 Task: Explore Airbnb accommodation in Velenje, Slovenia from 3rd November, 2023 to 9th November, 2023 for 2 adults.1  bedroom having 1 bed and 1 bathroom. Property type can be hotel. Booking option can be shelf check-in. Look for 3 properties as per requirement.
Action: Mouse moved to (351, 152)
Screenshot: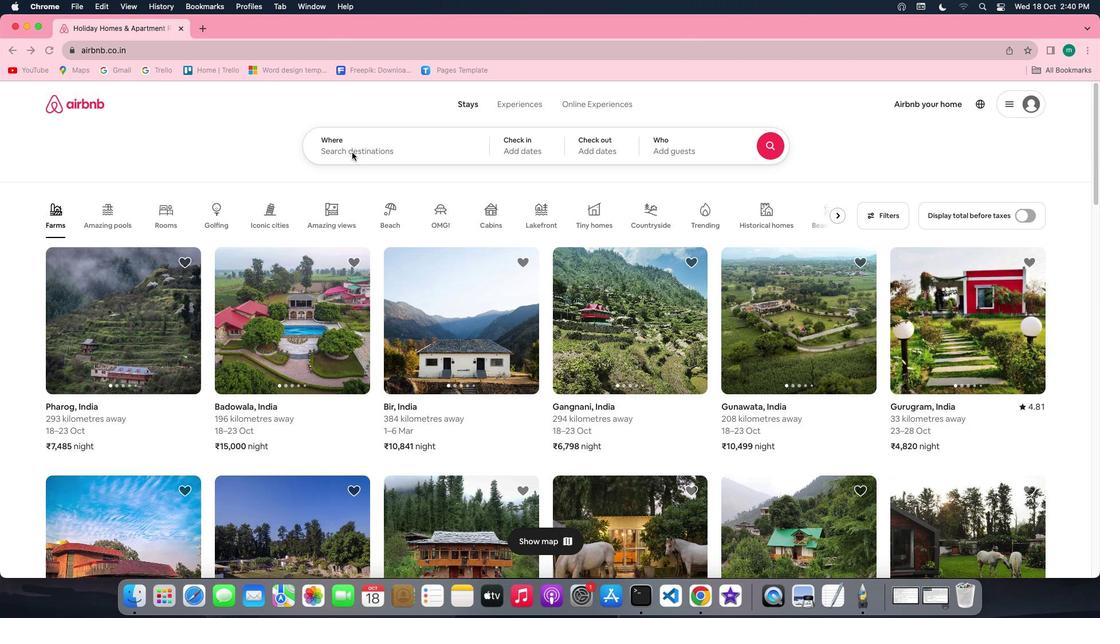 
Action: Mouse pressed left at (351, 152)
Screenshot: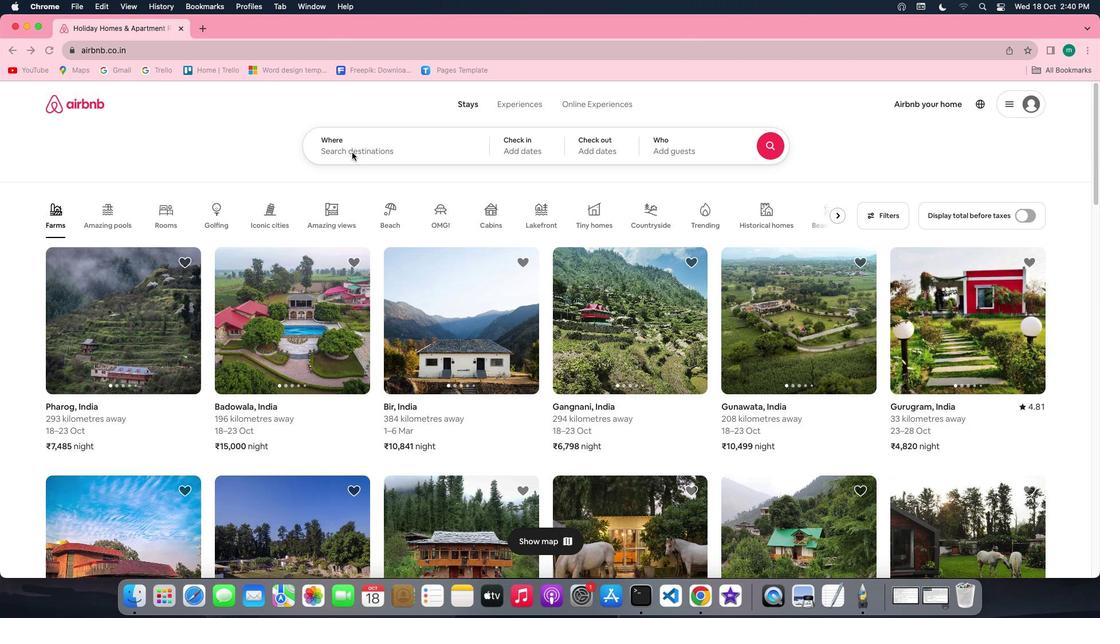 
Action: Mouse moved to (351, 152)
Screenshot: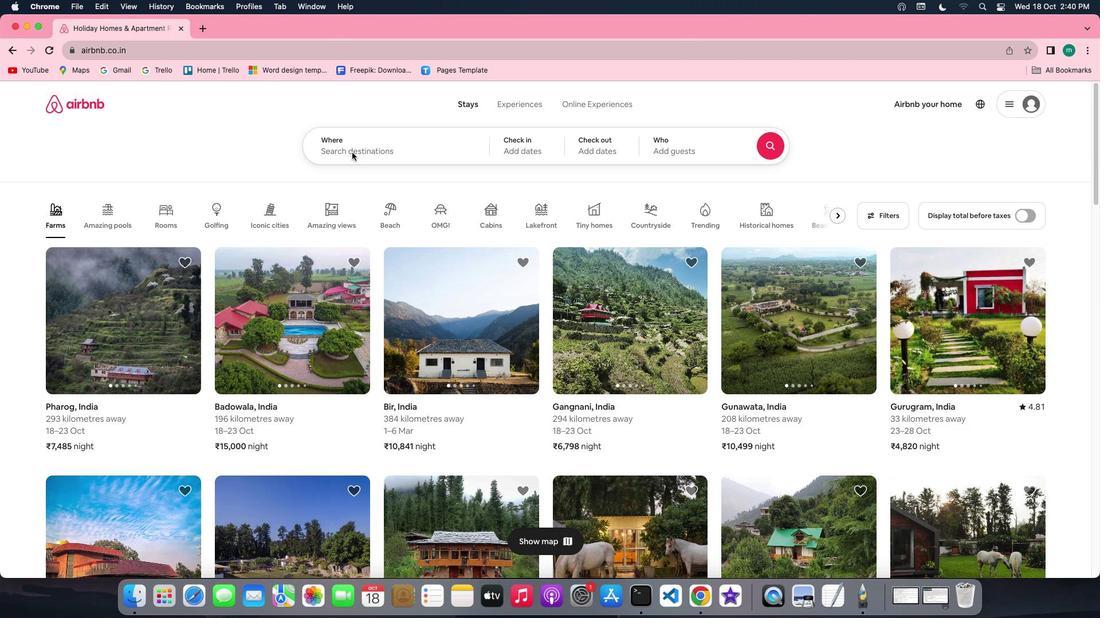 
Action: Mouse pressed left at (351, 152)
Screenshot: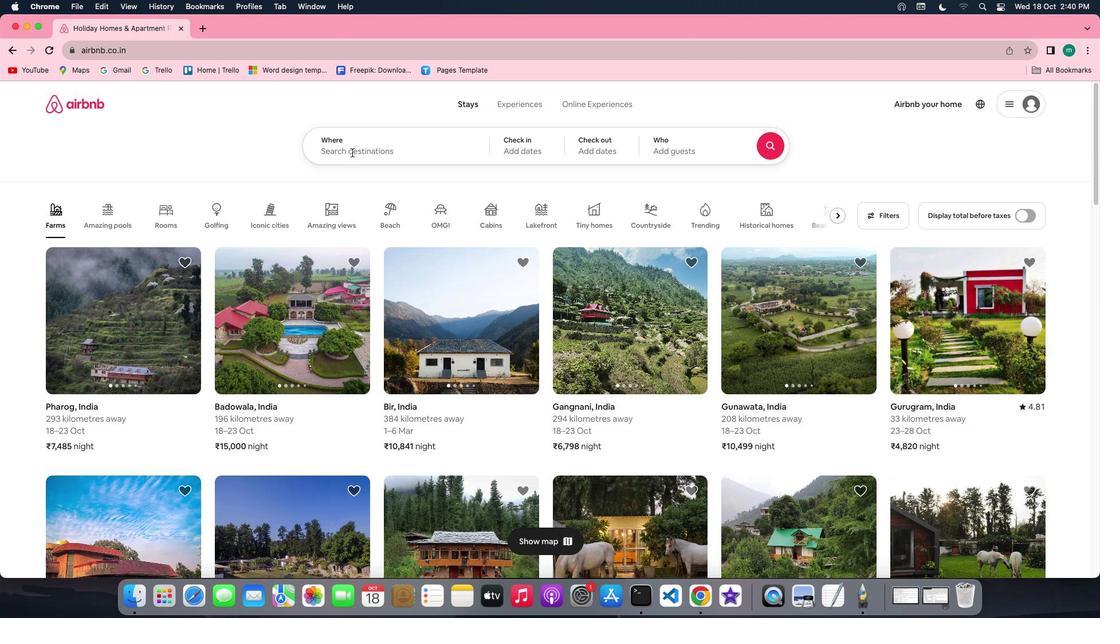 
Action: Mouse moved to (370, 155)
Screenshot: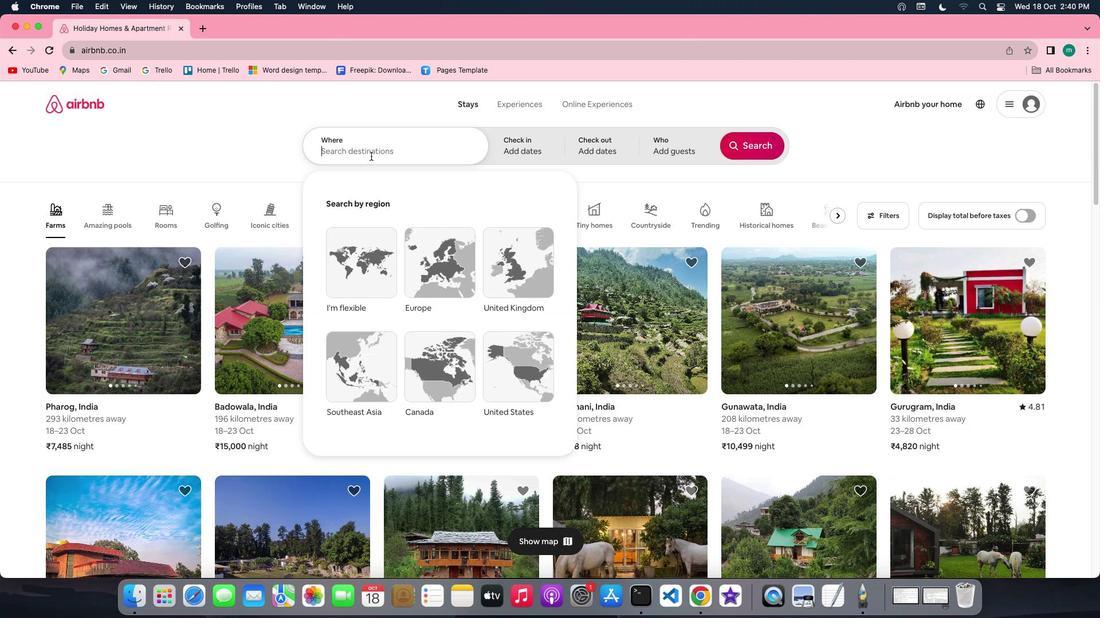
Action: Key pressed Key.shift'V''e''l''e''n''j''e'','Key.shift'S''l''o''v''e''n''i''a'
Screenshot: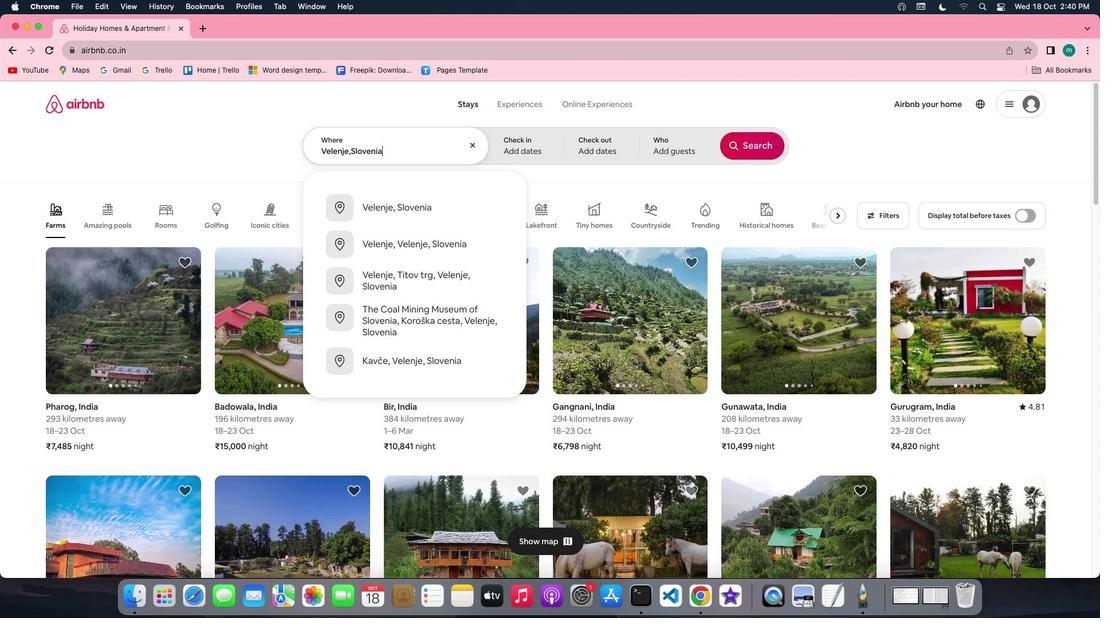 
Action: Mouse moved to (366, 193)
Screenshot: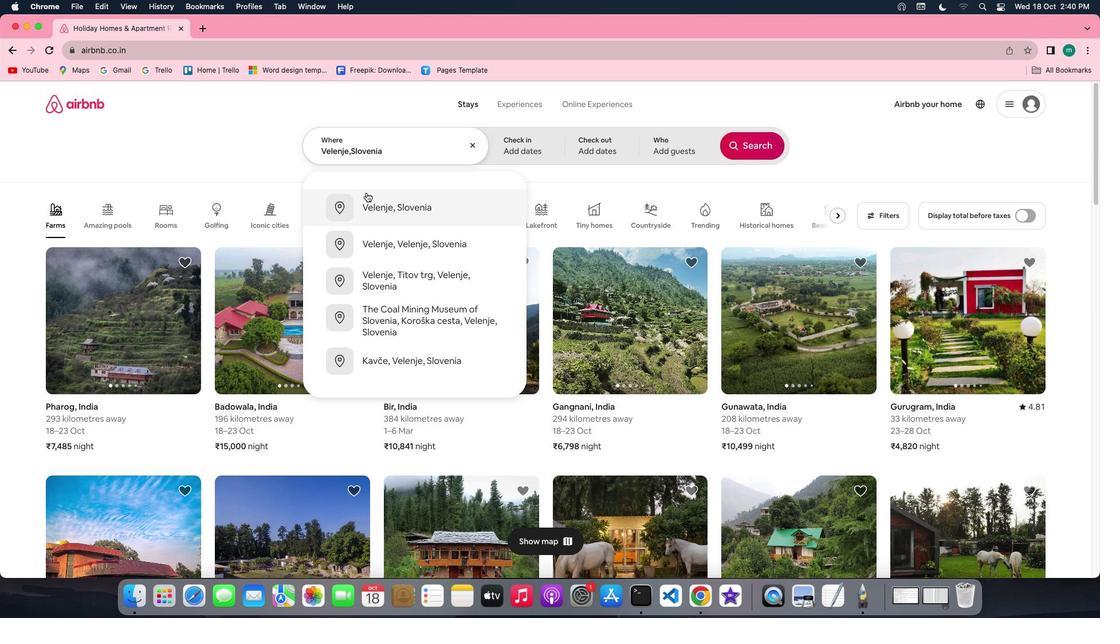 
Action: Mouse pressed left at (366, 193)
Screenshot: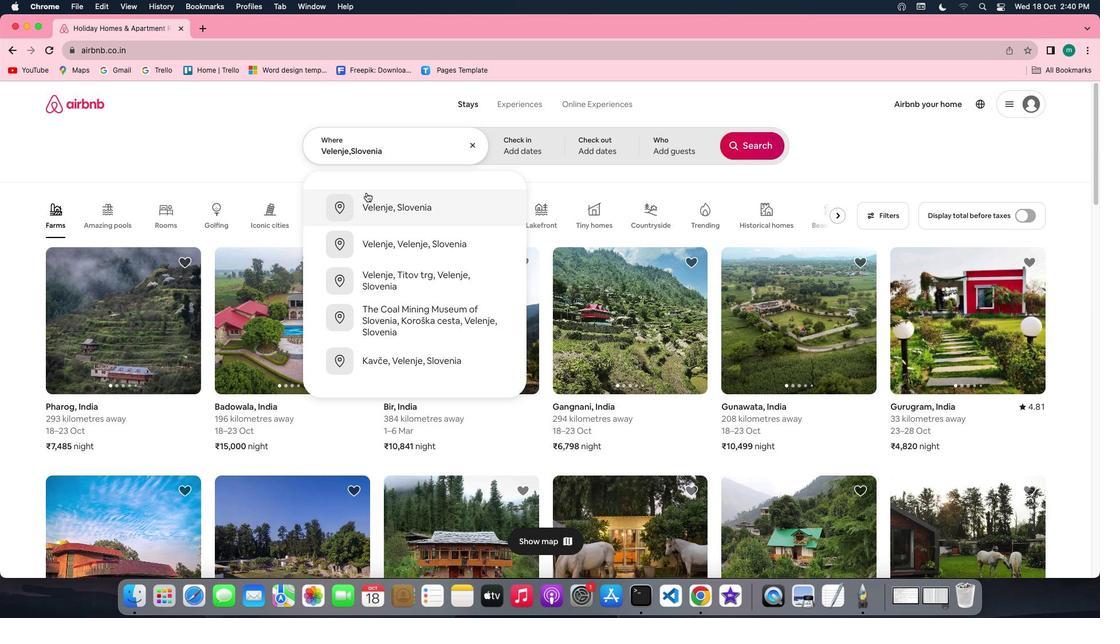 
Action: Mouse moved to (709, 289)
Screenshot: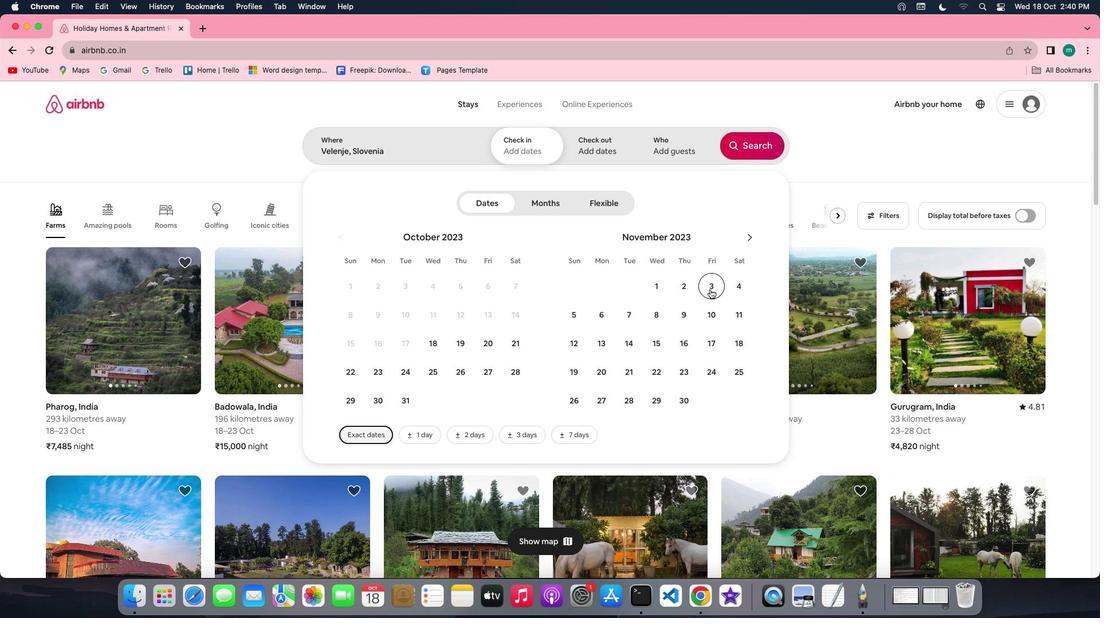 
Action: Mouse pressed left at (709, 289)
Screenshot: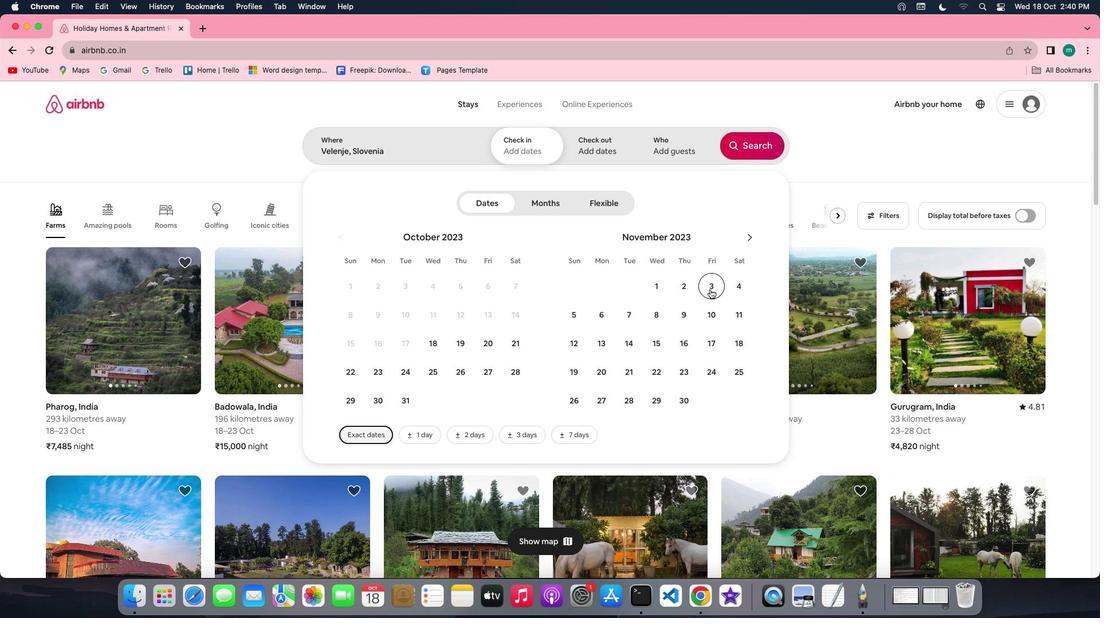 
Action: Mouse moved to (691, 308)
Screenshot: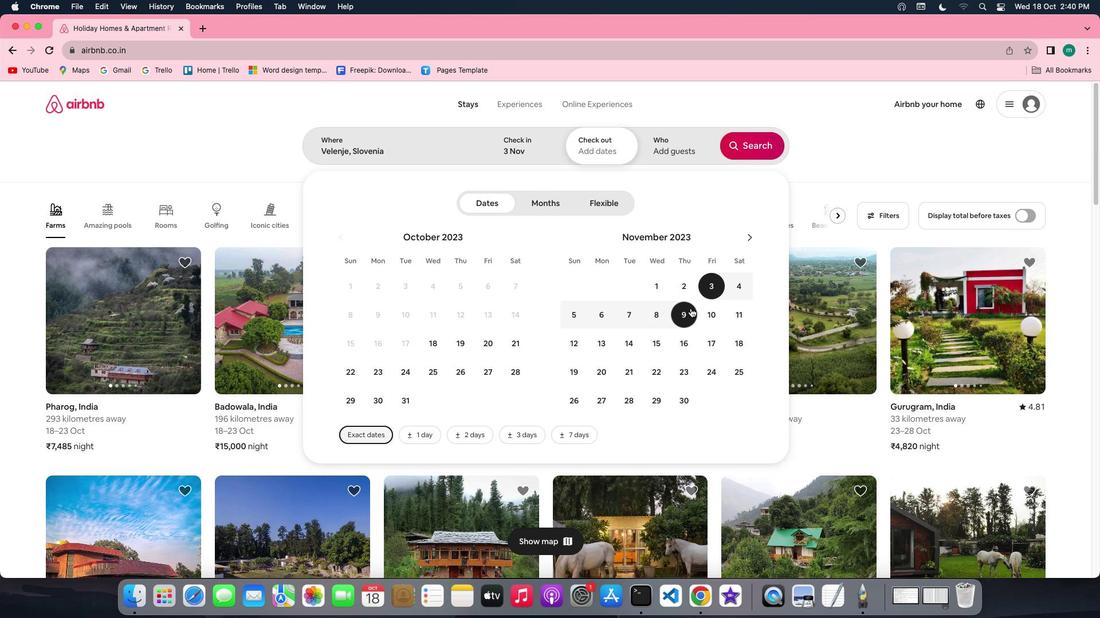 
Action: Mouse pressed left at (691, 308)
Screenshot: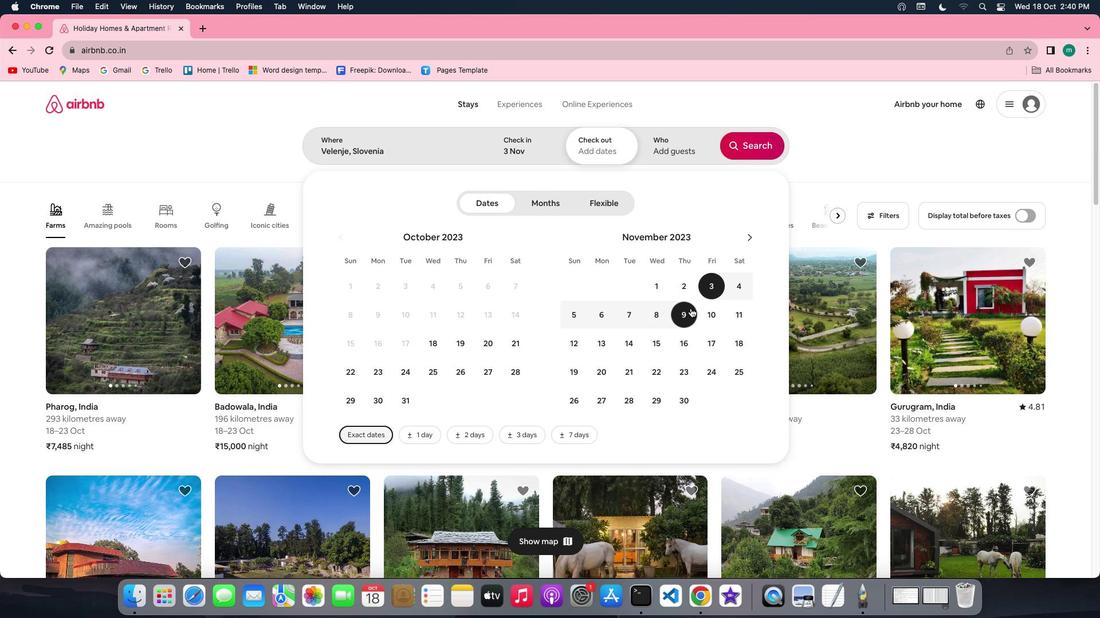 
Action: Mouse moved to (666, 136)
Screenshot: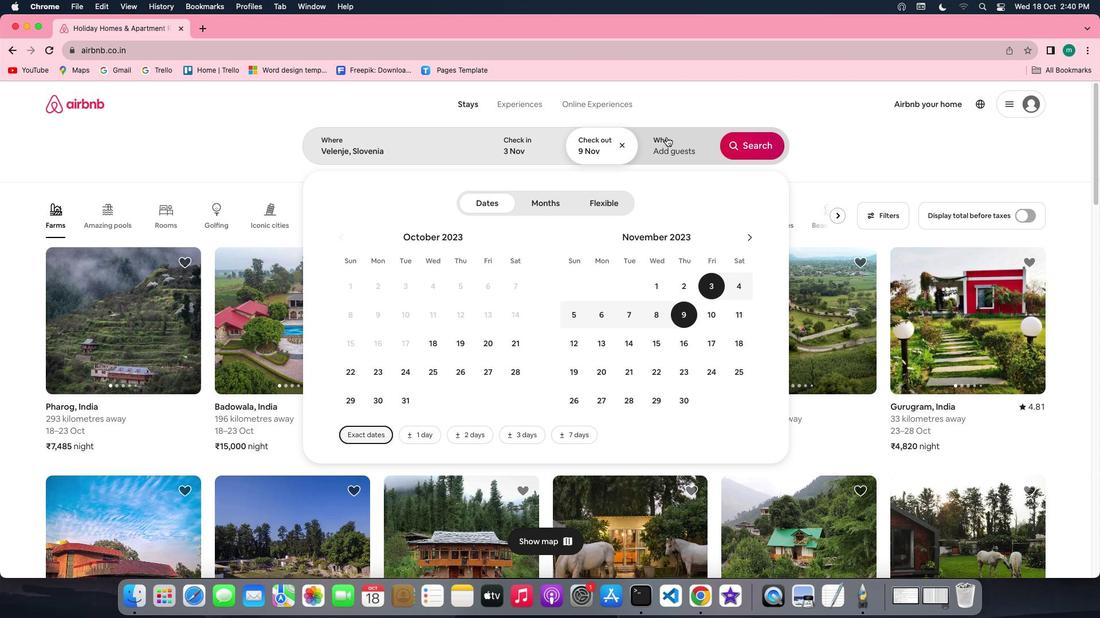 
Action: Mouse pressed left at (666, 136)
Screenshot: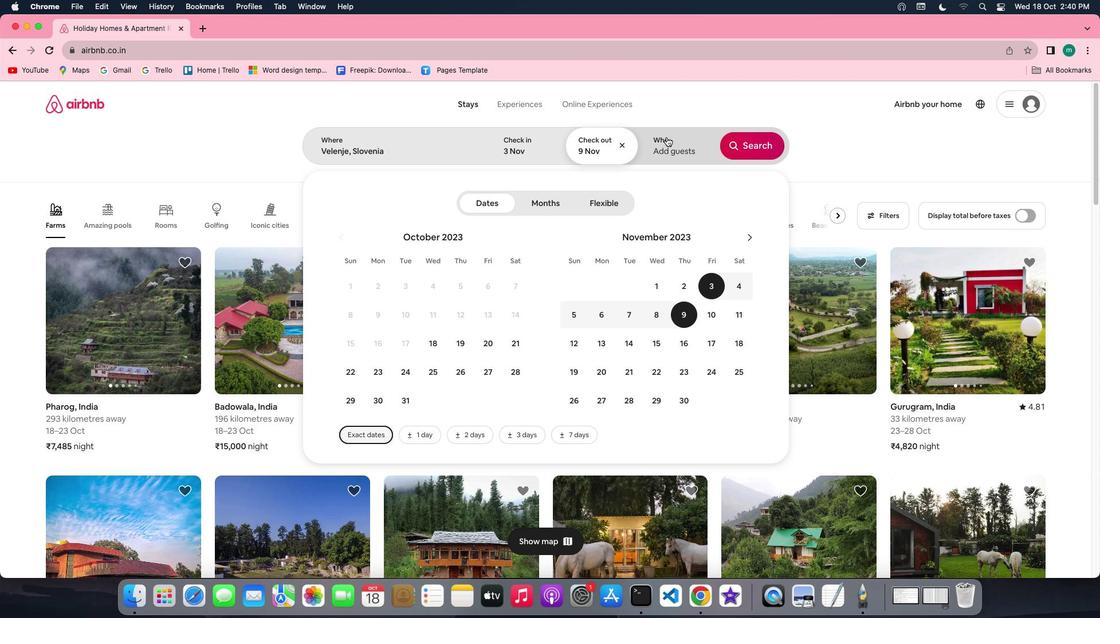 
Action: Mouse moved to (752, 202)
Screenshot: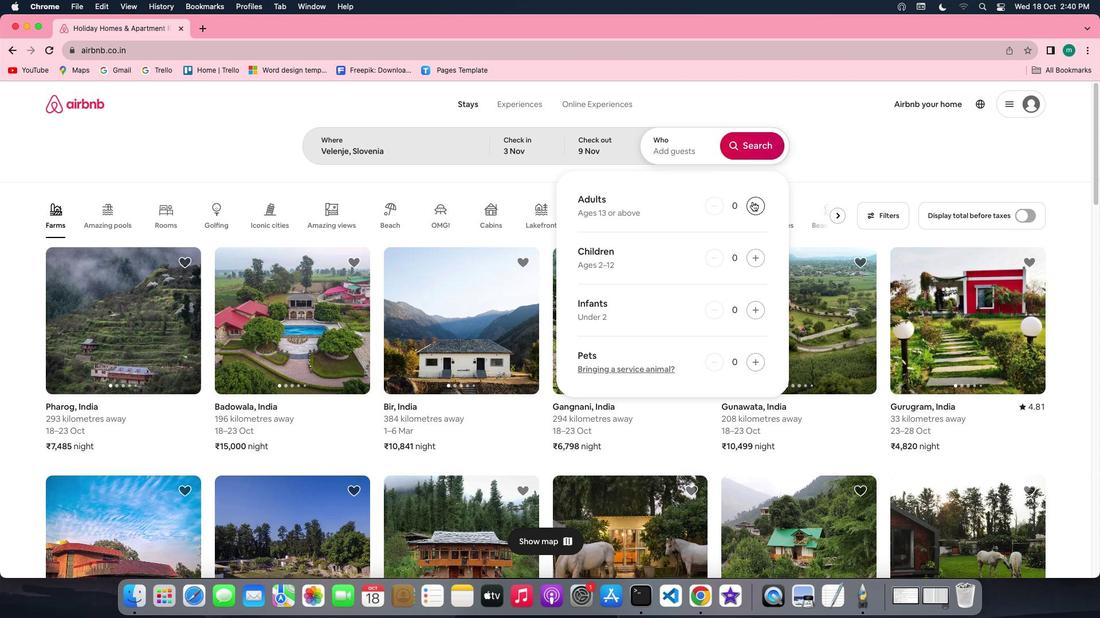 
Action: Mouse pressed left at (752, 202)
Screenshot: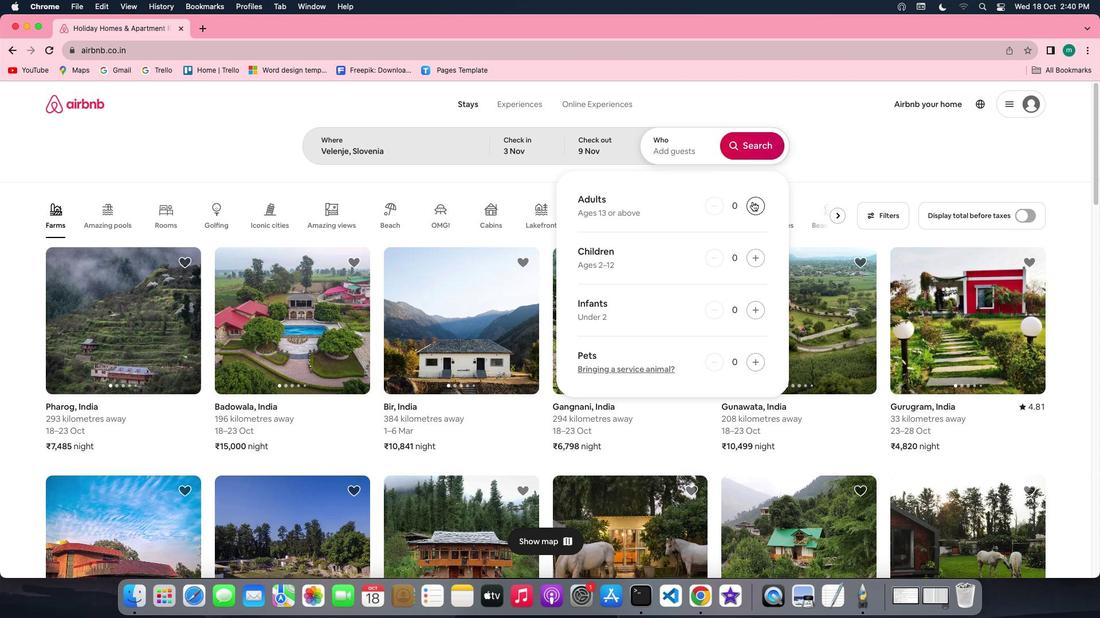 
Action: Mouse pressed left at (752, 202)
Screenshot: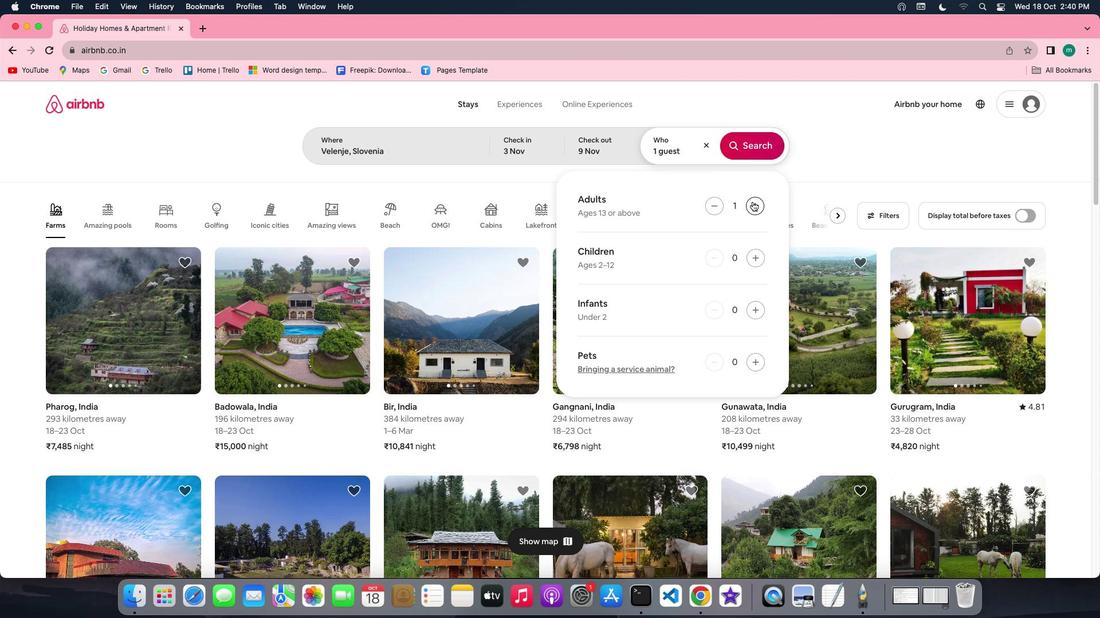 
Action: Mouse moved to (747, 152)
Screenshot: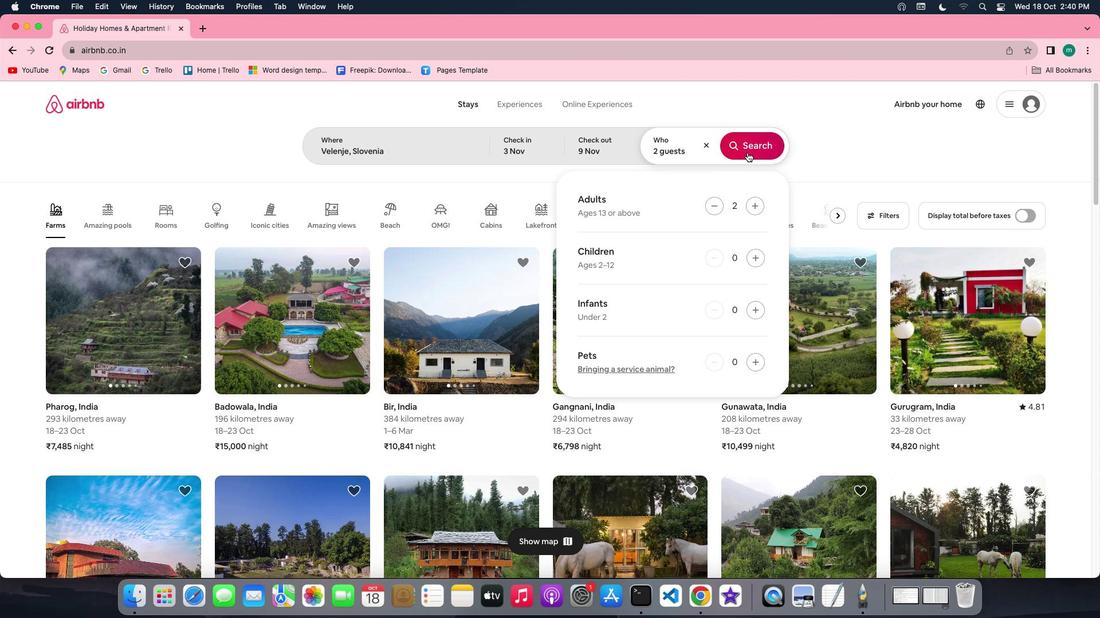 
Action: Mouse pressed left at (747, 152)
Screenshot: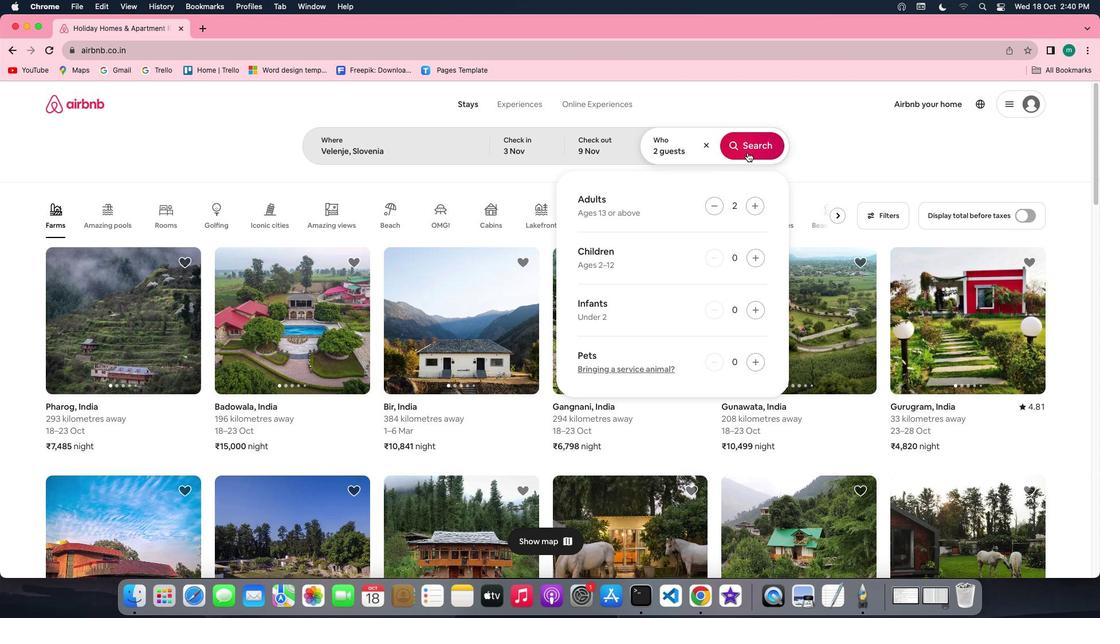 
Action: Mouse moved to (903, 144)
Screenshot: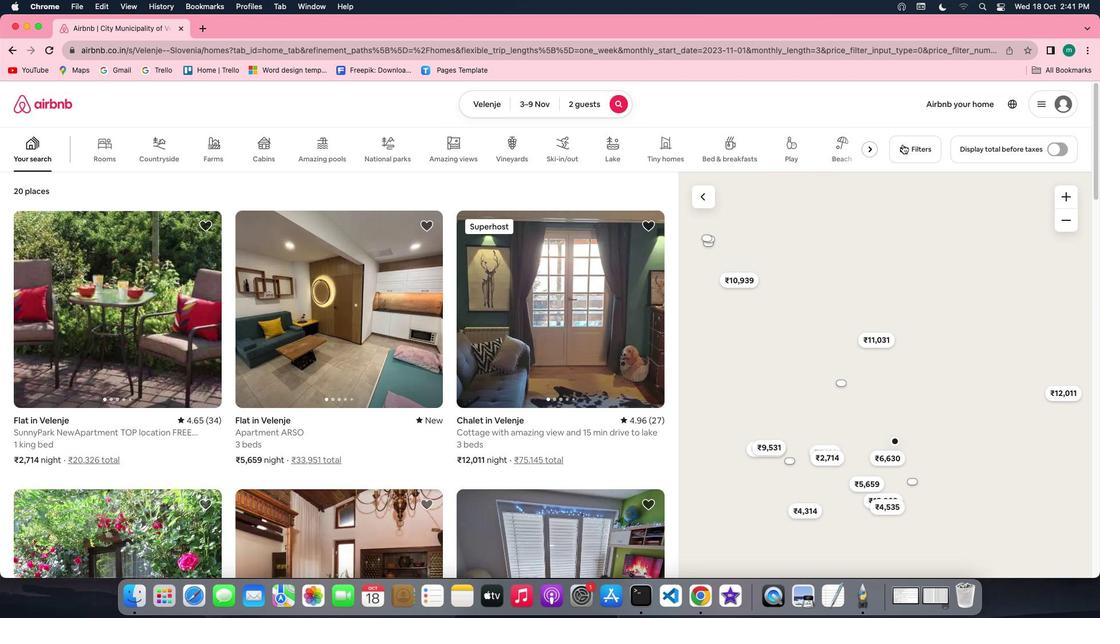 
Action: Mouse pressed left at (903, 144)
Screenshot: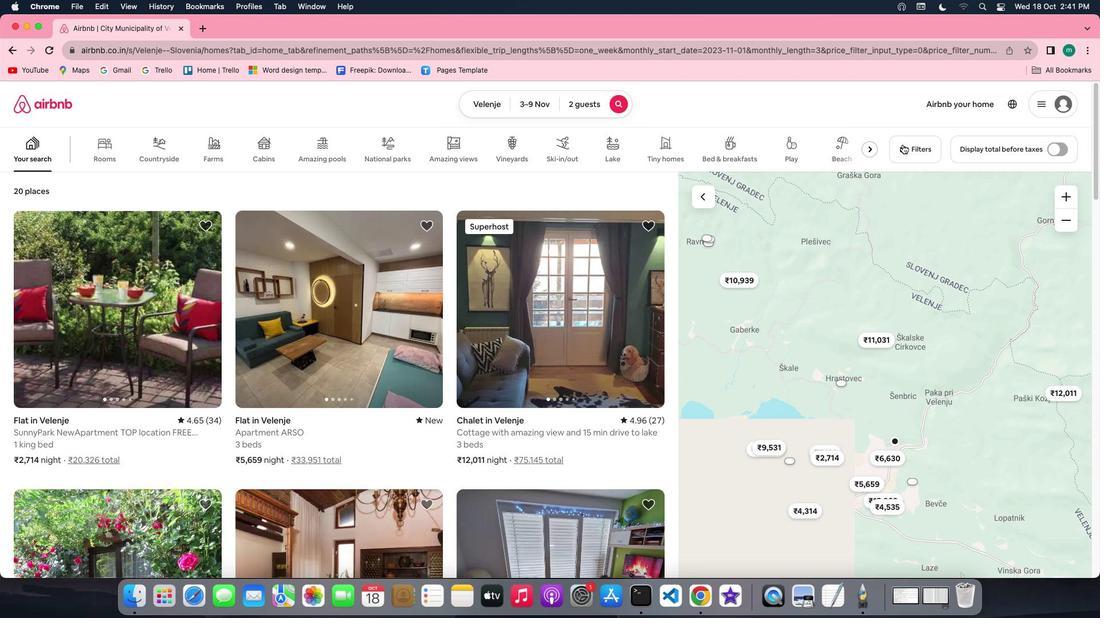 
Action: Mouse moved to (598, 329)
Screenshot: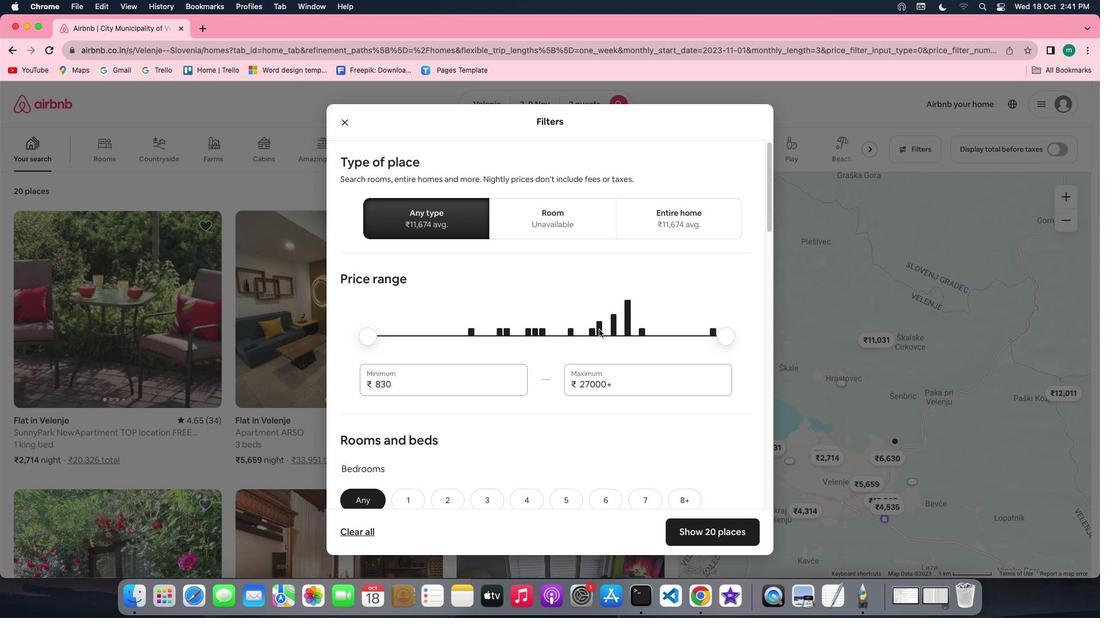 
Action: Mouse scrolled (598, 329) with delta (0, 0)
Screenshot: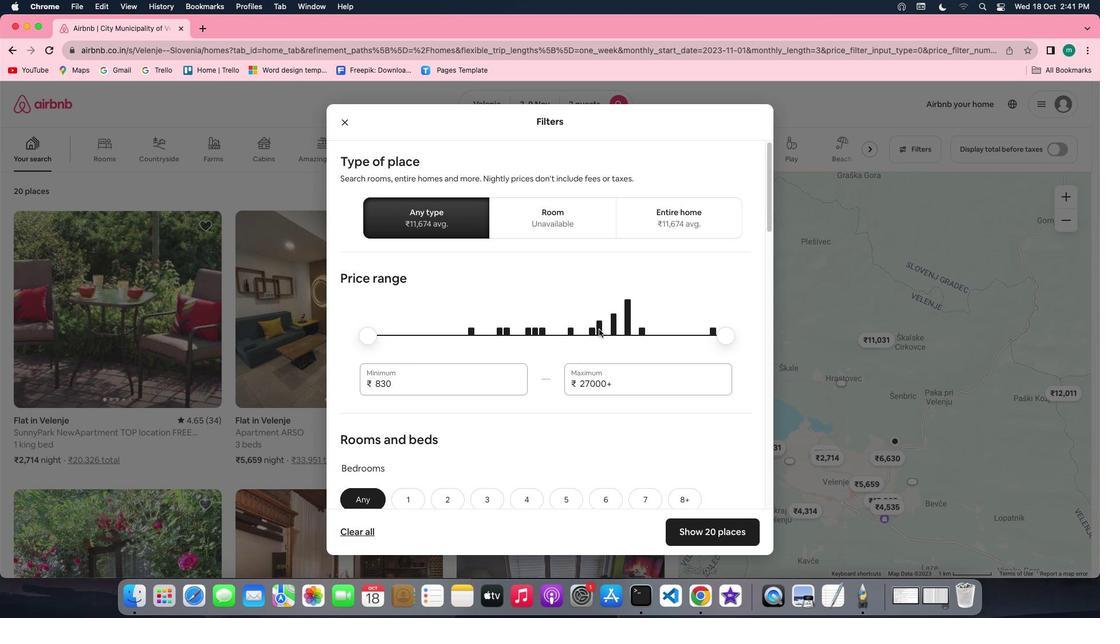 
Action: Mouse scrolled (598, 329) with delta (0, 0)
Screenshot: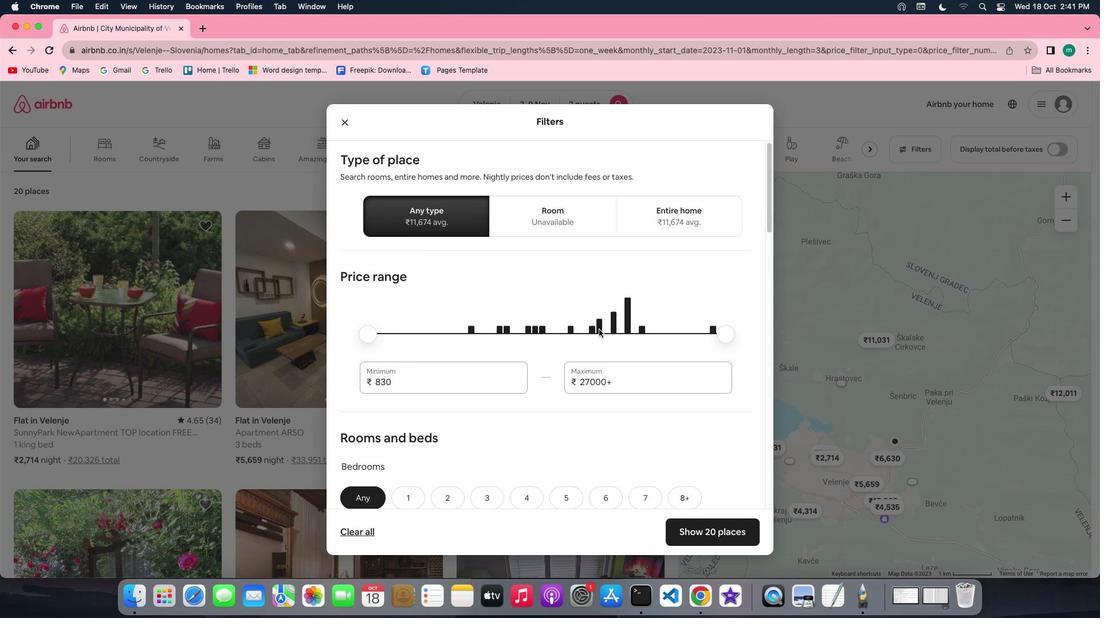 
Action: Mouse scrolled (598, 329) with delta (0, 0)
Screenshot: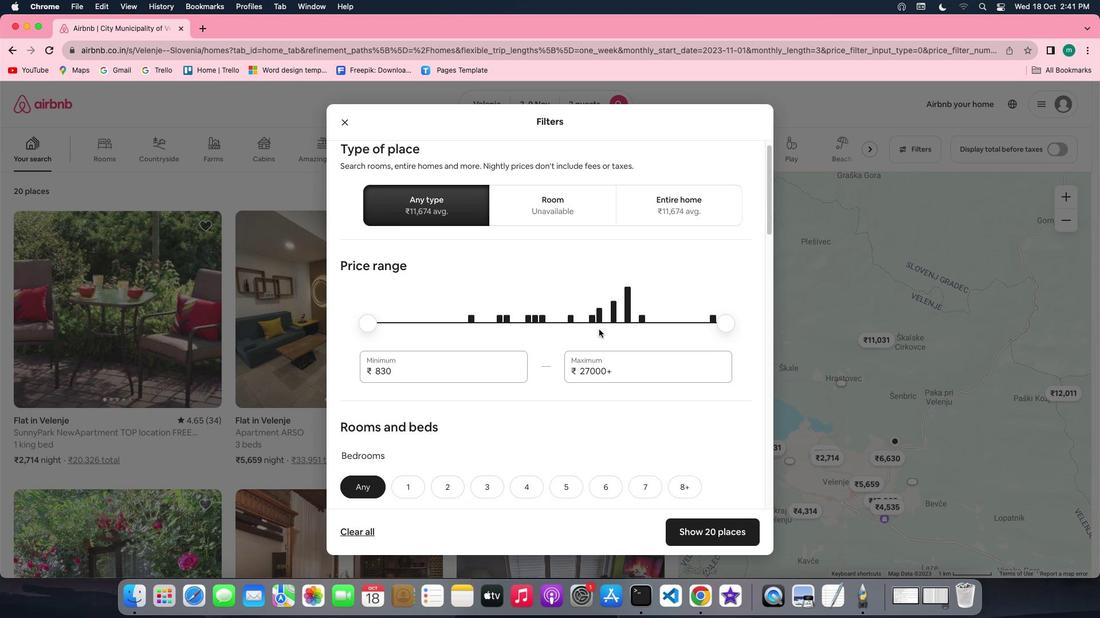 
Action: Mouse scrolled (598, 329) with delta (0, 0)
Screenshot: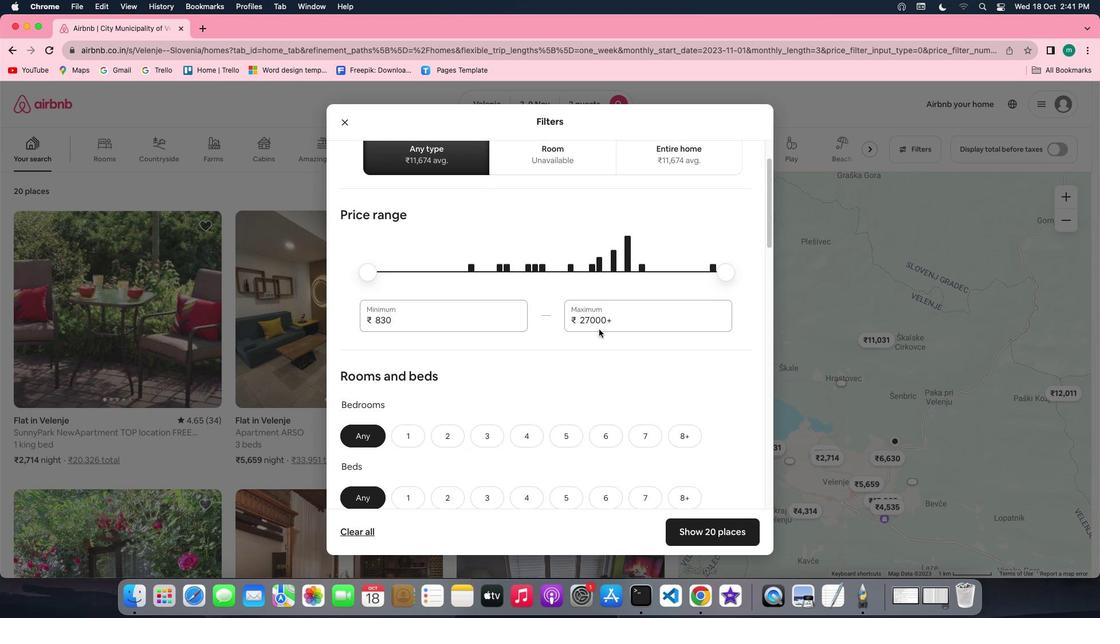 
Action: Mouse scrolled (598, 329) with delta (0, 0)
Screenshot: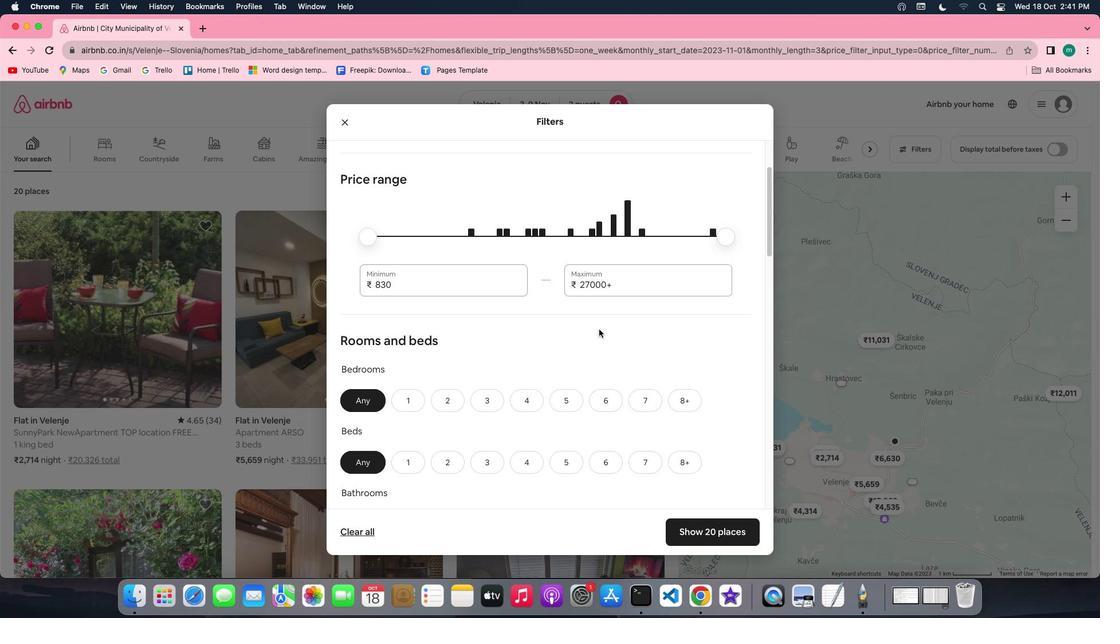 
Action: Mouse scrolled (598, 329) with delta (0, 0)
Screenshot: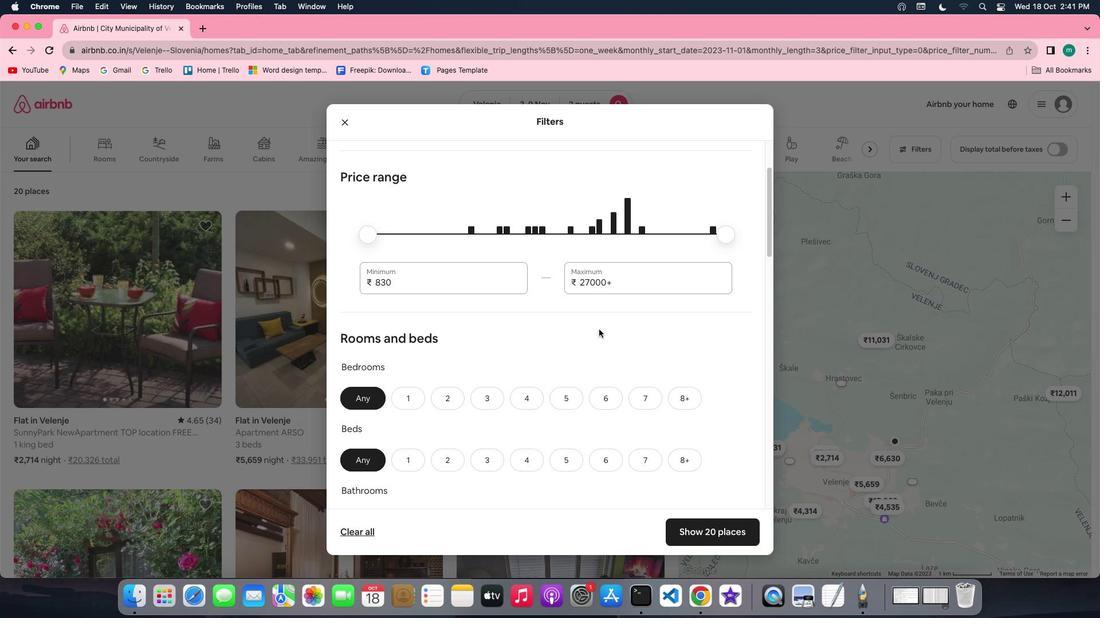 
Action: Mouse scrolled (598, 329) with delta (0, 0)
Screenshot: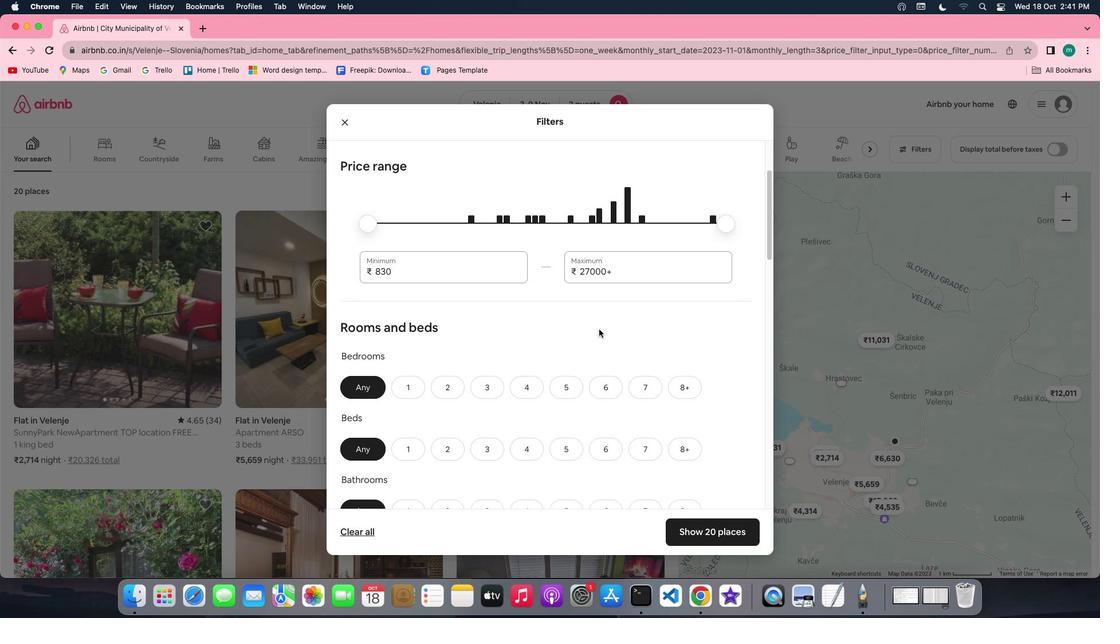 
Action: Mouse scrolled (598, 329) with delta (0, 0)
Screenshot: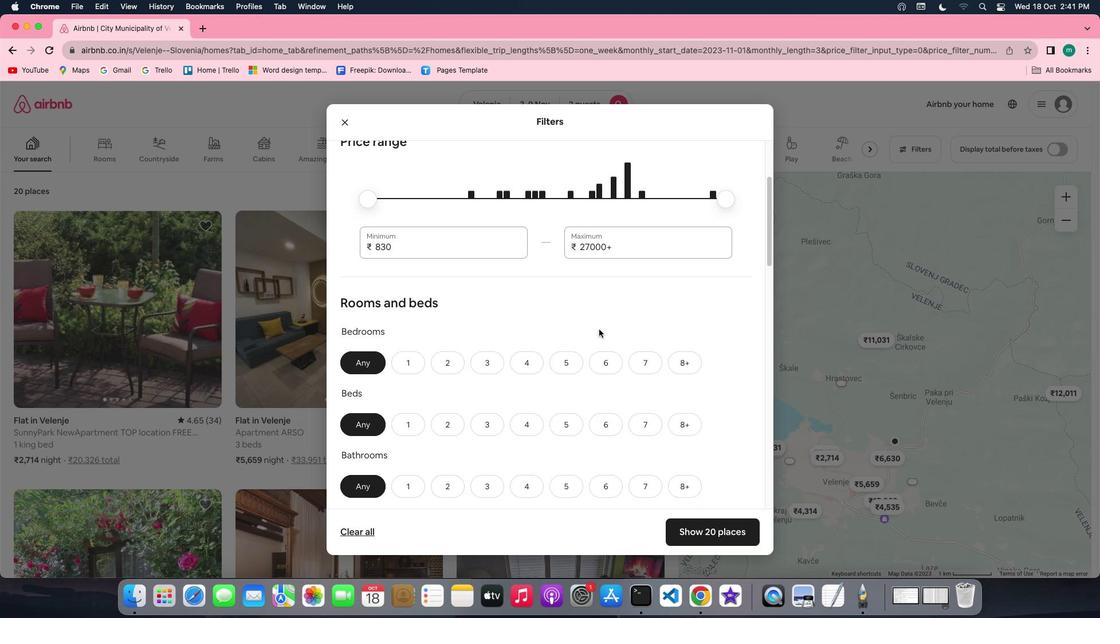
Action: Mouse moved to (598, 329)
Screenshot: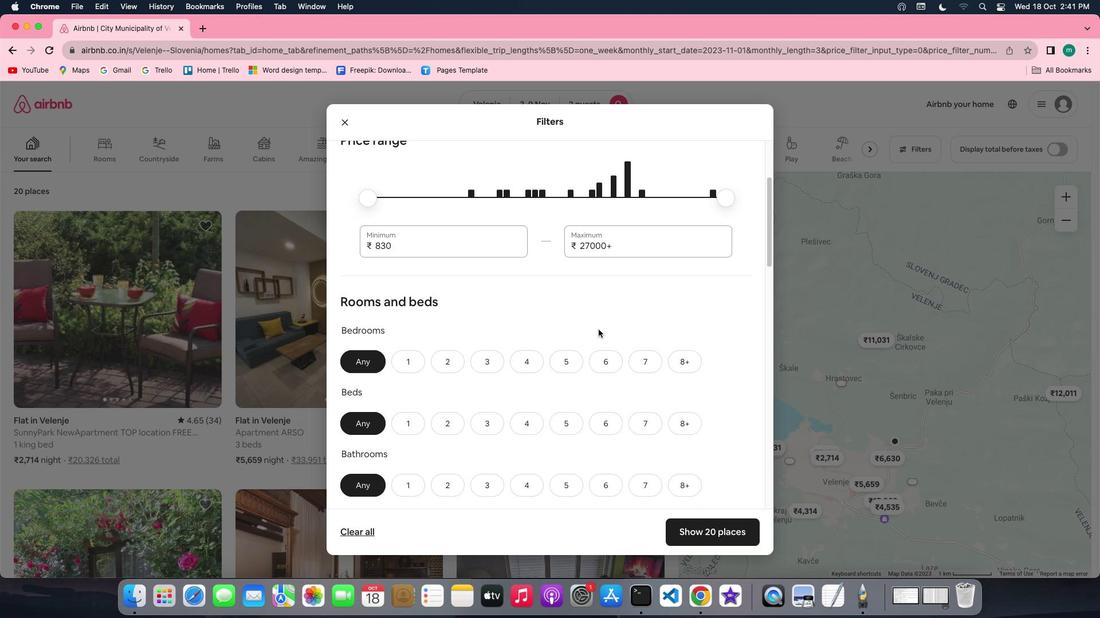 
Action: Mouse scrolled (598, 329) with delta (0, 0)
Screenshot: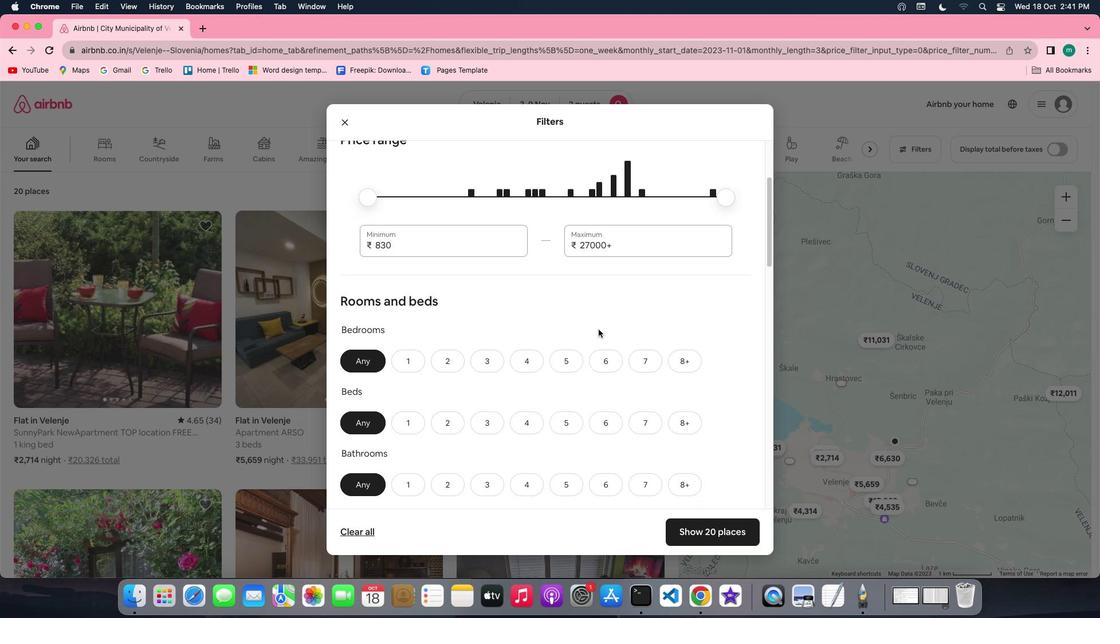 
Action: Mouse scrolled (598, 329) with delta (0, 0)
Screenshot: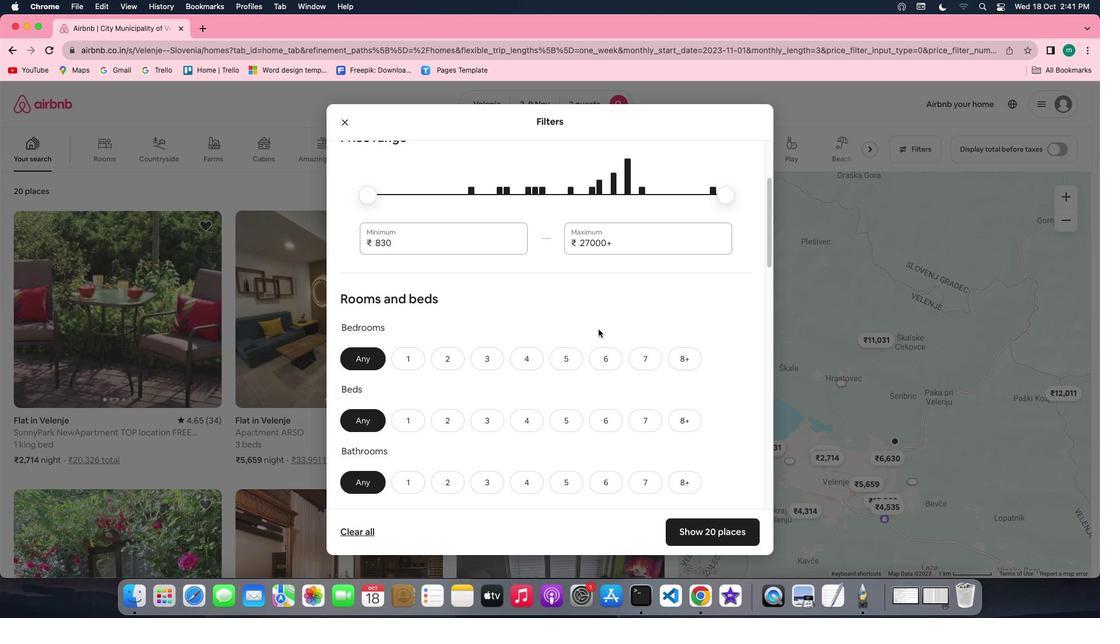 
Action: Mouse scrolled (598, 329) with delta (0, 0)
Screenshot: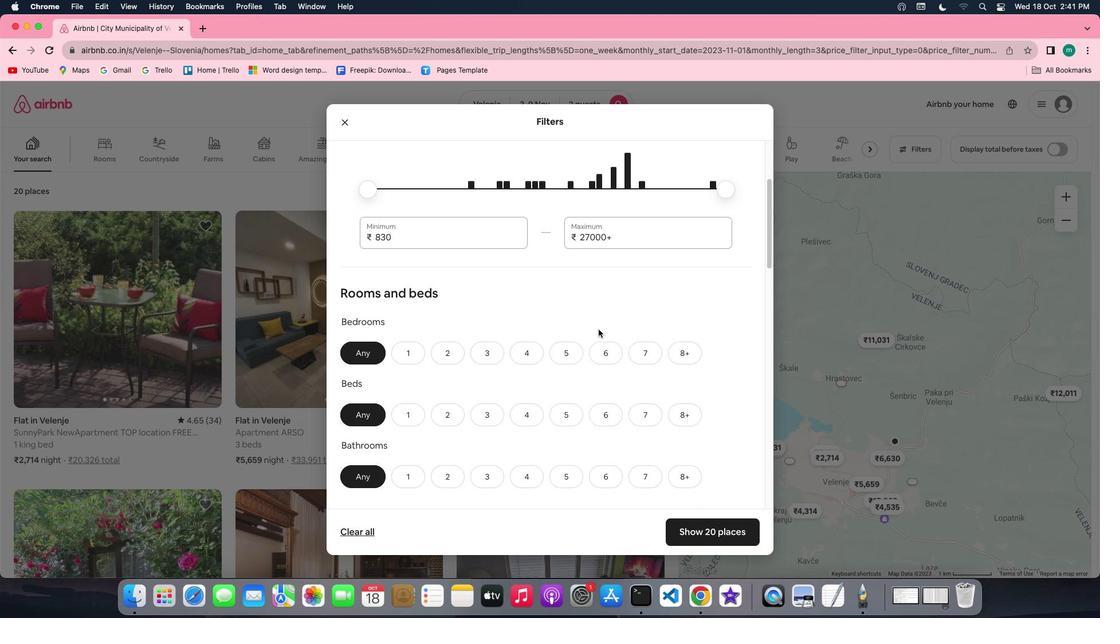 
Action: Mouse scrolled (598, 329) with delta (0, 0)
Screenshot: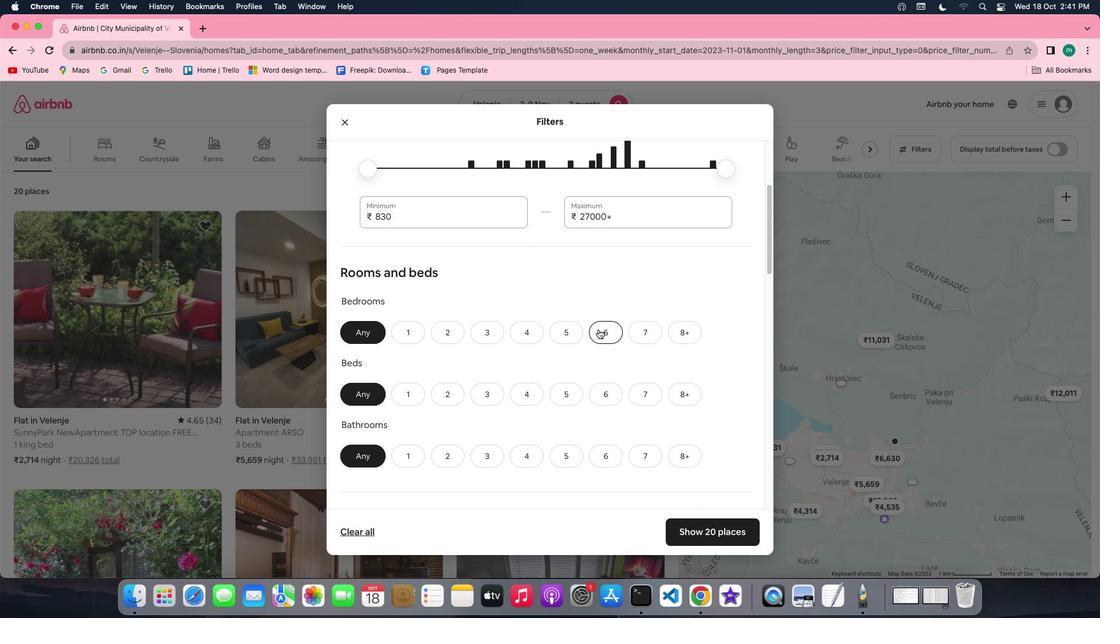 
Action: Mouse scrolled (598, 329) with delta (0, 0)
Screenshot: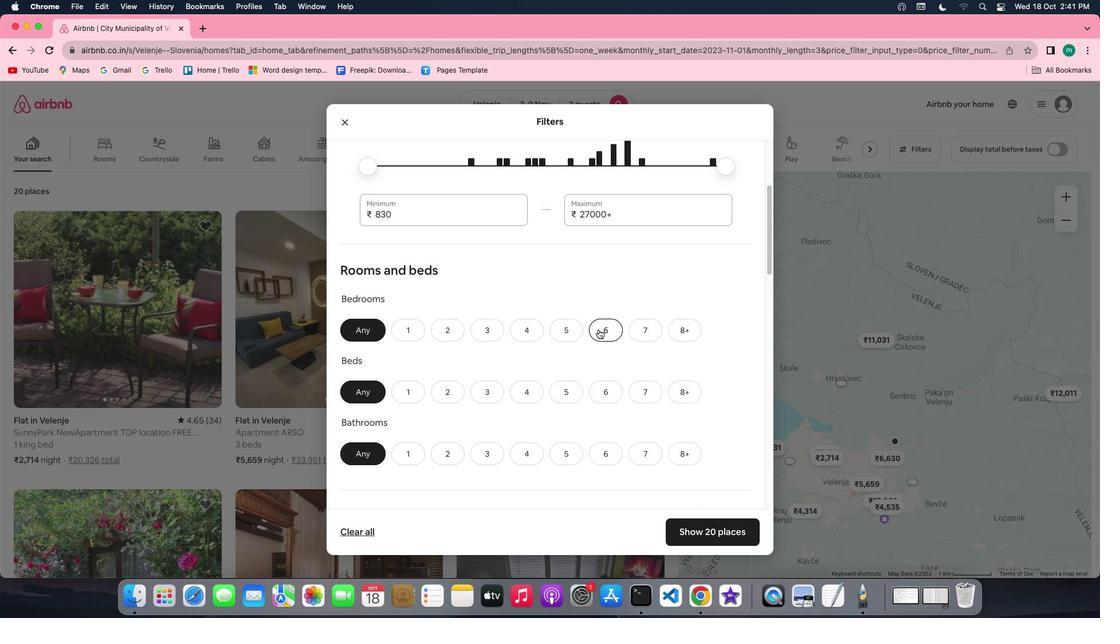 
Action: Mouse scrolled (598, 329) with delta (0, 0)
Screenshot: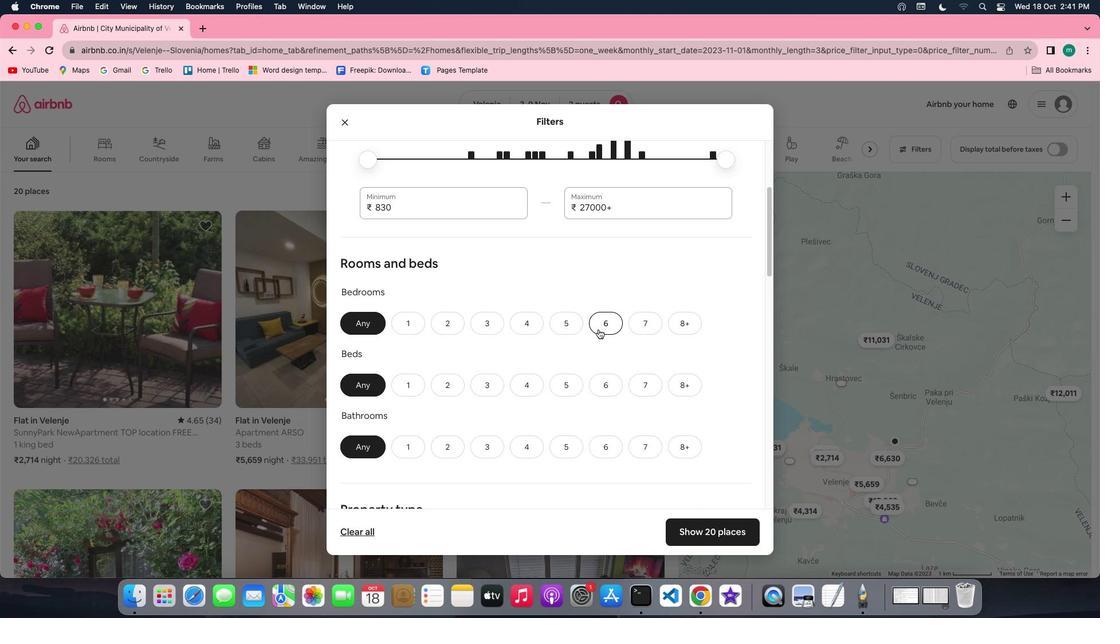 
Action: Mouse scrolled (598, 329) with delta (0, 0)
Screenshot: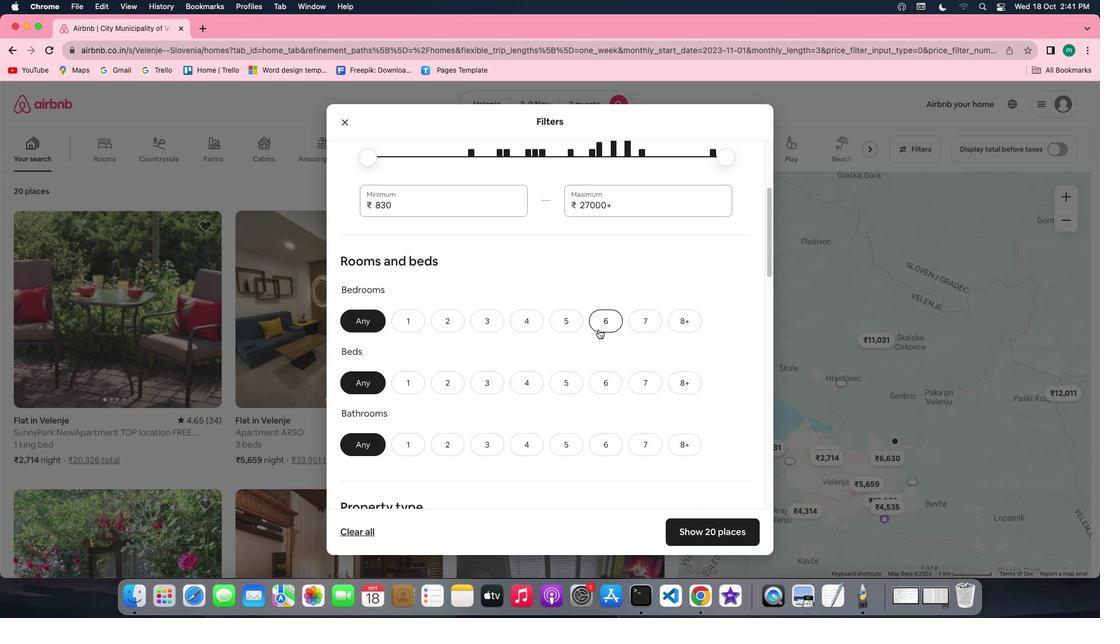 
Action: Mouse scrolled (598, 329) with delta (0, 0)
Screenshot: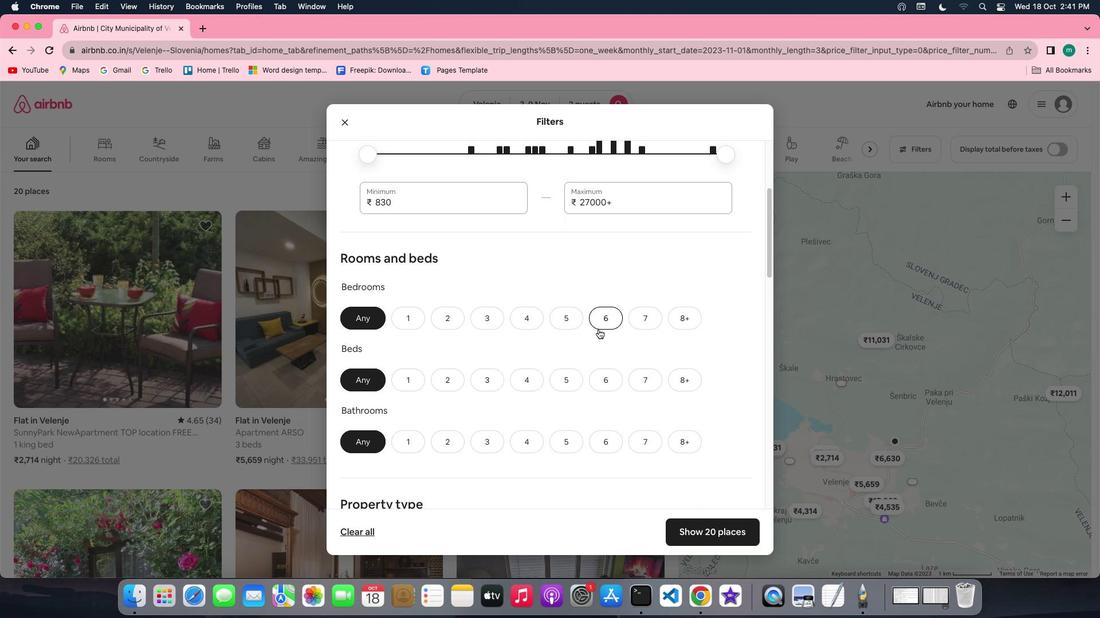 
Action: Mouse scrolled (598, 329) with delta (0, 0)
Screenshot: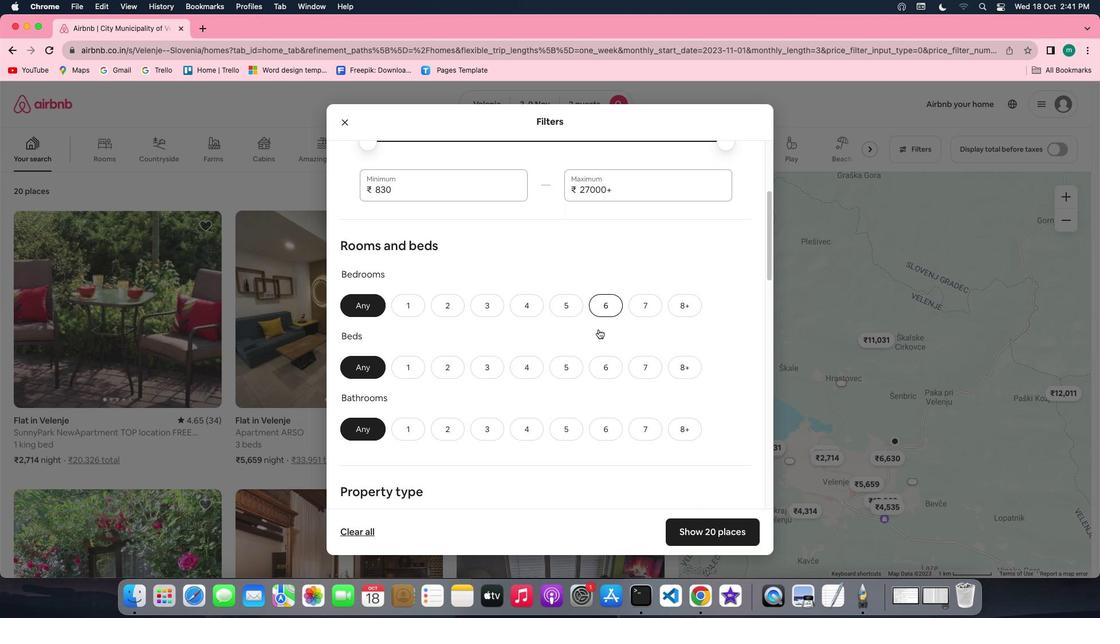 
Action: Mouse scrolled (598, 329) with delta (0, 0)
Screenshot: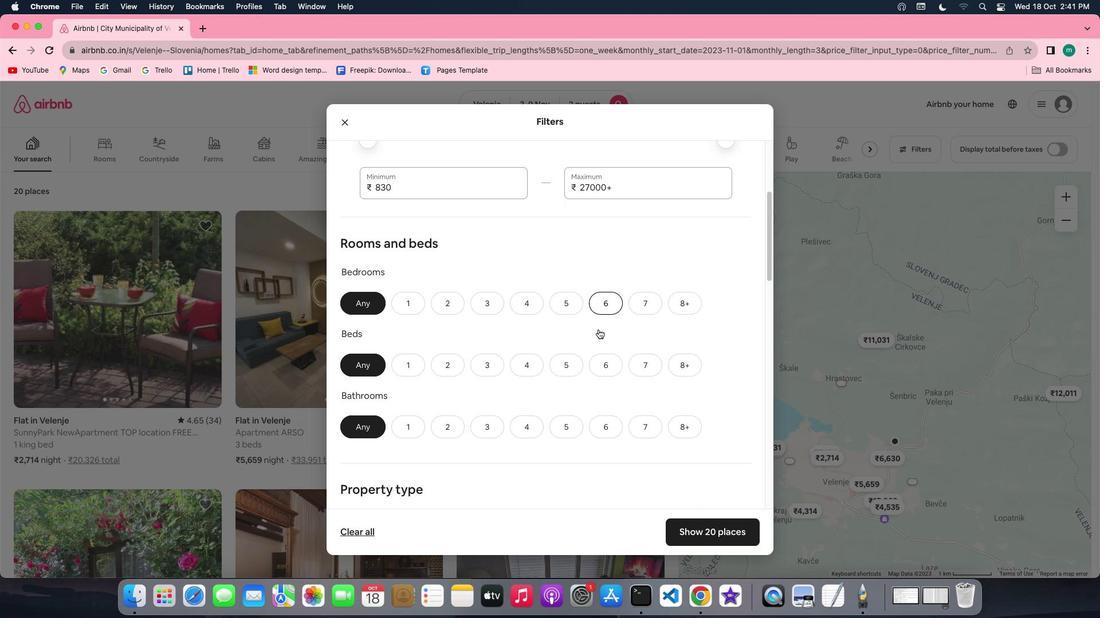 
Action: Mouse scrolled (598, 329) with delta (0, 0)
Screenshot: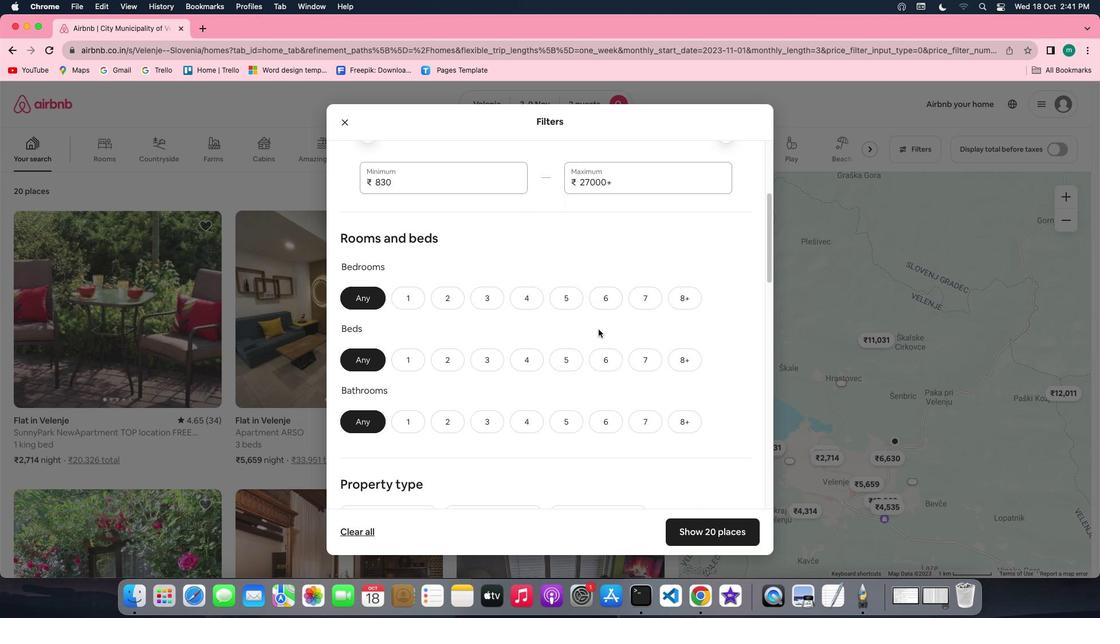 
Action: Mouse scrolled (598, 329) with delta (0, 0)
Screenshot: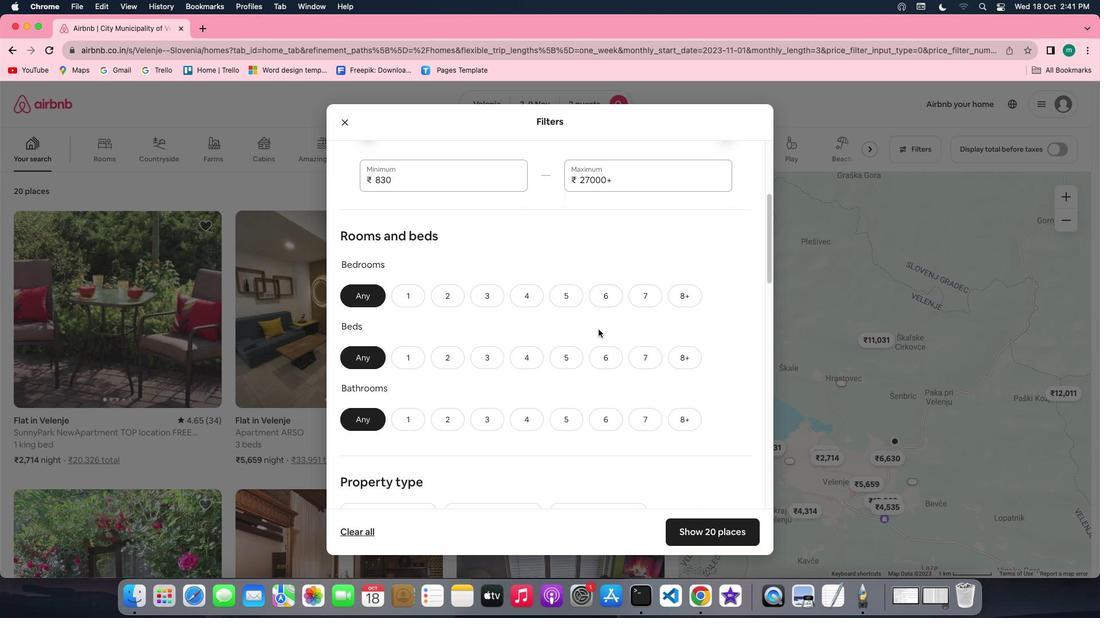 
Action: Mouse scrolled (598, 329) with delta (0, 0)
Screenshot: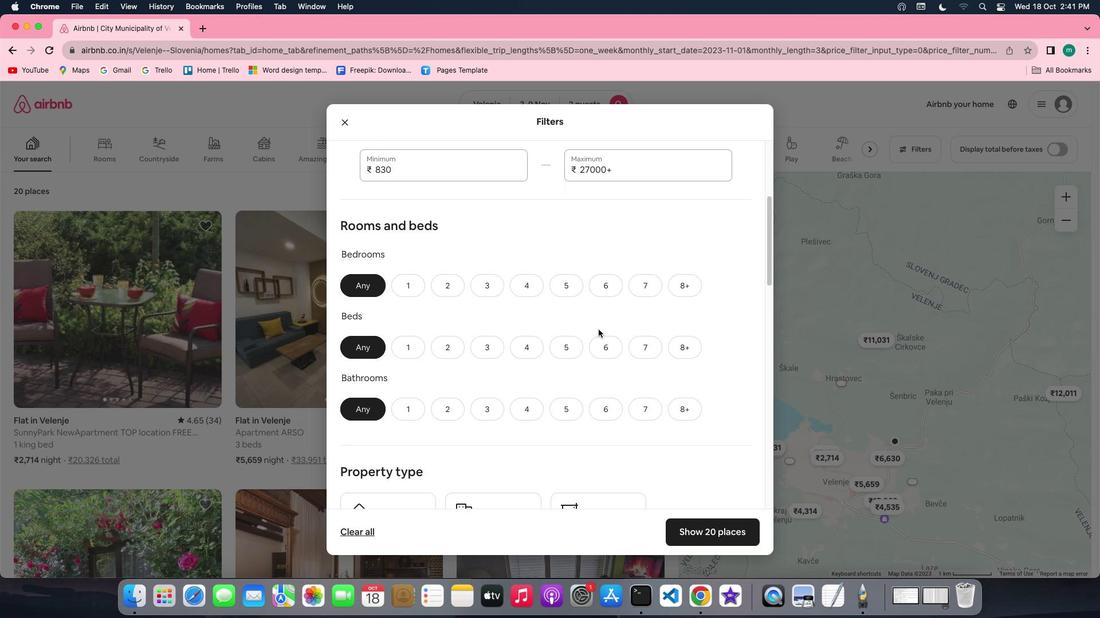 
Action: Mouse moved to (405, 275)
Screenshot: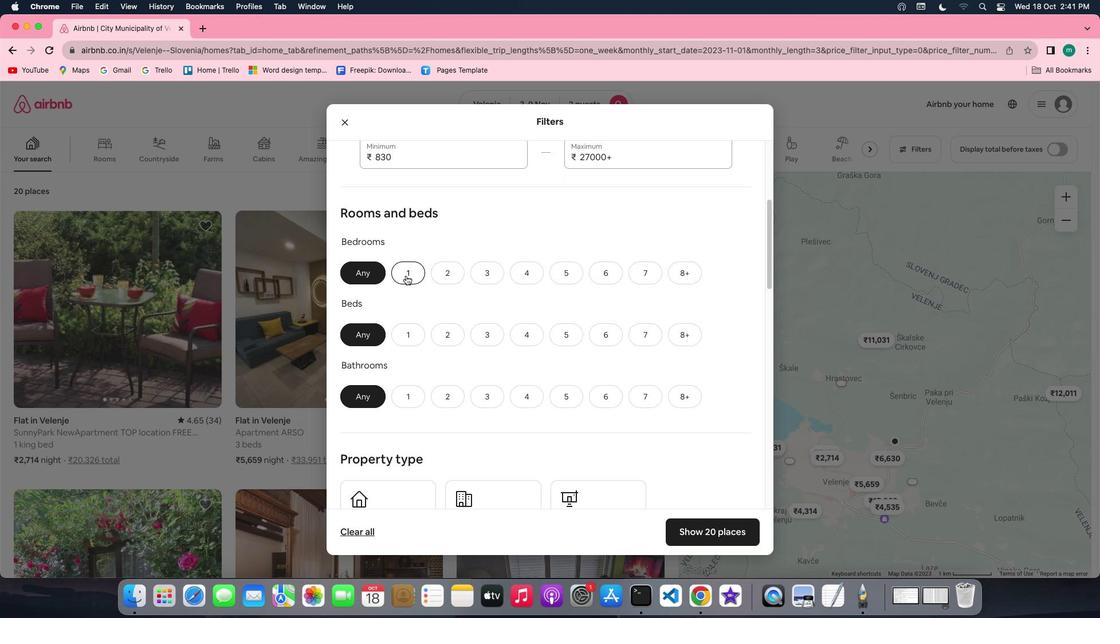 
Action: Mouse pressed left at (405, 275)
Screenshot: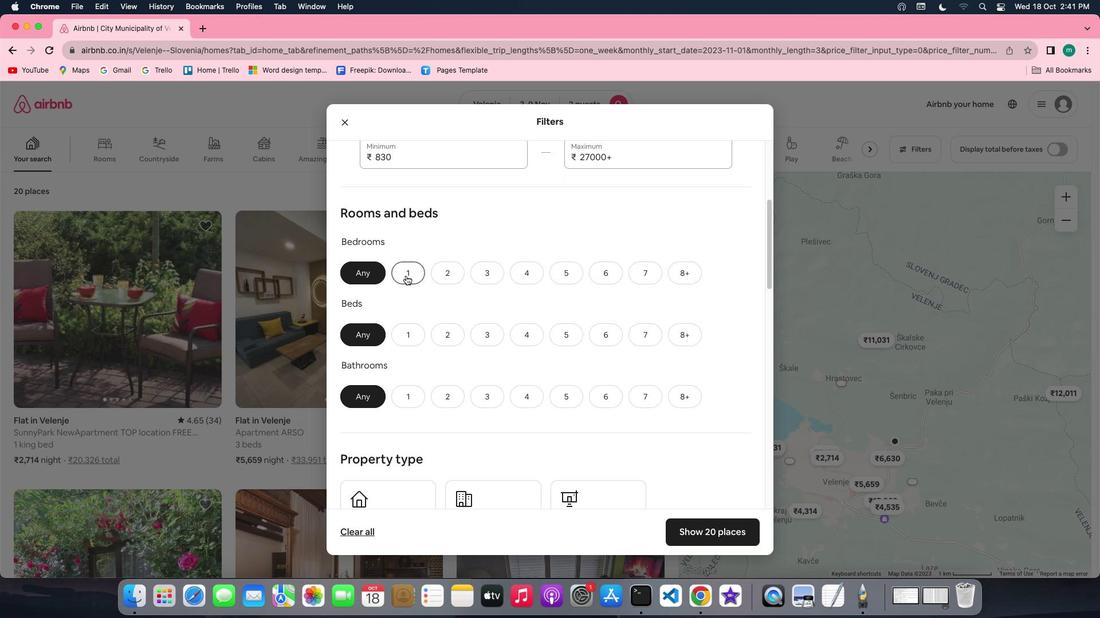 
Action: Mouse moved to (405, 341)
Screenshot: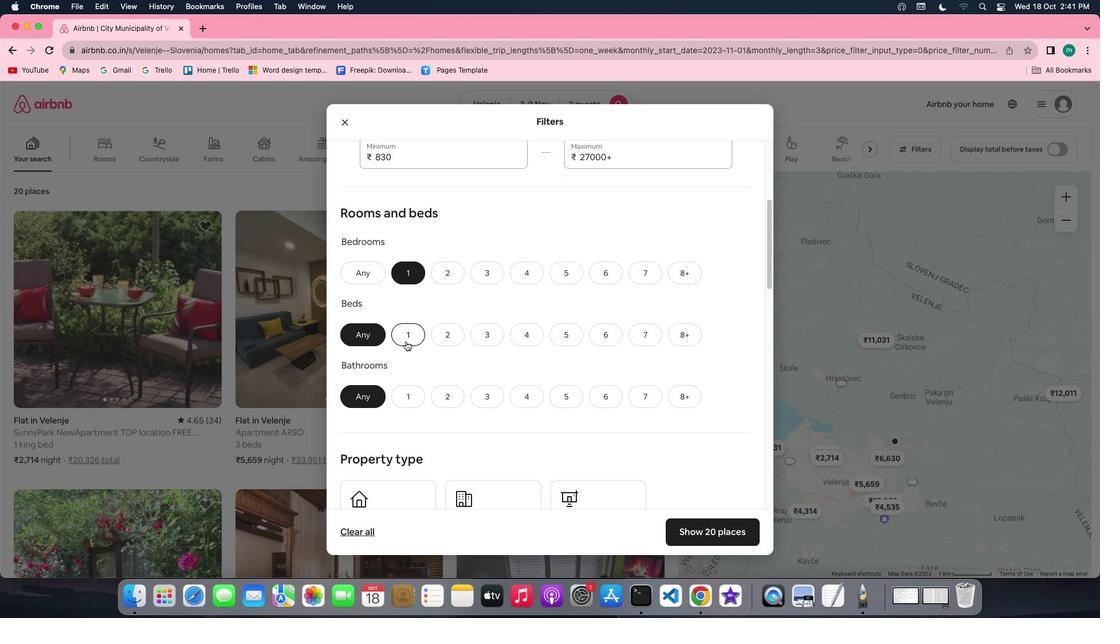 
Action: Mouse pressed left at (405, 341)
Screenshot: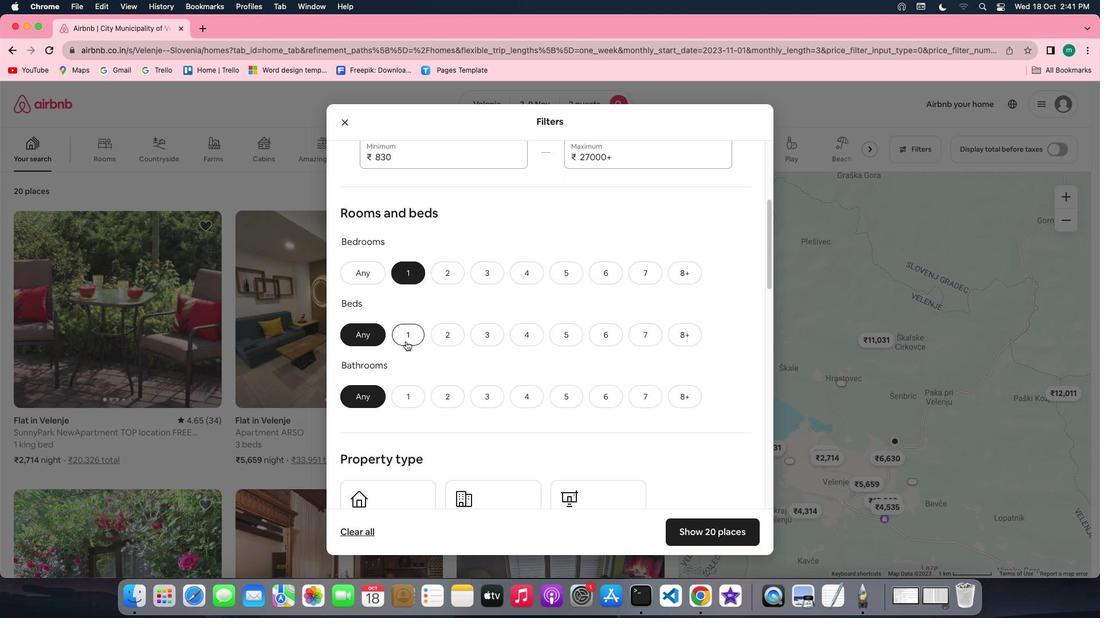 
Action: Mouse moved to (414, 397)
Screenshot: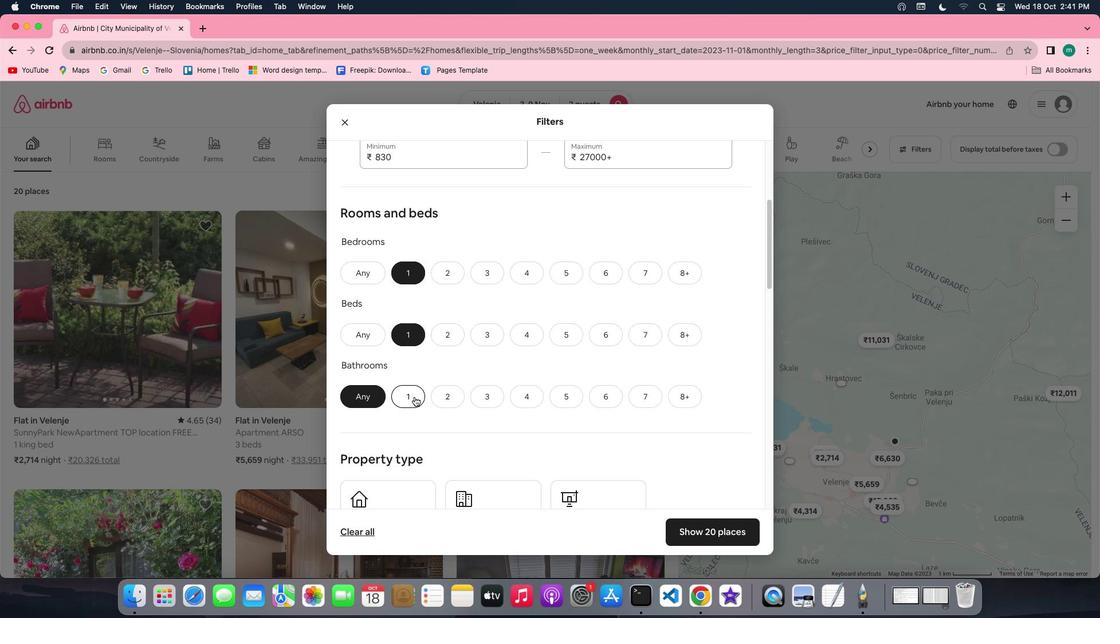 
Action: Mouse pressed left at (414, 397)
Screenshot: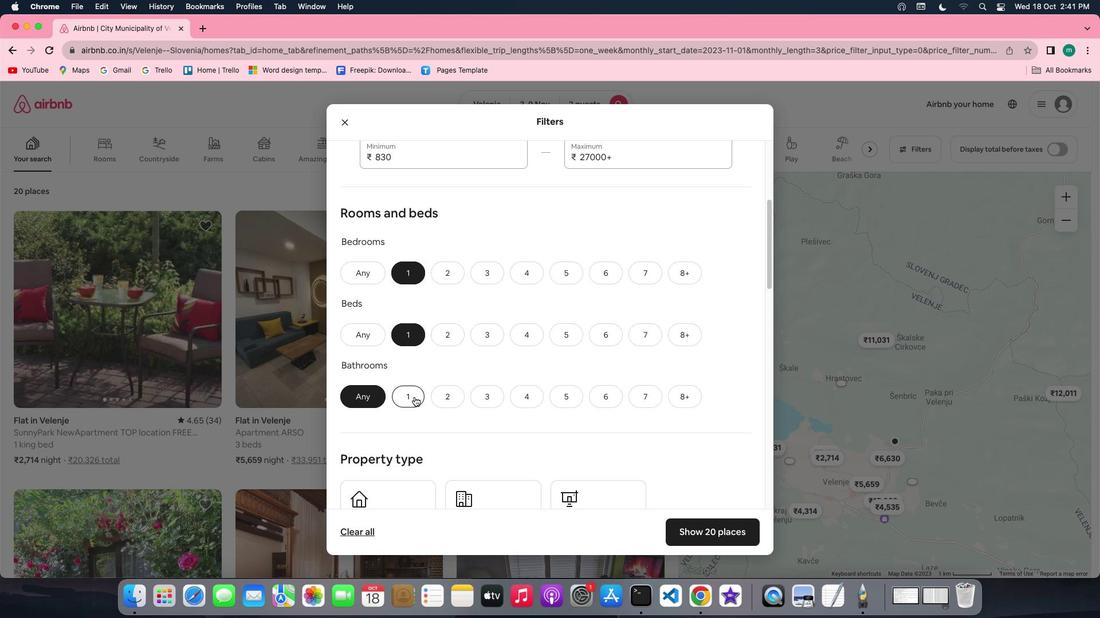 
Action: Mouse moved to (622, 385)
Screenshot: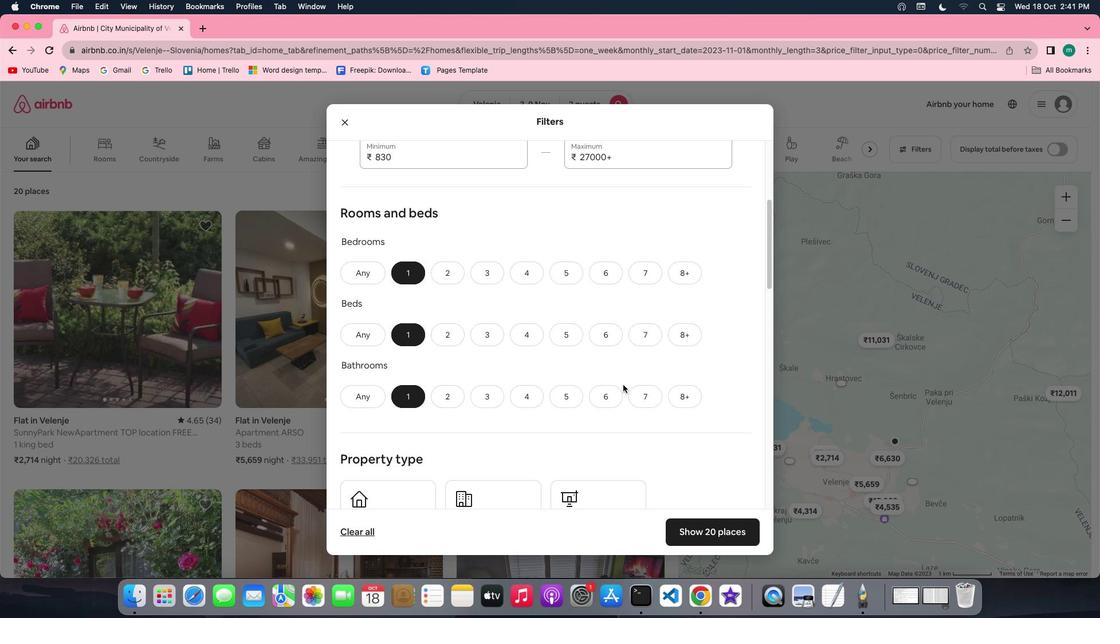 
Action: Mouse scrolled (622, 385) with delta (0, 0)
Screenshot: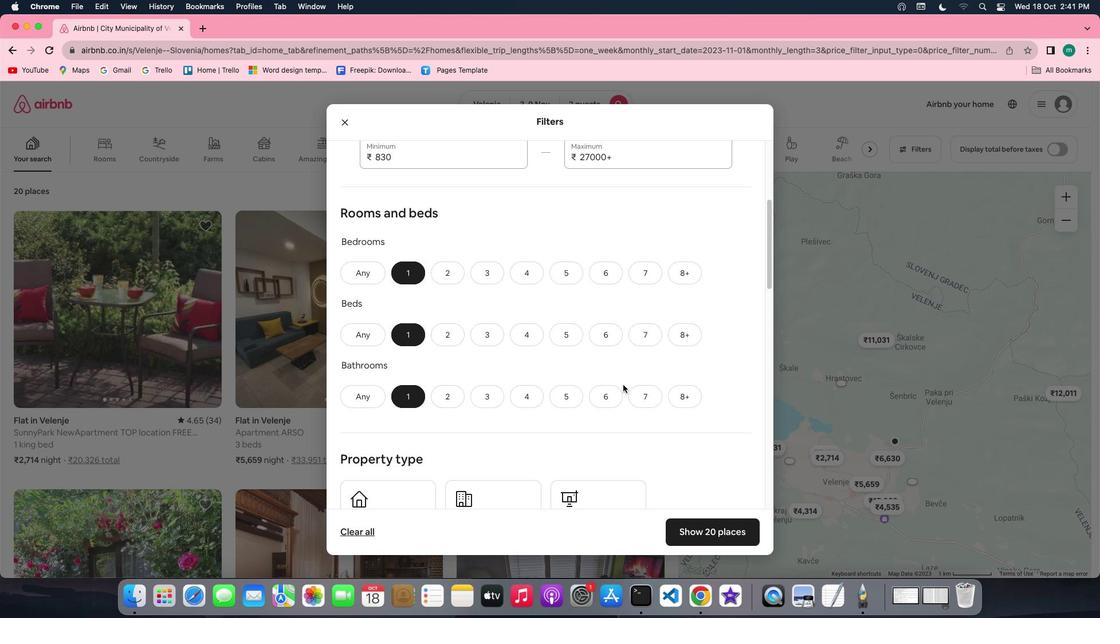 
Action: Mouse scrolled (622, 385) with delta (0, 0)
Screenshot: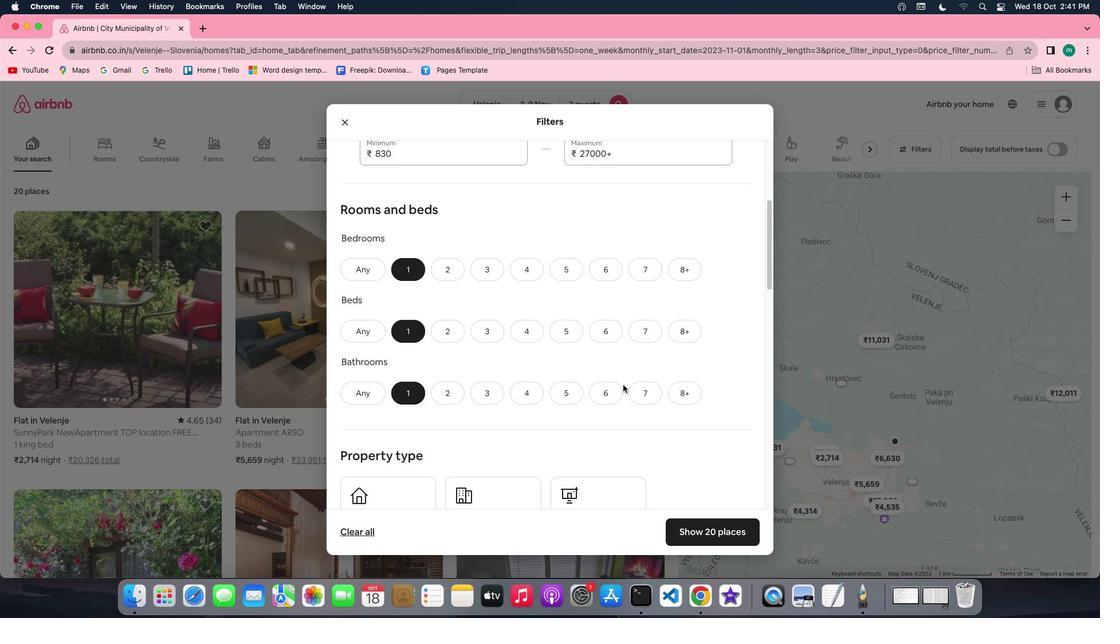 
Action: Mouse scrolled (622, 385) with delta (0, 0)
Screenshot: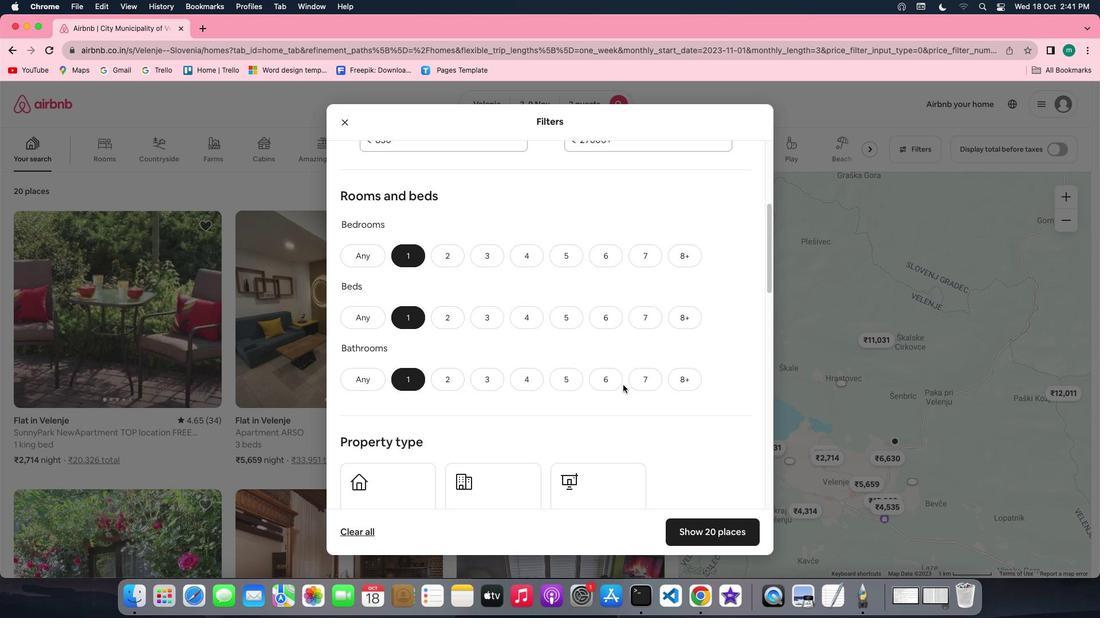 
Action: Mouse scrolled (622, 385) with delta (0, 0)
Screenshot: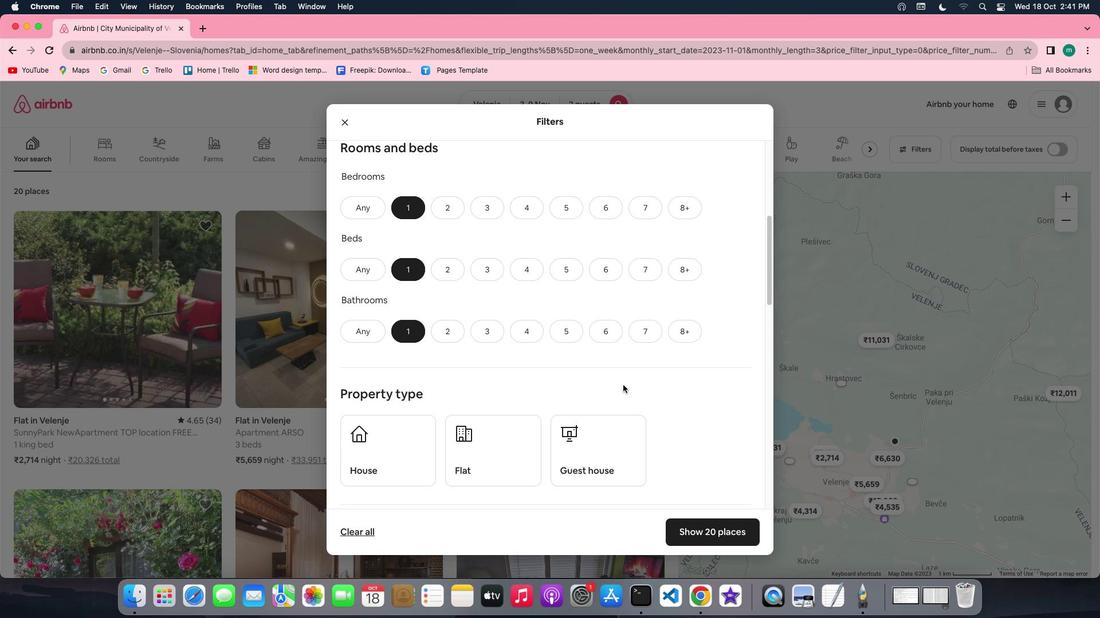 
Action: Mouse scrolled (622, 385) with delta (0, 0)
Screenshot: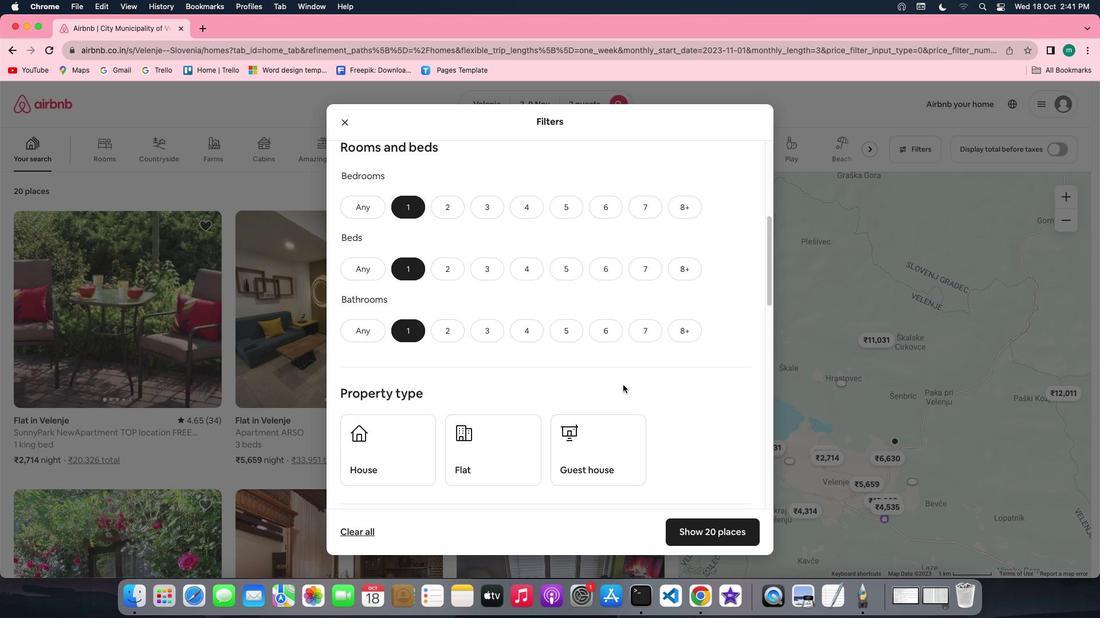
Action: Mouse scrolled (622, 385) with delta (0, 0)
Screenshot: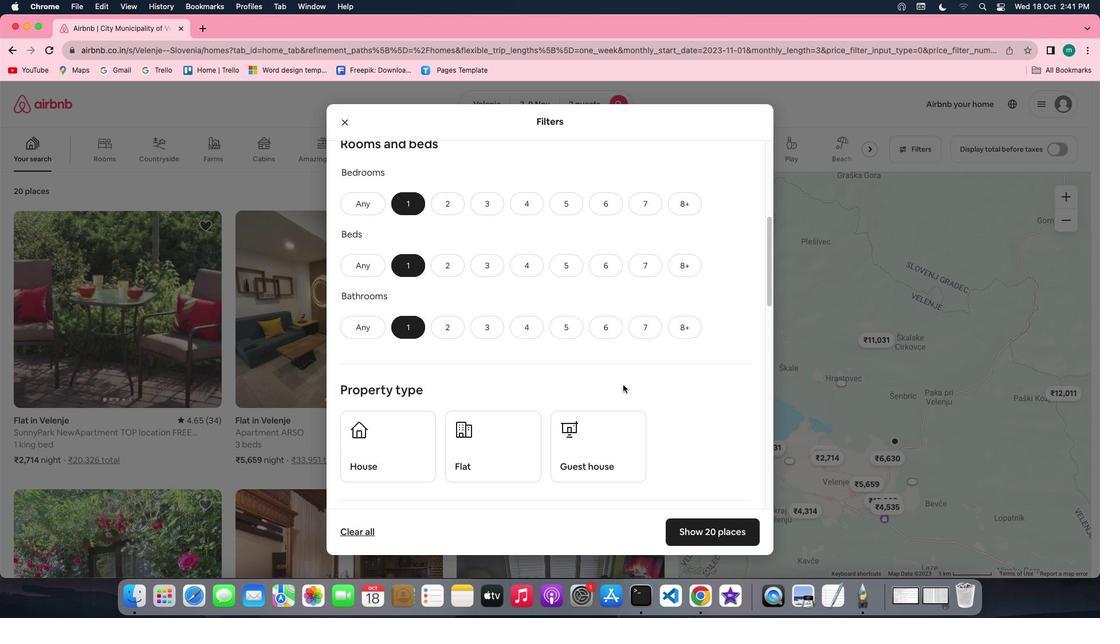
Action: Mouse scrolled (622, 385) with delta (0, 0)
Screenshot: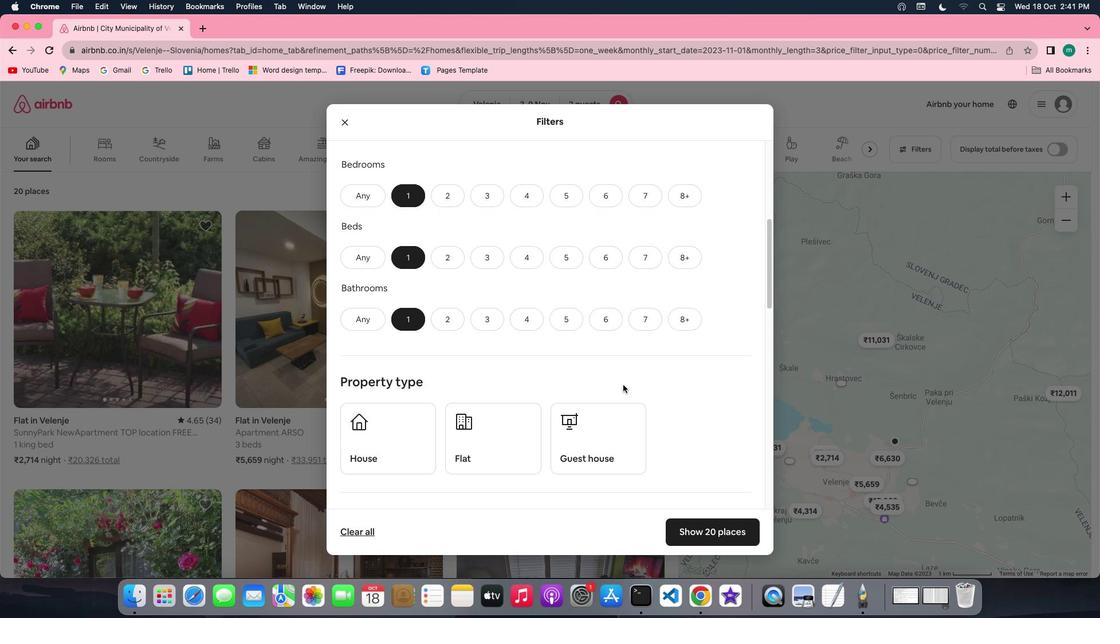 
Action: Mouse scrolled (622, 385) with delta (0, 0)
Screenshot: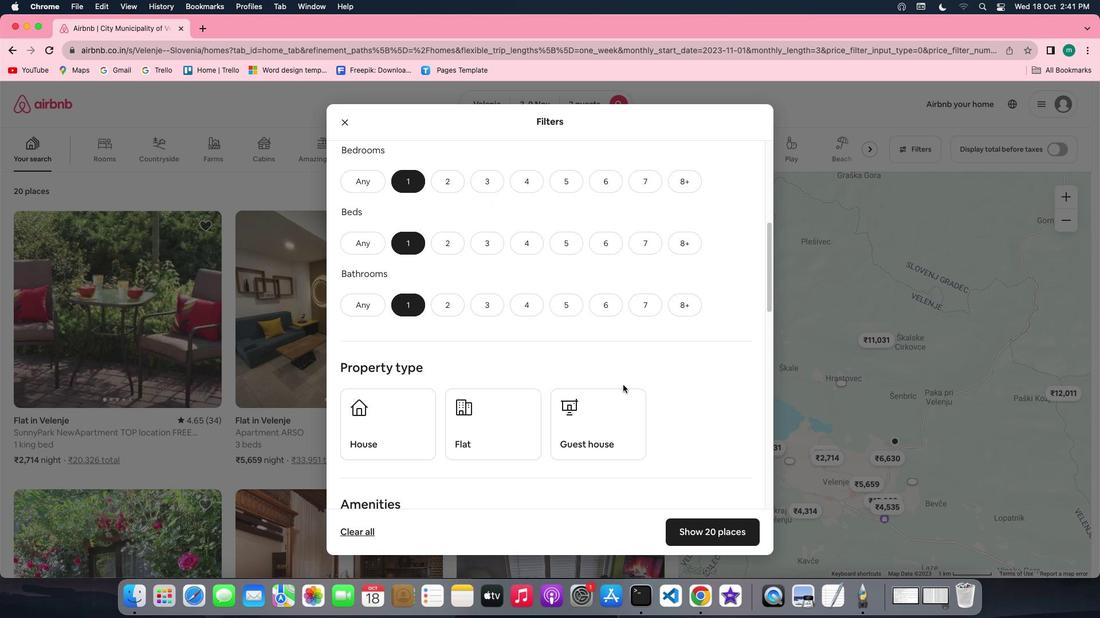
Action: Mouse scrolled (622, 385) with delta (0, 0)
Screenshot: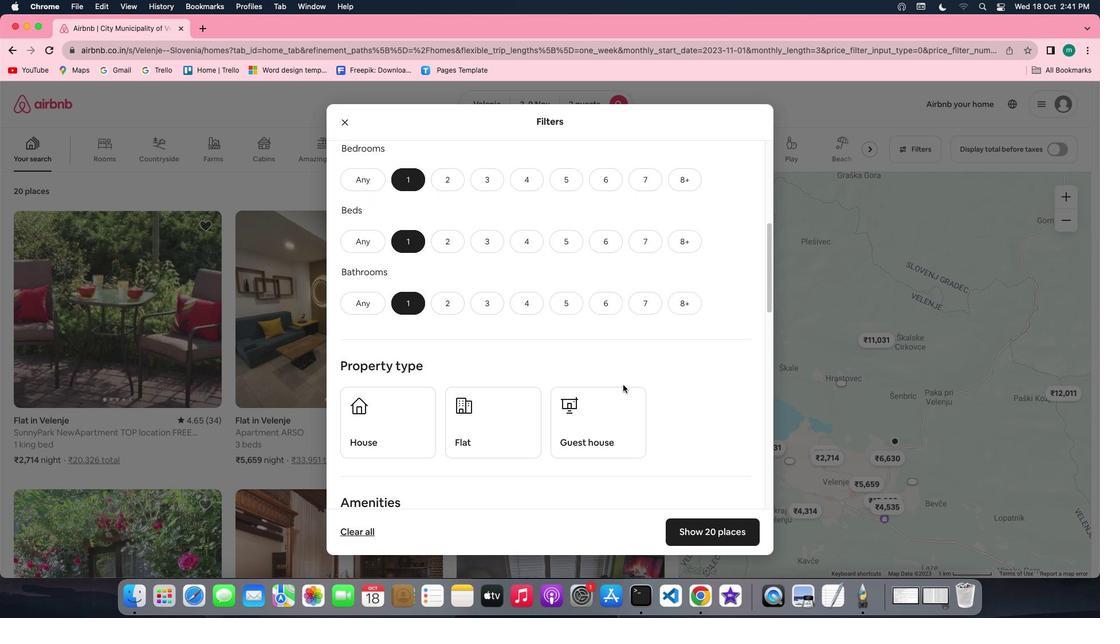 
Action: Mouse scrolled (622, 385) with delta (0, 0)
Screenshot: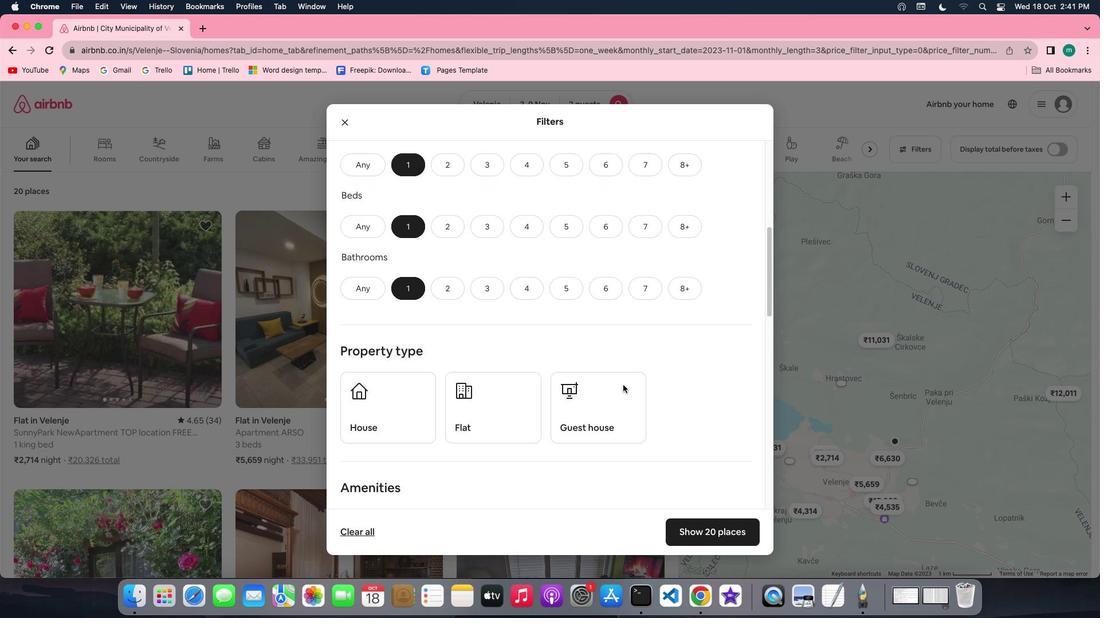 
Action: Mouse scrolled (622, 385) with delta (0, 0)
Screenshot: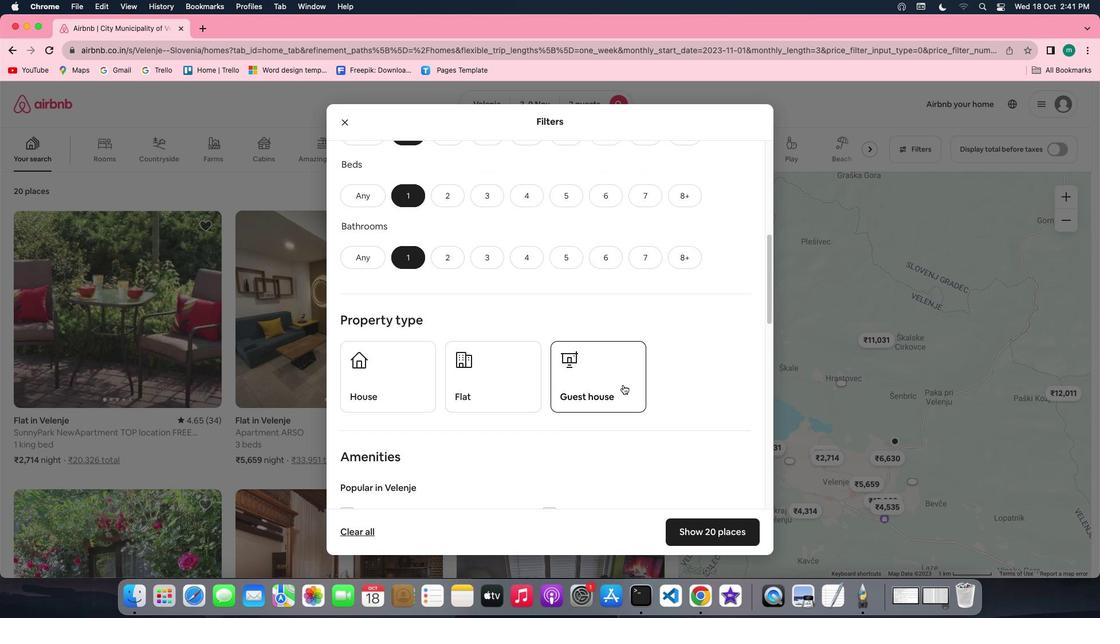 
Action: Mouse scrolled (622, 385) with delta (0, 0)
Screenshot: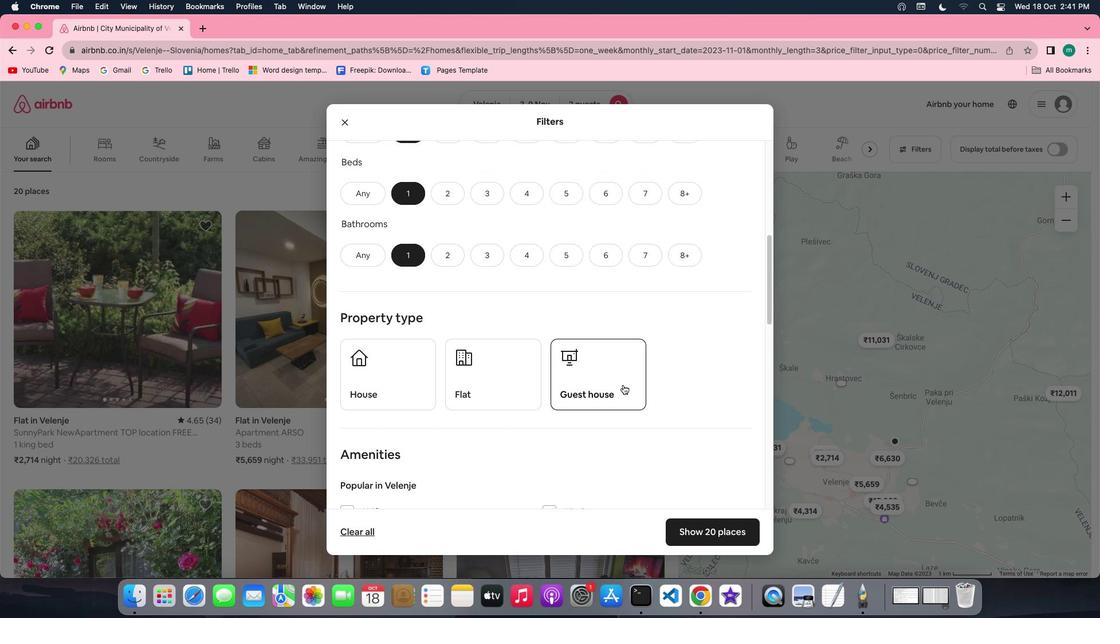 
Action: Mouse scrolled (622, 385) with delta (0, 0)
Screenshot: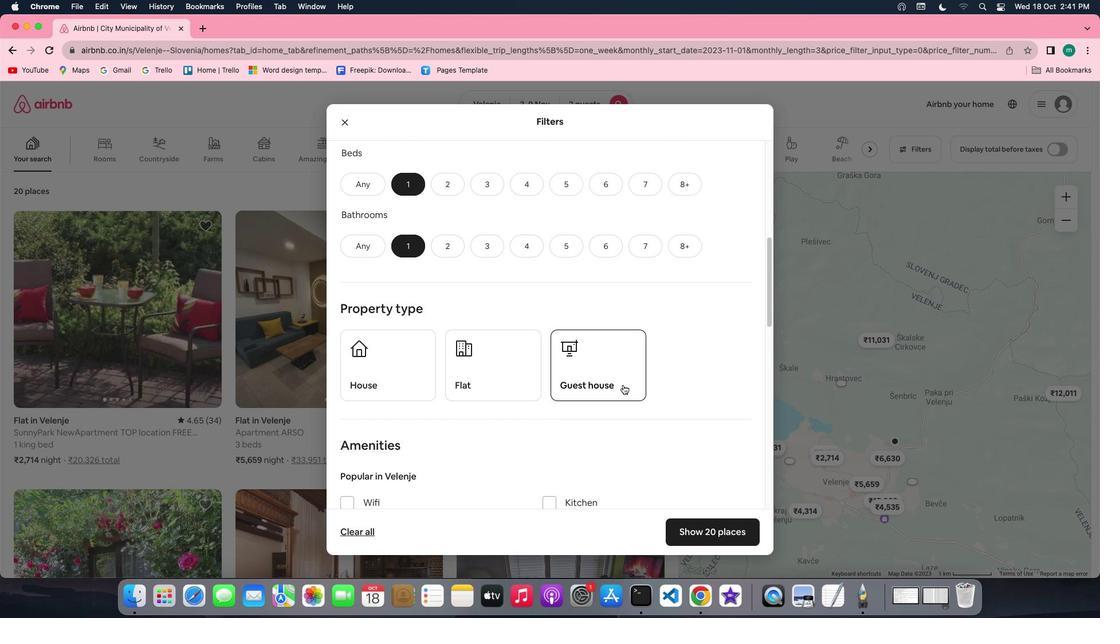 
Action: Mouse scrolled (622, 385) with delta (0, 0)
Screenshot: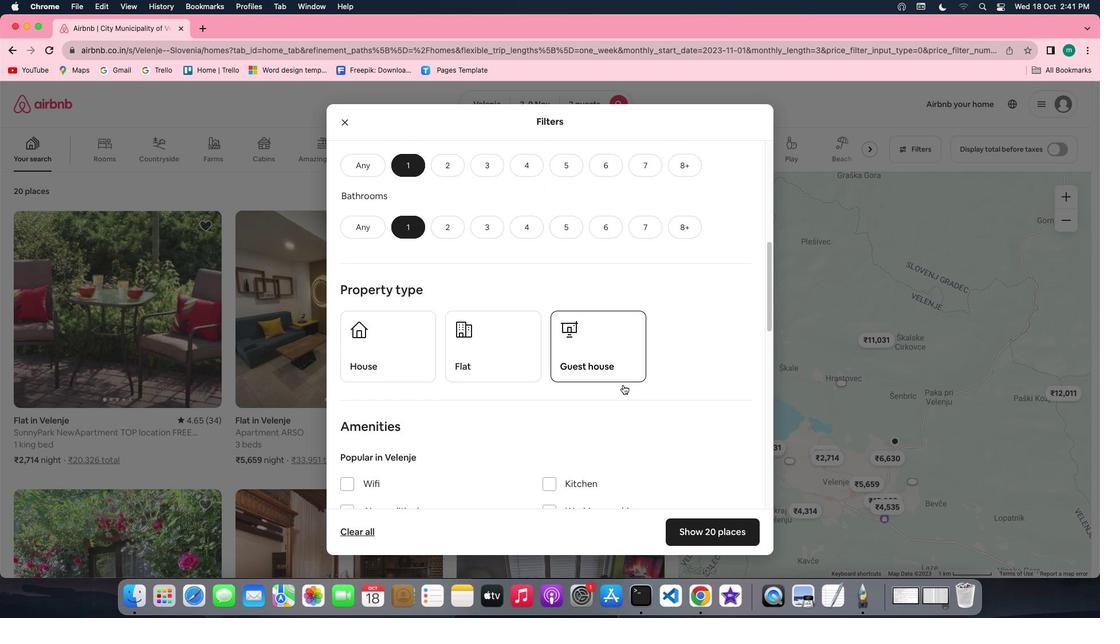 
Action: Mouse scrolled (622, 385) with delta (0, 0)
Screenshot: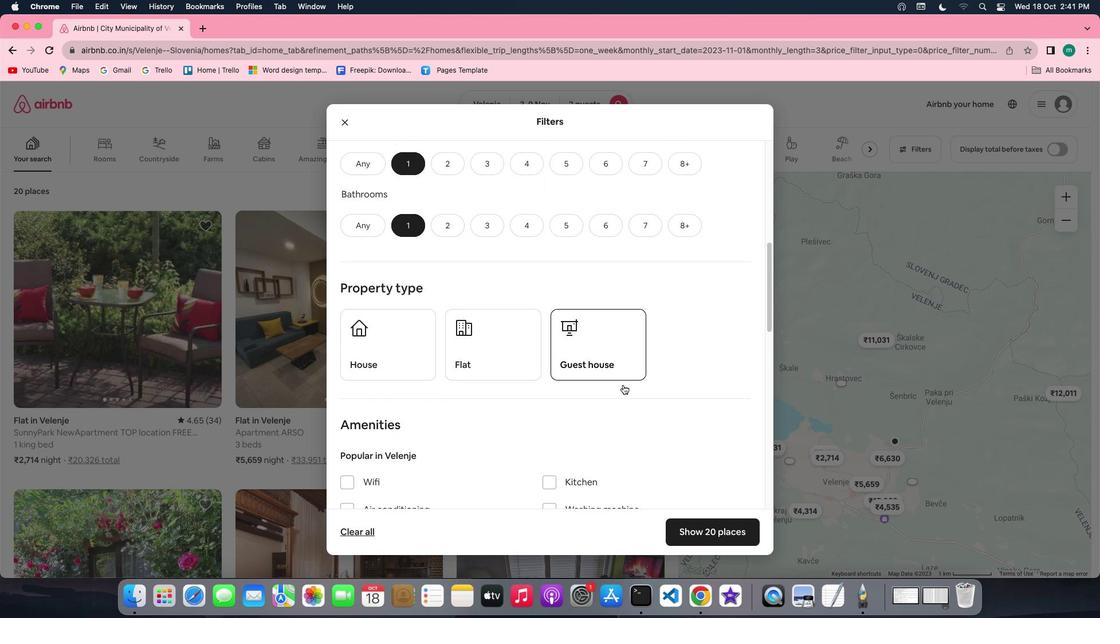 
Action: Mouse scrolled (622, 385) with delta (0, 0)
Screenshot: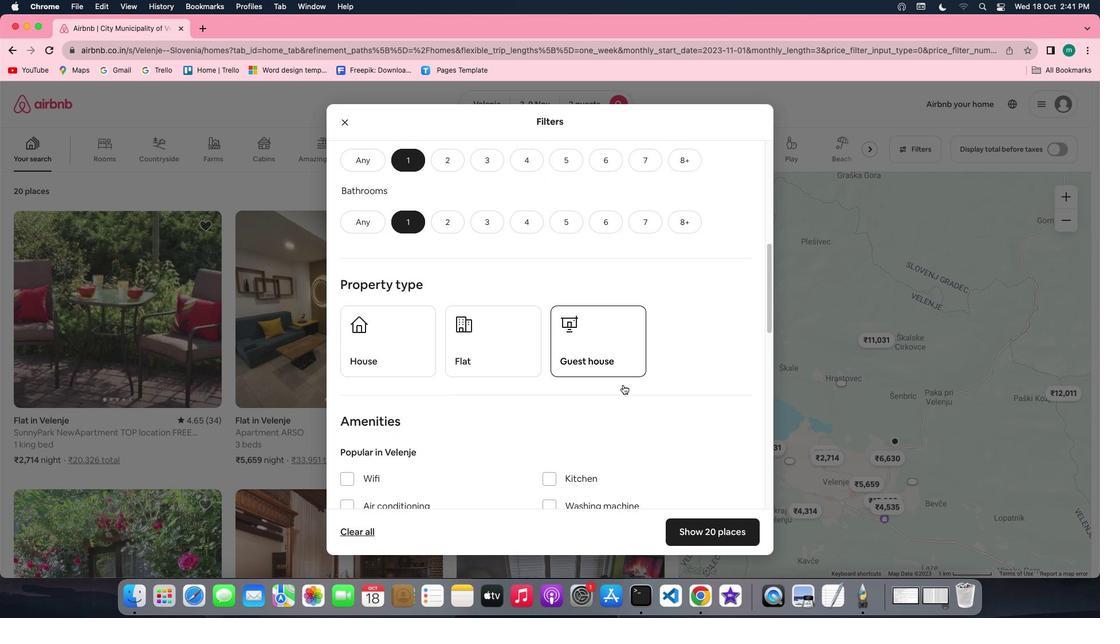 
Action: Mouse scrolled (622, 385) with delta (0, 0)
Screenshot: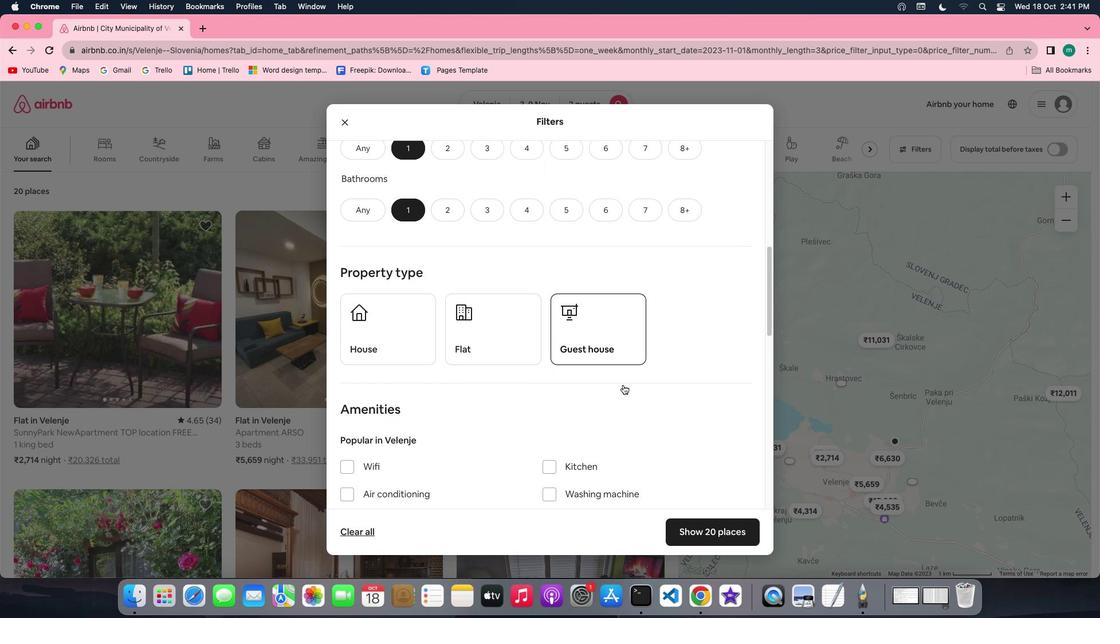 
Action: Mouse scrolled (622, 385) with delta (0, 0)
Screenshot: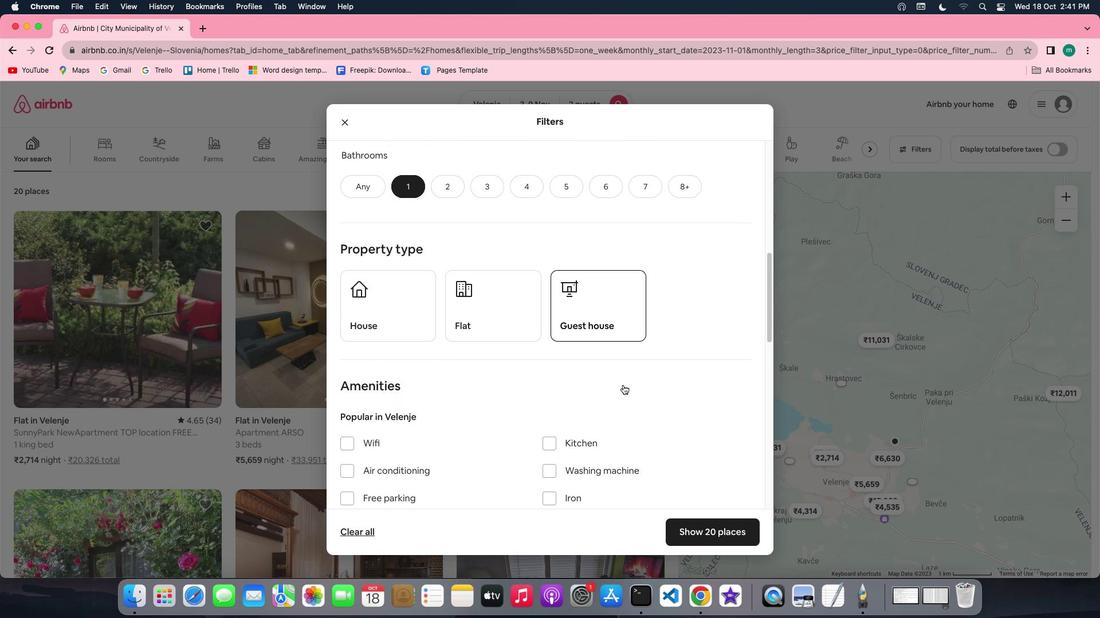 
Action: Mouse scrolled (622, 385) with delta (0, 0)
Screenshot: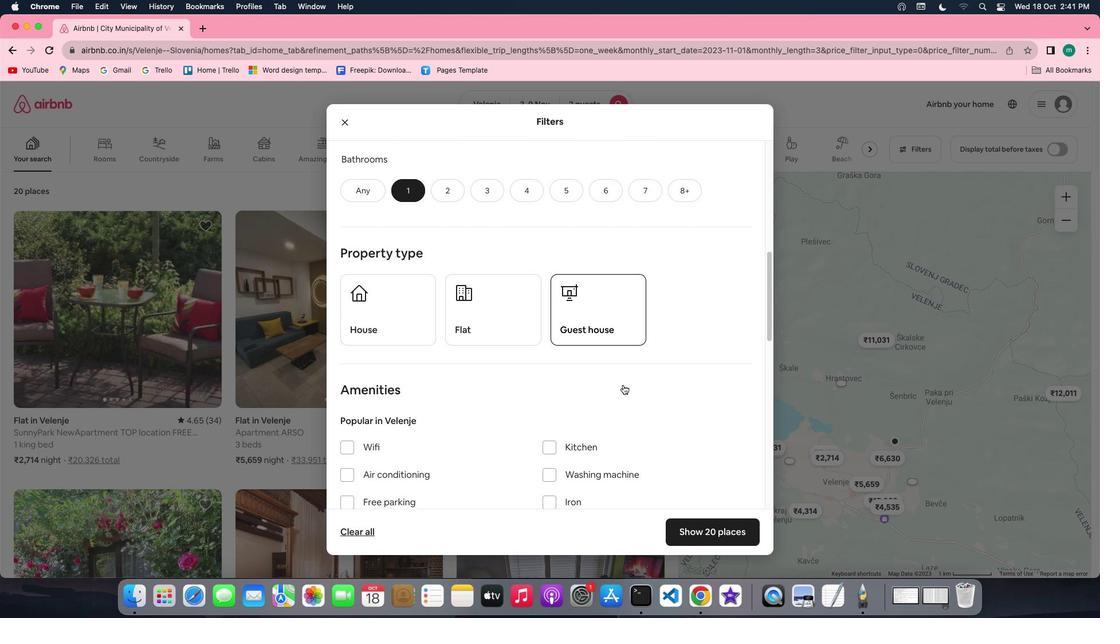 
Action: Mouse scrolled (622, 385) with delta (0, 0)
Screenshot: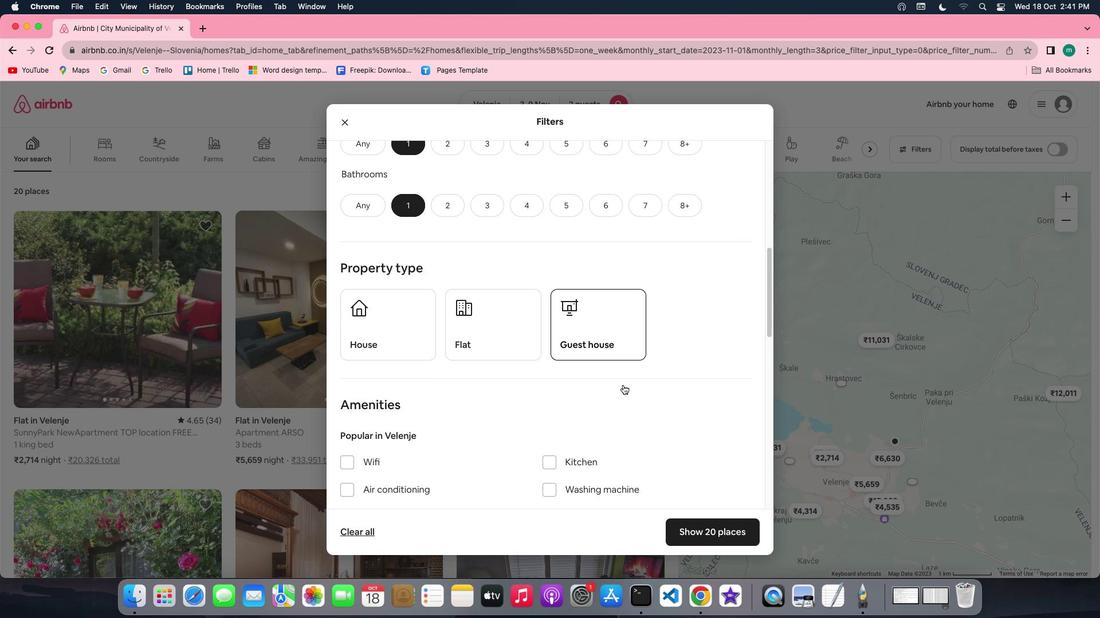 
Action: Mouse scrolled (622, 385) with delta (0, 0)
Screenshot: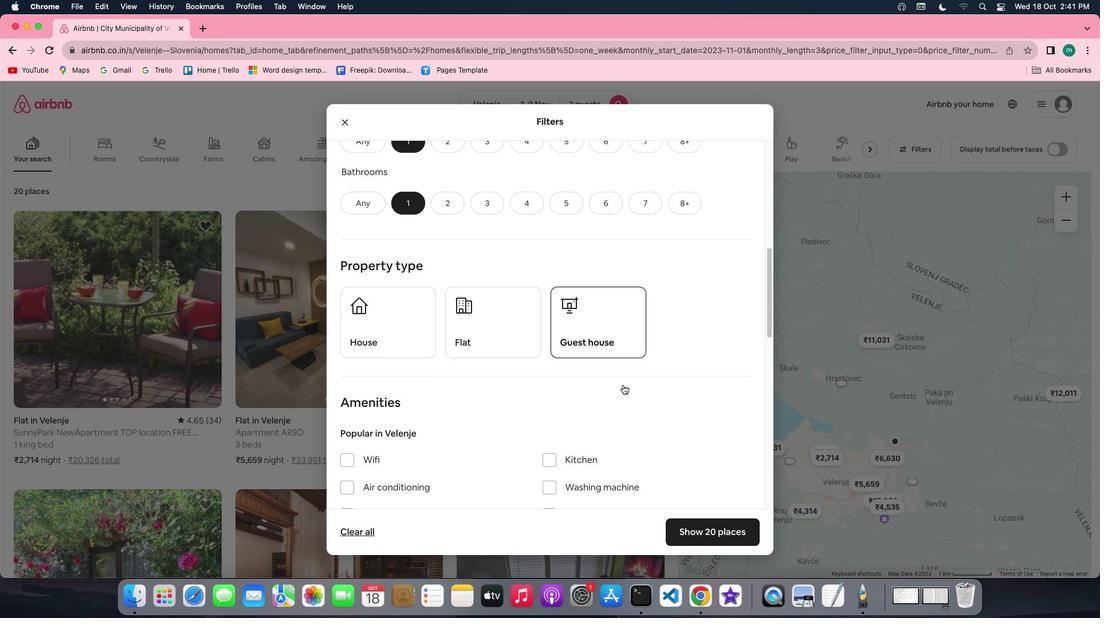 
Action: Mouse moved to (602, 364)
Screenshot: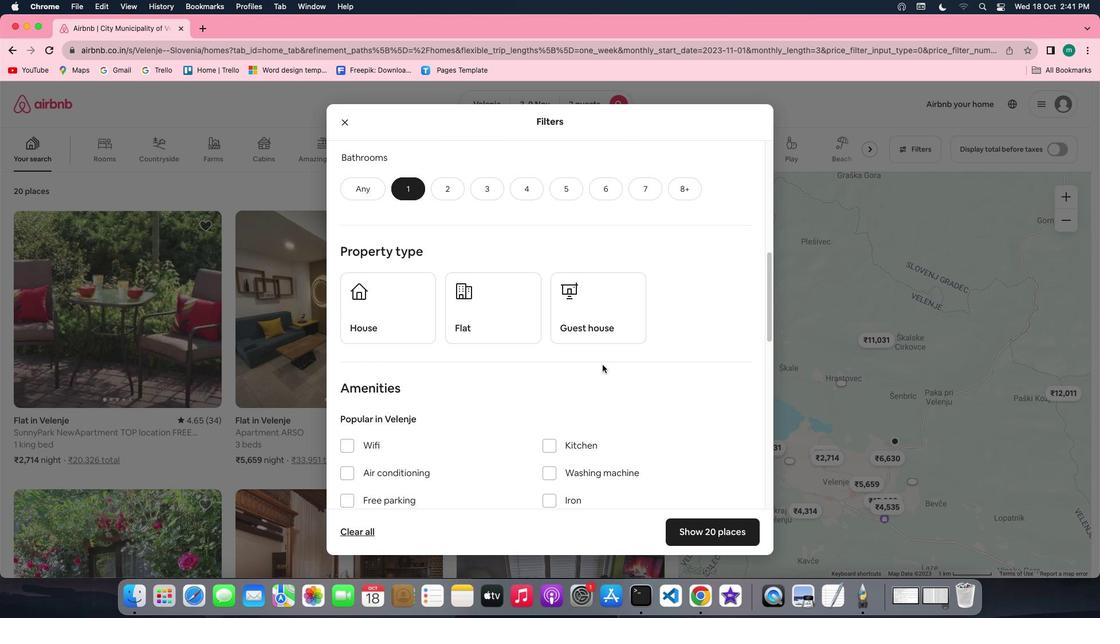 
Action: Mouse scrolled (602, 364) with delta (0, 0)
Screenshot: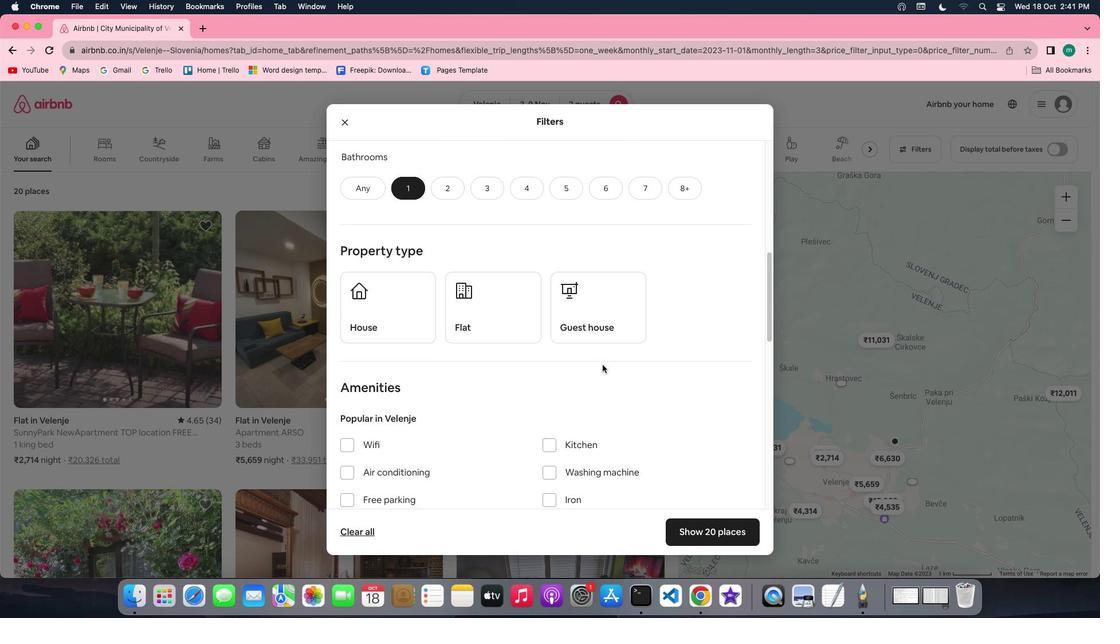 
Action: Mouse scrolled (602, 364) with delta (0, 0)
Screenshot: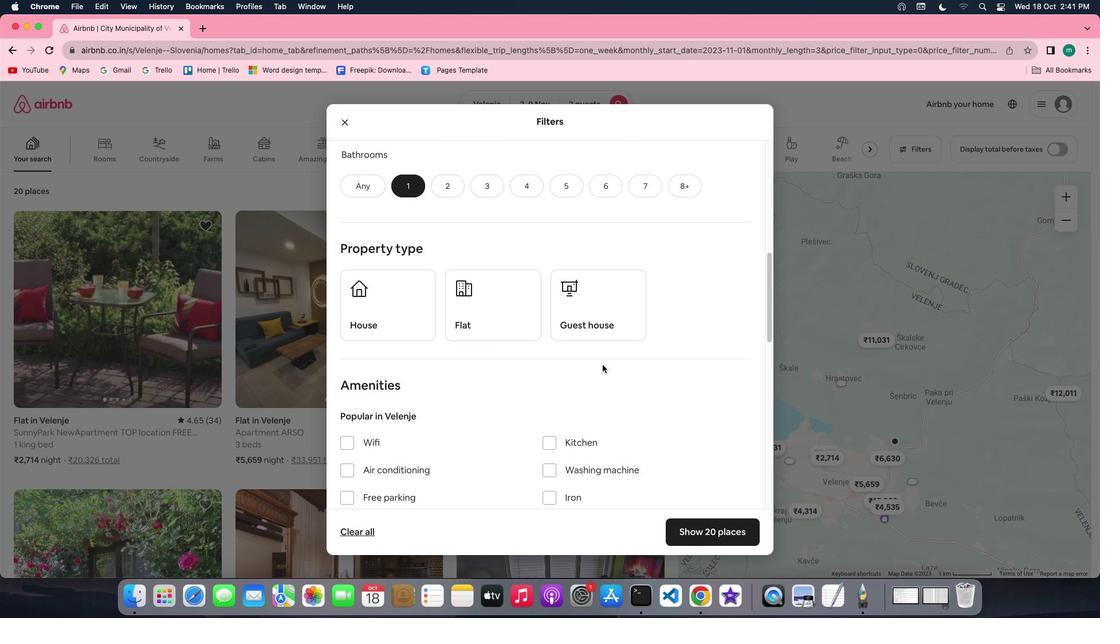 
Action: Mouse scrolled (602, 364) with delta (0, 0)
Screenshot: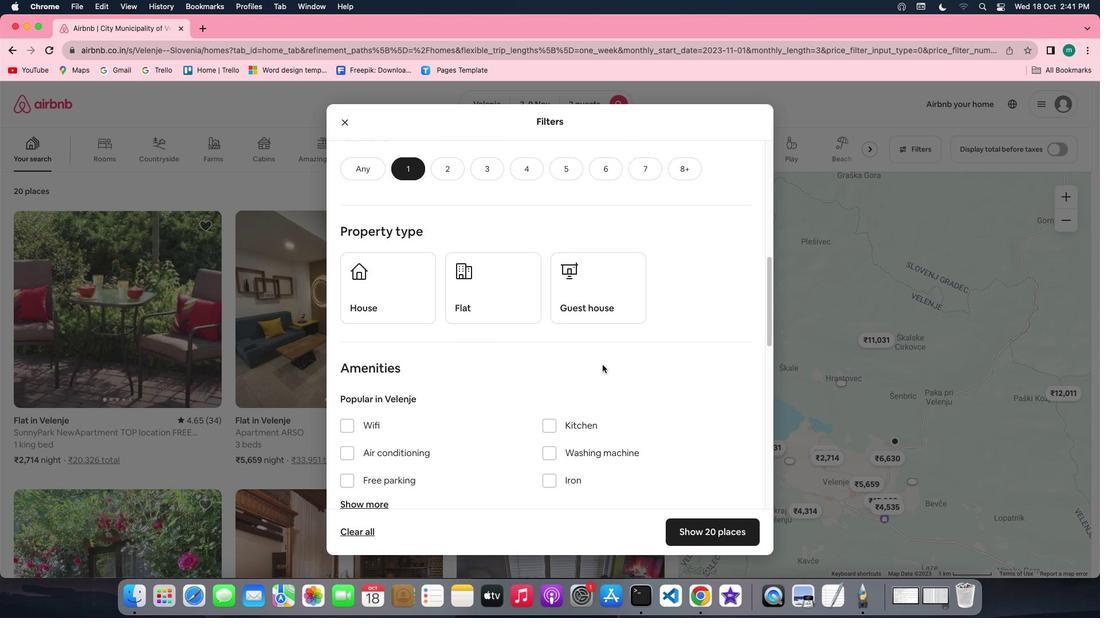 
Action: Mouse scrolled (602, 364) with delta (0, 0)
Screenshot: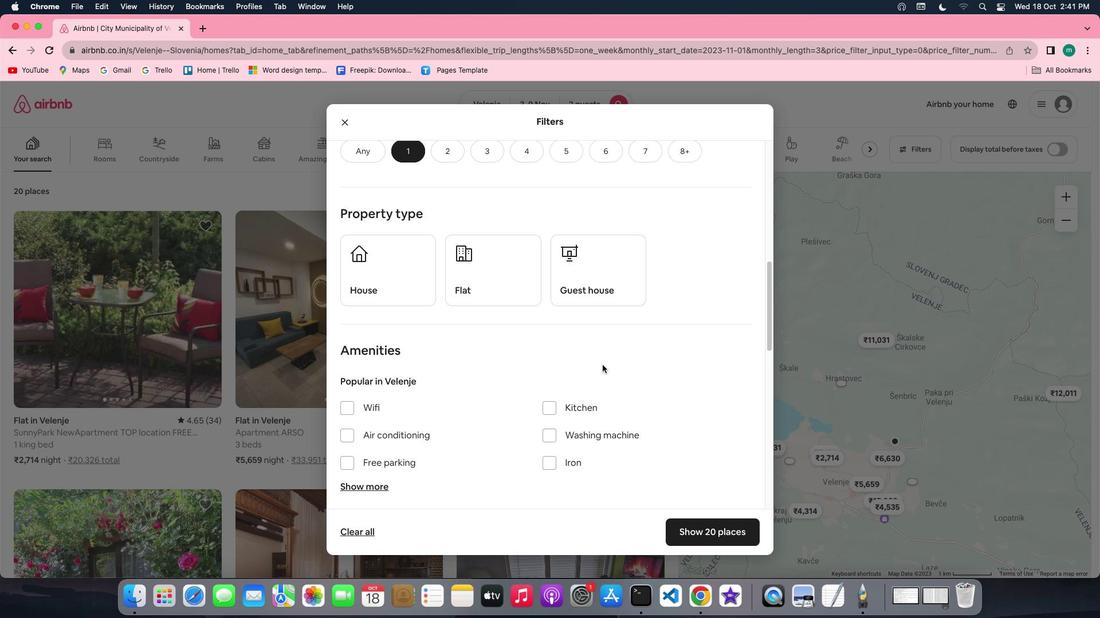 
Action: Mouse scrolled (602, 364) with delta (0, 0)
Screenshot: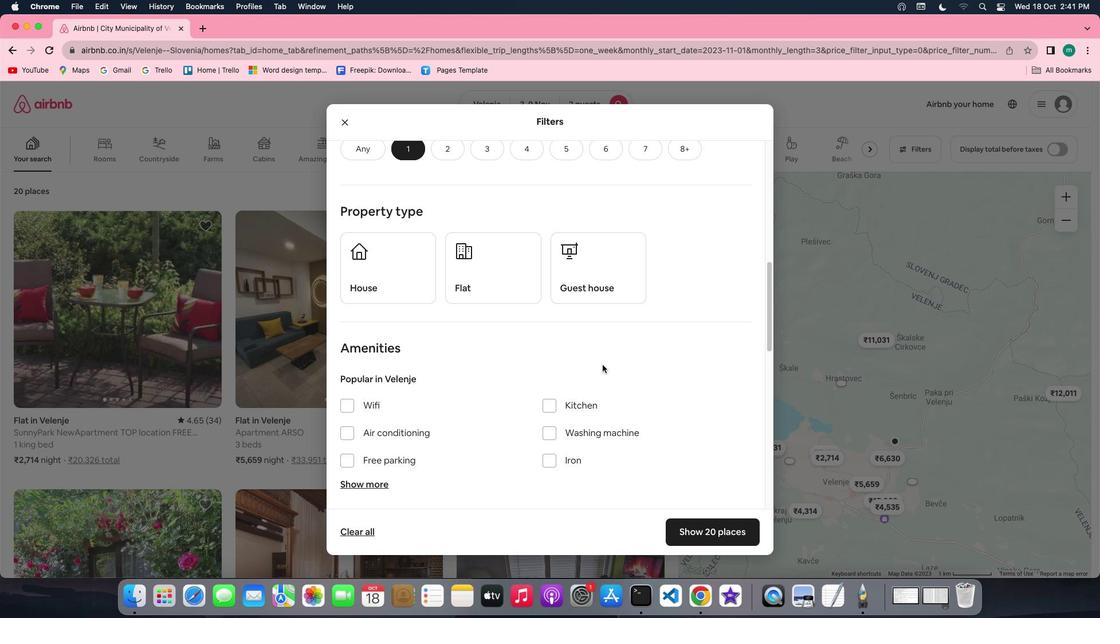 
Action: Mouse scrolled (602, 364) with delta (0, 0)
Screenshot: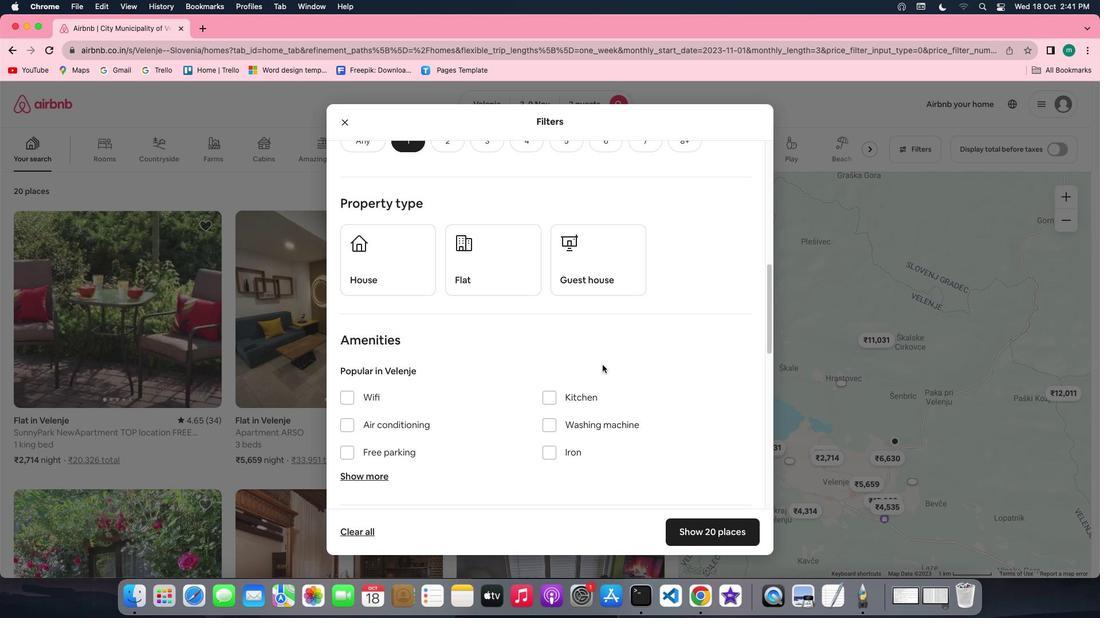 
Action: Mouse scrolled (602, 364) with delta (0, 0)
Screenshot: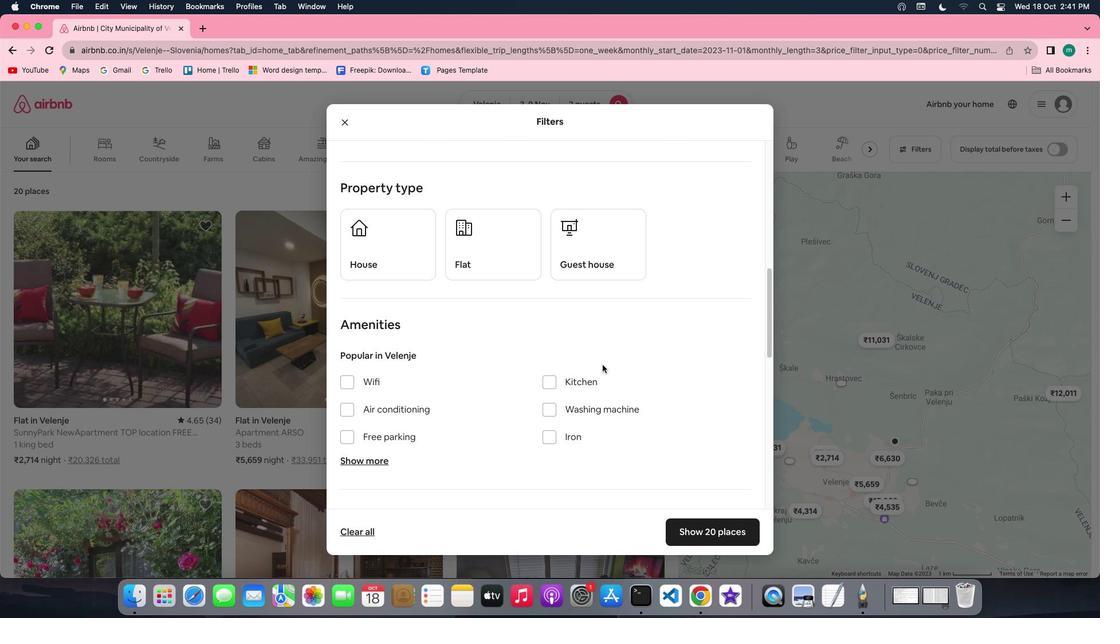 
Action: Mouse scrolled (602, 364) with delta (0, 0)
Screenshot: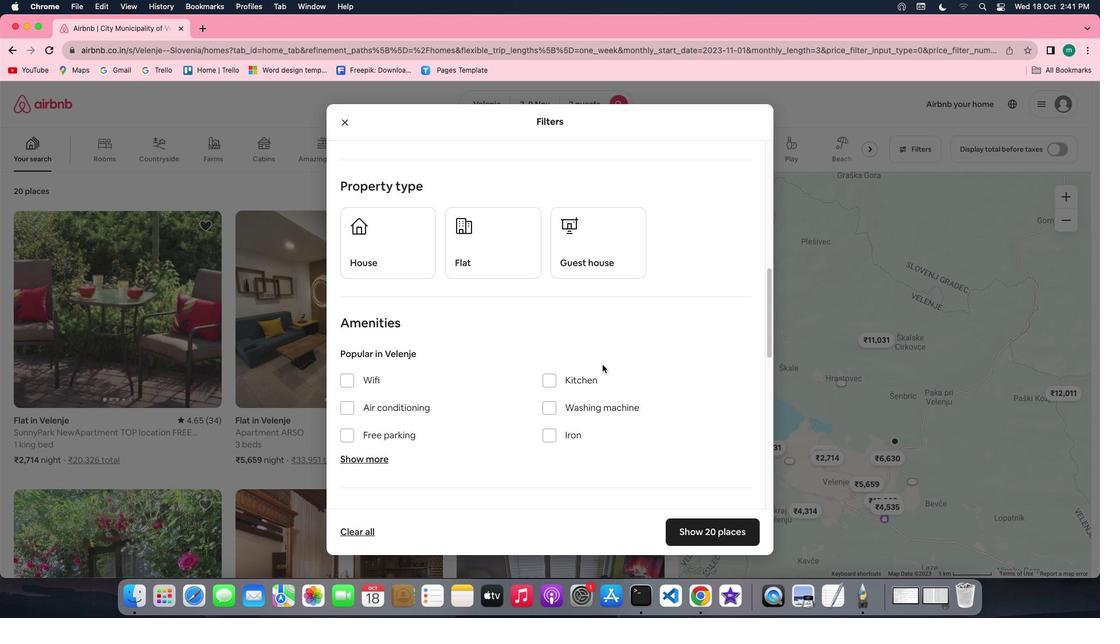 
Action: Mouse scrolled (602, 364) with delta (0, 0)
Screenshot: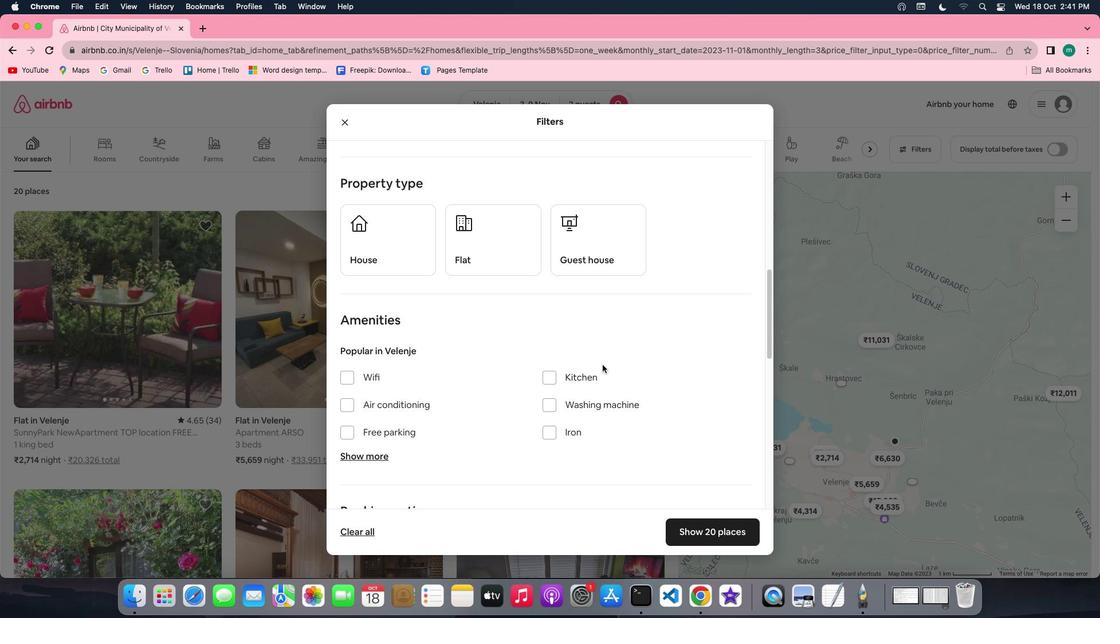 
Action: Mouse scrolled (602, 364) with delta (0, 0)
Screenshot: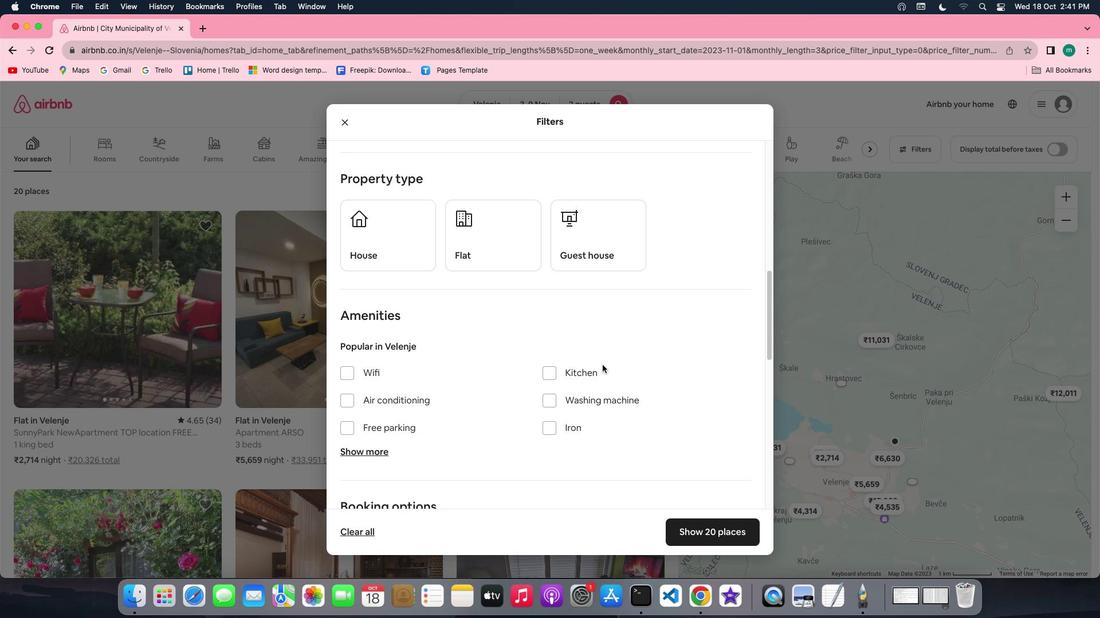 
Action: Mouse scrolled (602, 364) with delta (0, 0)
Screenshot: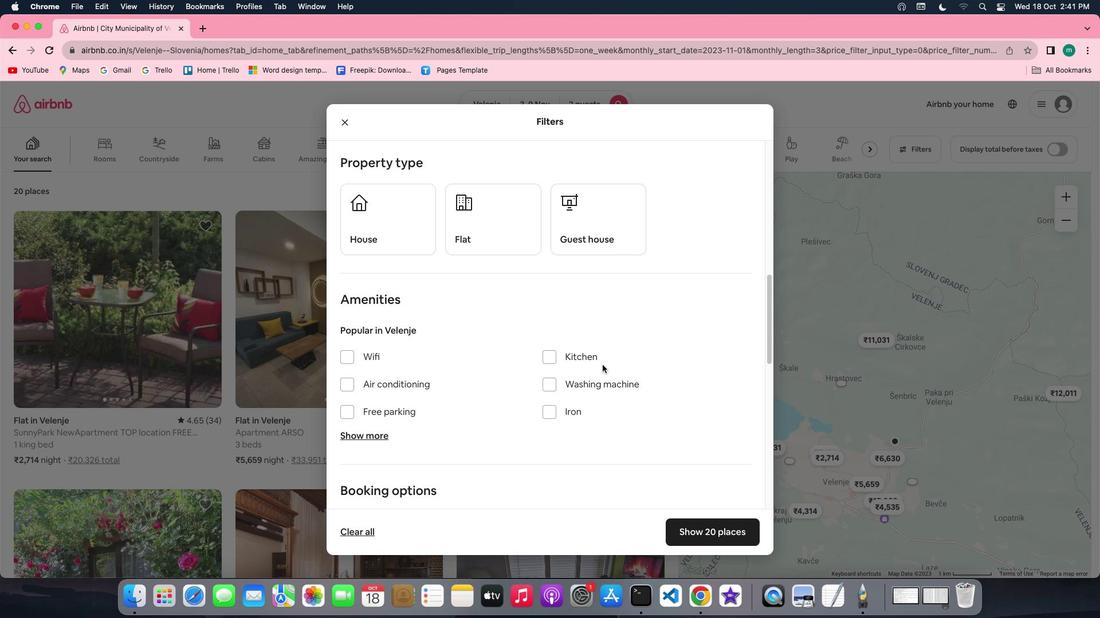 
Action: Mouse scrolled (602, 364) with delta (0, 0)
Screenshot: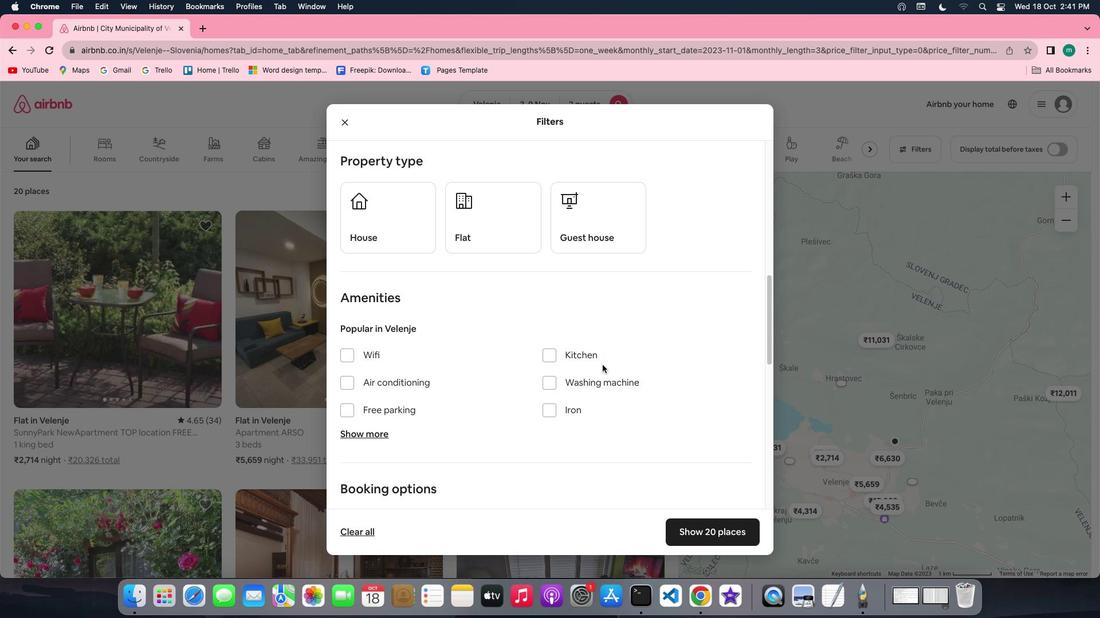 
Action: Mouse scrolled (602, 364) with delta (0, 0)
Screenshot: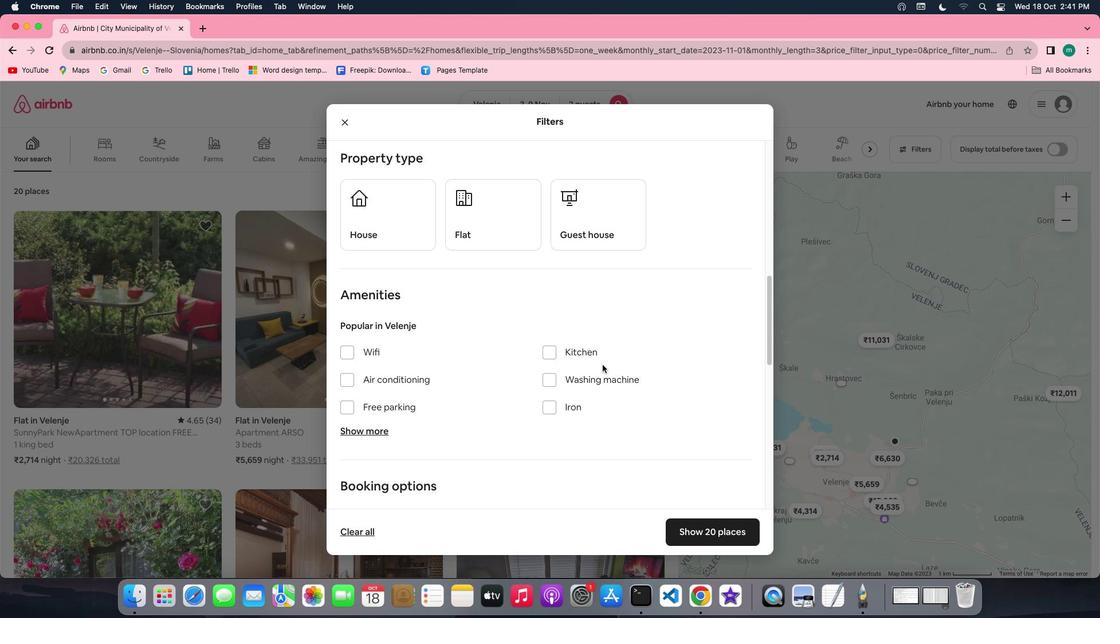 
Action: Mouse scrolled (602, 364) with delta (0, 0)
Screenshot: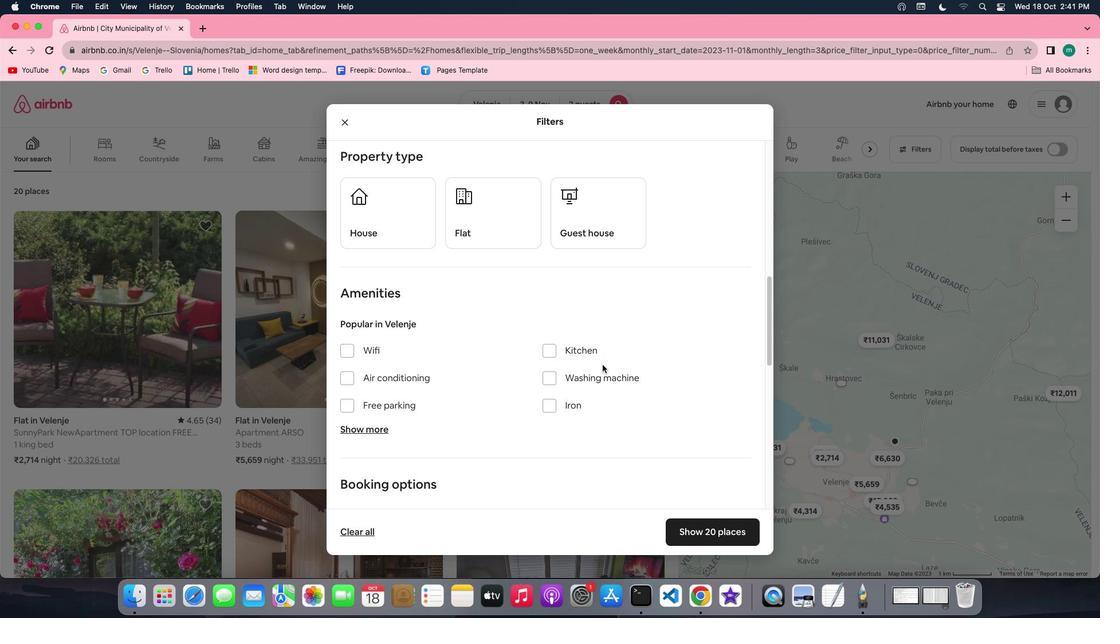 
Action: Mouse scrolled (602, 364) with delta (0, 0)
Screenshot: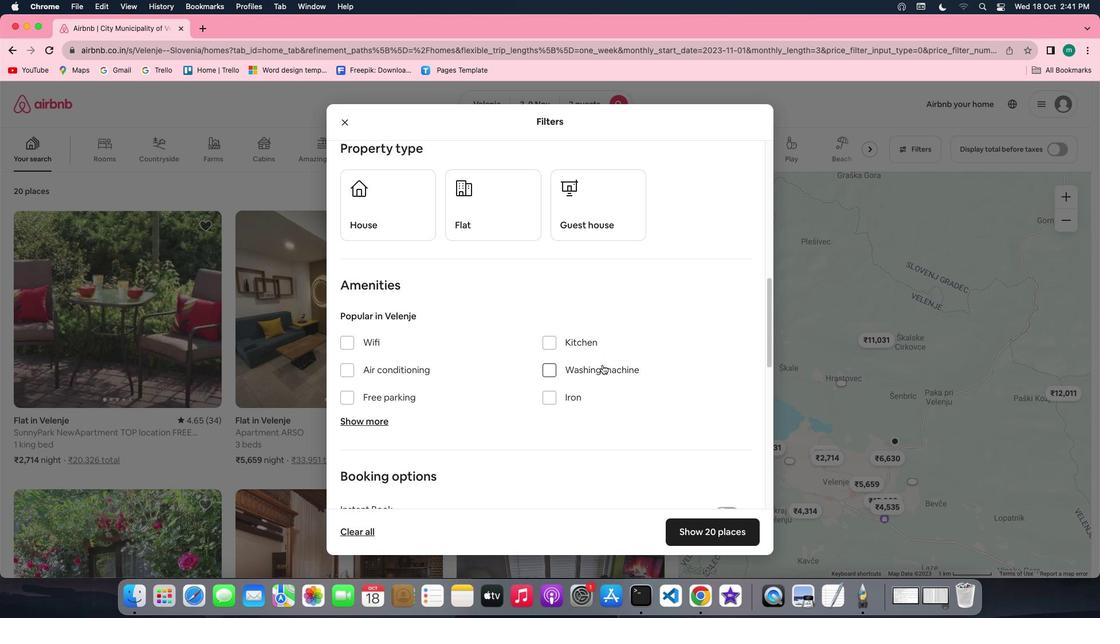 
Action: Mouse scrolled (602, 364) with delta (0, 0)
Screenshot: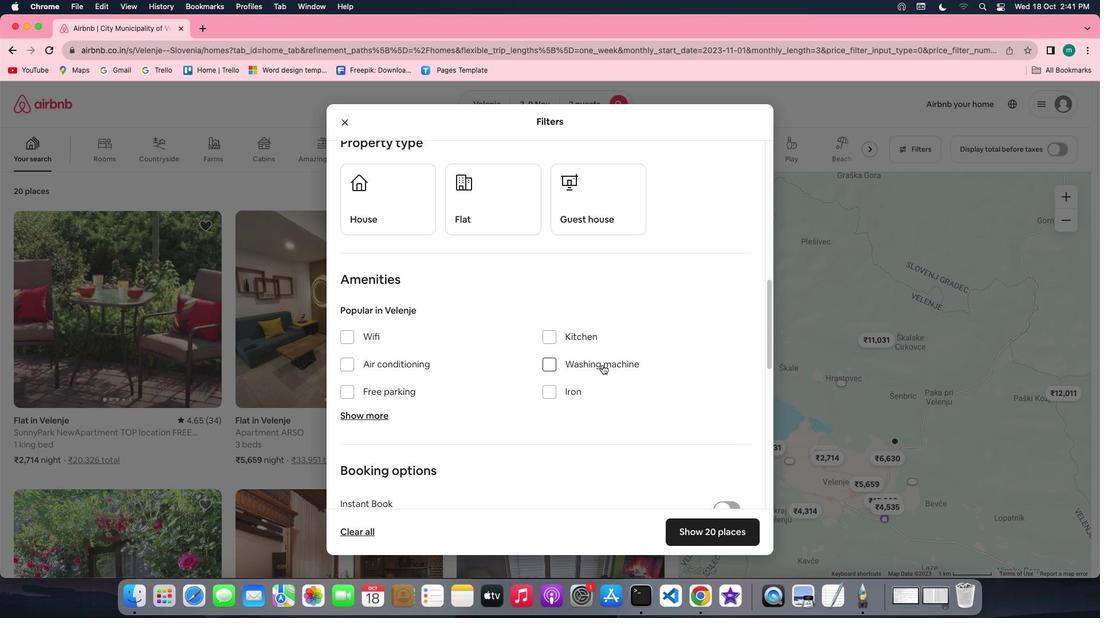 
Action: Mouse scrolled (602, 364) with delta (0, 0)
Screenshot: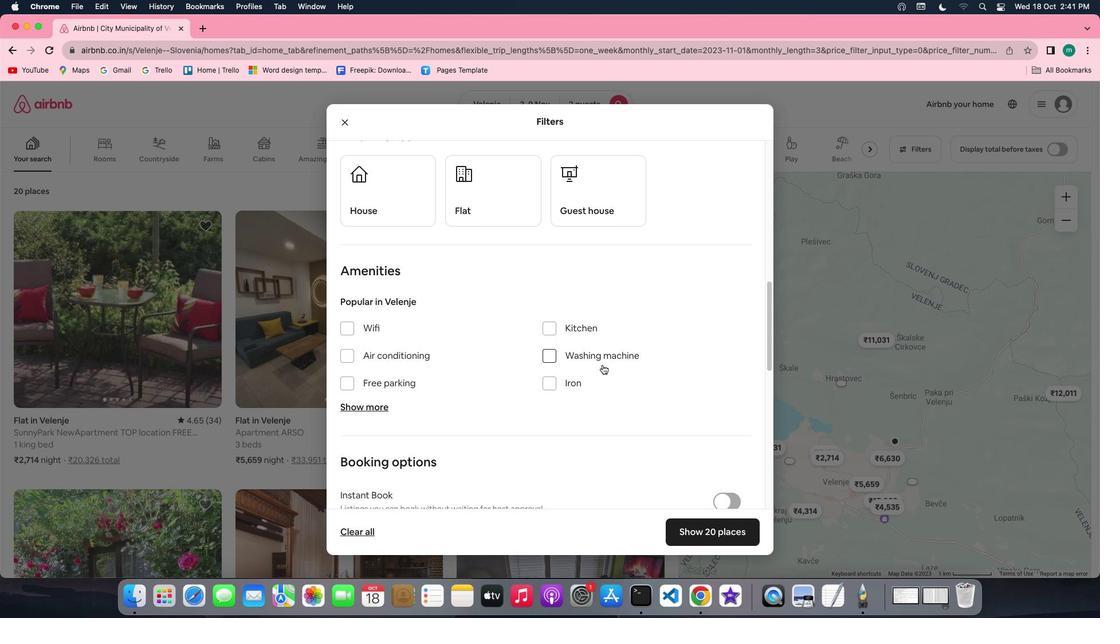 
Action: Mouse scrolled (602, 364) with delta (0, 0)
Screenshot: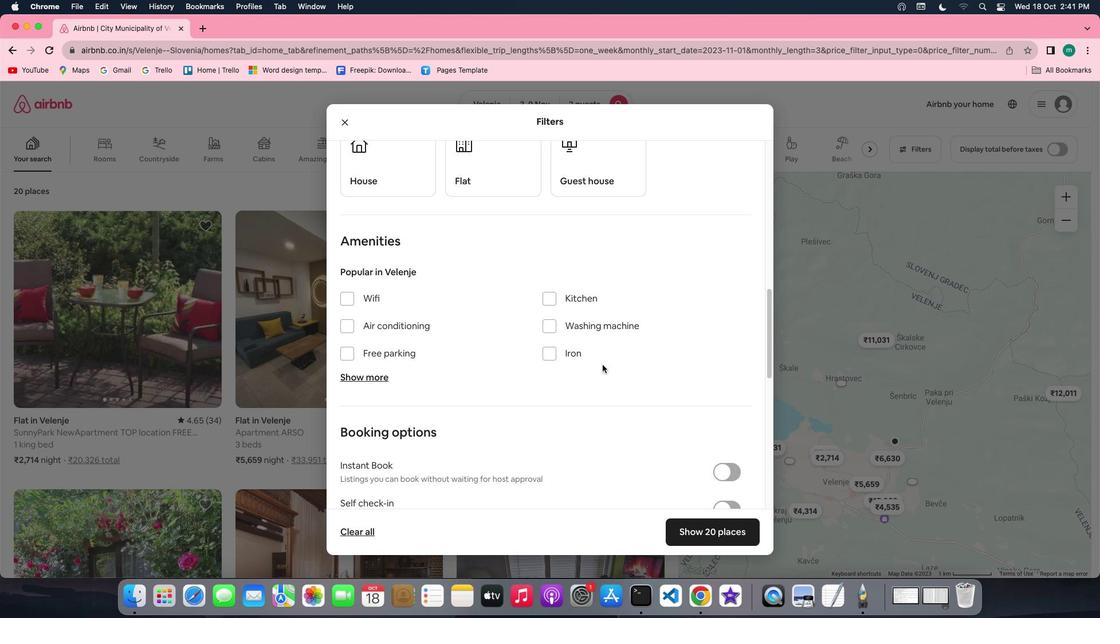 
Action: Mouse scrolled (602, 364) with delta (0, 0)
Screenshot: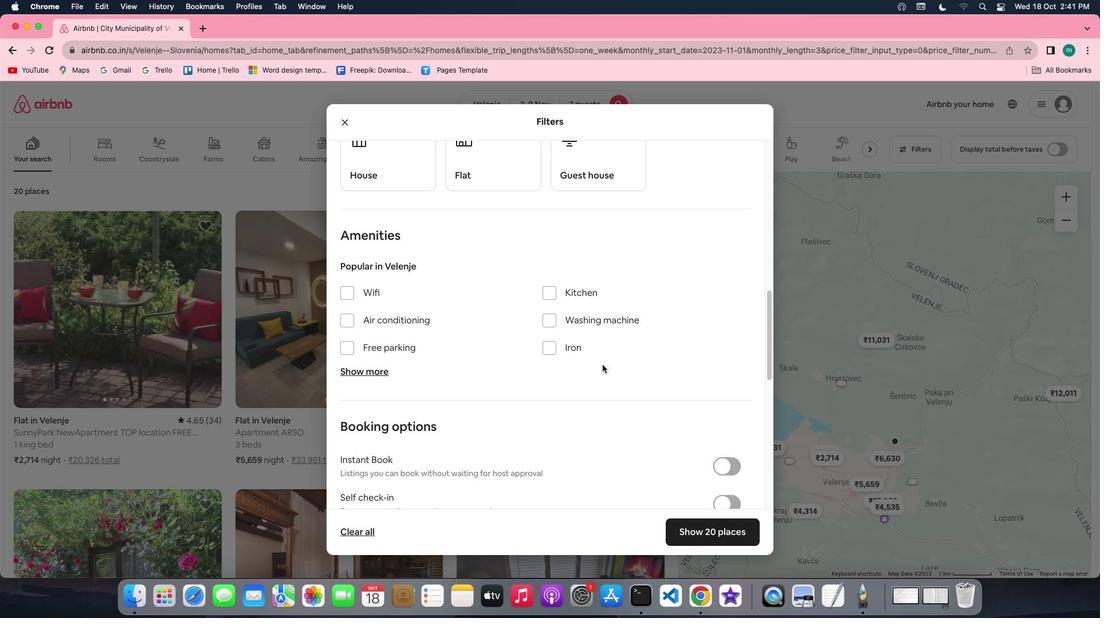 
Action: Mouse scrolled (602, 364) with delta (0, 0)
Screenshot: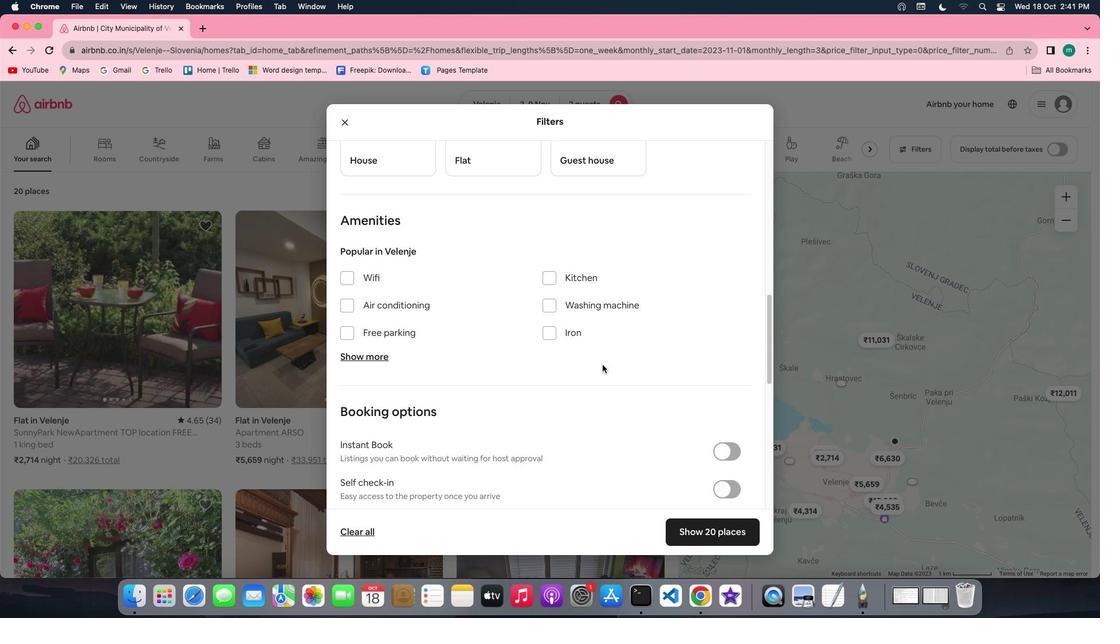 
Action: Mouse scrolled (602, 364) with delta (0, 0)
Screenshot: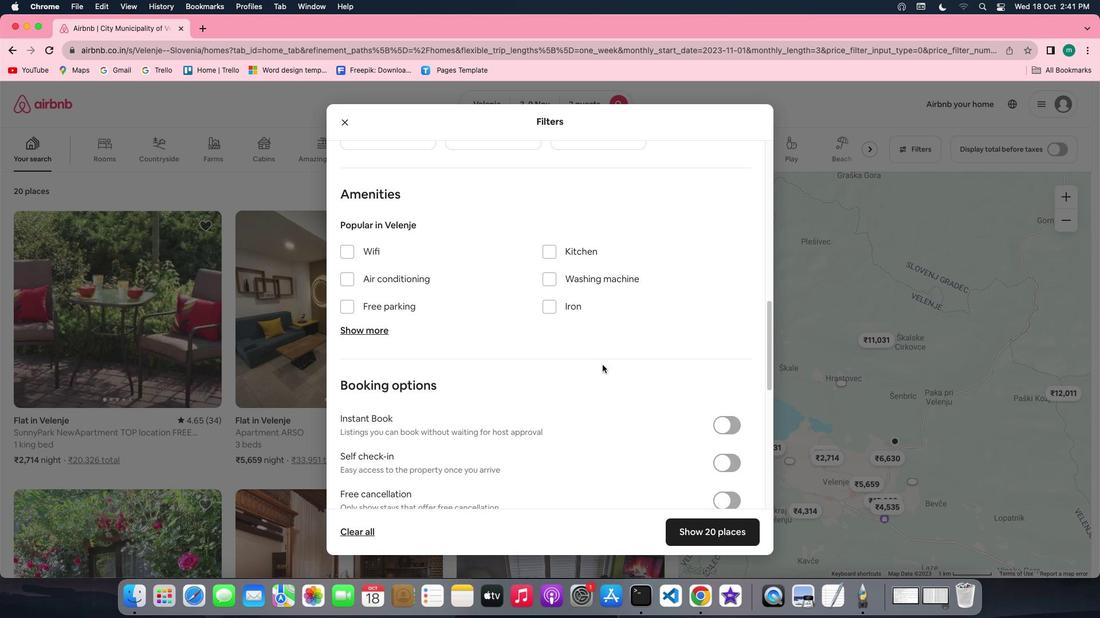 
Action: Mouse moved to (727, 469)
Screenshot: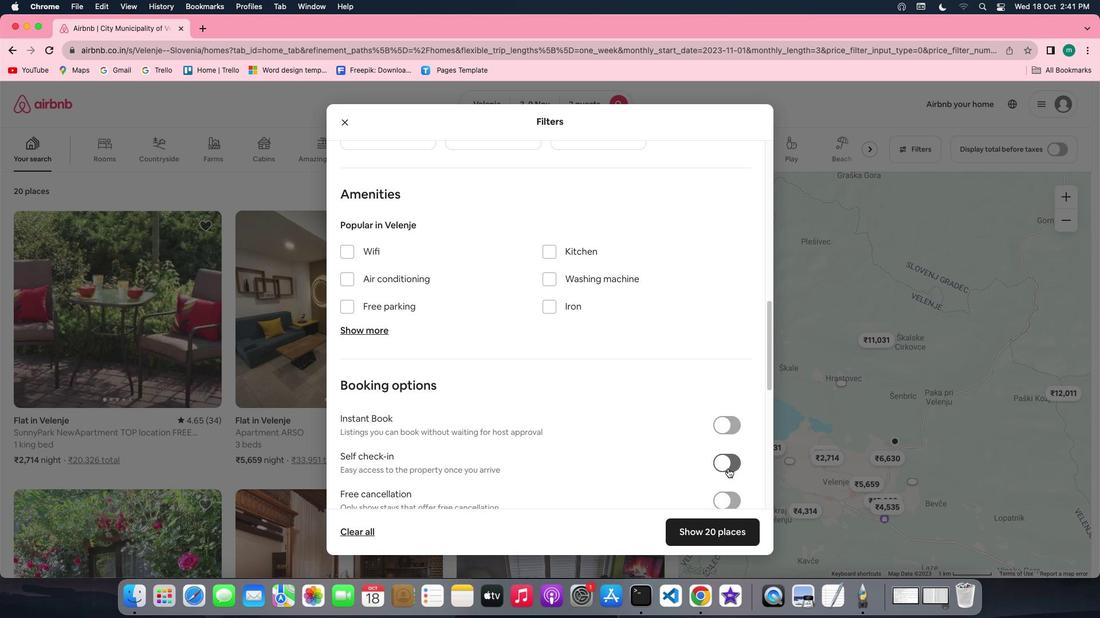 
Action: Mouse pressed left at (727, 469)
Screenshot: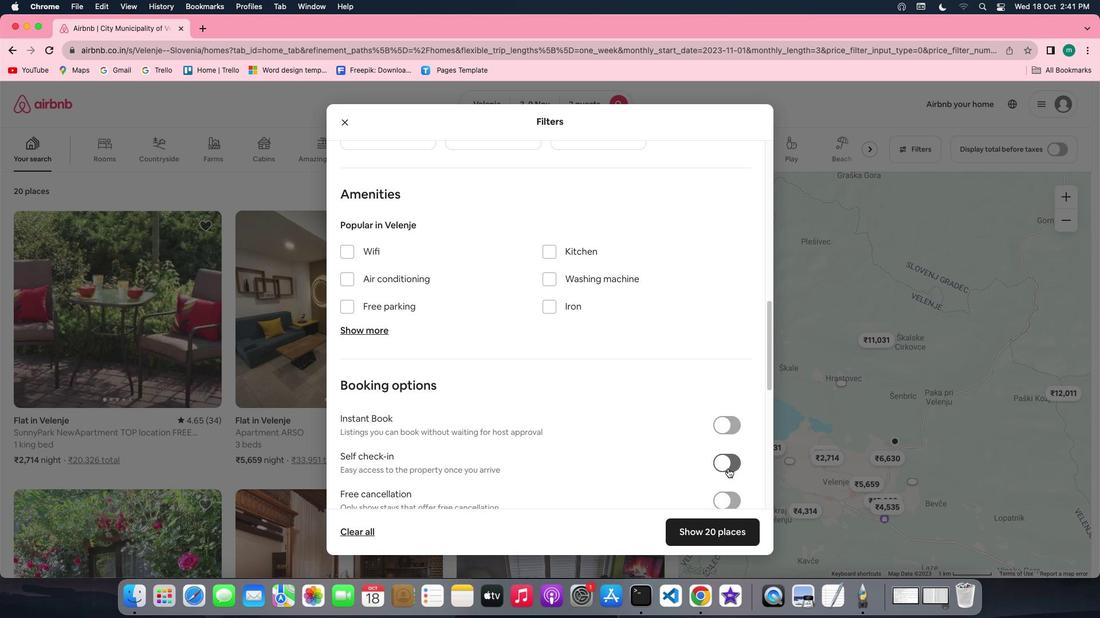 
Action: Mouse moved to (564, 425)
Screenshot: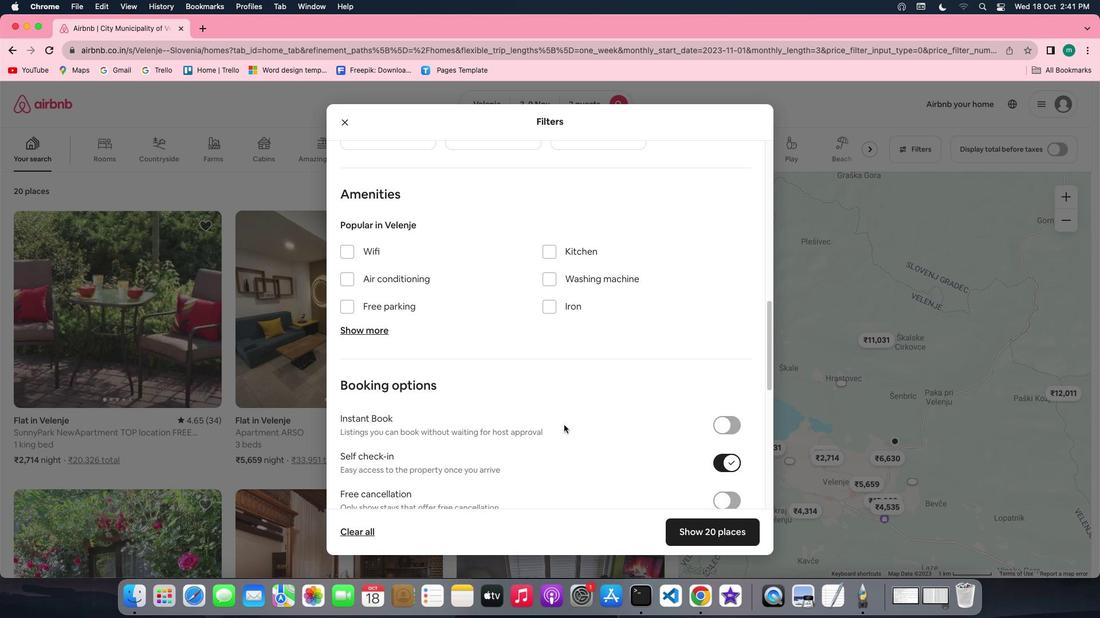 
Action: Mouse scrolled (564, 425) with delta (0, 0)
Screenshot: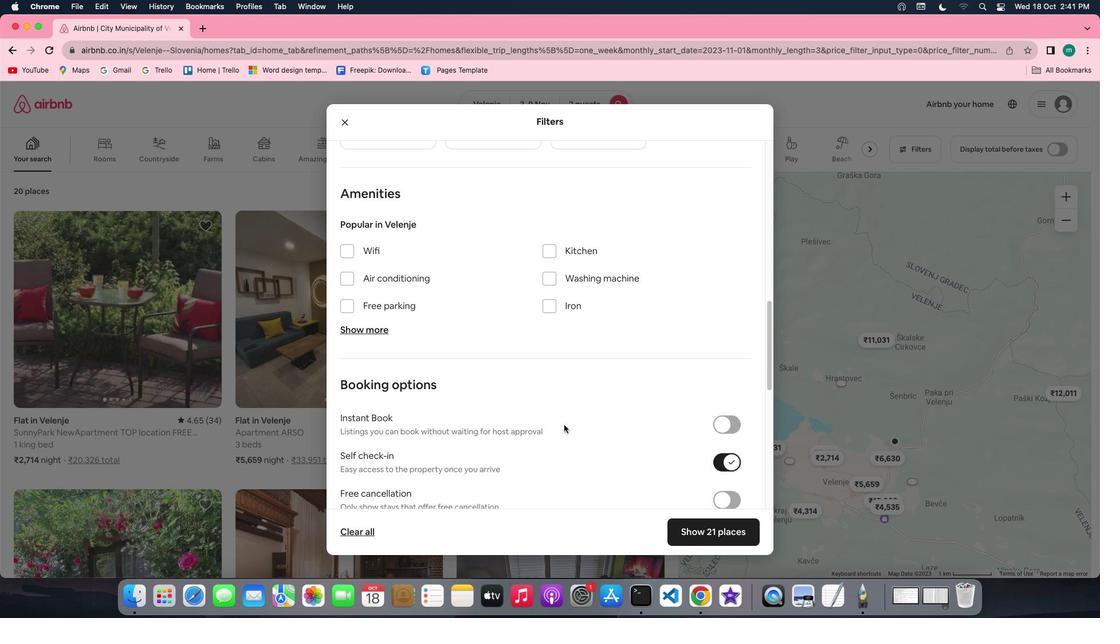 
Action: Mouse scrolled (564, 425) with delta (0, 0)
Screenshot: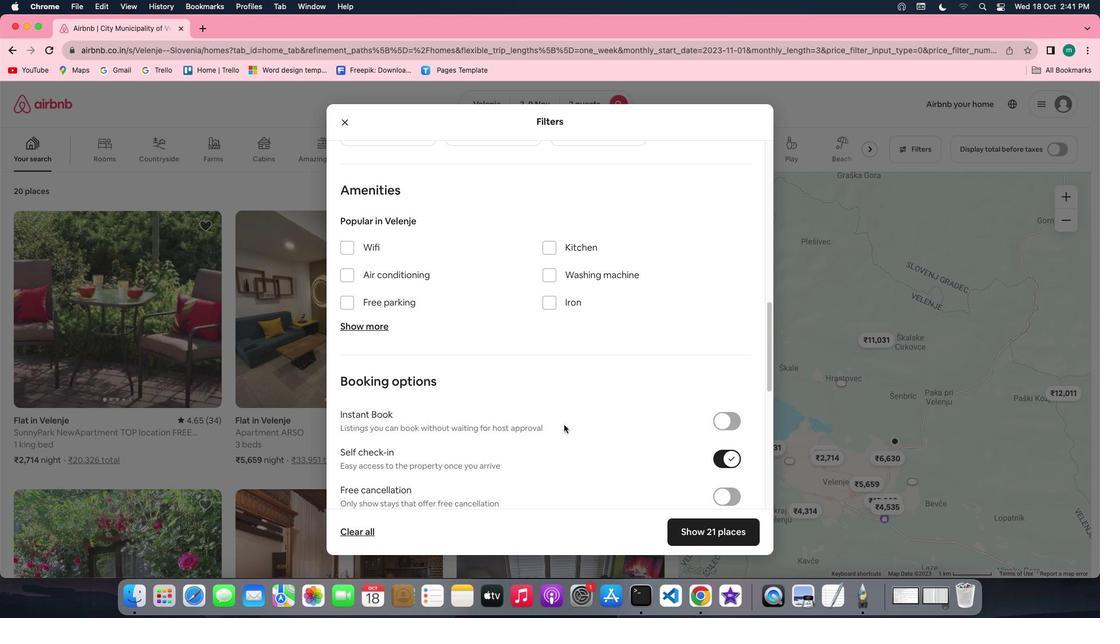 
Action: Mouse scrolled (564, 425) with delta (0, 0)
Screenshot: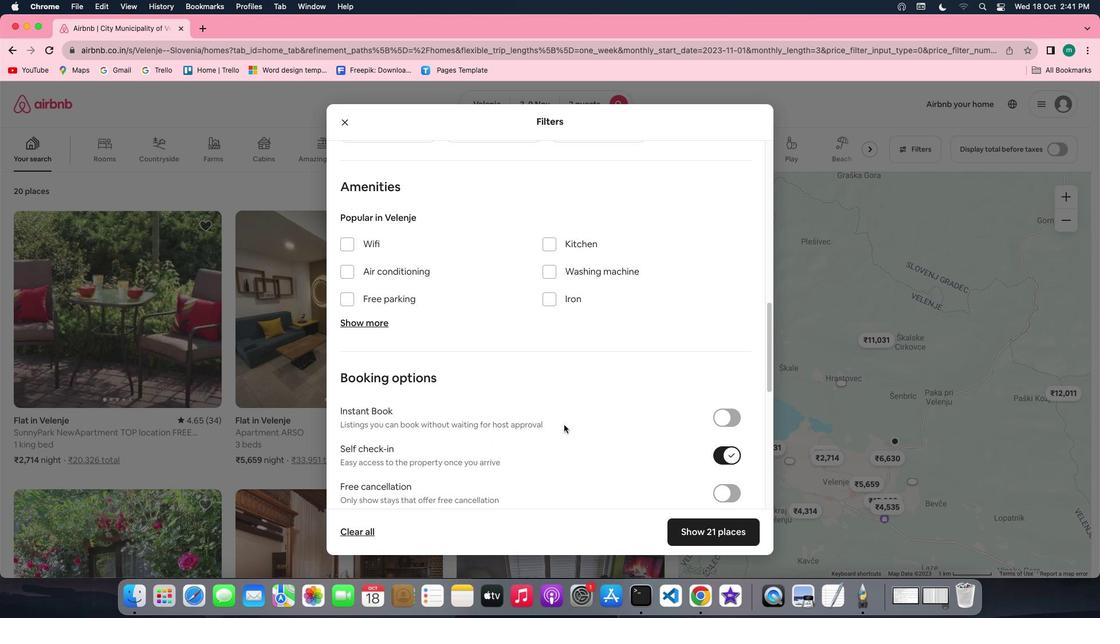 
Action: Mouse moved to (732, 541)
Screenshot: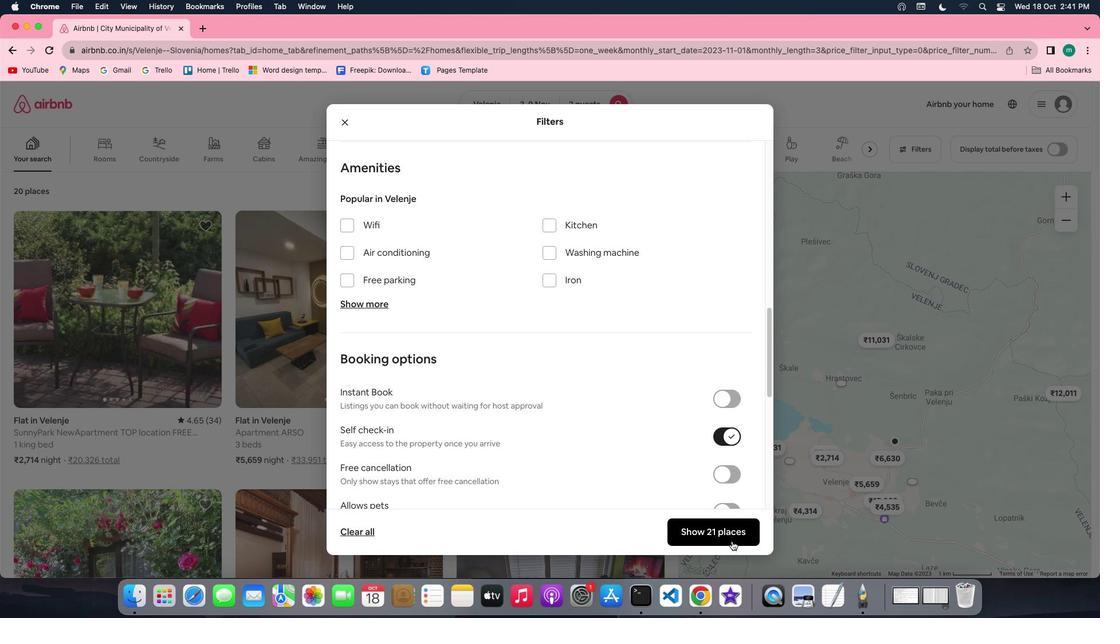 
Action: Mouse pressed left at (732, 541)
Screenshot: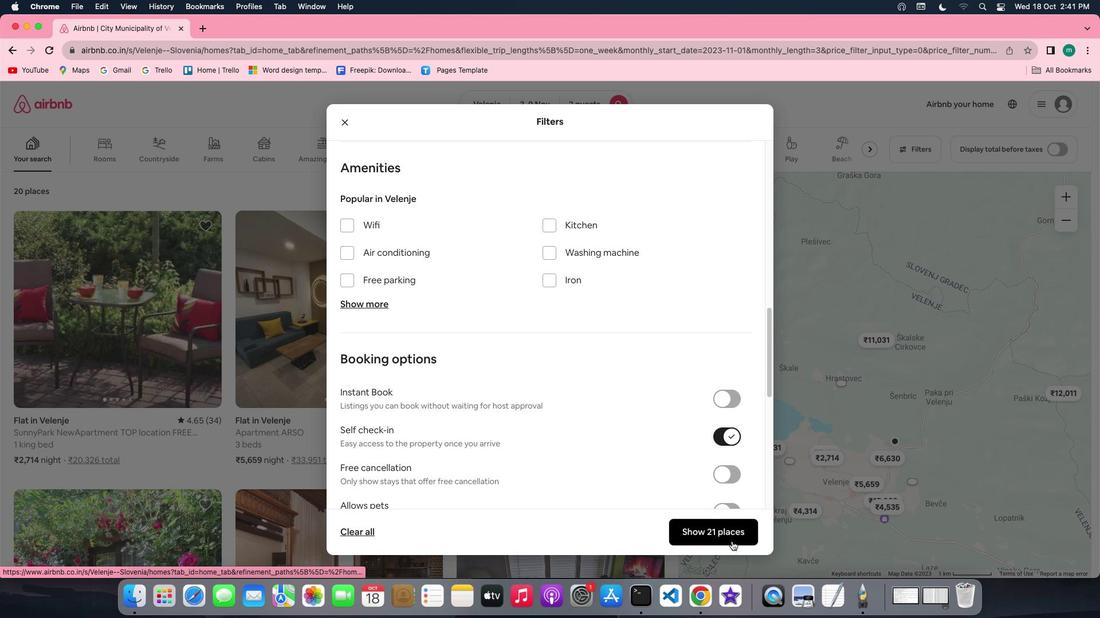 
Action: Mouse moved to (175, 308)
Screenshot: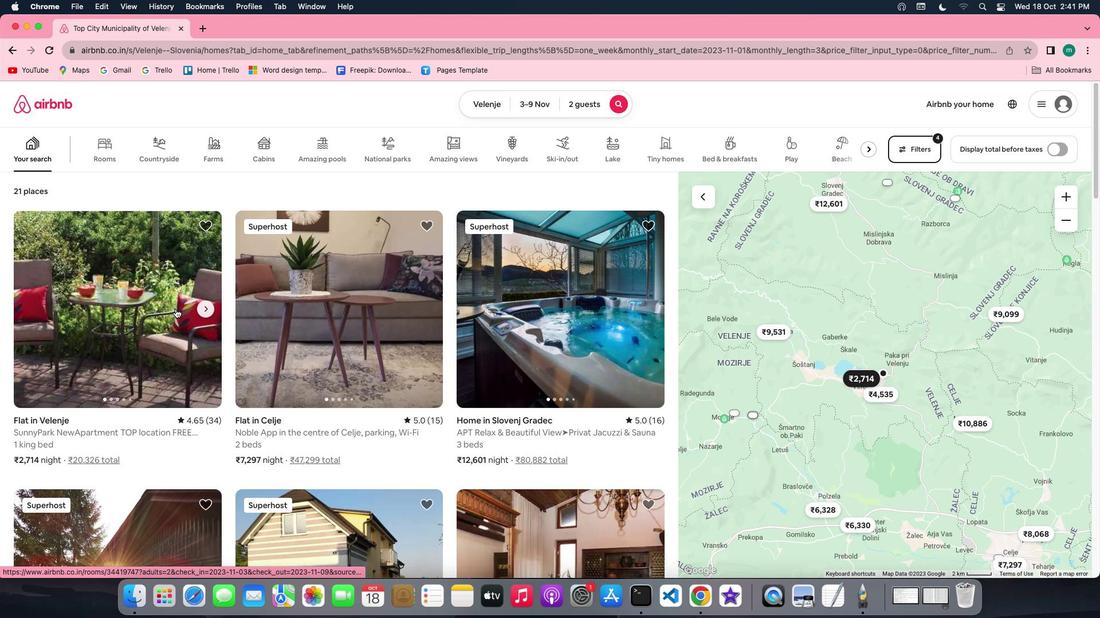 
Action: Mouse scrolled (175, 308) with delta (0, 0)
Screenshot: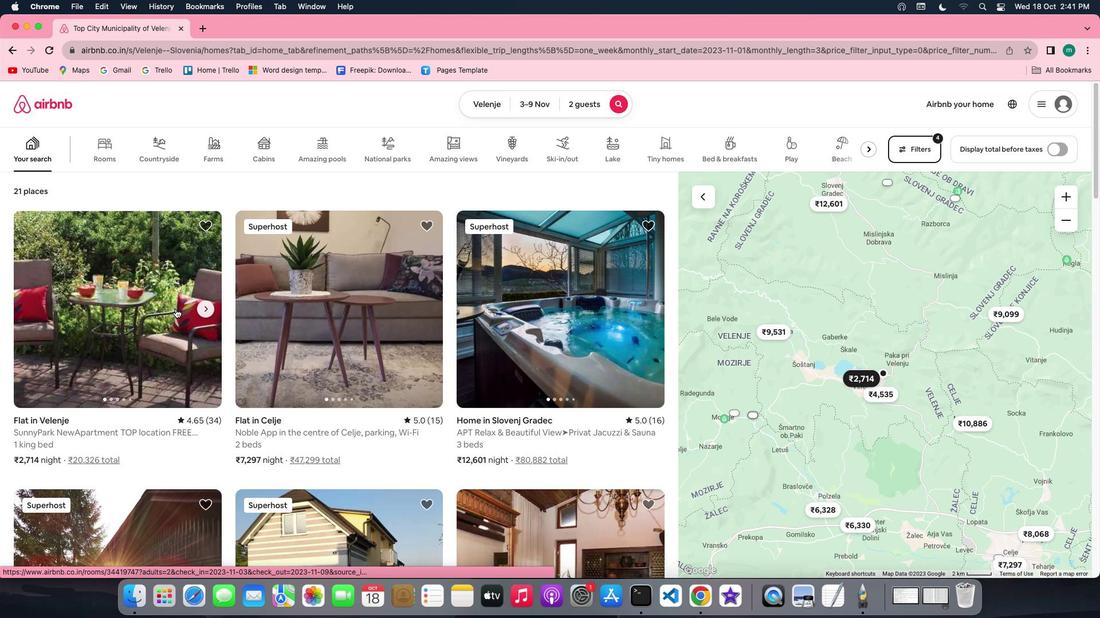 
Action: Mouse scrolled (175, 308) with delta (0, 0)
Screenshot: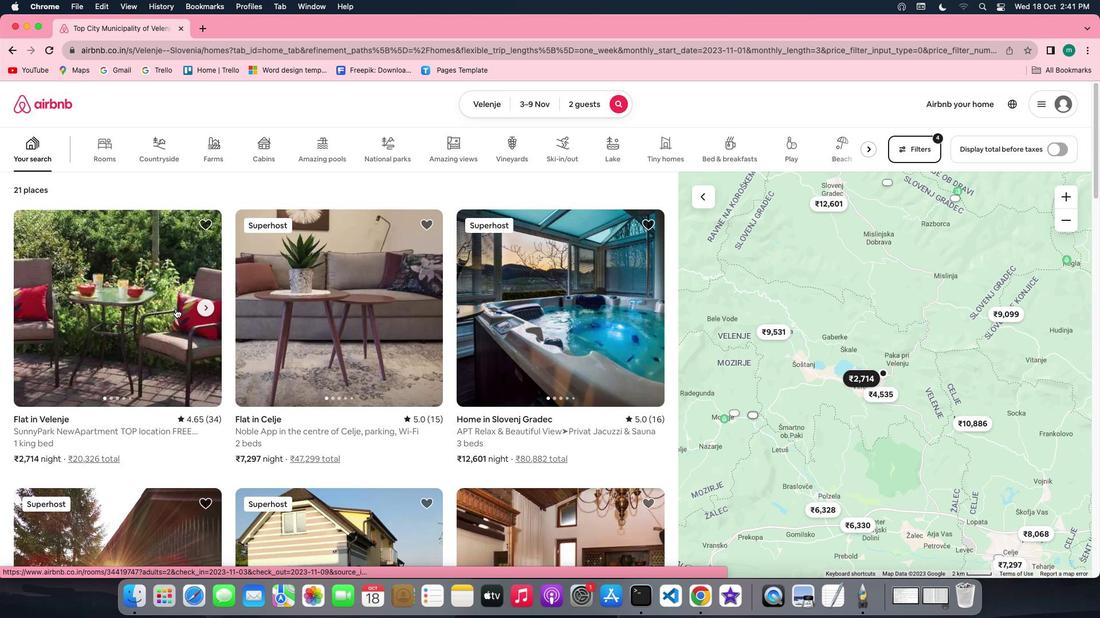 
Action: Mouse scrolled (175, 308) with delta (0, 0)
Screenshot: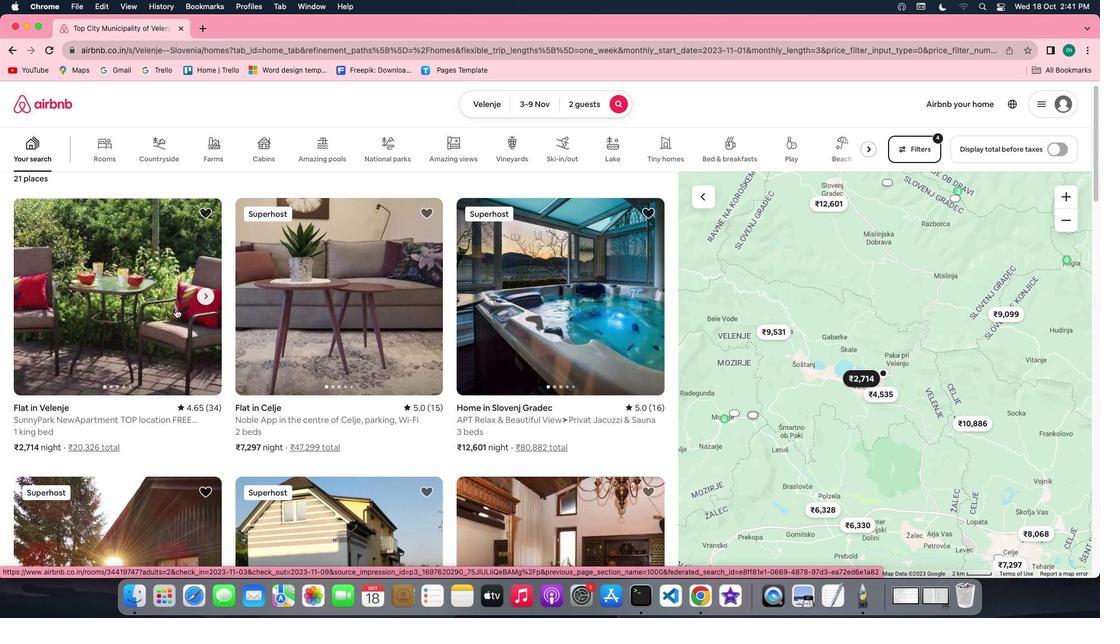 
Action: Mouse moved to (198, 304)
Screenshot: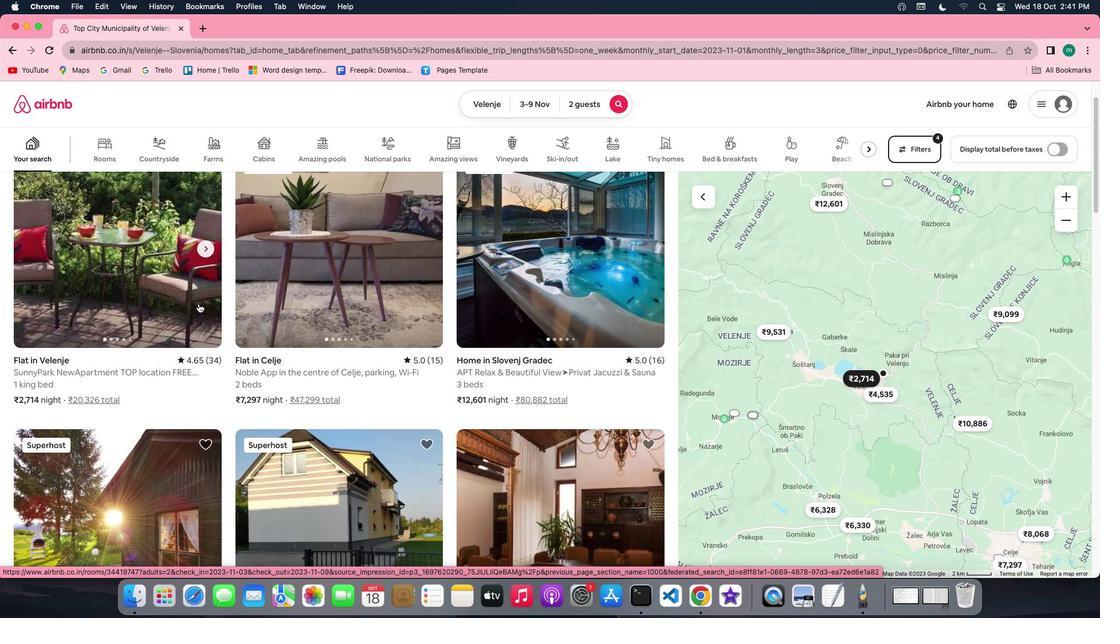 
Action: Mouse pressed left at (198, 304)
Screenshot: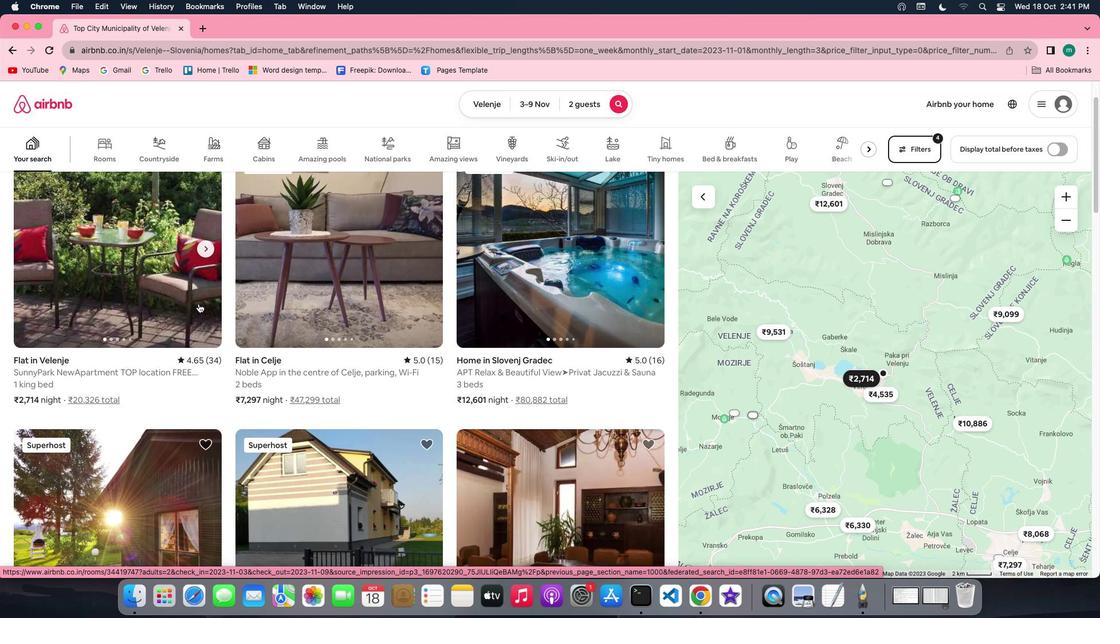 
Action: Mouse moved to (823, 430)
Screenshot: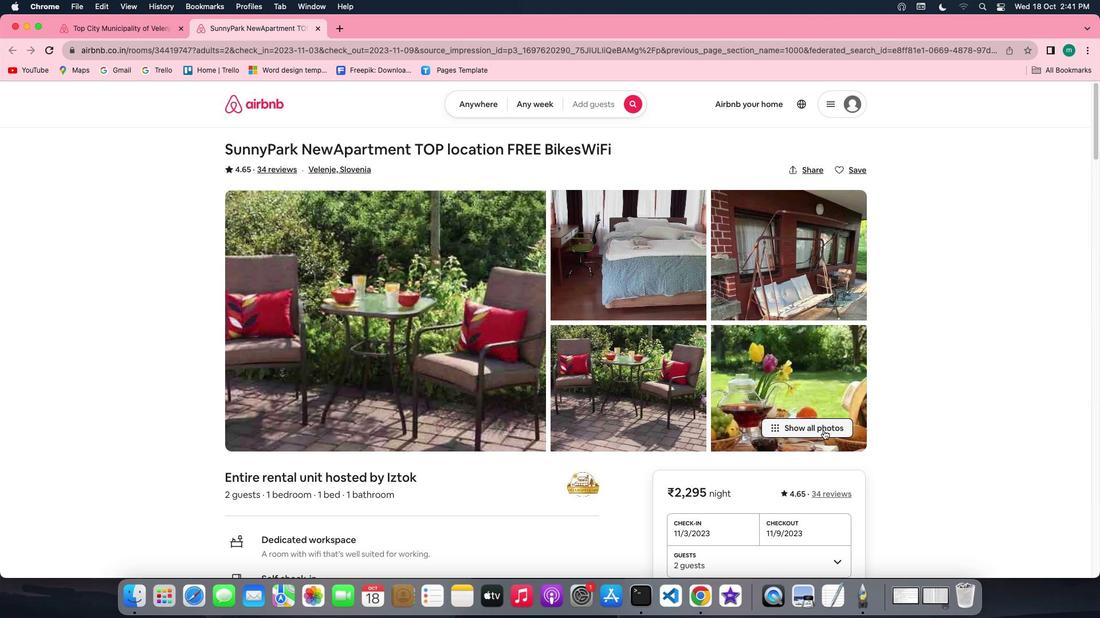 
Action: Mouse pressed left at (823, 430)
Screenshot: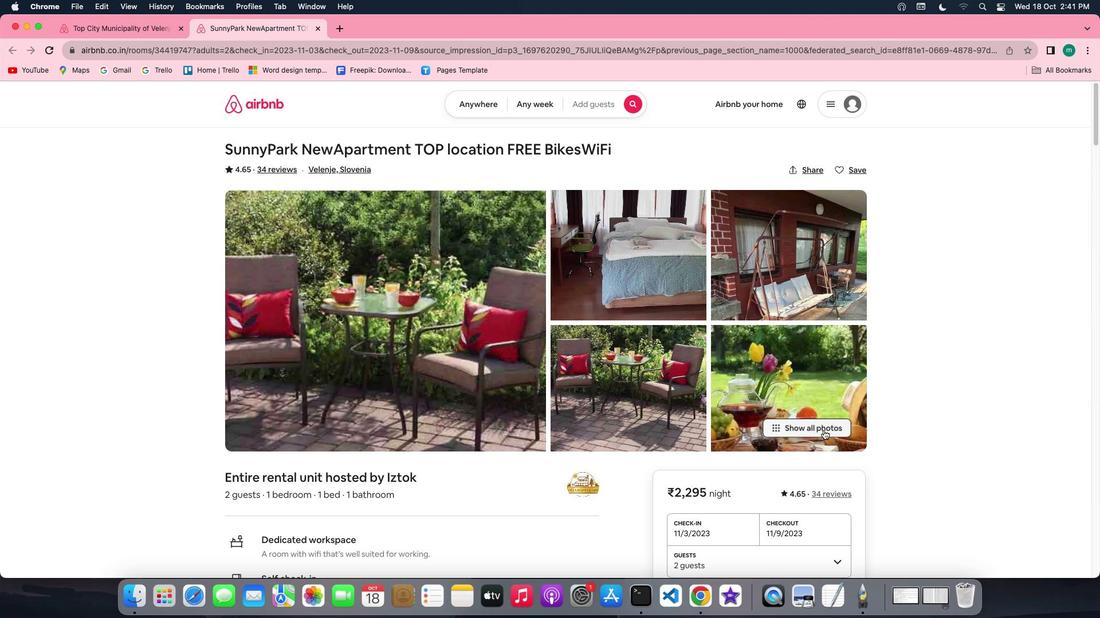 
Action: Mouse moved to (593, 402)
Screenshot: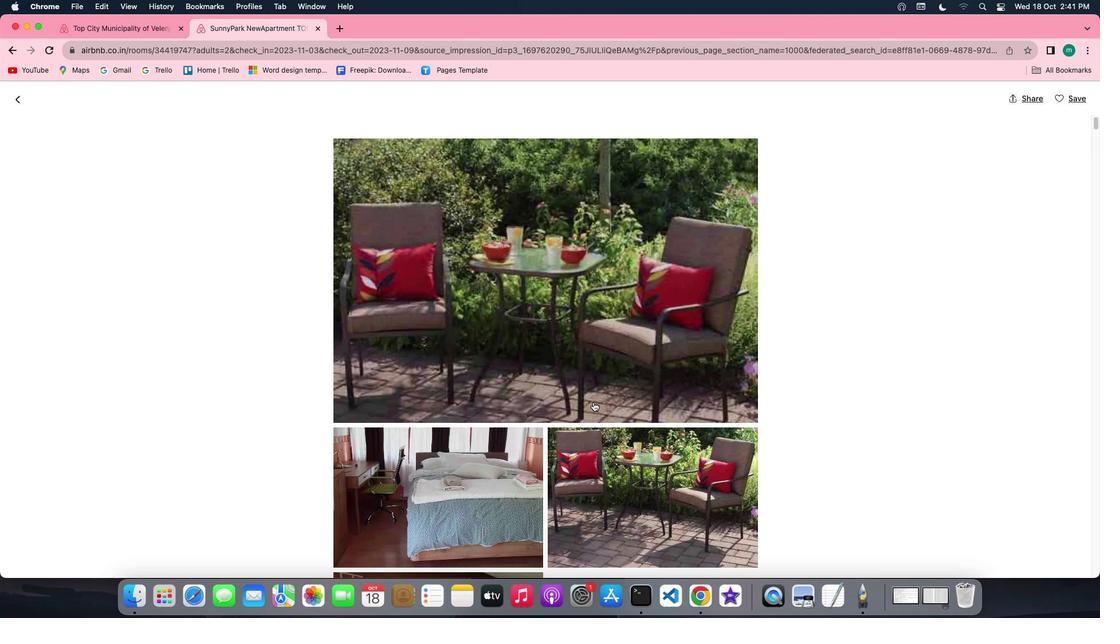 
Action: Mouse scrolled (593, 402) with delta (0, 0)
Screenshot: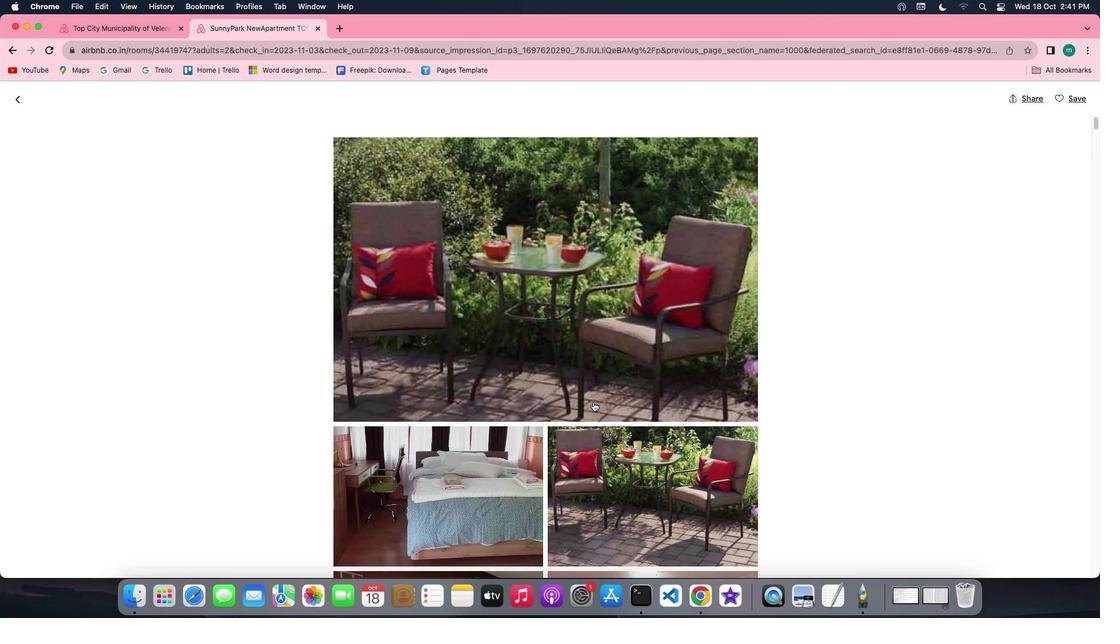 
Action: Mouse scrolled (593, 402) with delta (0, 0)
Screenshot: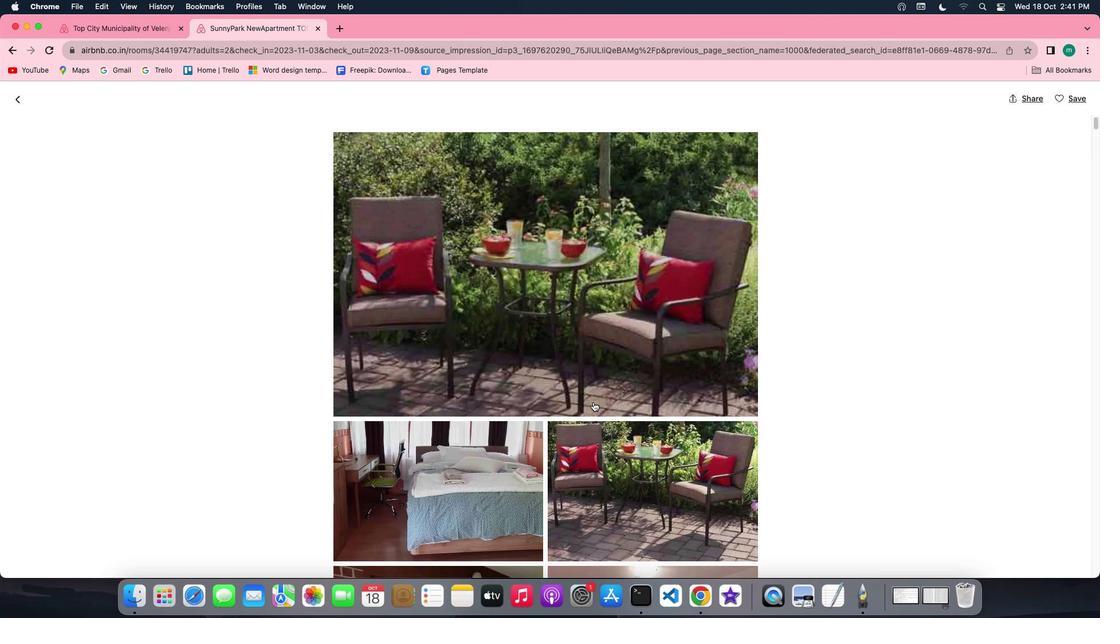 
Action: Mouse scrolled (593, 402) with delta (0, -1)
Screenshot: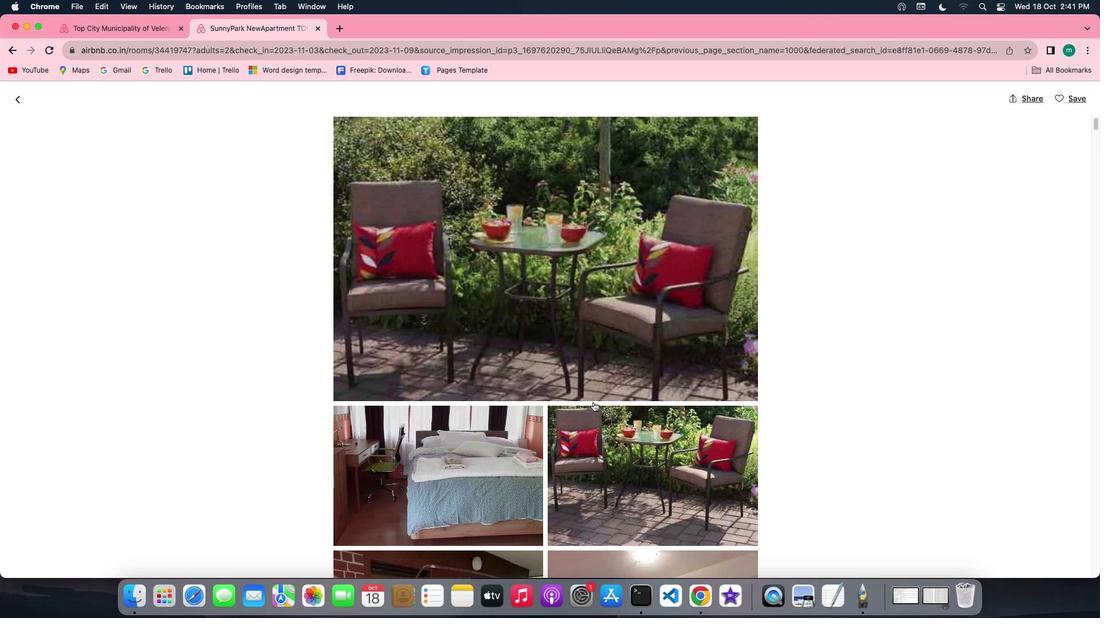 
Action: Mouse scrolled (593, 402) with delta (0, -2)
Screenshot: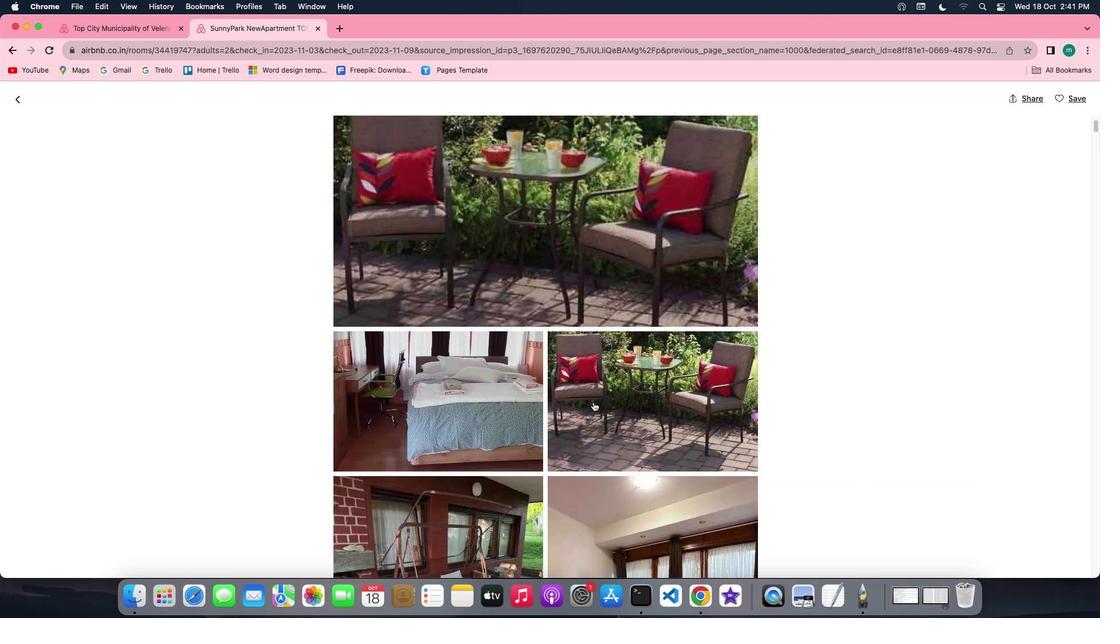 
Action: Mouse scrolled (593, 402) with delta (0, 0)
Screenshot: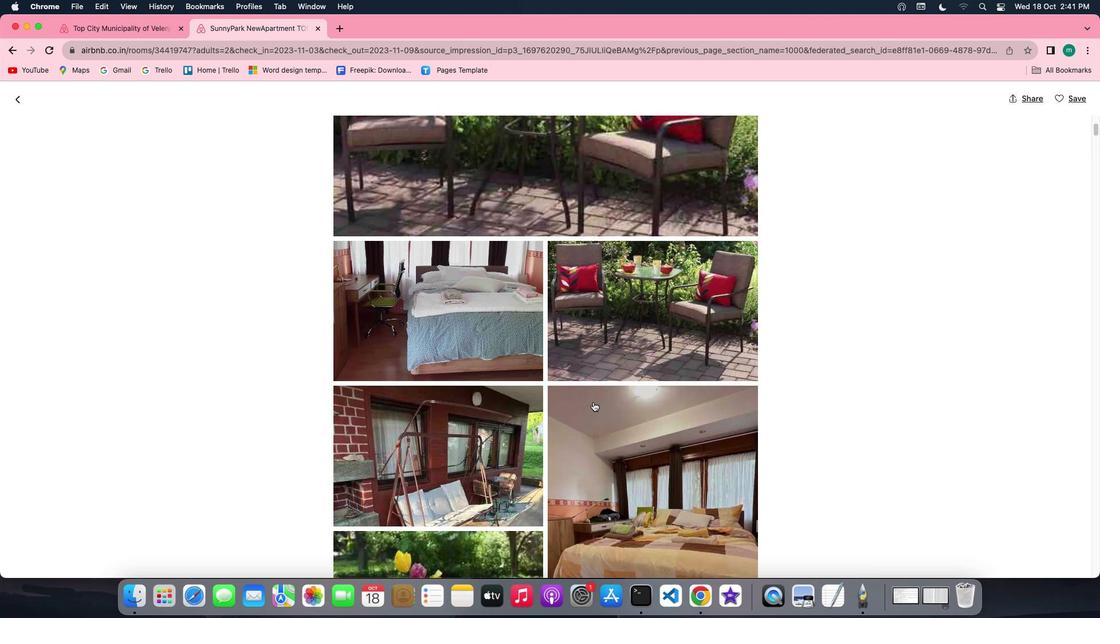 
Action: Mouse scrolled (593, 402) with delta (0, 0)
Screenshot: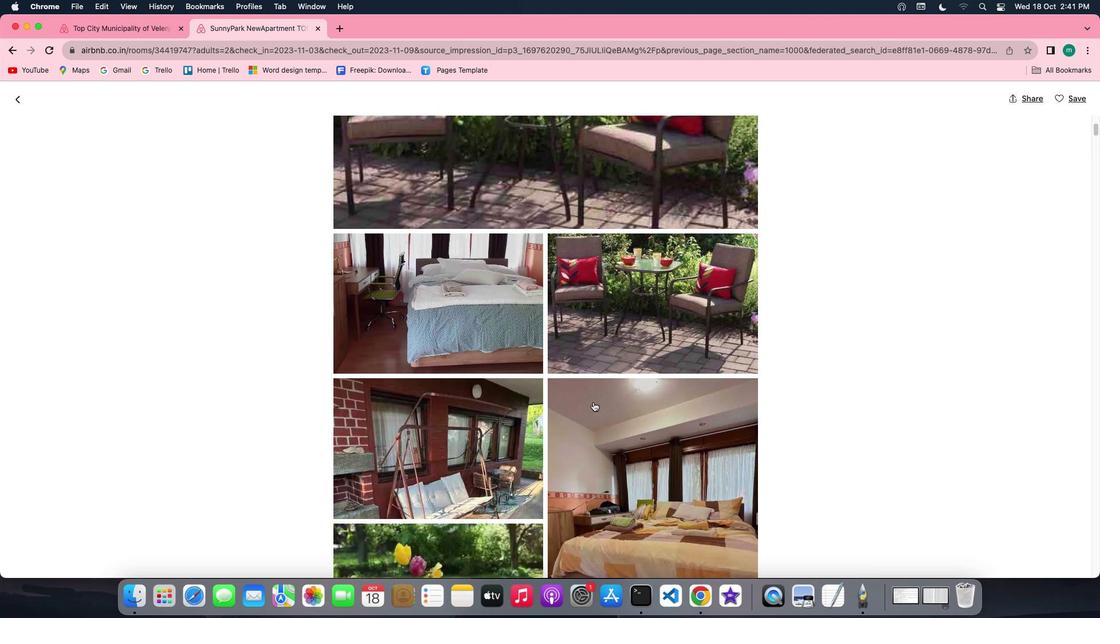 
Action: Mouse scrolled (593, 402) with delta (0, -1)
Screenshot: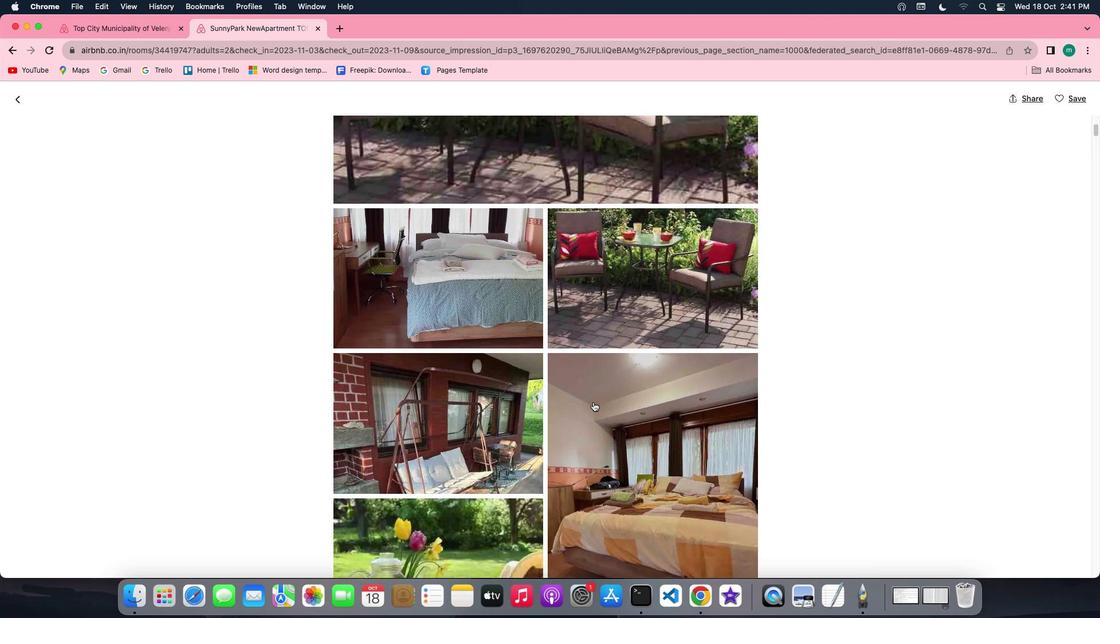 
Action: Mouse scrolled (593, 402) with delta (0, -2)
Screenshot: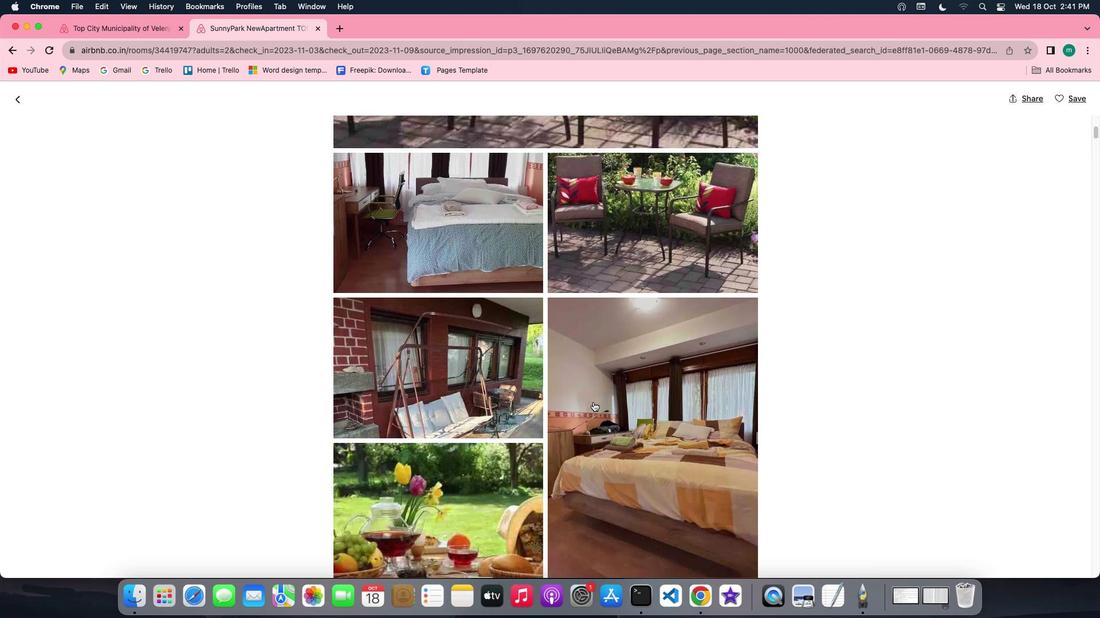 
Action: Mouse scrolled (593, 402) with delta (0, 0)
Screenshot: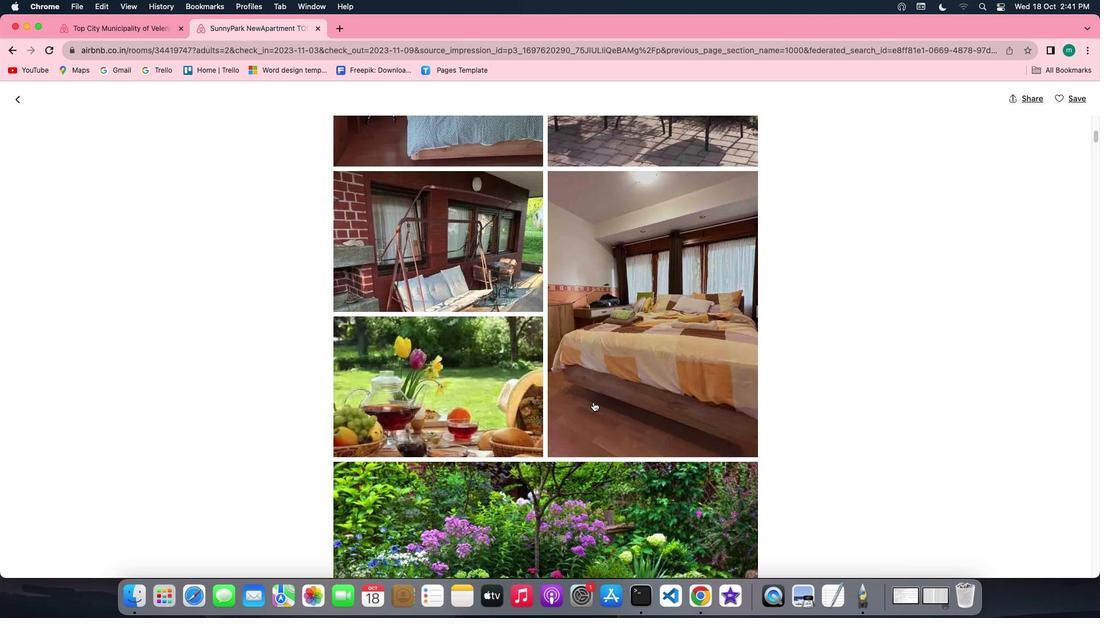 
Action: Mouse scrolled (593, 402) with delta (0, 0)
Screenshot: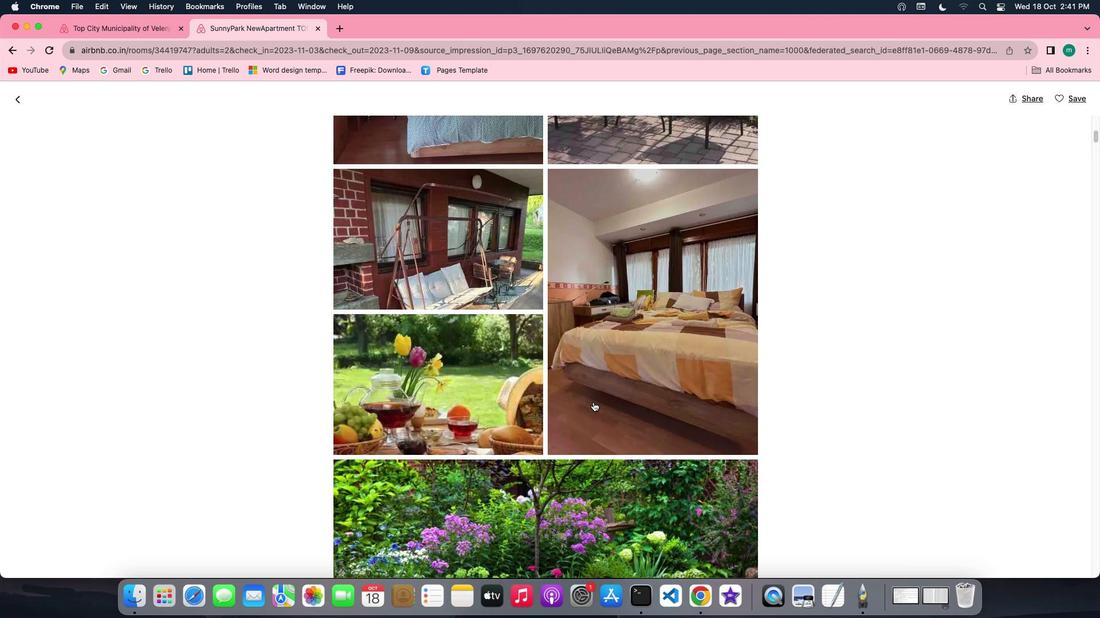 
Action: Mouse scrolled (593, 402) with delta (0, -1)
Screenshot: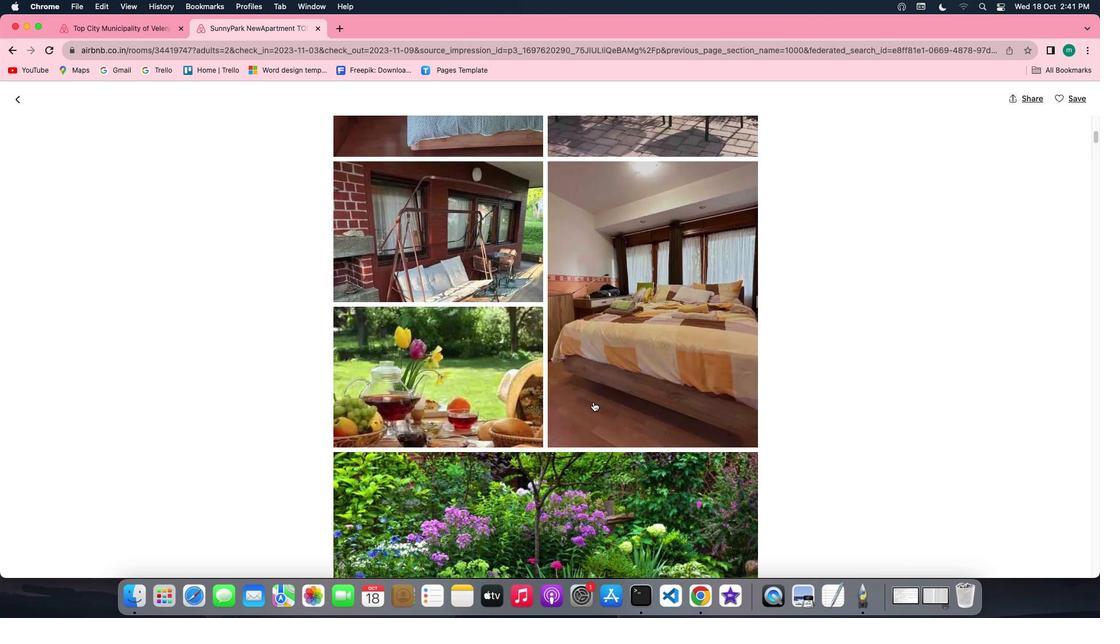 
Action: Mouse scrolled (593, 402) with delta (0, -1)
Screenshot: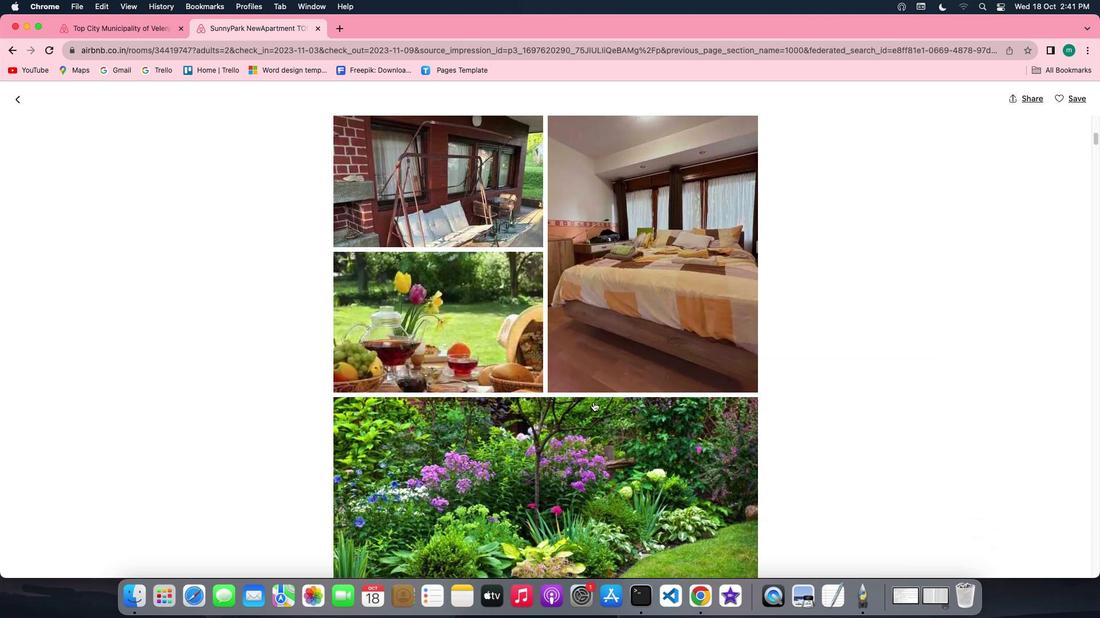 
Action: Mouse scrolled (593, 402) with delta (0, 0)
Screenshot: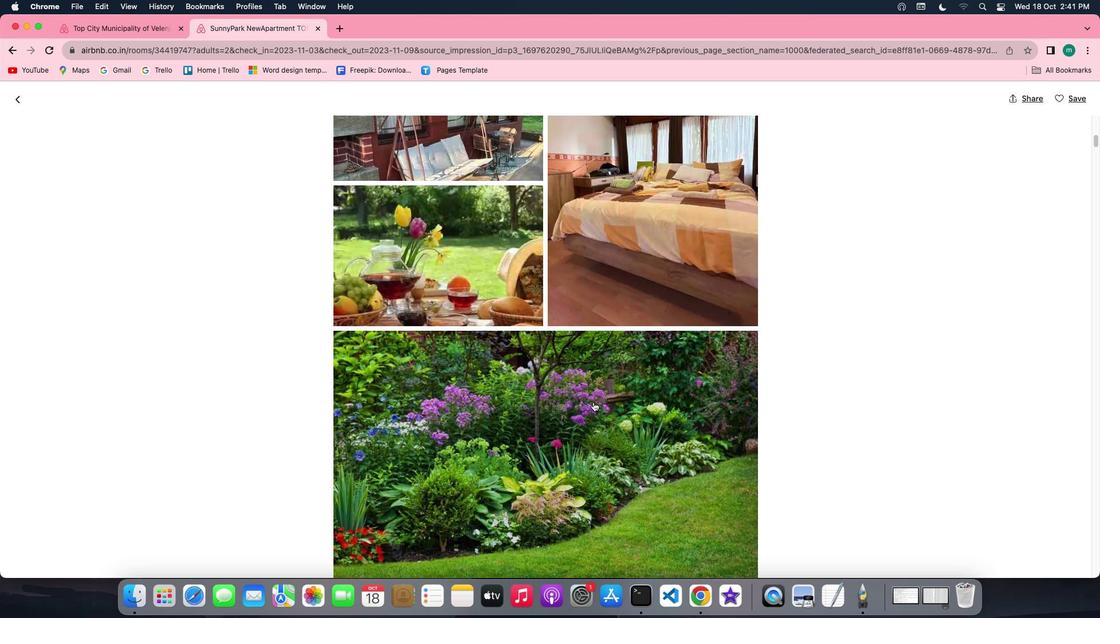 
Action: Mouse scrolled (593, 402) with delta (0, 0)
Screenshot: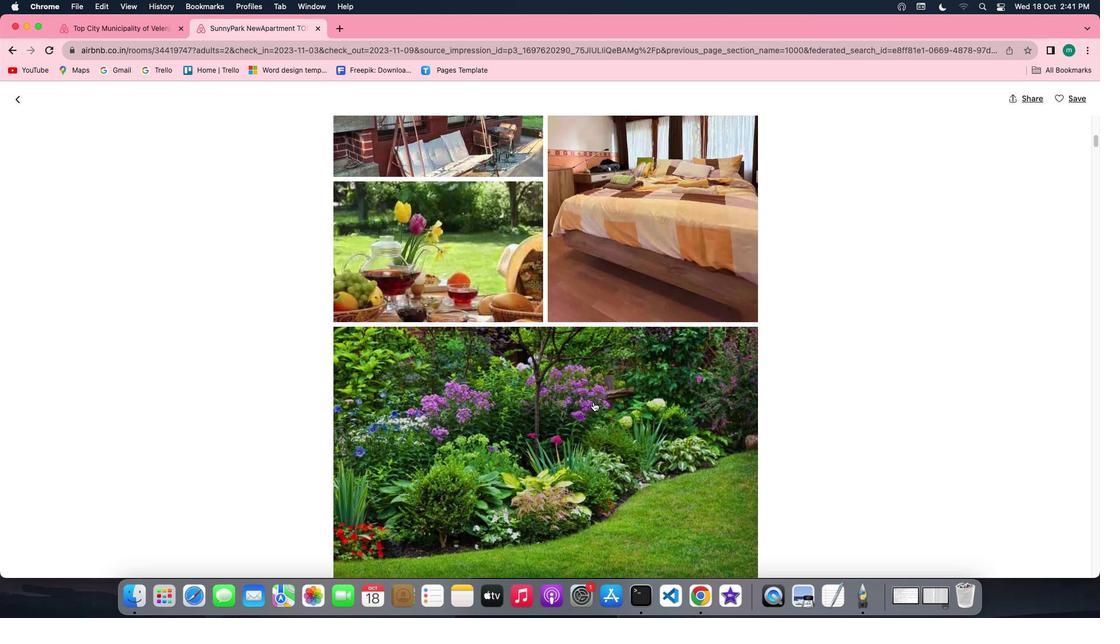 
Action: Mouse scrolled (593, 402) with delta (0, 0)
Screenshot: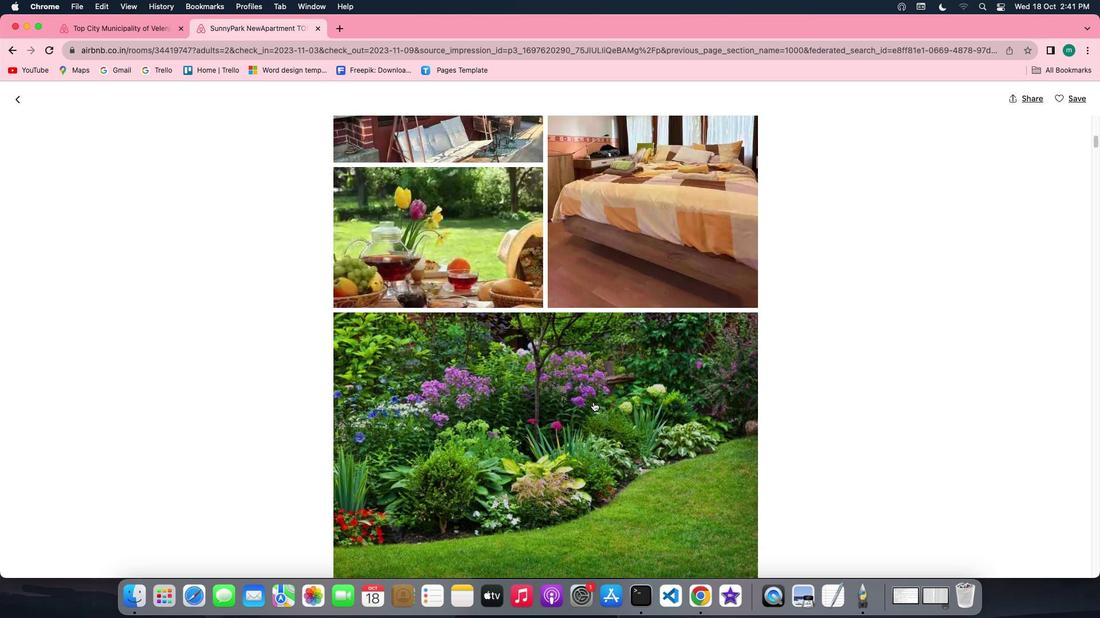 
Action: Mouse scrolled (593, 402) with delta (0, 0)
Screenshot: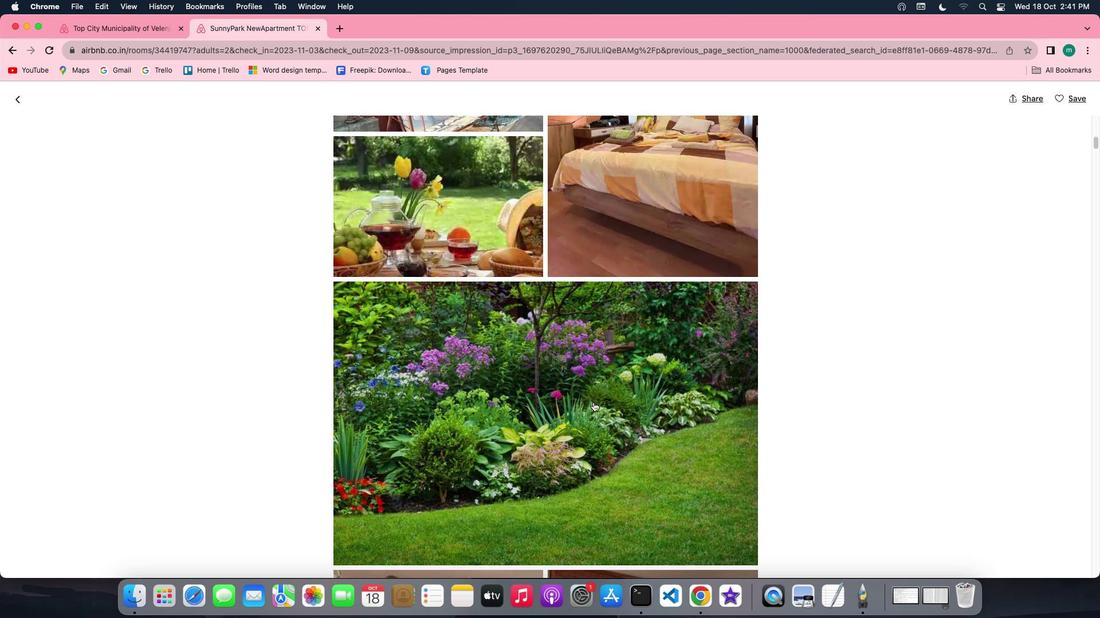 
Action: Mouse scrolled (593, 402) with delta (0, 0)
Screenshot: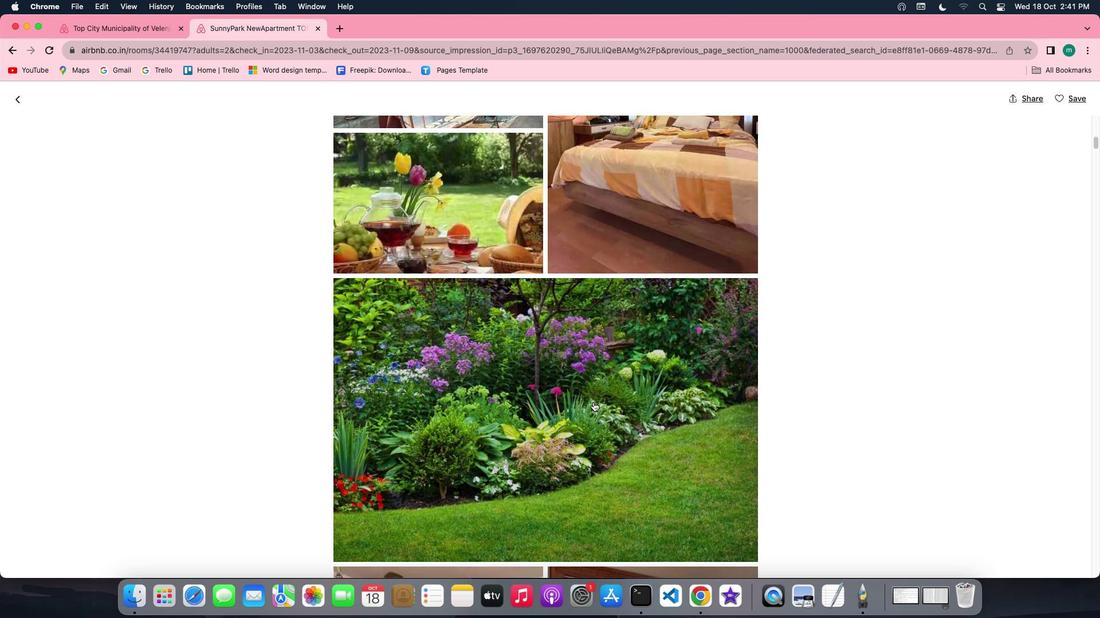 
Action: Mouse scrolled (593, 402) with delta (0, 0)
Screenshot: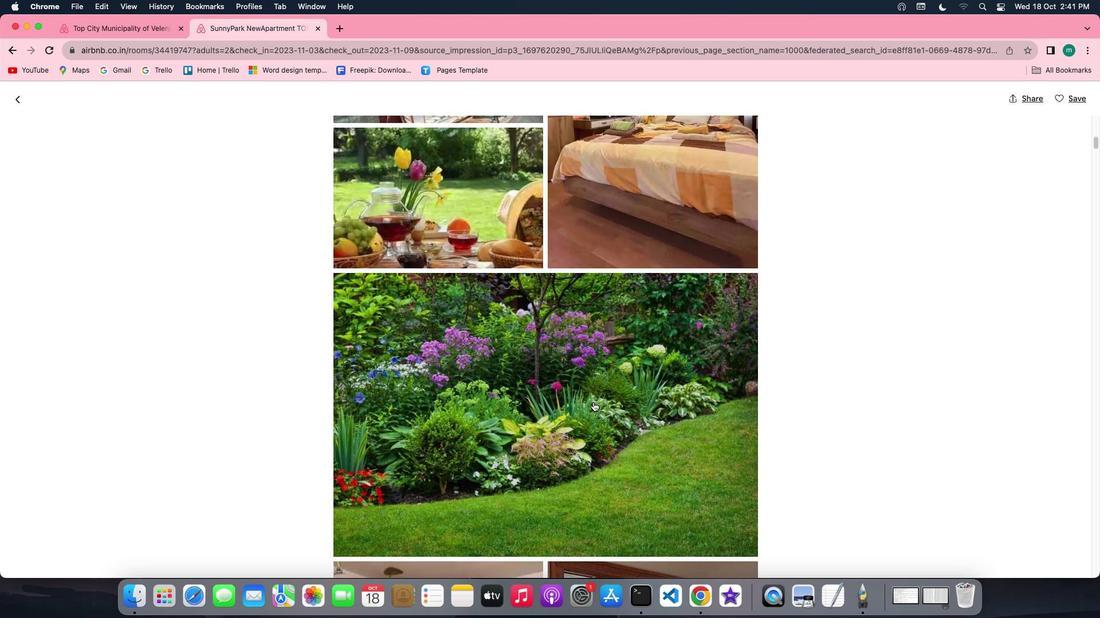 
Action: Mouse scrolled (593, 402) with delta (0, 0)
Screenshot: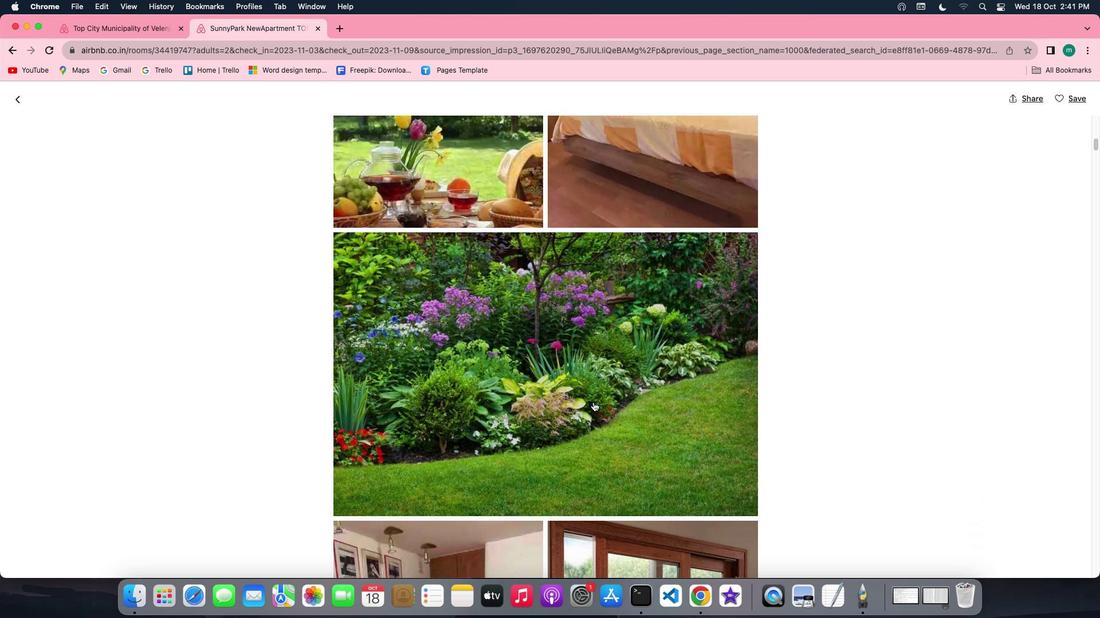 
Action: Mouse scrolled (593, 402) with delta (0, 0)
Screenshot: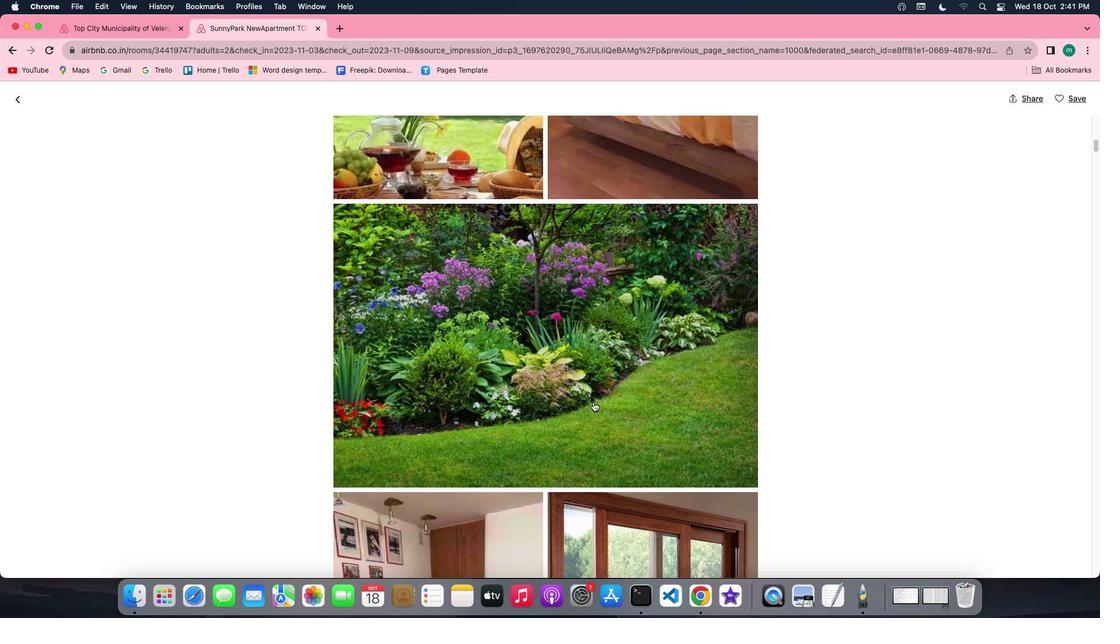 
Action: Mouse scrolled (593, 402) with delta (0, 0)
Screenshot: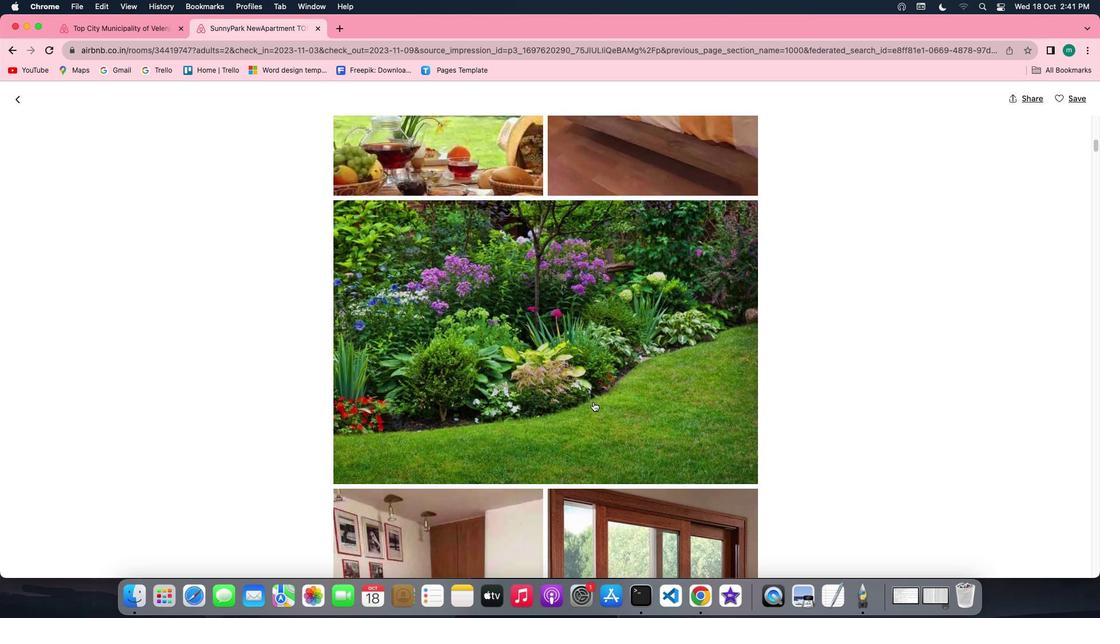 
Action: Mouse scrolled (593, 402) with delta (0, 0)
Screenshot: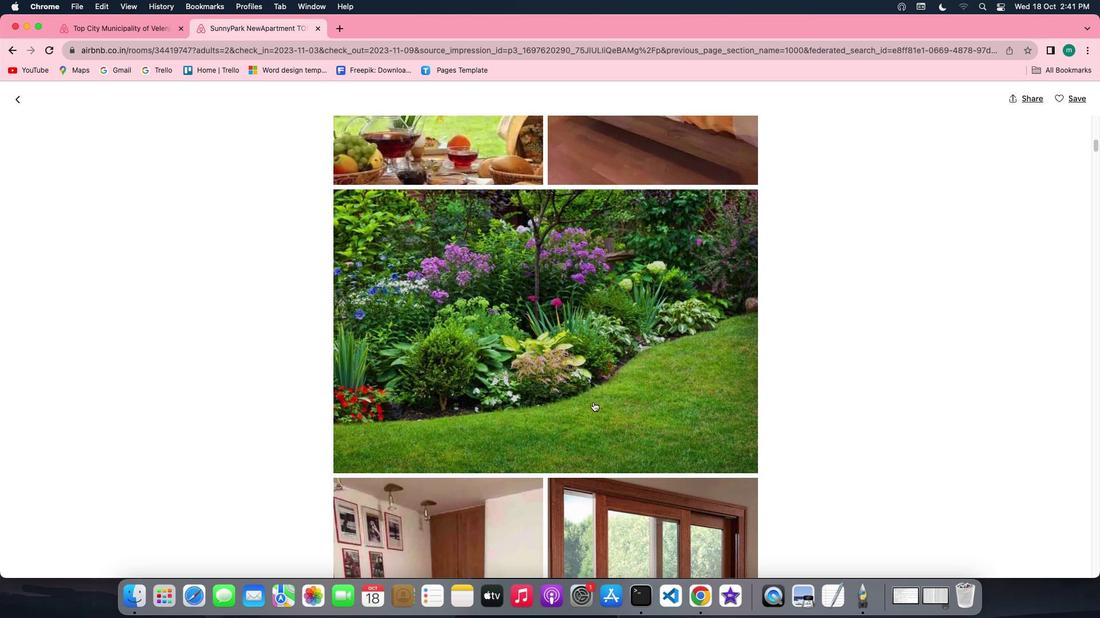 
Action: Mouse scrolled (593, 402) with delta (0, 0)
Screenshot: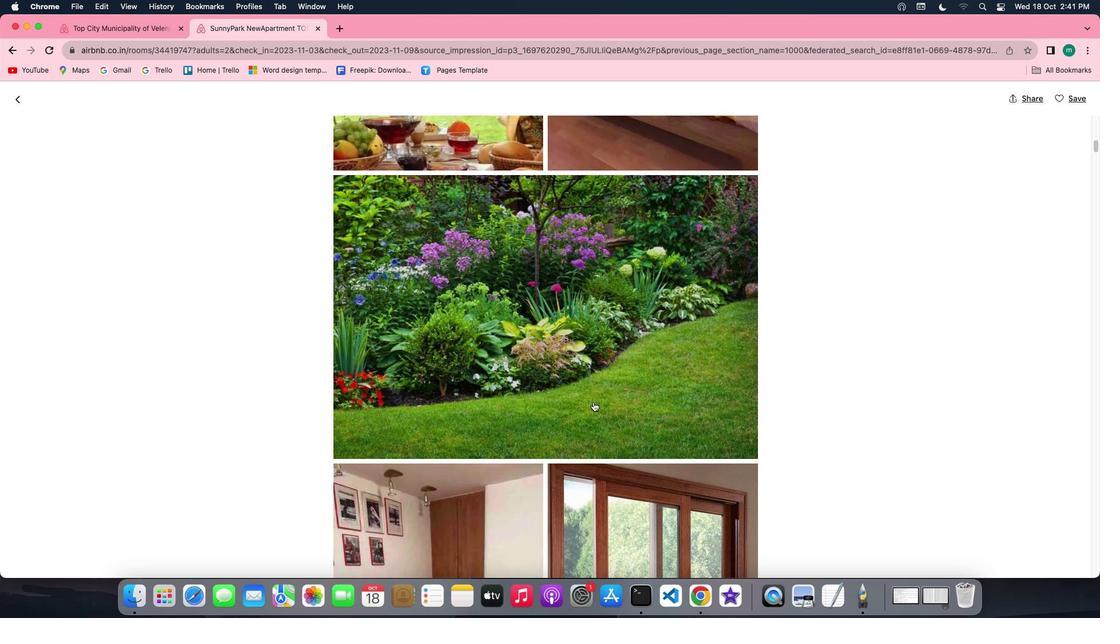 
Action: Mouse scrolled (593, 402) with delta (0, 0)
Screenshot: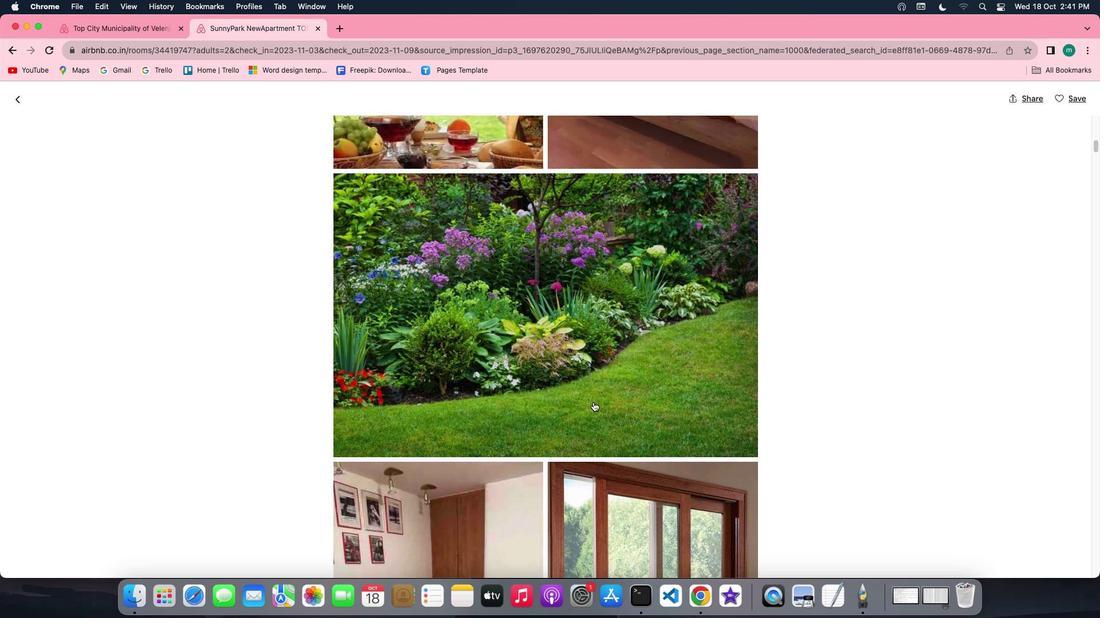
Action: Mouse scrolled (593, 402) with delta (0, 0)
Screenshot: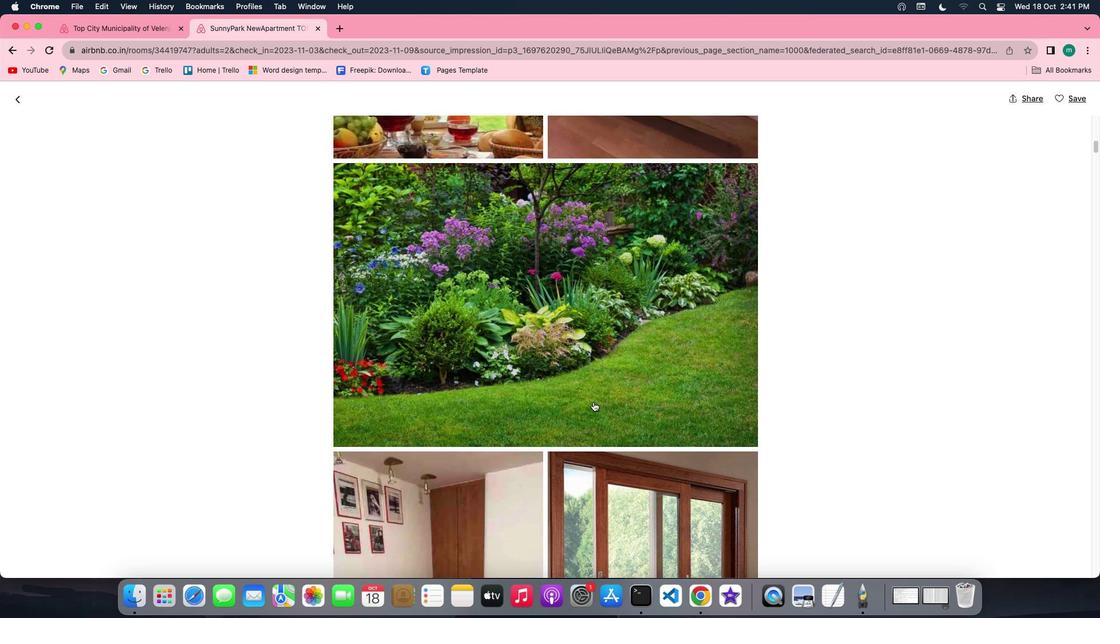 
Action: Mouse scrolled (593, 402) with delta (0, 0)
Screenshot: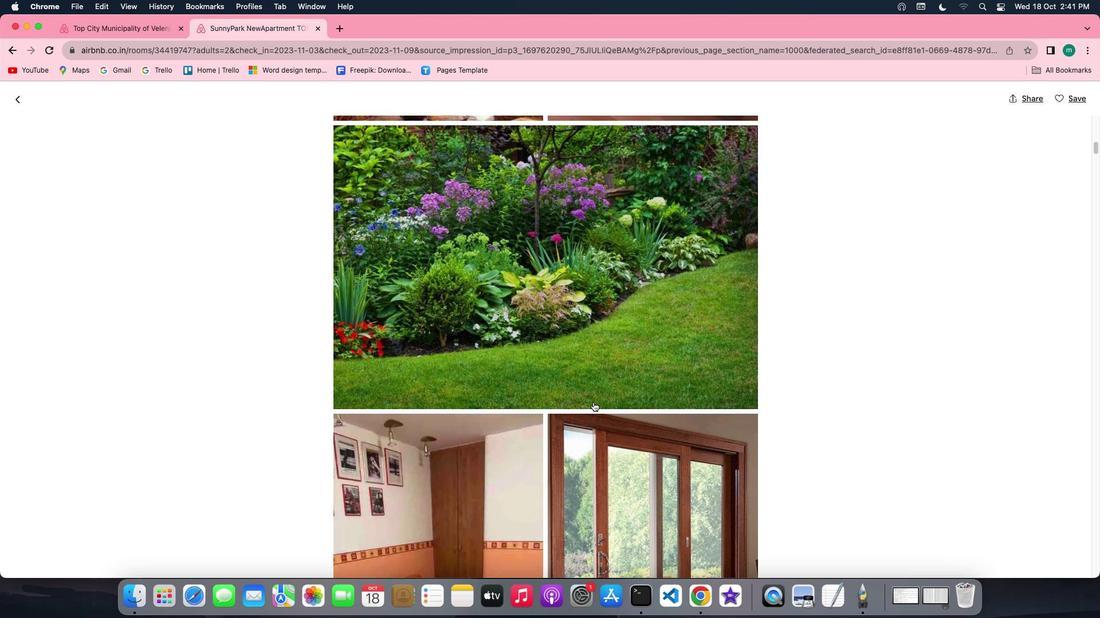
Action: Mouse scrolled (593, 402) with delta (0, 0)
Screenshot: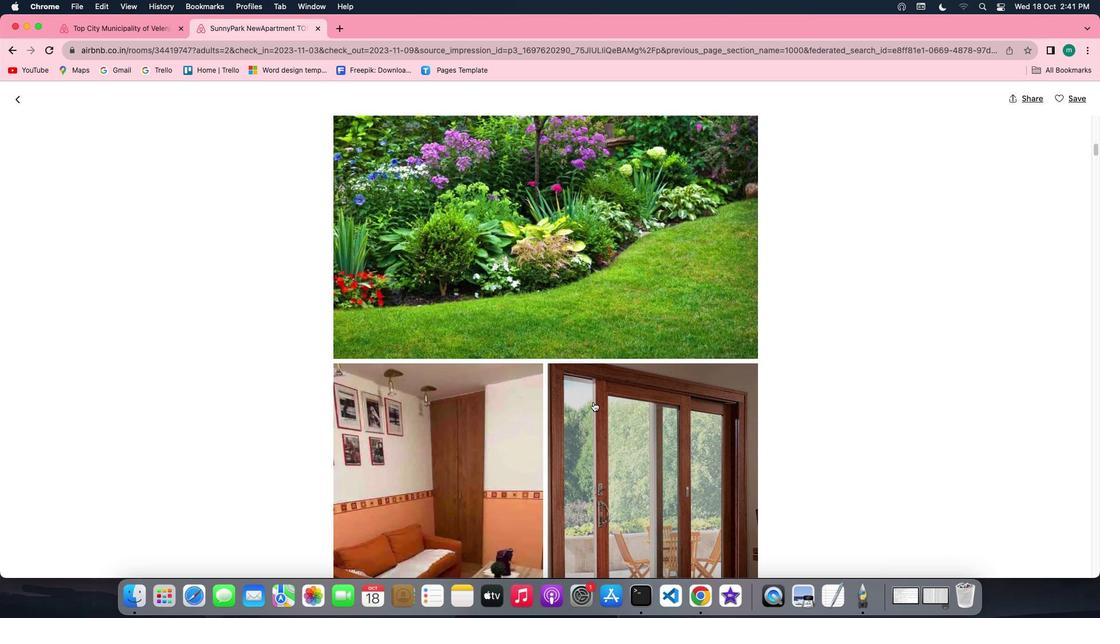 
Action: Mouse scrolled (593, 402) with delta (0, 0)
Screenshot: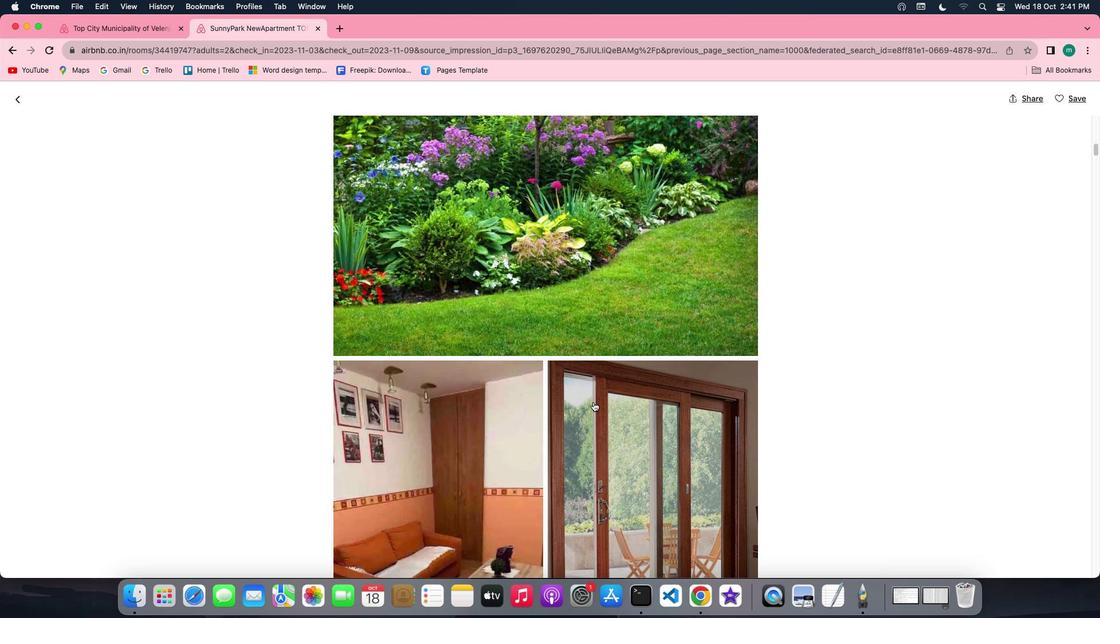 
Action: Mouse scrolled (593, 402) with delta (0, -1)
Screenshot: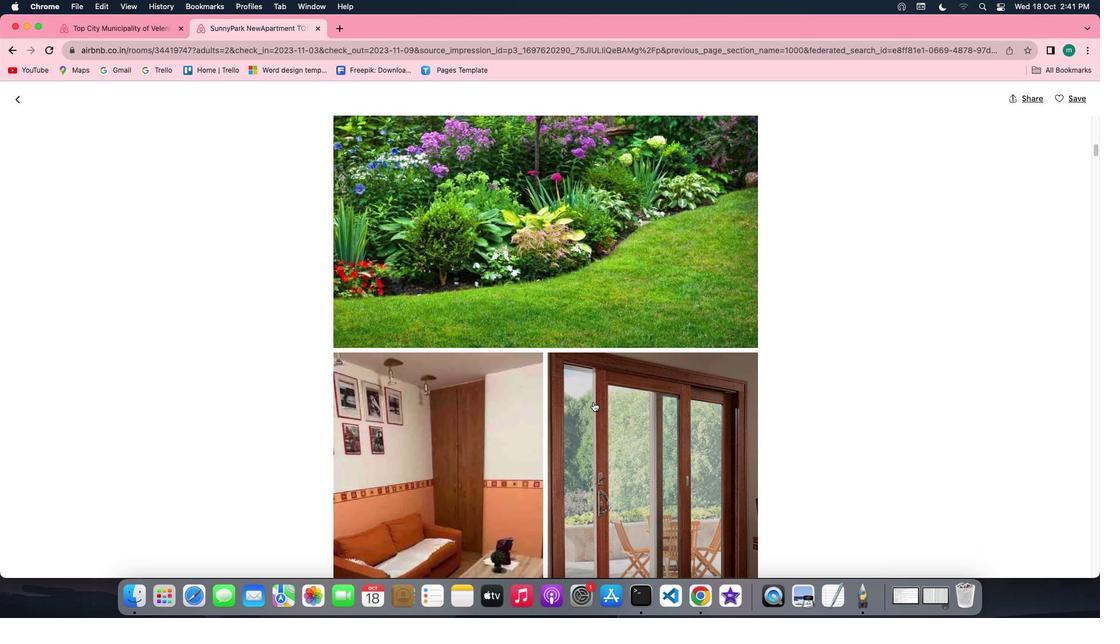 
Action: Mouse scrolled (593, 402) with delta (0, 0)
Screenshot: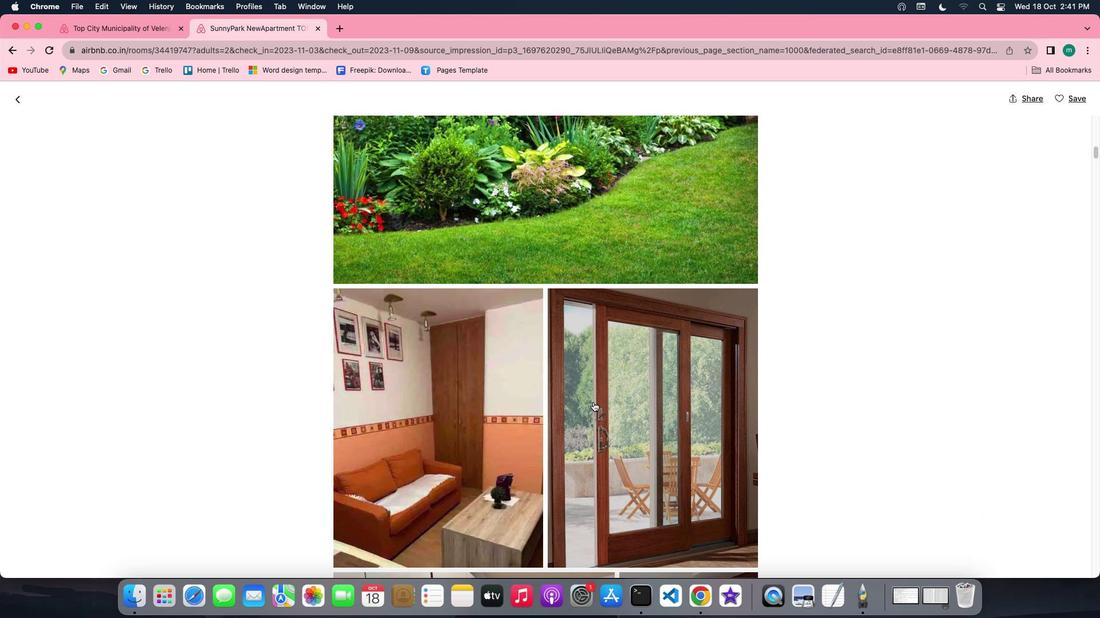 
Action: Mouse scrolled (593, 402) with delta (0, 0)
Screenshot: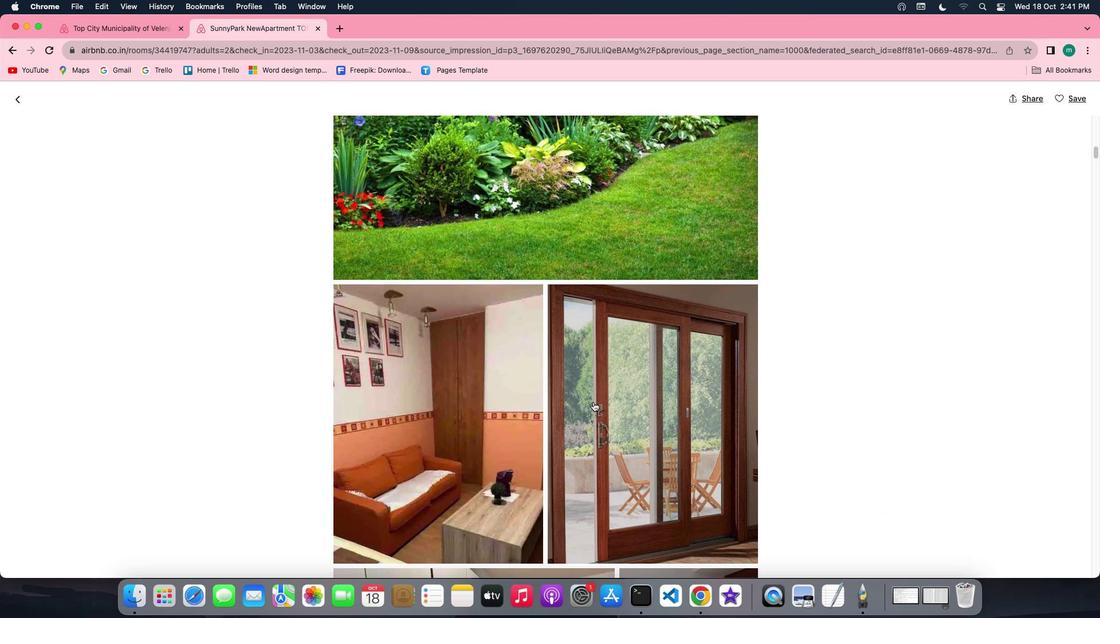 
Action: Mouse scrolled (593, 402) with delta (0, 0)
Screenshot: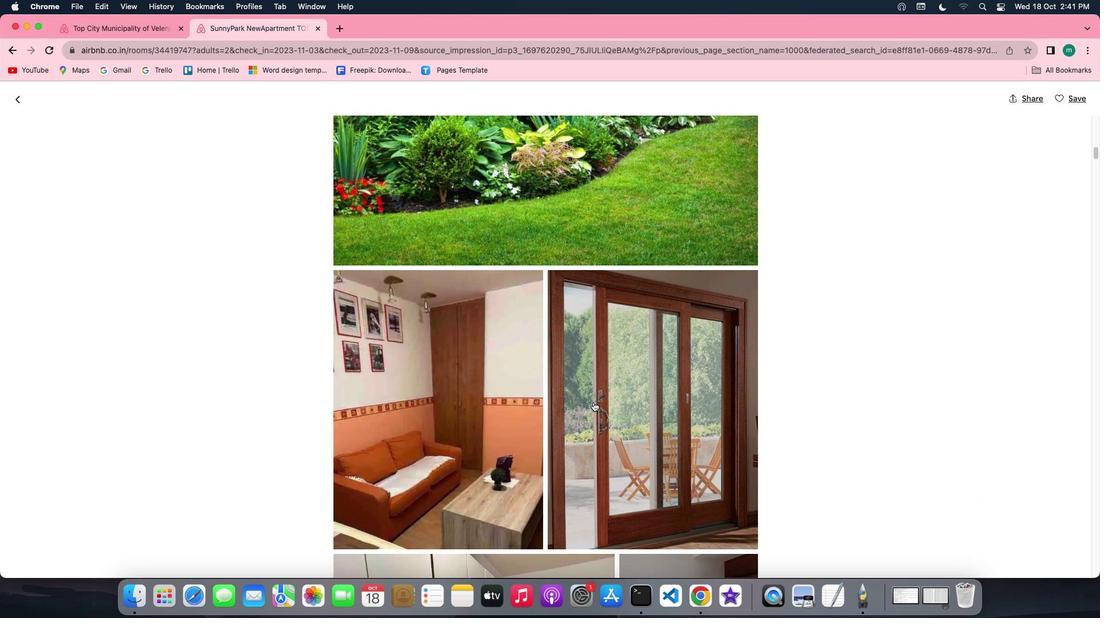 
Action: Mouse scrolled (593, 402) with delta (0, 0)
Screenshot: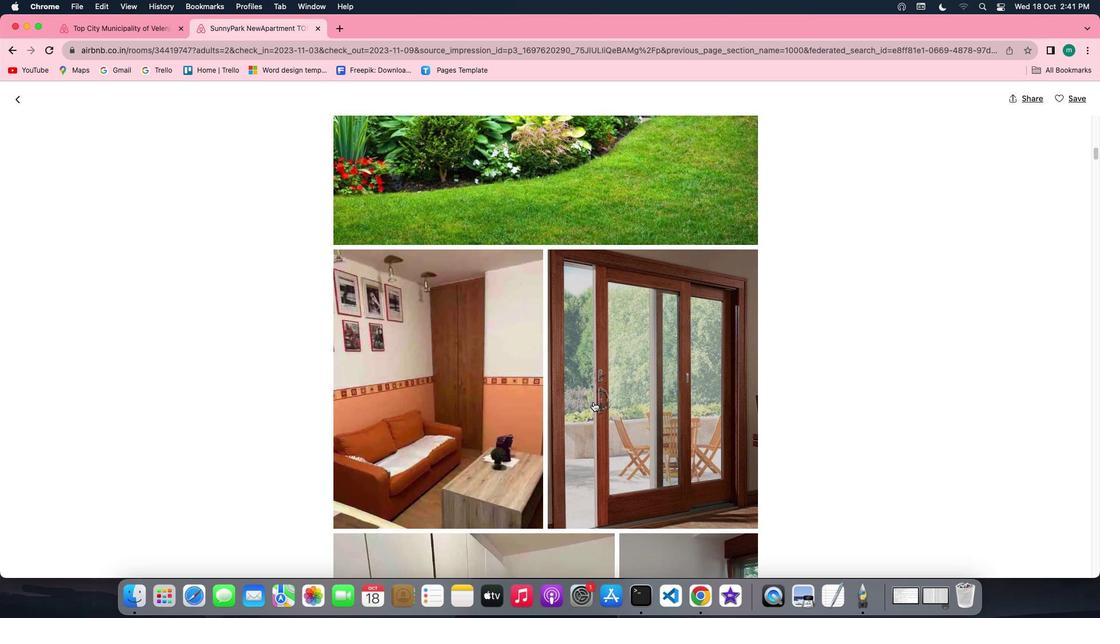 
Action: Mouse scrolled (593, 402) with delta (0, 0)
Screenshot: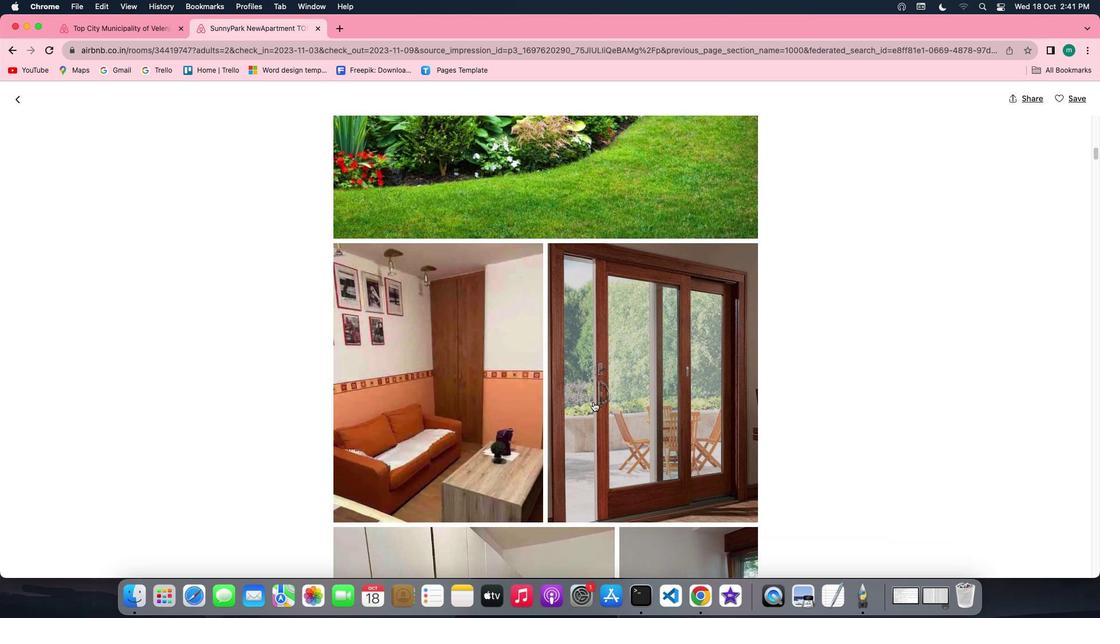 
Action: Mouse scrolled (593, 402) with delta (0, 0)
Screenshot: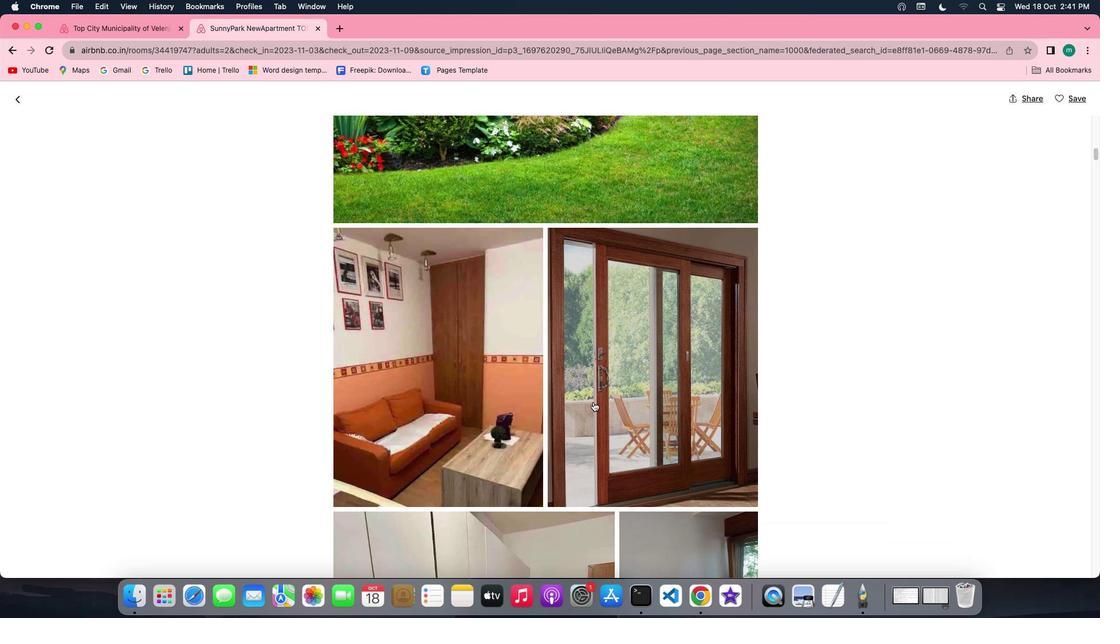 
Action: Mouse scrolled (593, 402) with delta (0, 0)
Screenshot: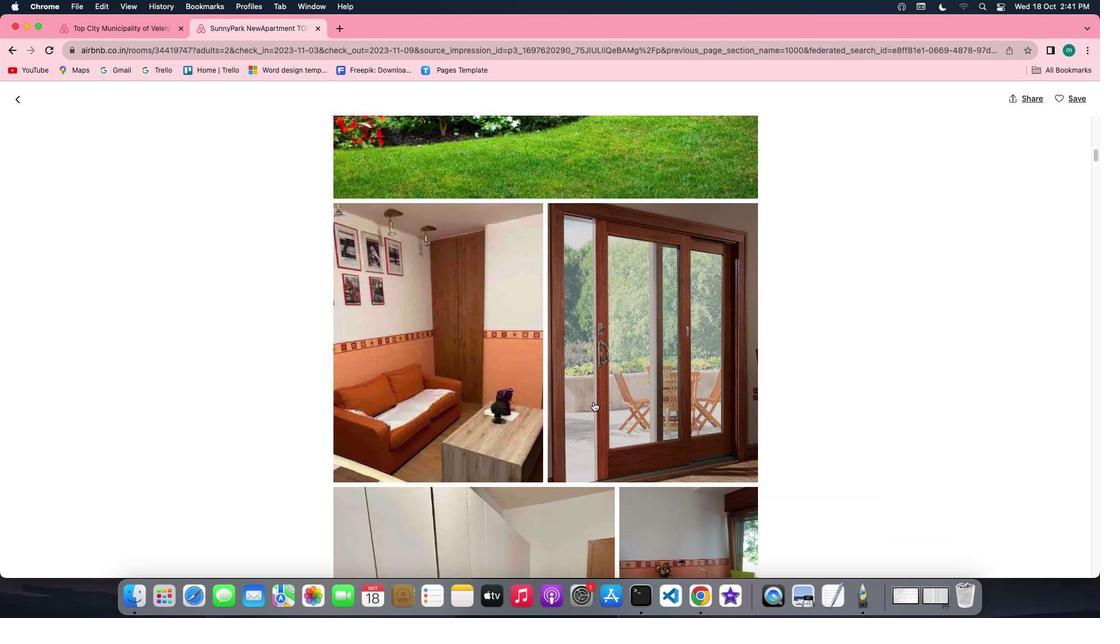 
Action: Mouse scrolled (593, 402) with delta (0, 0)
Screenshot: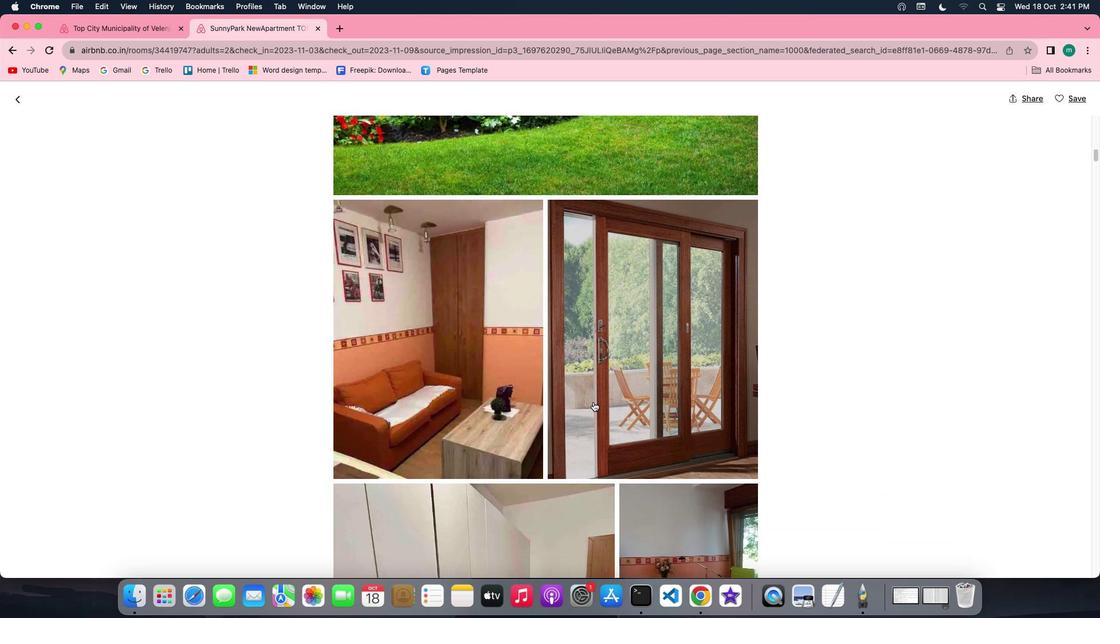 
Action: Mouse scrolled (593, 402) with delta (0, 0)
Screenshot: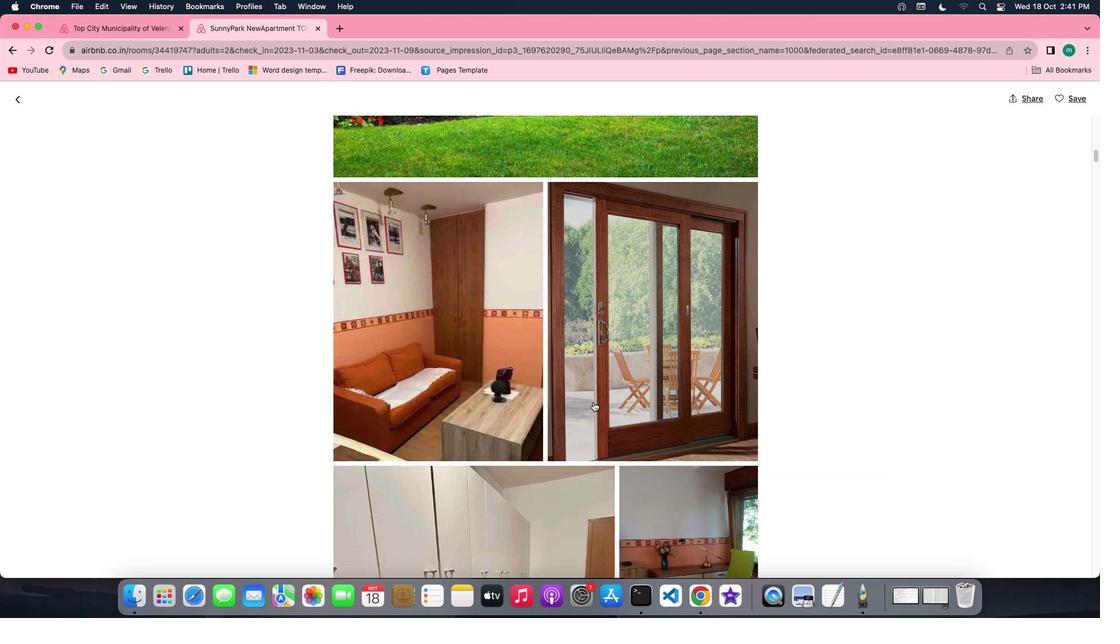 
Action: Mouse scrolled (593, 402) with delta (0, 0)
Screenshot: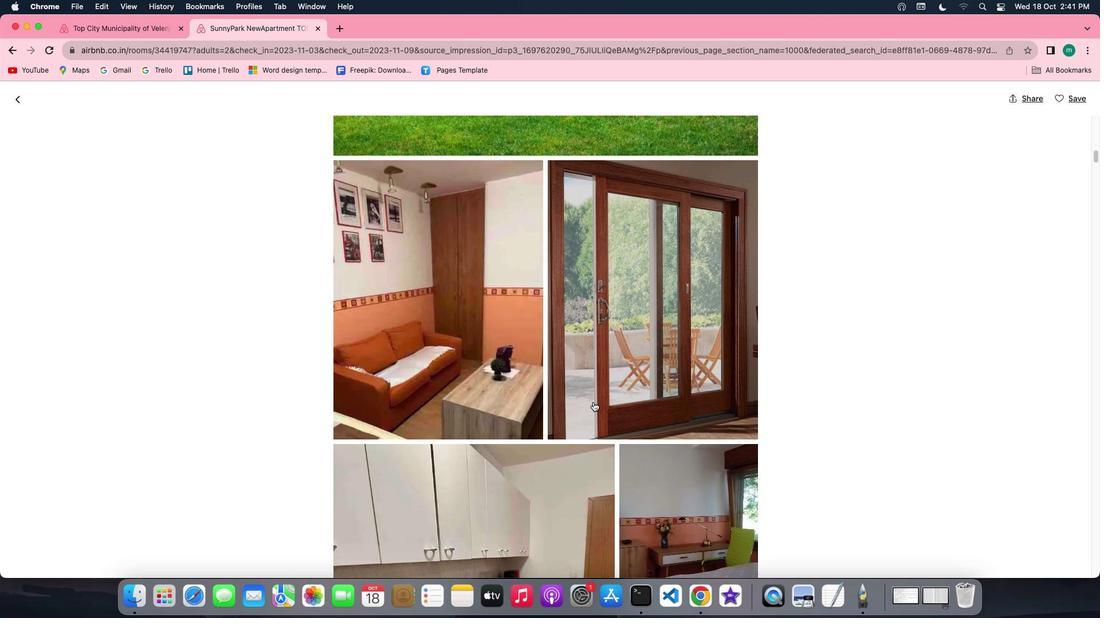 
Action: Mouse scrolled (593, 402) with delta (0, 0)
Screenshot: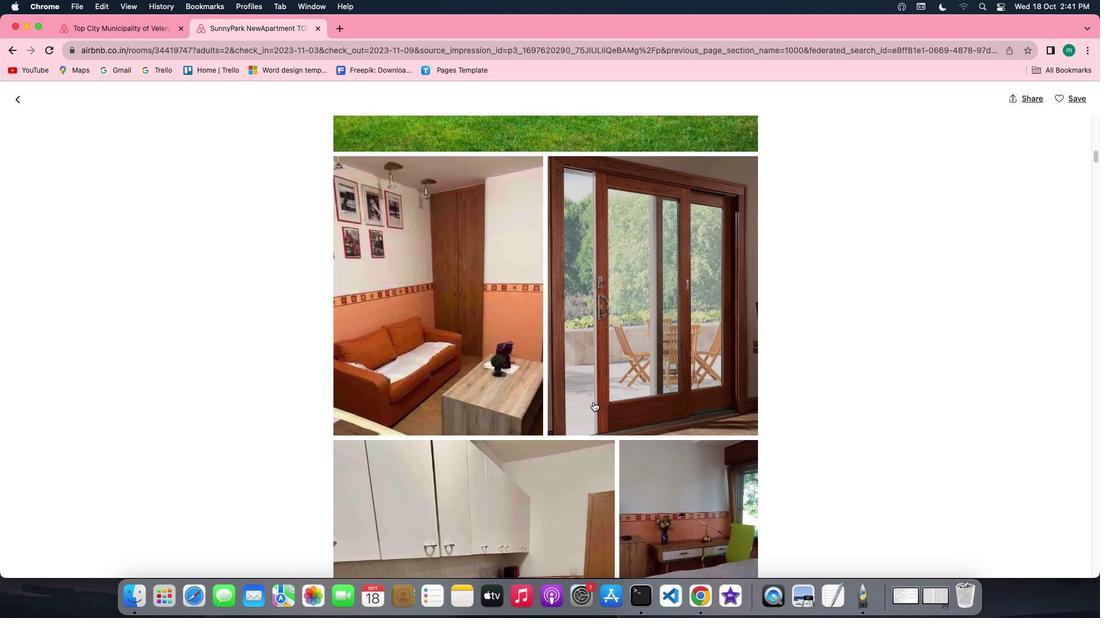 
Action: Mouse scrolled (593, 402) with delta (0, 0)
Screenshot: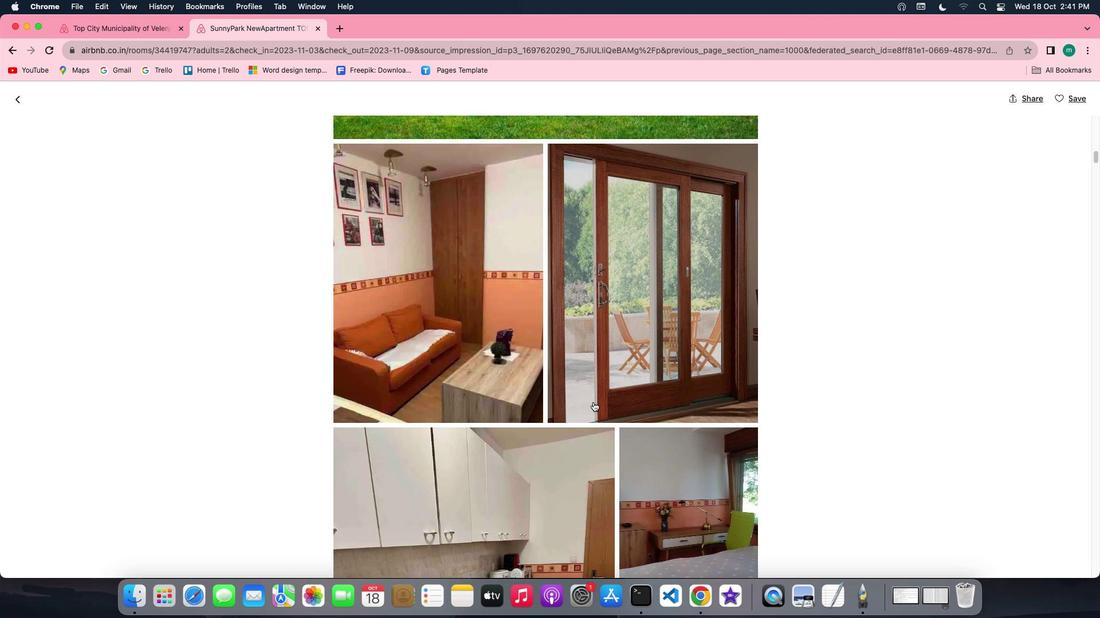 
Action: Mouse scrolled (593, 402) with delta (0, 0)
Screenshot: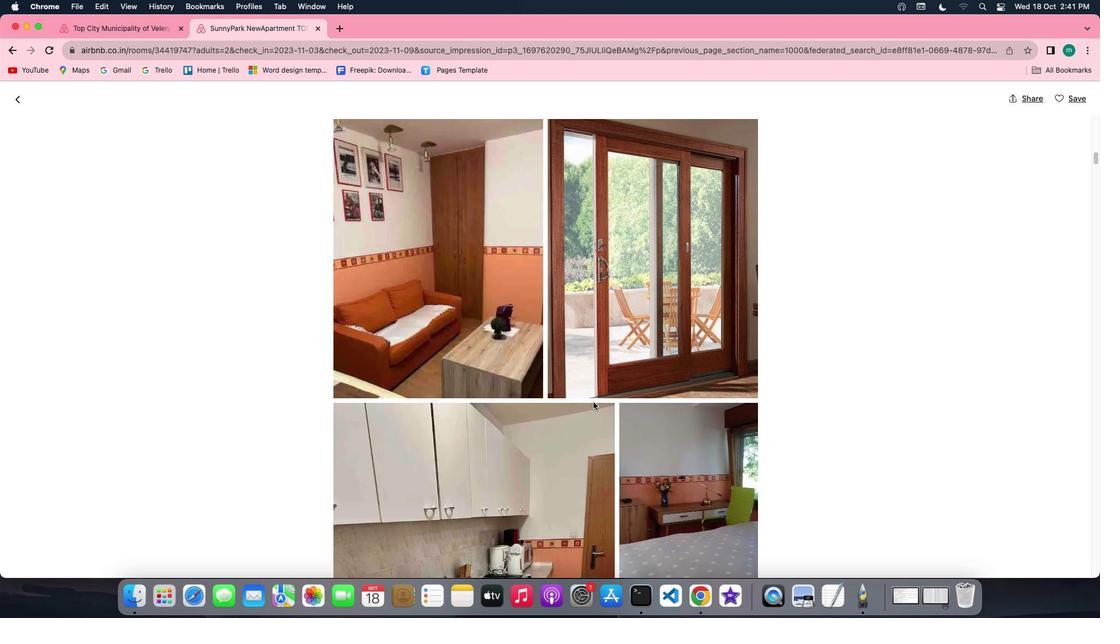
Action: Mouse scrolled (593, 402) with delta (0, 0)
Screenshot: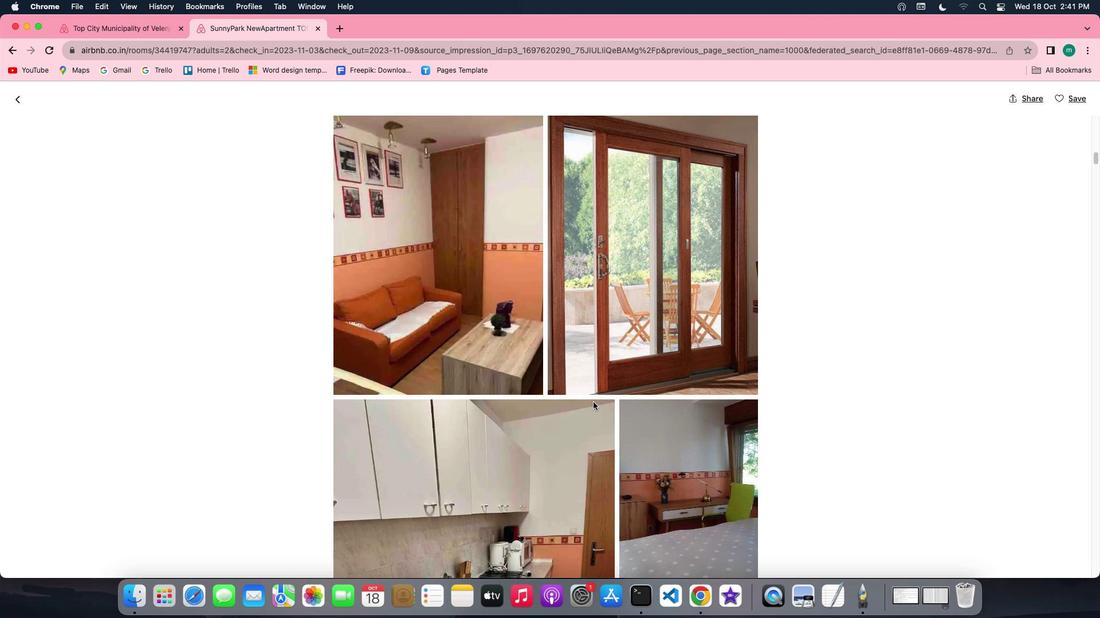 
Action: Mouse scrolled (593, 402) with delta (0, -1)
Screenshot: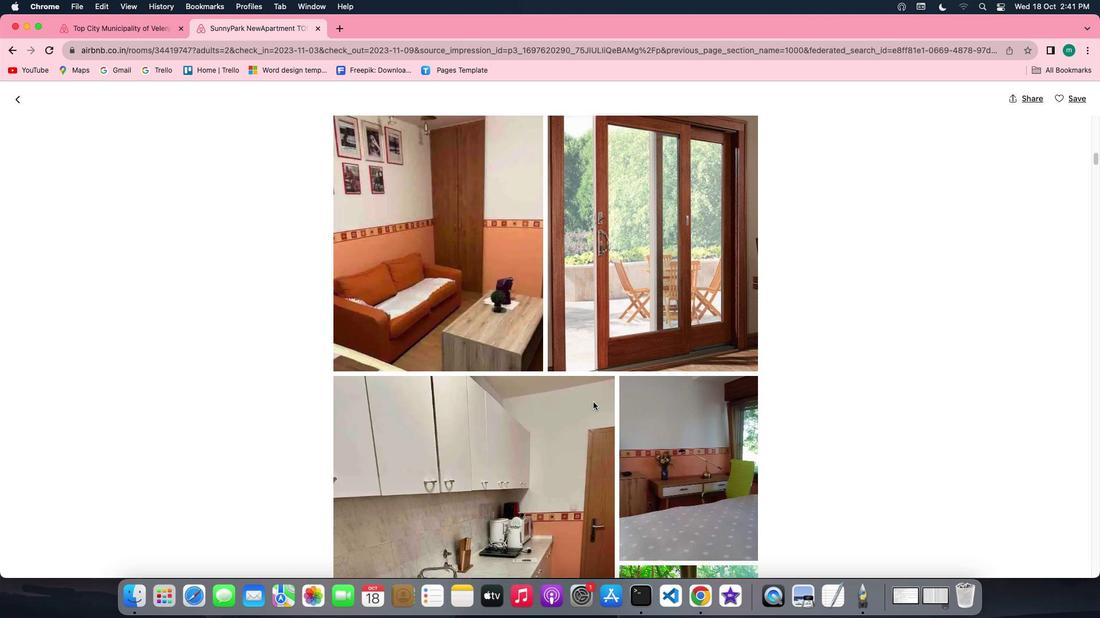 
Action: Mouse scrolled (593, 402) with delta (0, -1)
Screenshot: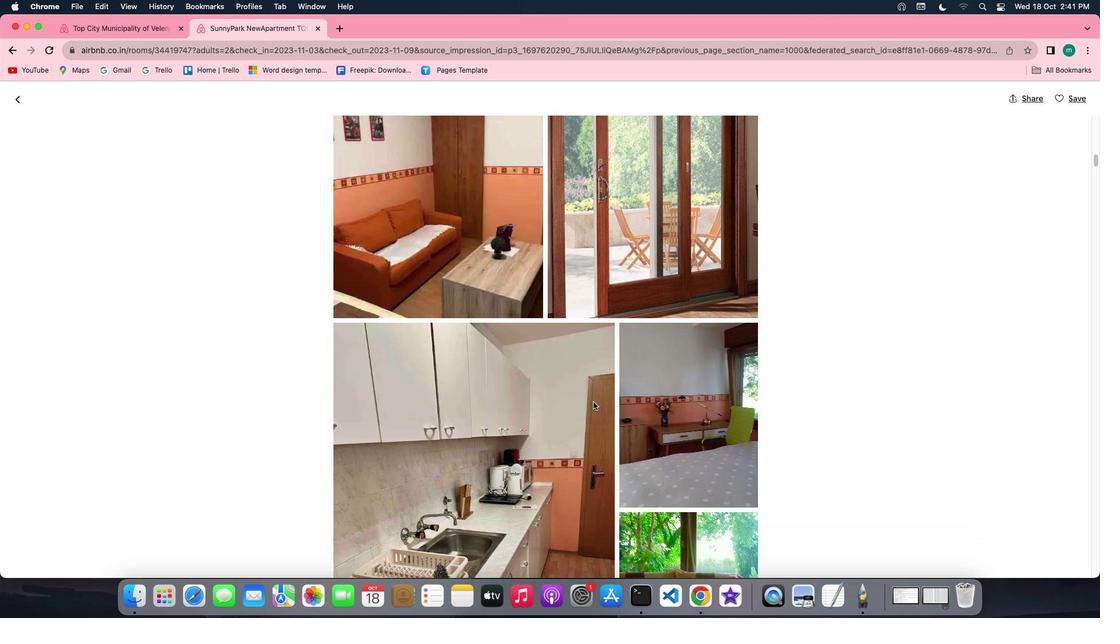 
Action: Mouse scrolled (593, 402) with delta (0, 0)
Screenshot: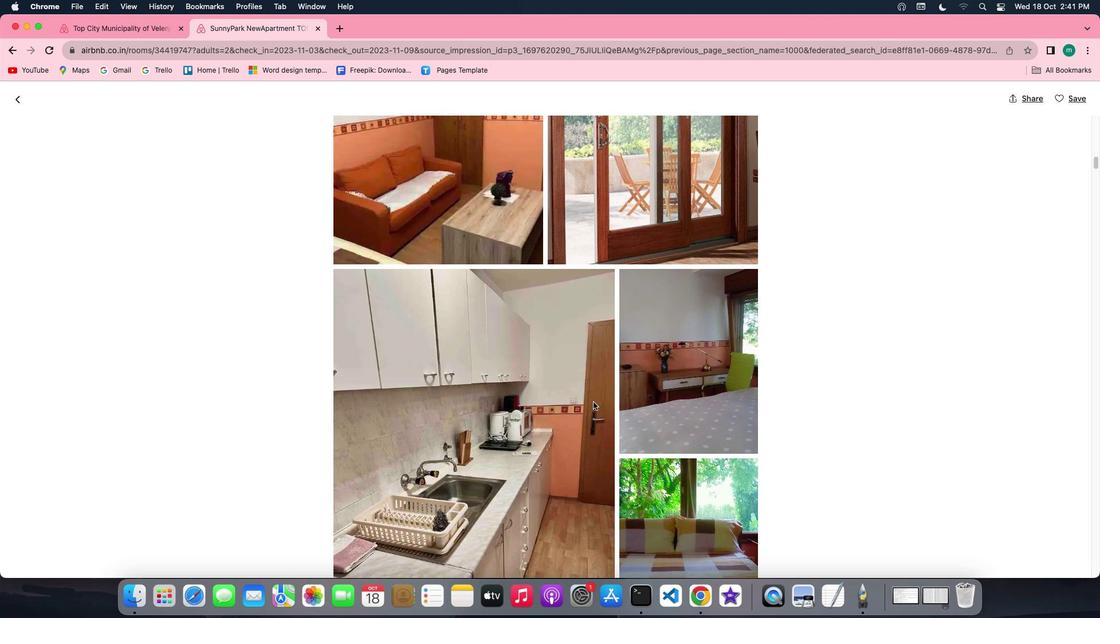 
Action: Mouse scrolled (593, 402) with delta (0, 0)
Screenshot: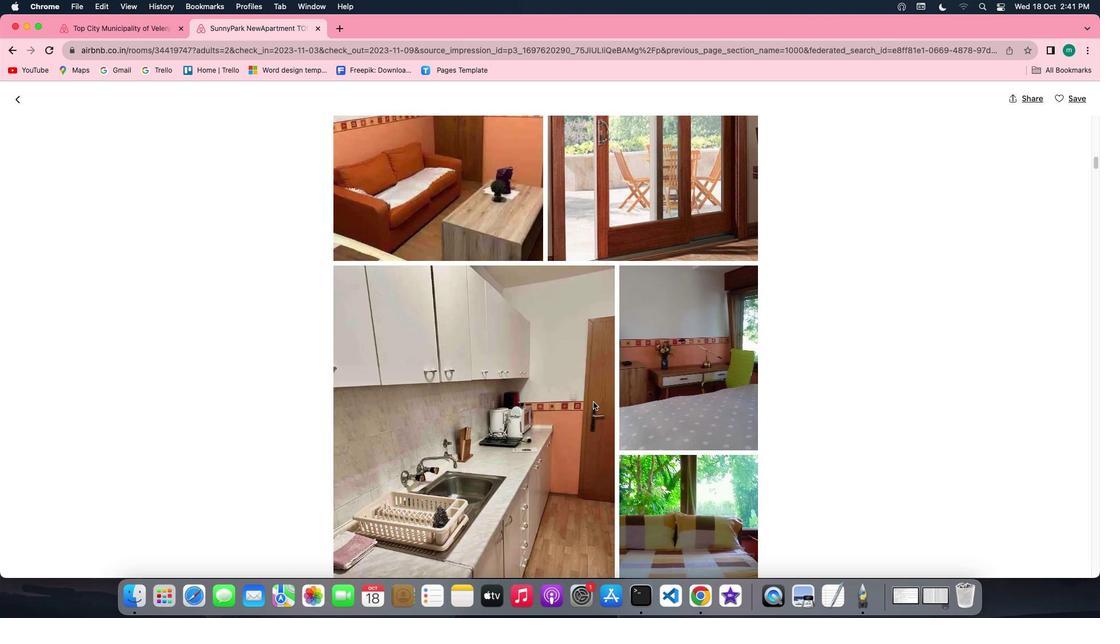 
Action: Mouse scrolled (593, 402) with delta (0, 0)
Screenshot: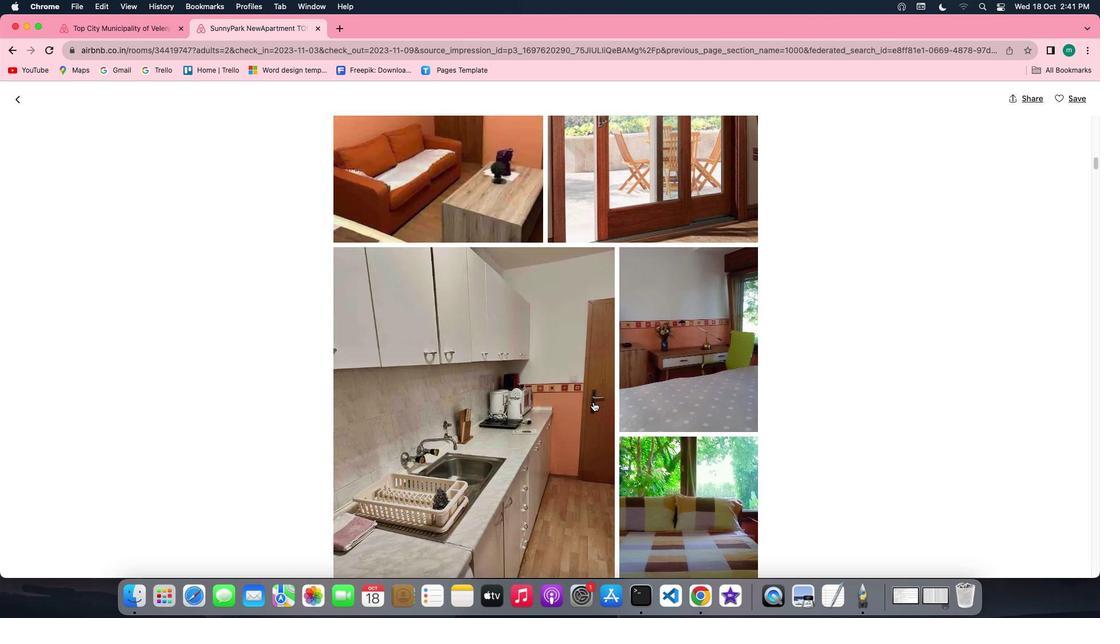 
Action: Mouse scrolled (593, 402) with delta (0, 0)
Screenshot: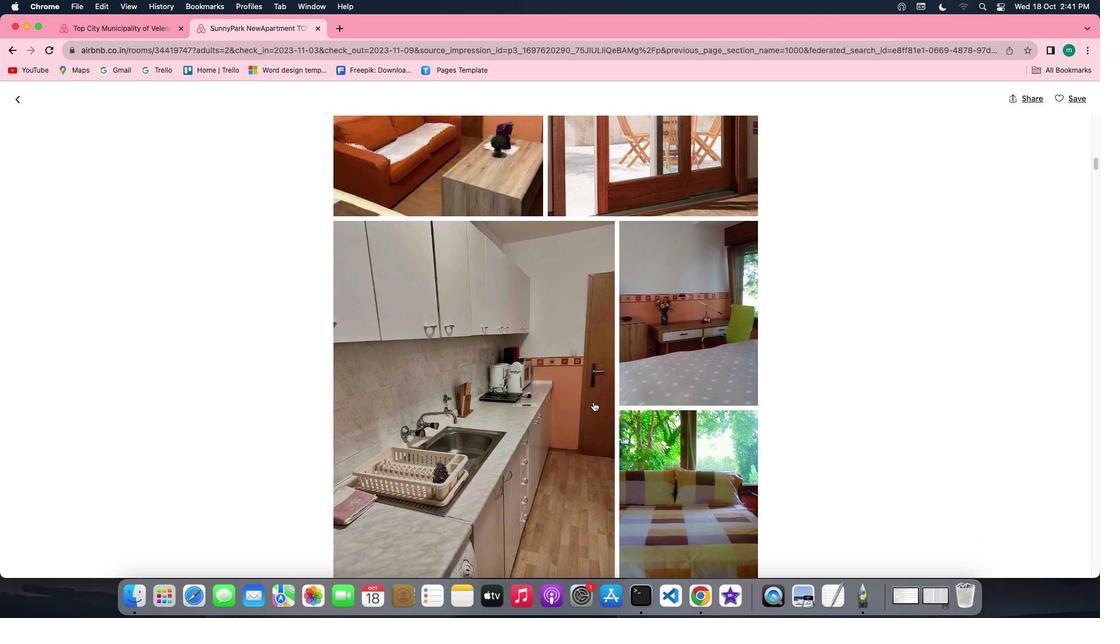 
Action: Mouse scrolled (593, 402) with delta (0, 0)
Screenshot: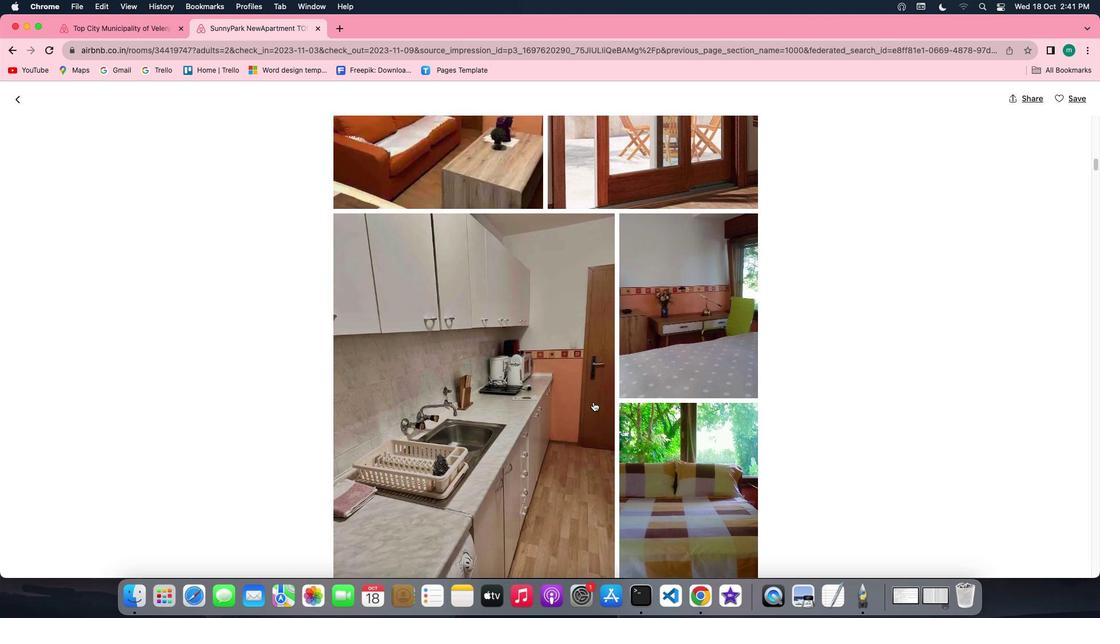 
Action: Mouse scrolled (593, 402) with delta (0, -1)
Screenshot: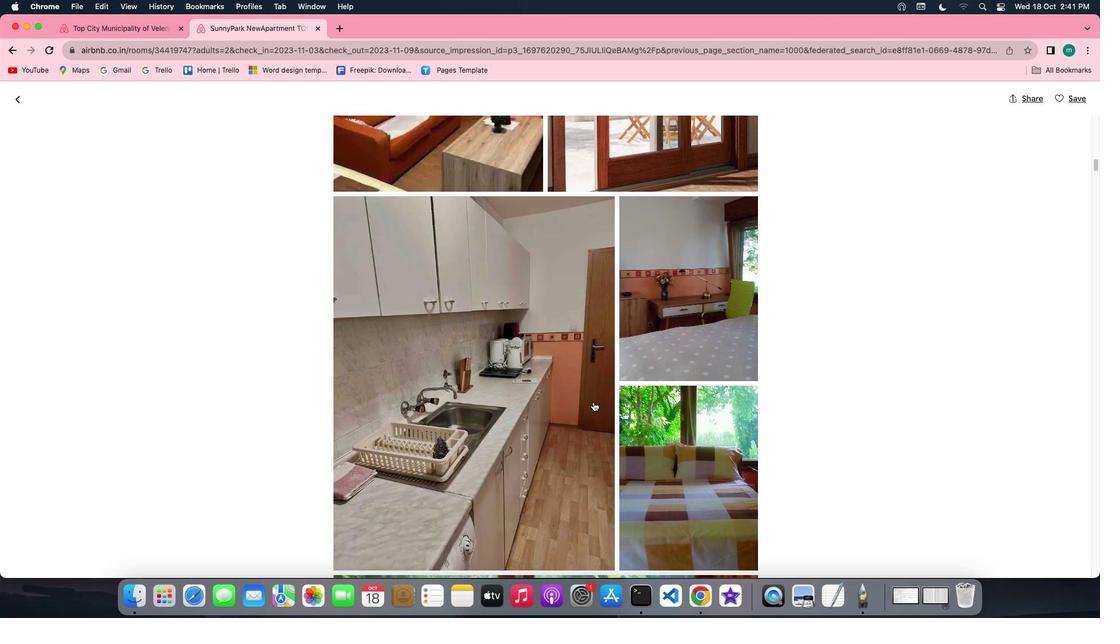
Action: Mouse scrolled (593, 402) with delta (0, -1)
Screenshot: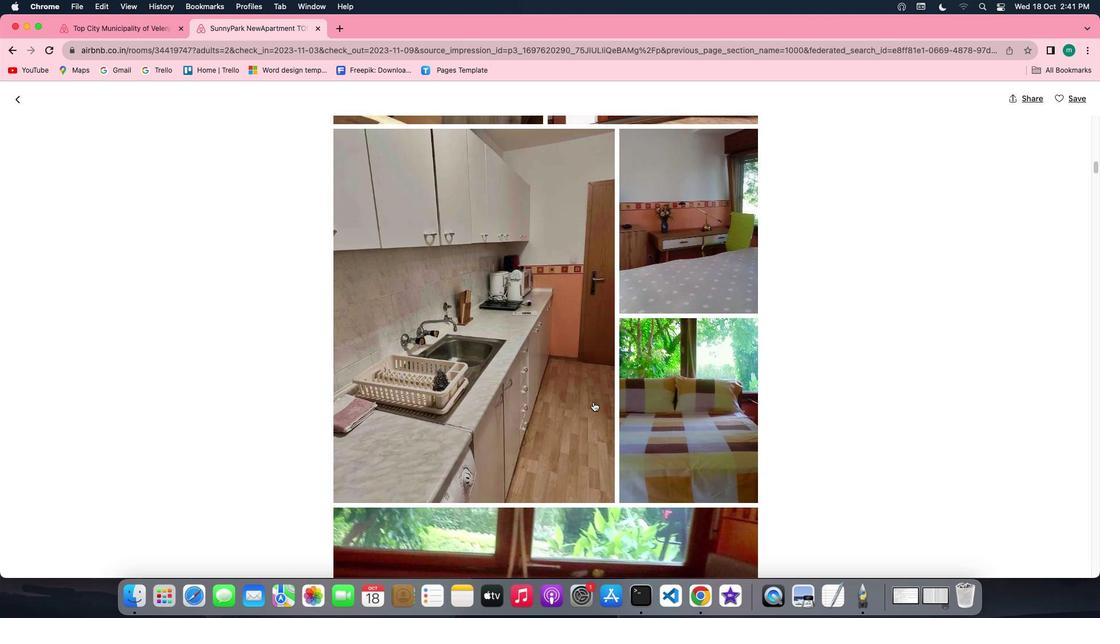 
Action: Mouse scrolled (593, 402) with delta (0, 0)
Screenshot: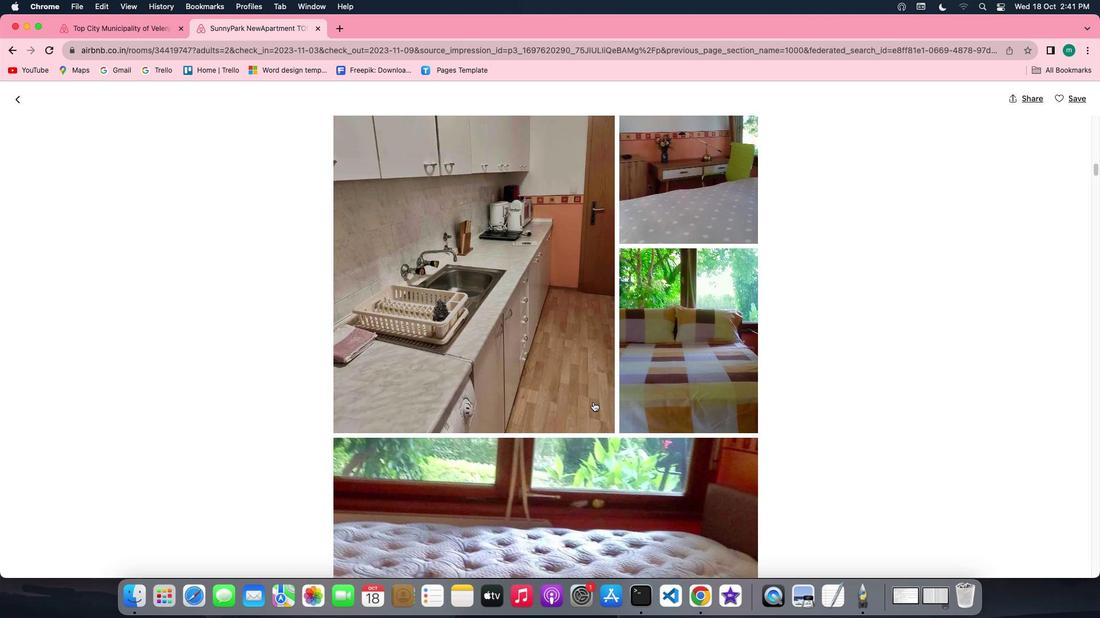 
Action: Mouse scrolled (593, 402) with delta (0, 0)
Screenshot: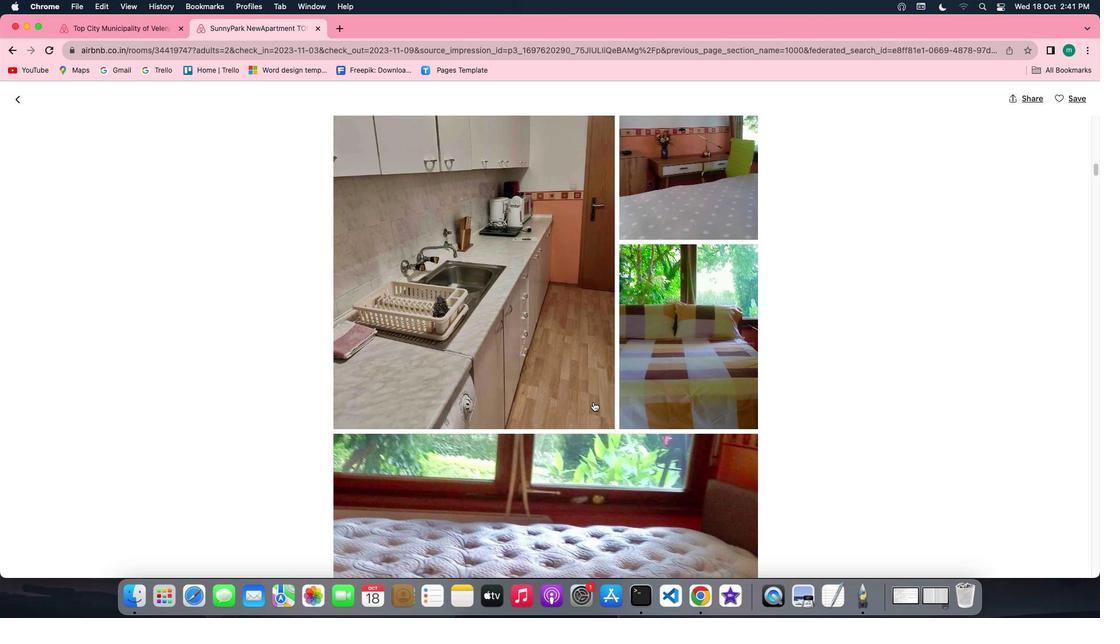 
Action: Mouse scrolled (593, 402) with delta (0, 0)
Screenshot: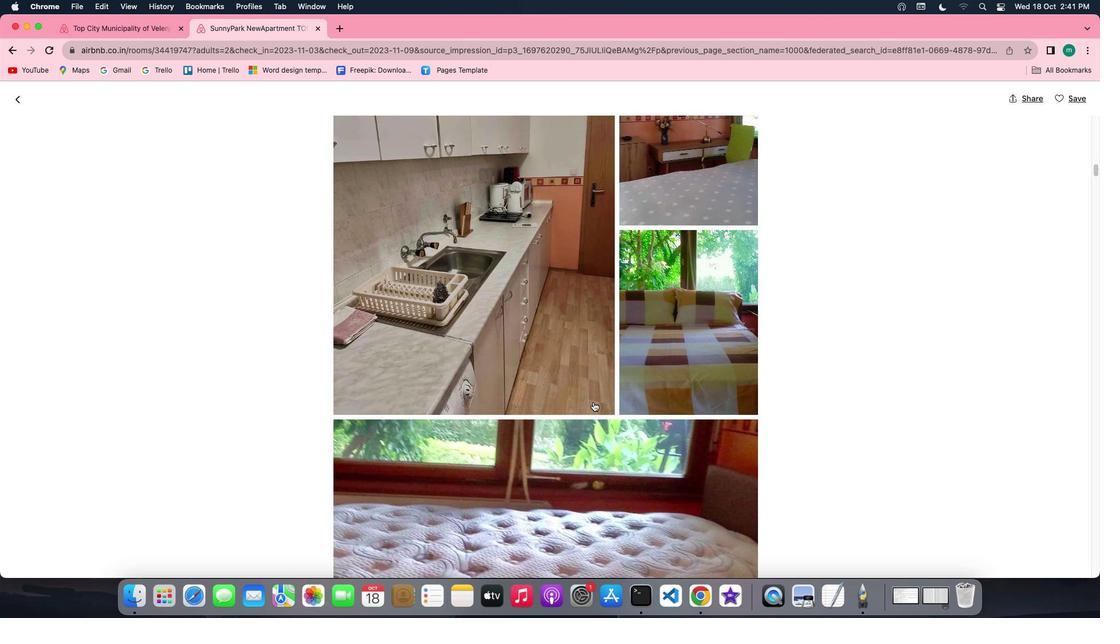 
Action: Mouse scrolled (593, 402) with delta (0, 0)
Screenshot: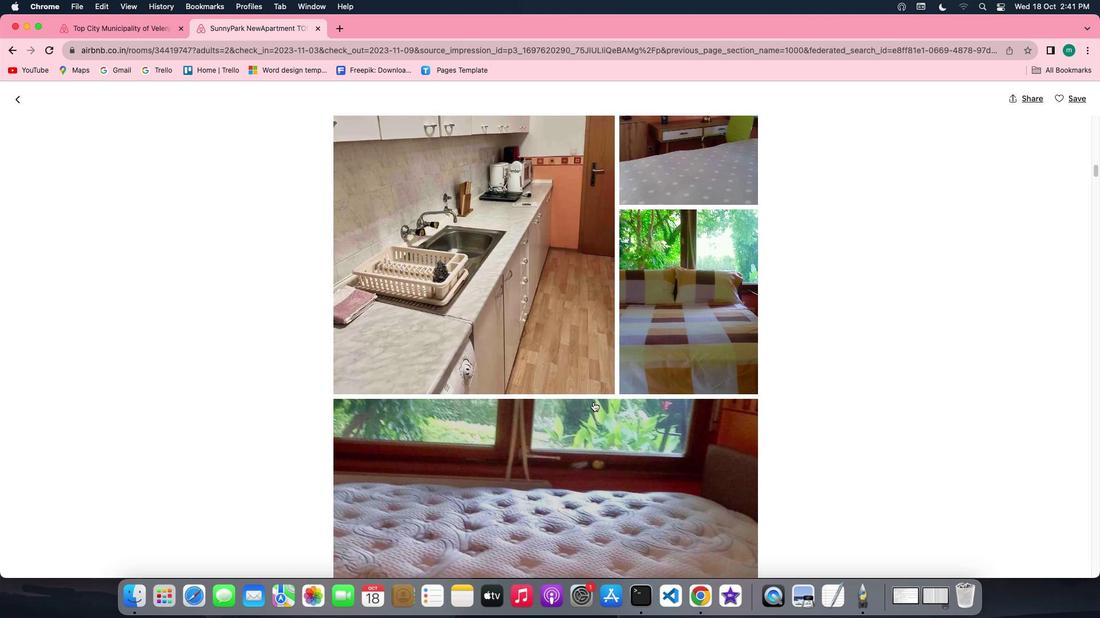 
Action: Mouse scrolled (593, 402) with delta (0, 0)
Screenshot: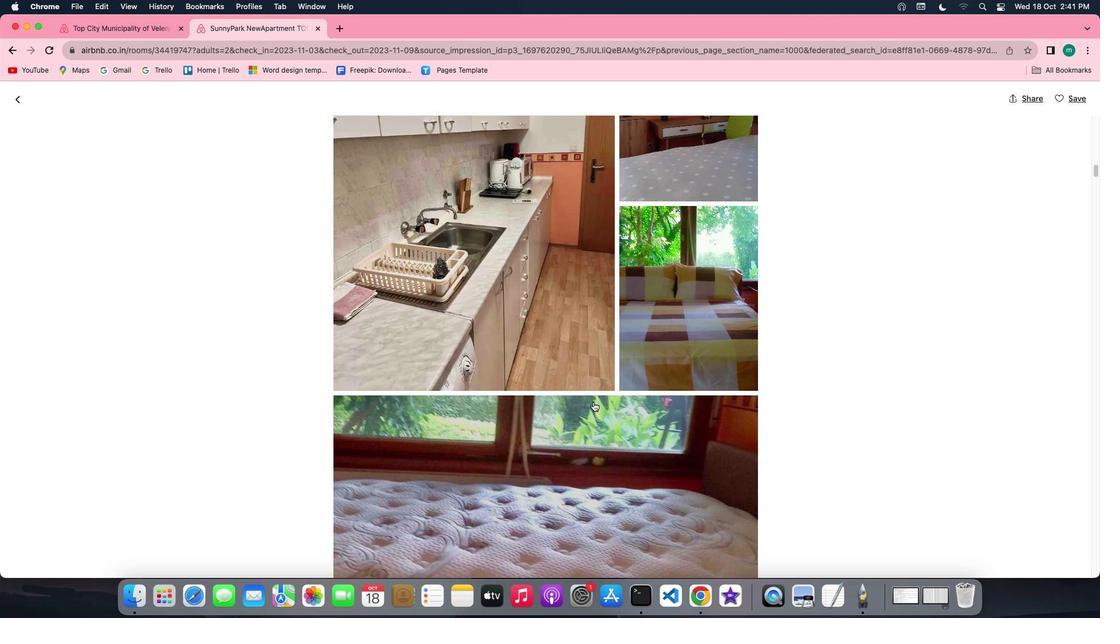 
Action: Mouse scrolled (593, 402) with delta (0, -1)
Screenshot: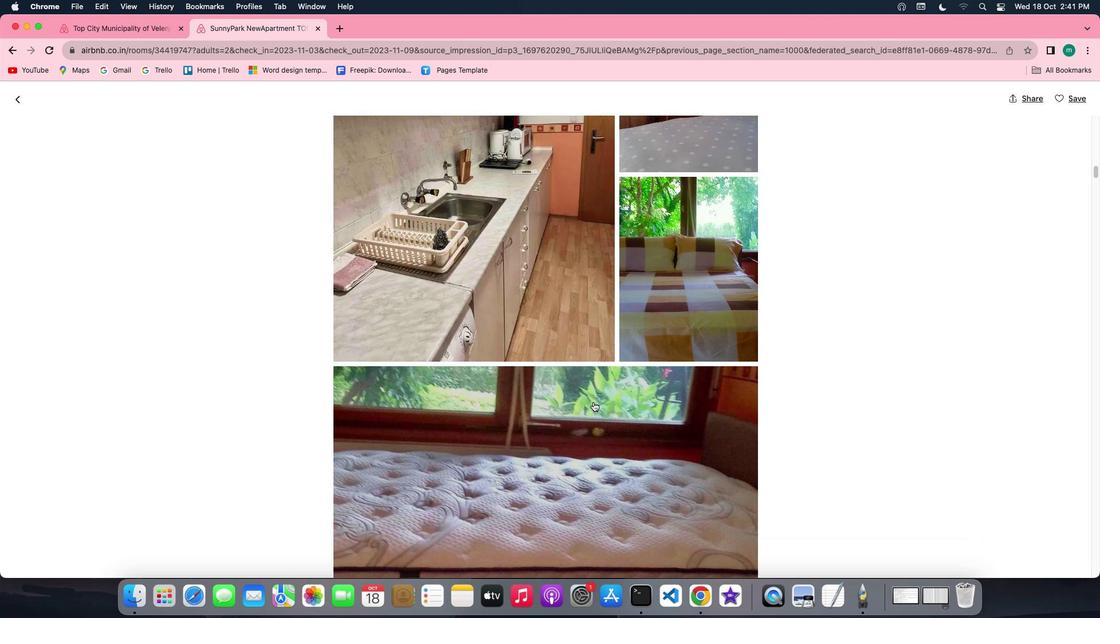 
Action: Mouse scrolled (593, 402) with delta (0, -1)
Screenshot: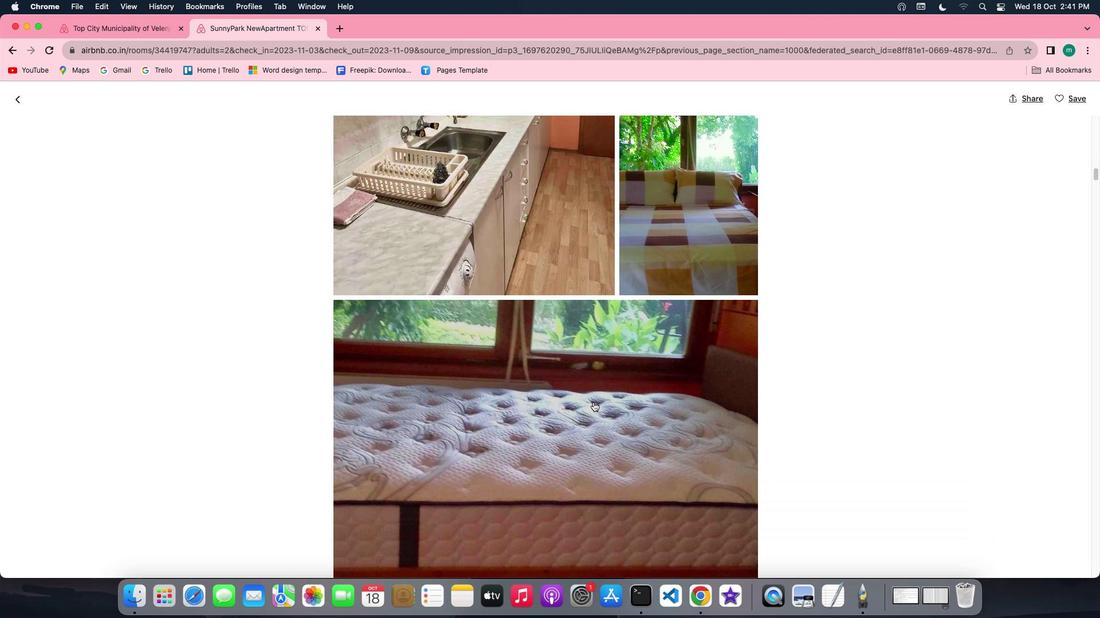 
Action: Mouse scrolled (593, 402) with delta (0, 0)
Screenshot: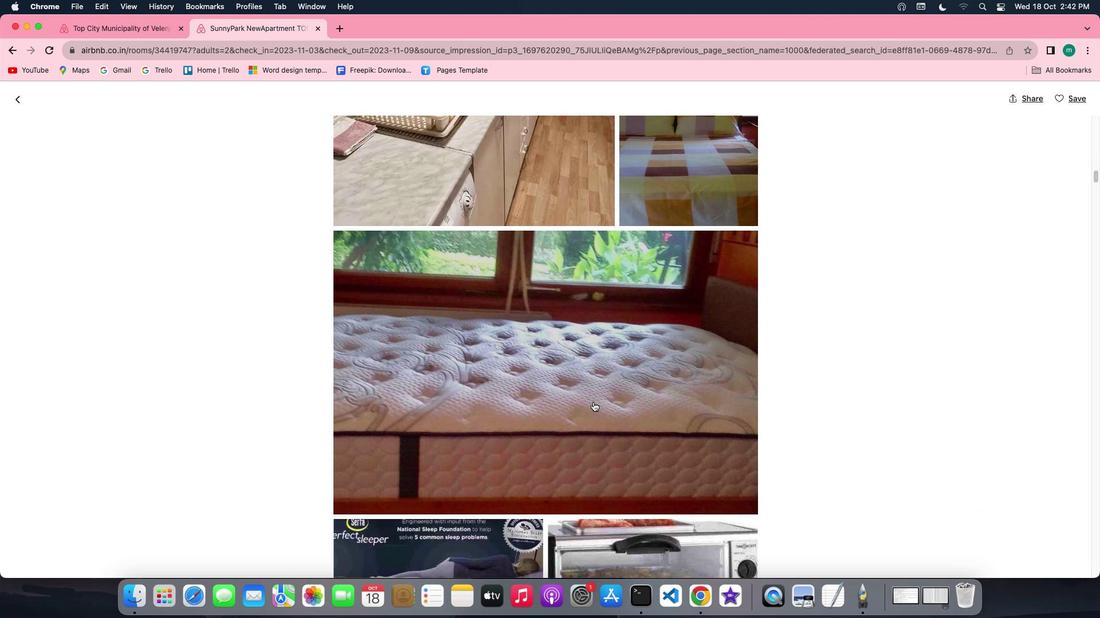 
Action: Mouse scrolled (593, 402) with delta (0, 0)
Screenshot: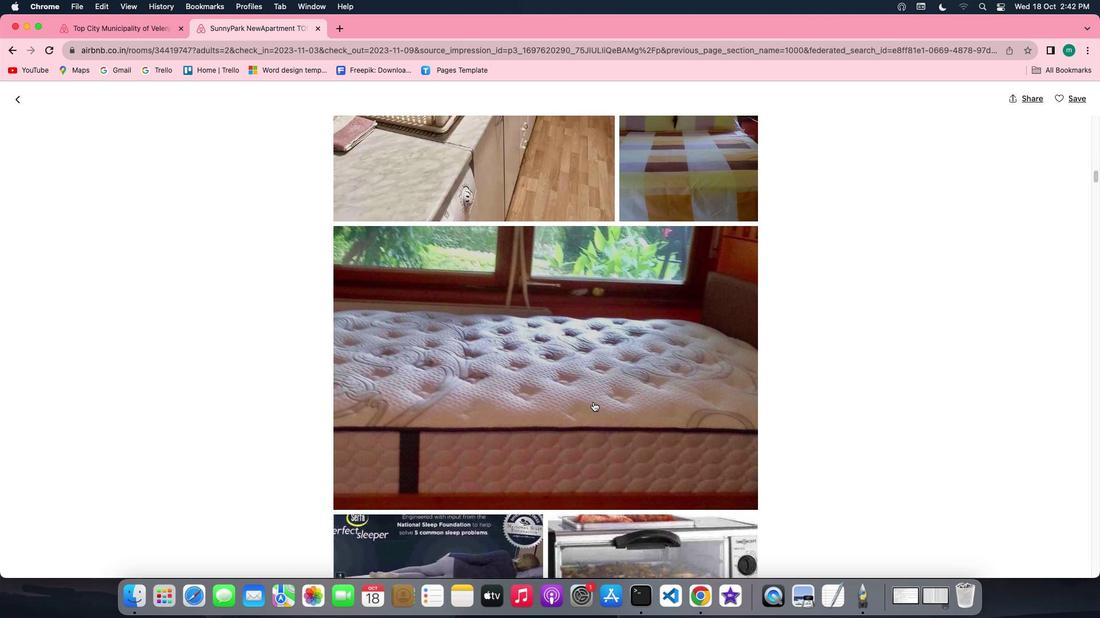 
Action: Mouse scrolled (593, 402) with delta (0, -1)
Screenshot: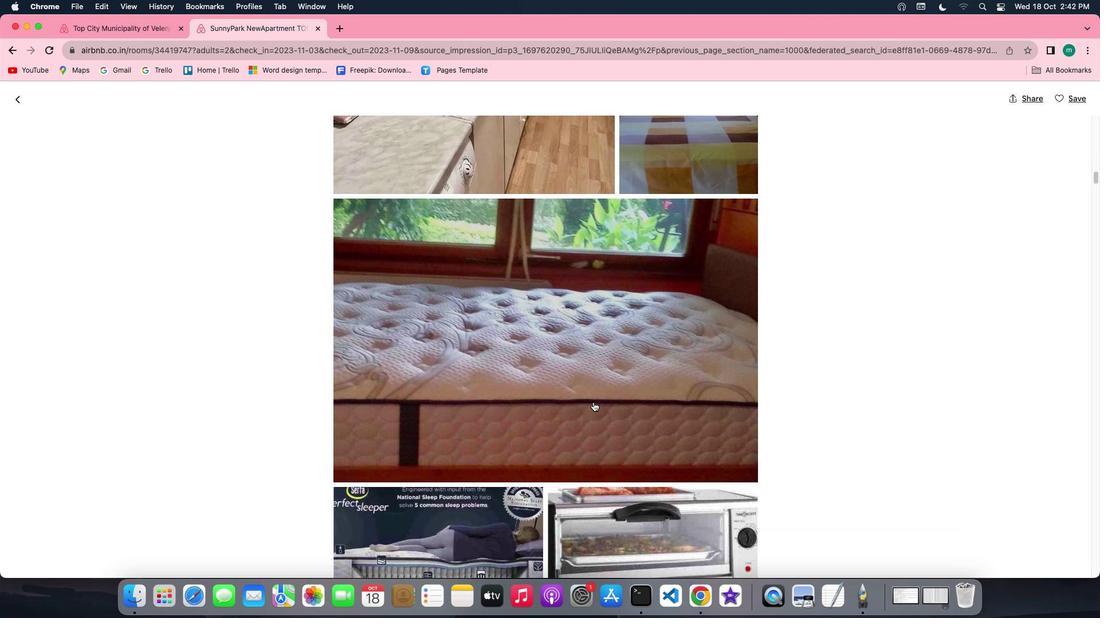 
Action: Mouse scrolled (593, 402) with delta (0, 0)
Screenshot: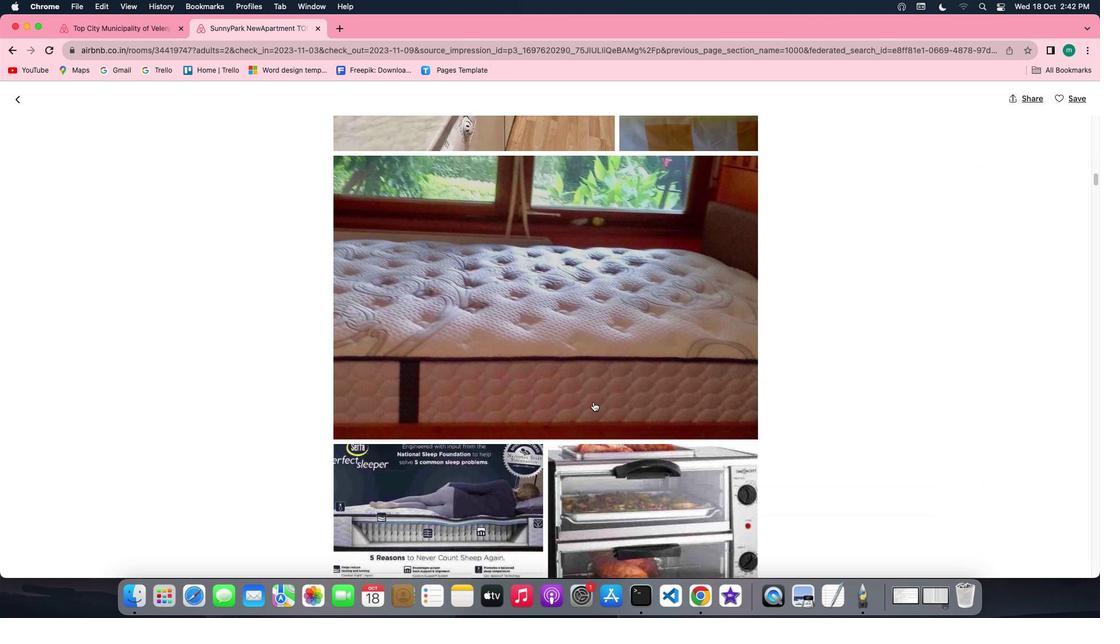 
Action: Mouse scrolled (593, 402) with delta (0, 0)
Screenshot: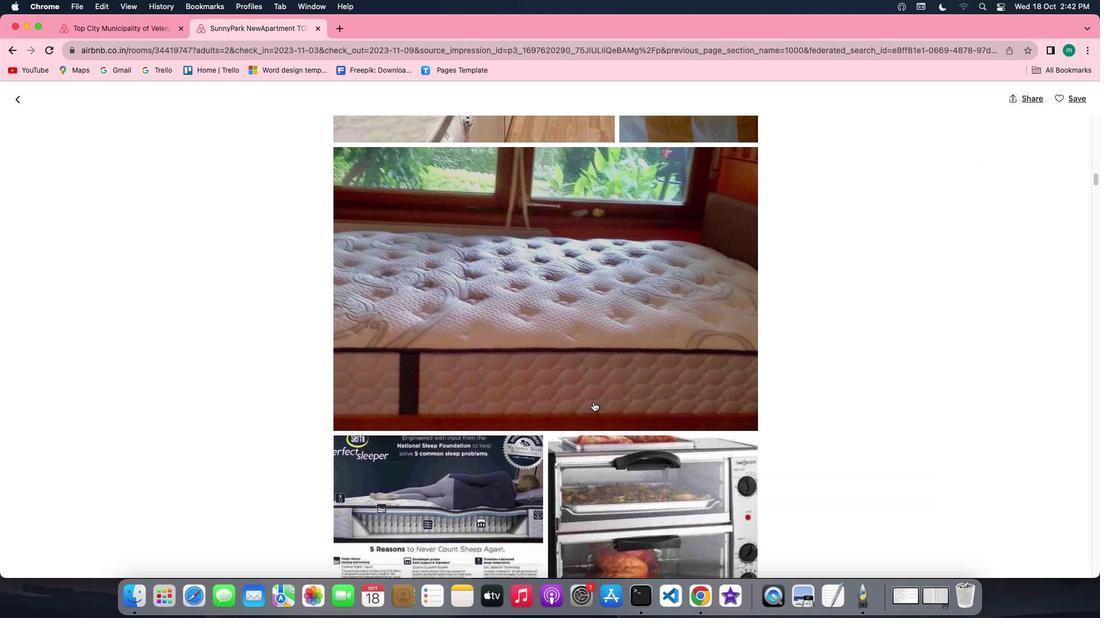 
Action: Mouse scrolled (593, 402) with delta (0, -1)
Screenshot: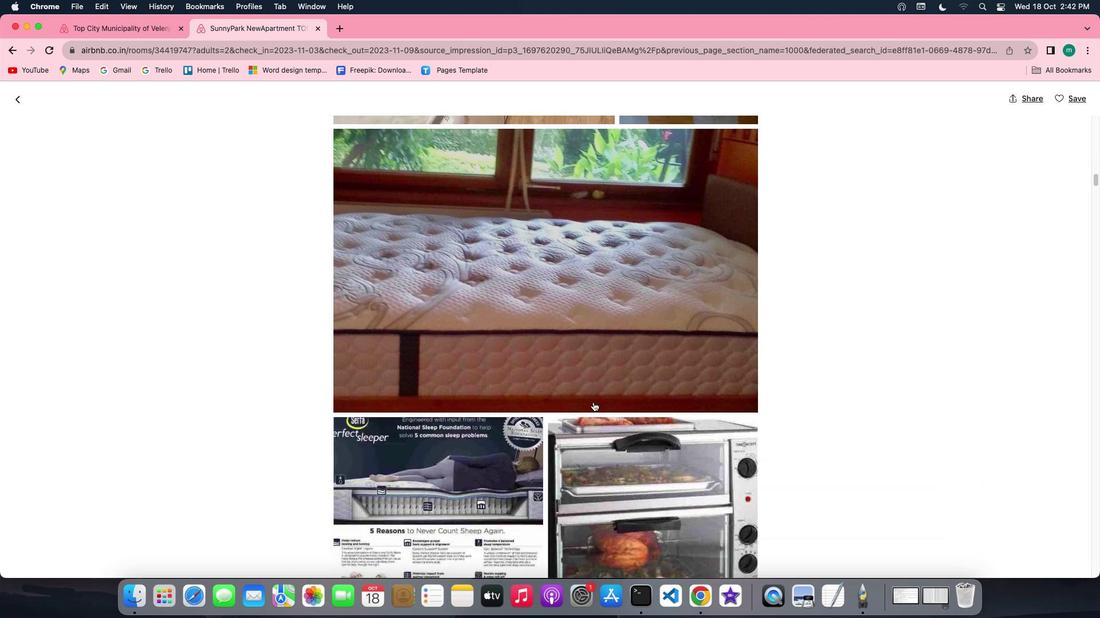 
Action: Mouse scrolled (593, 402) with delta (0, -1)
Screenshot: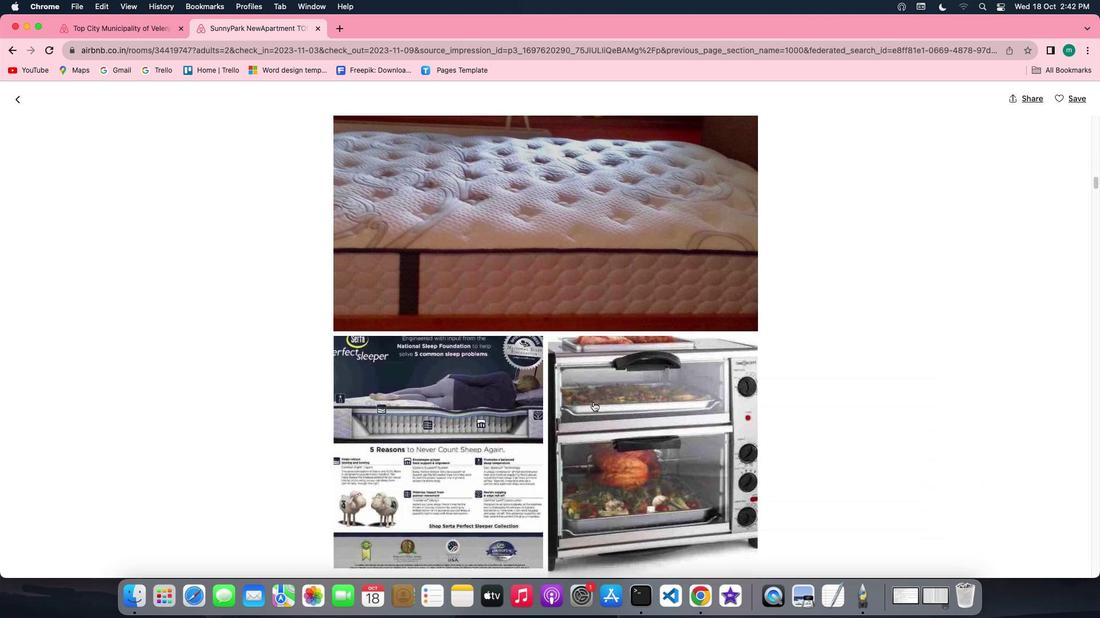 
Action: Mouse scrolled (593, 402) with delta (0, 0)
Screenshot: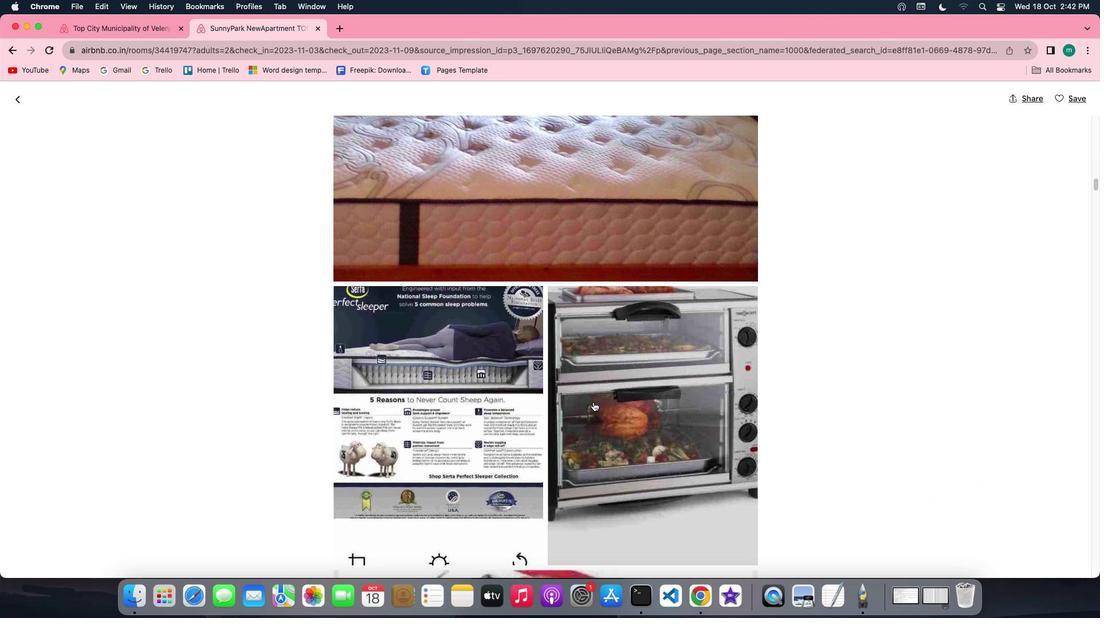 
Action: Mouse scrolled (593, 402) with delta (0, 0)
Screenshot: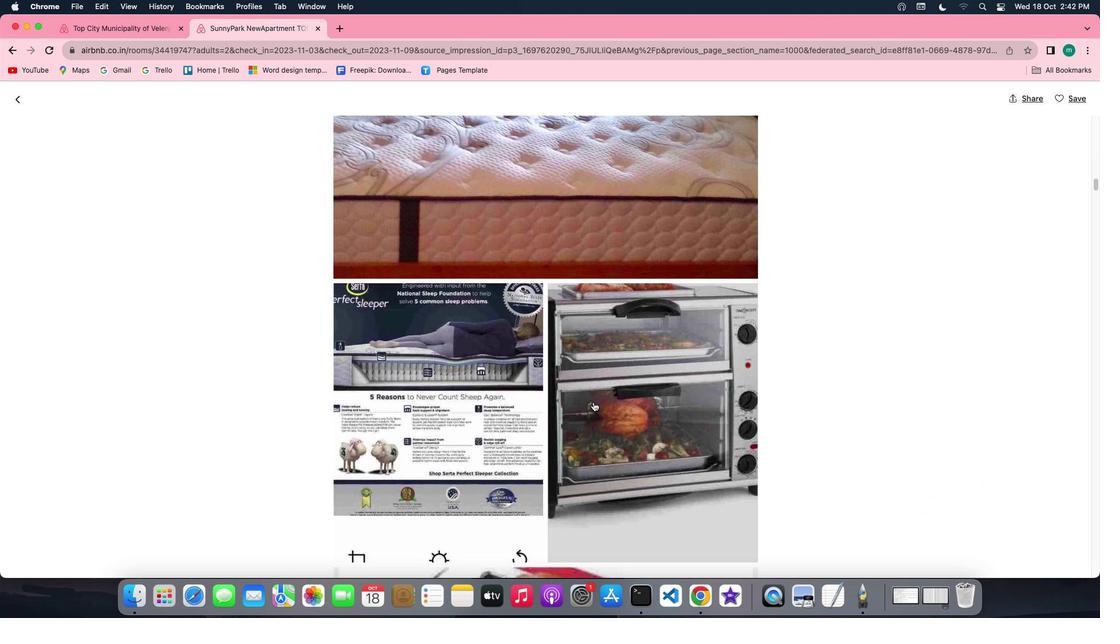 
Action: Mouse scrolled (593, 402) with delta (0, -1)
Screenshot: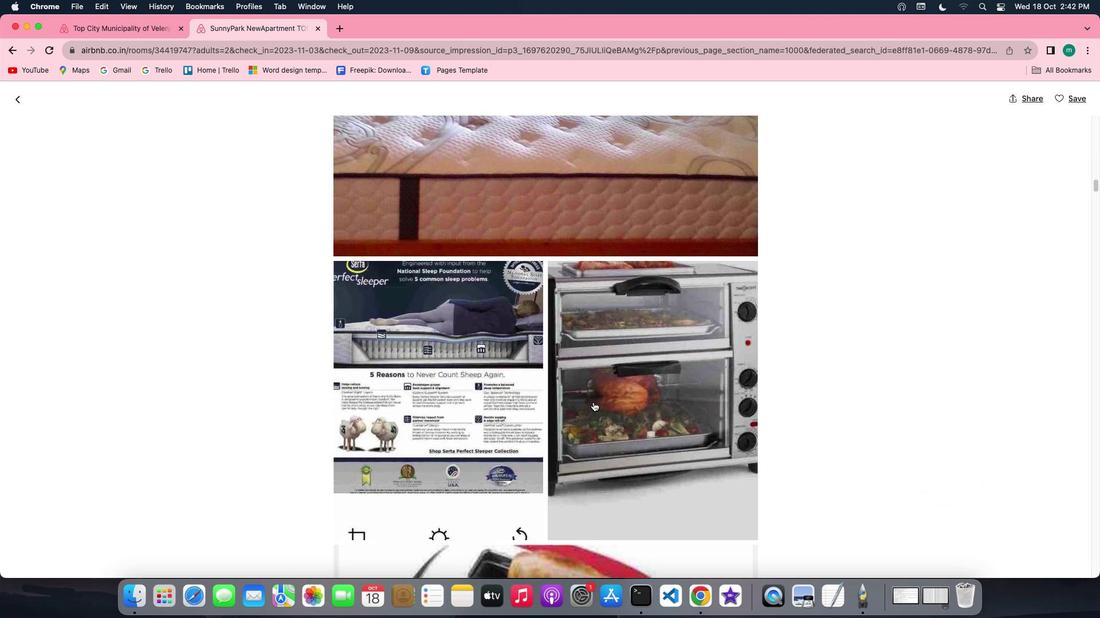 
Action: Mouse scrolled (593, 402) with delta (0, -1)
Screenshot: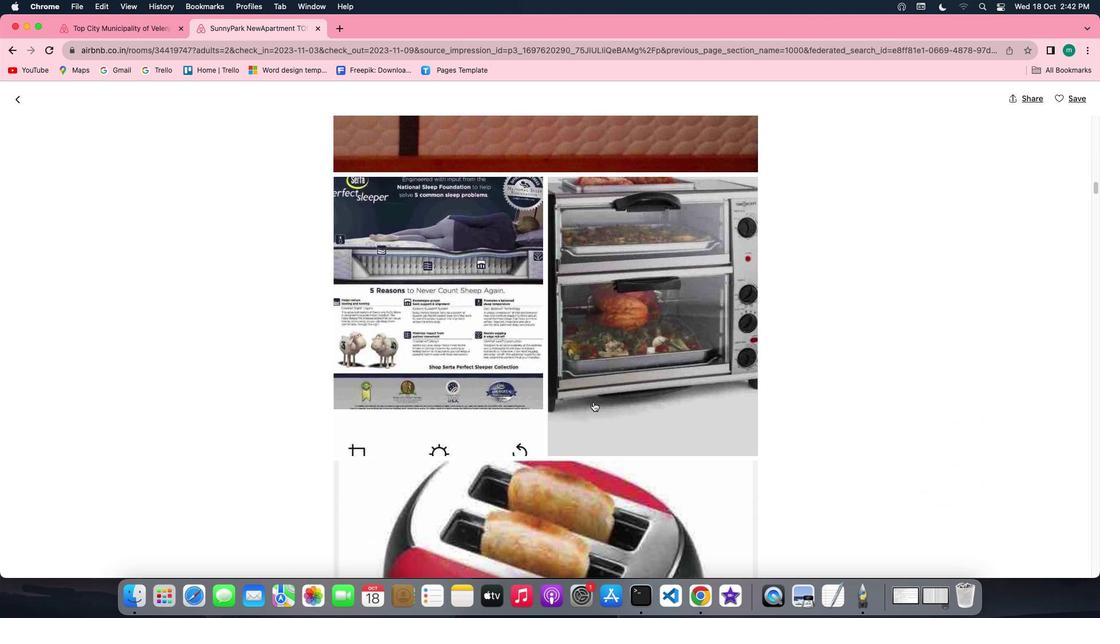
Action: Mouse scrolled (593, 402) with delta (0, 0)
Screenshot: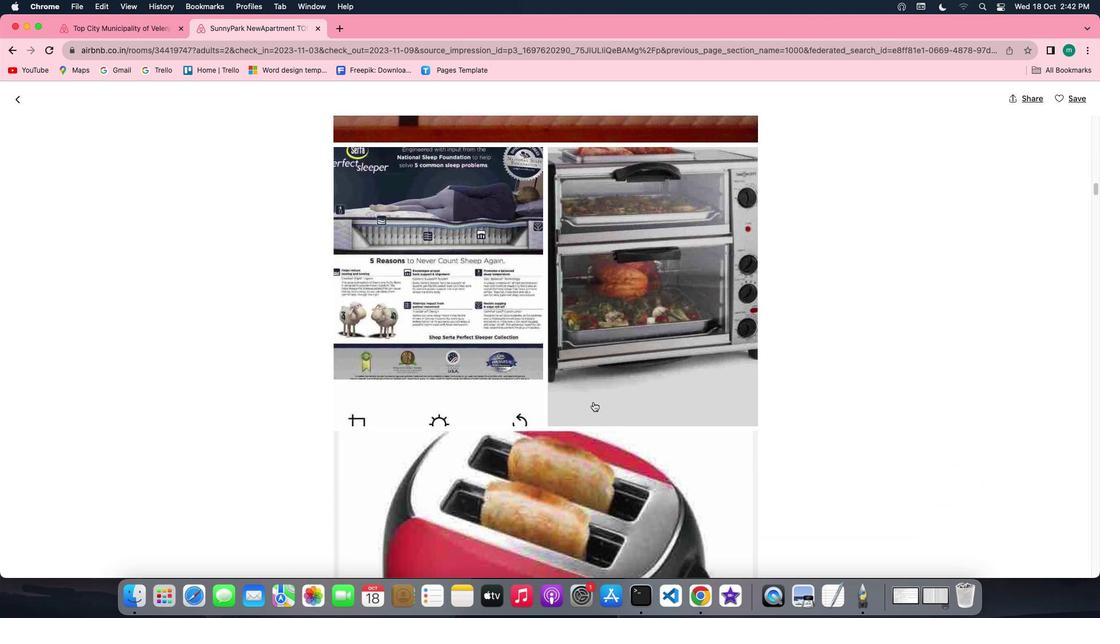 
Action: Mouse scrolled (593, 402) with delta (0, 0)
Screenshot: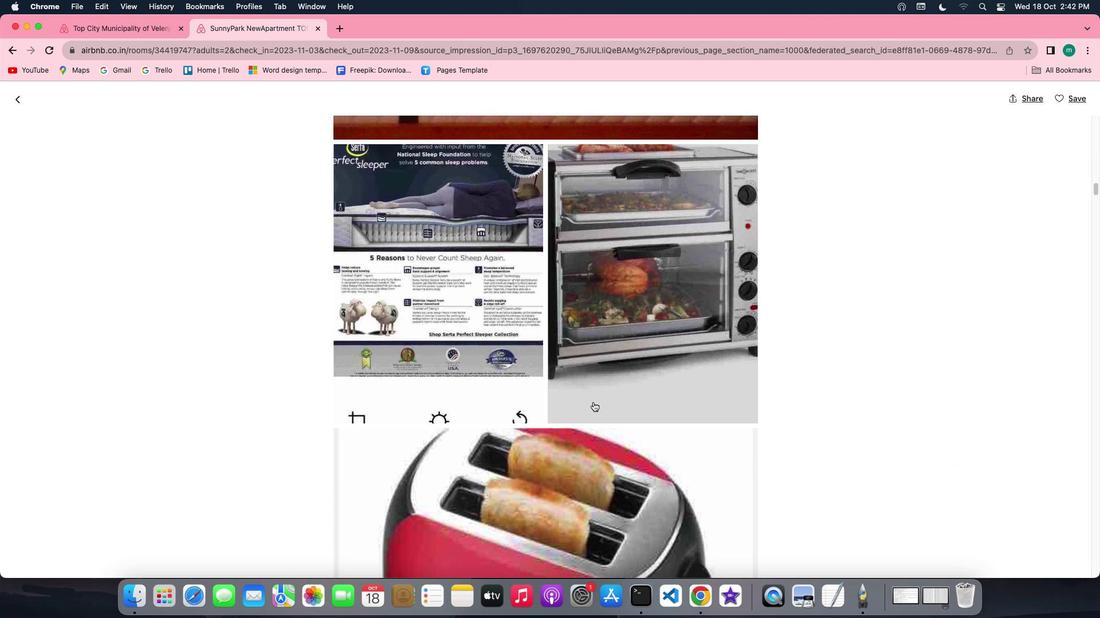
Action: Mouse scrolled (593, 402) with delta (0, -1)
Screenshot: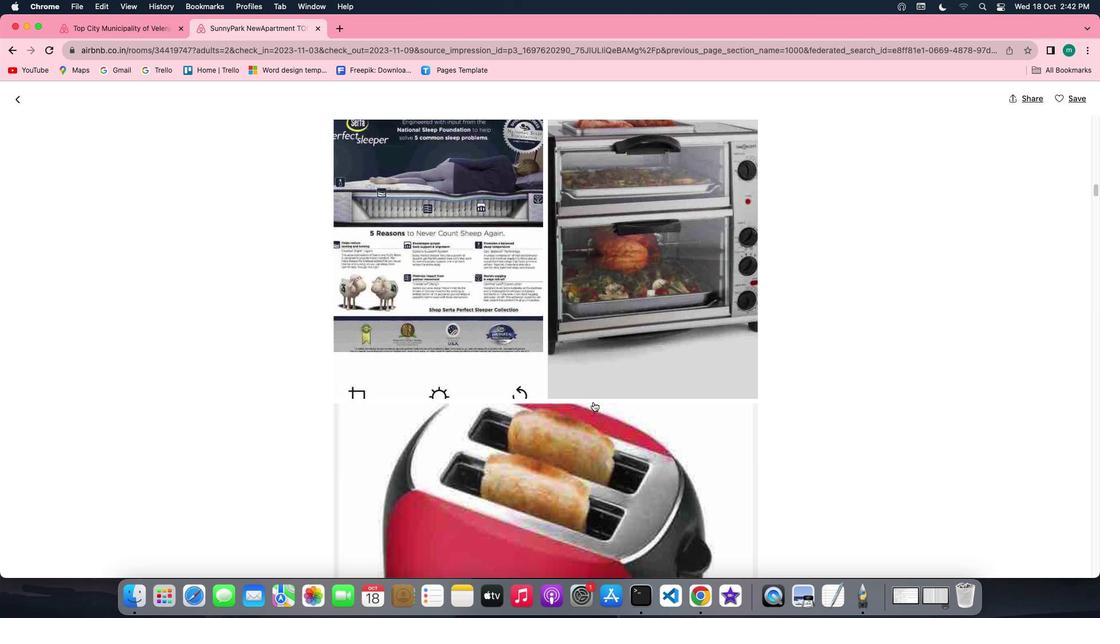 
Action: Mouse scrolled (593, 402) with delta (0, -1)
Screenshot: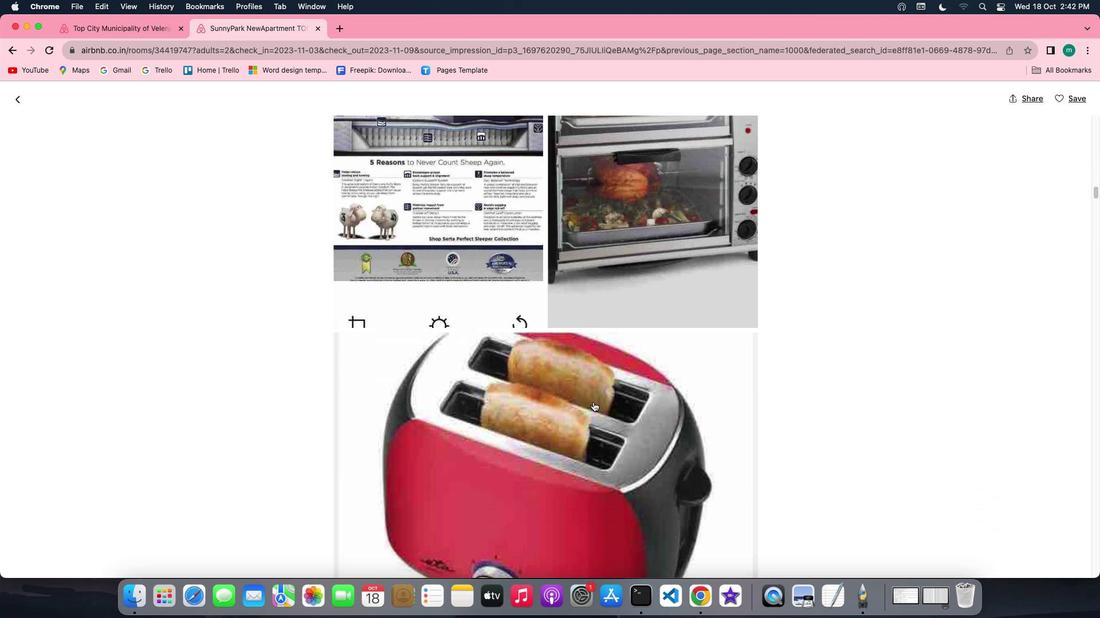 
Action: Mouse scrolled (593, 402) with delta (0, 0)
Screenshot: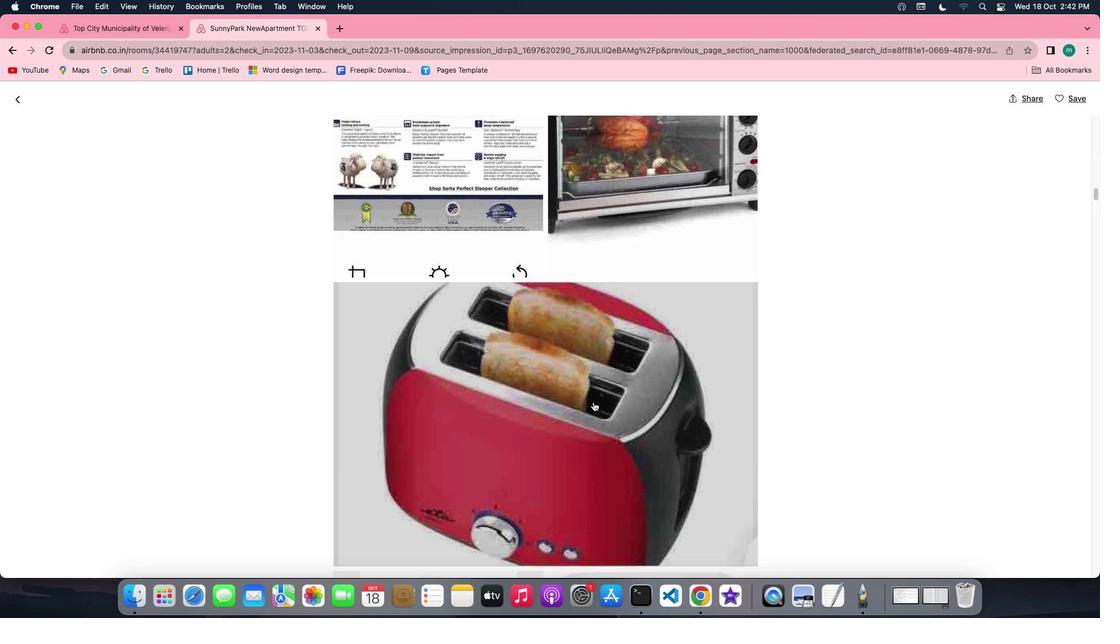 
Action: Mouse scrolled (593, 402) with delta (0, 0)
Screenshot: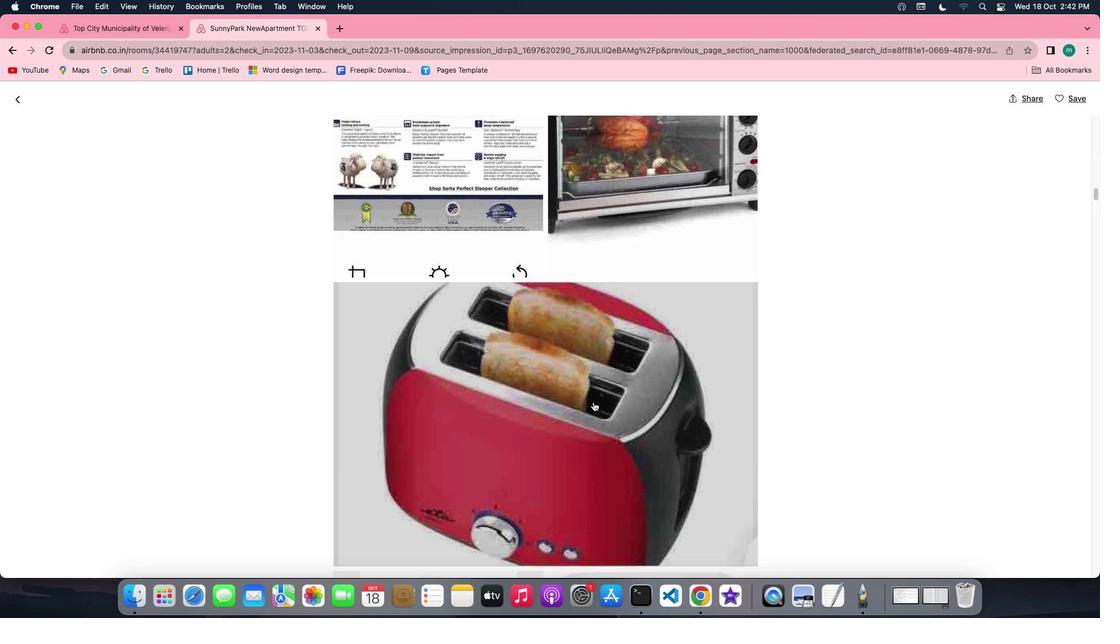 
Action: Mouse scrolled (593, 402) with delta (0, -1)
Screenshot: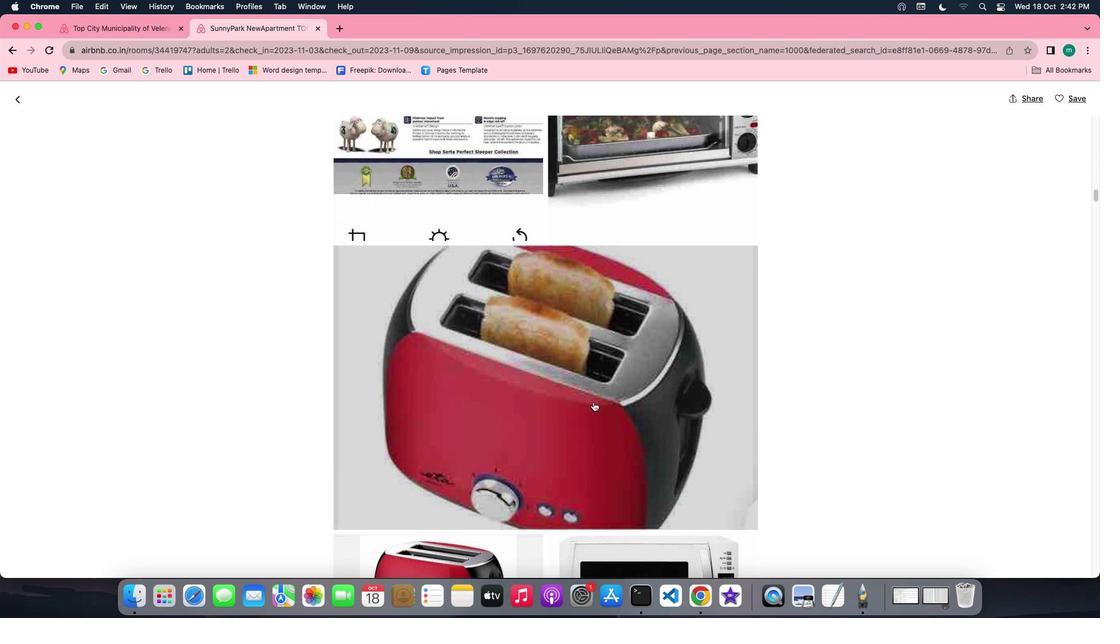
Action: Mouse scrolled (593, 402) with delta (0, -2)
Screenshot: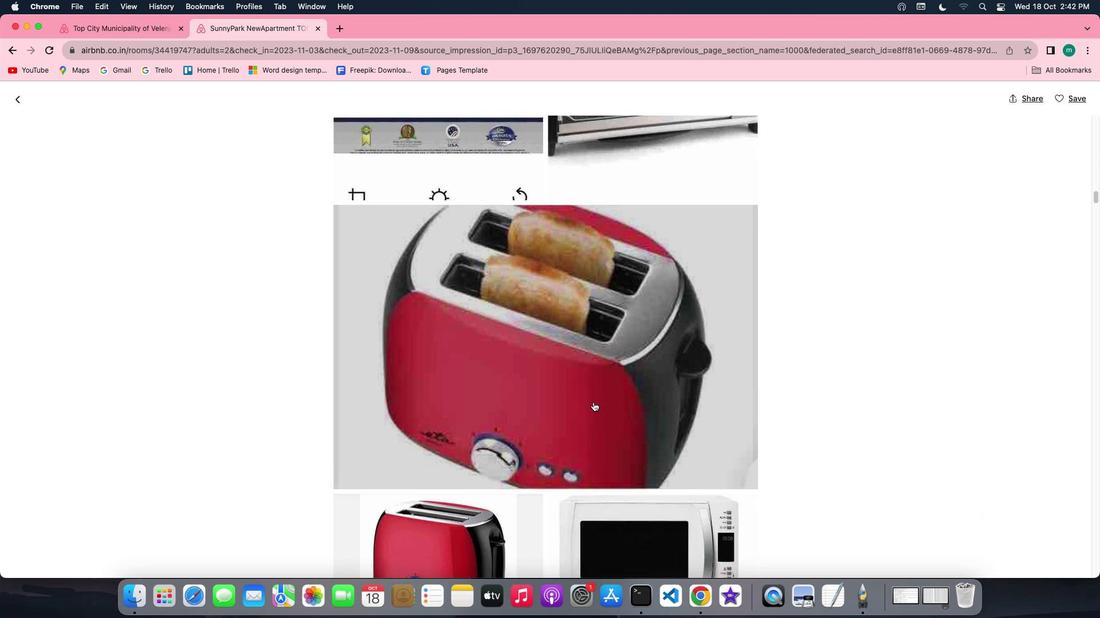 
Action: Mouse scrolled (593, 402) with delta (0, 0)
Screenshot: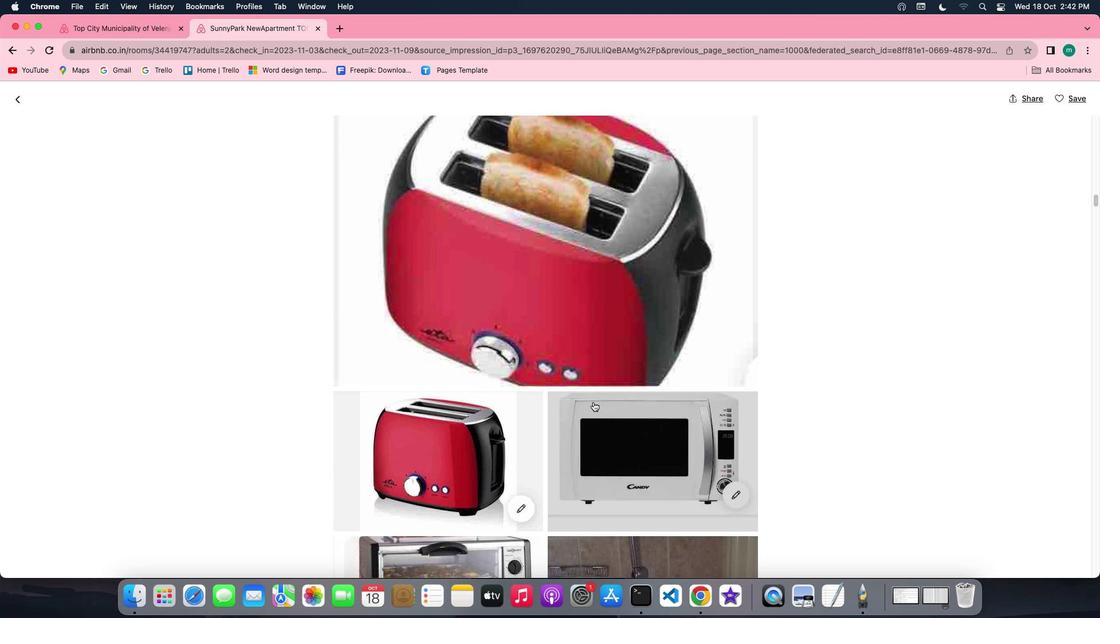 
Action: Mouse scrolled (593, 402) with delta (0, 0)
Screenshot: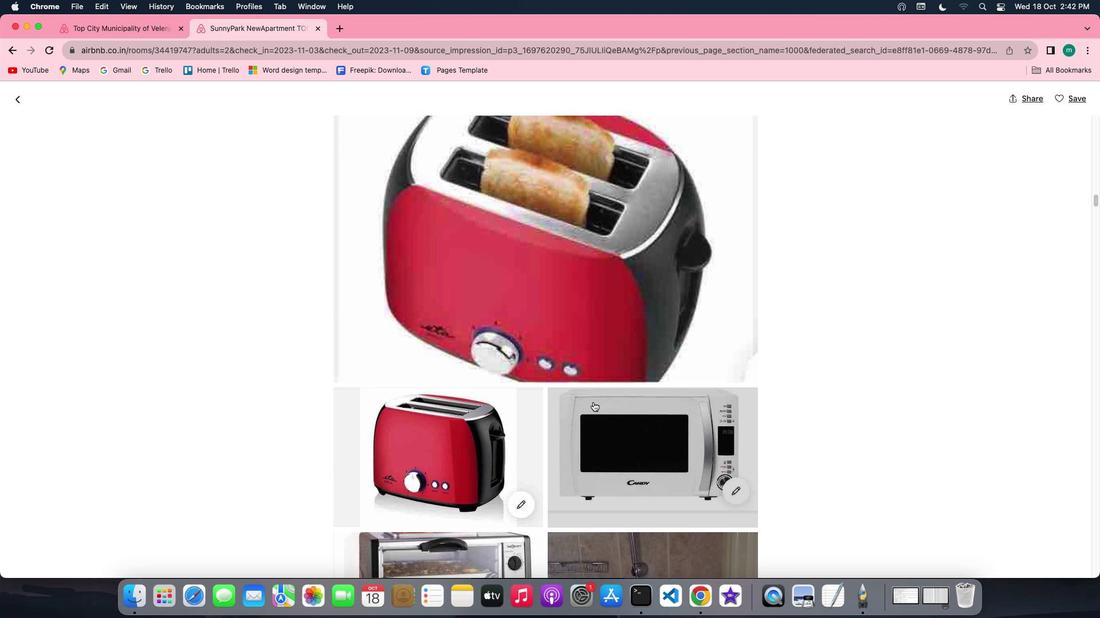 
Action: Mouse scrolled (593, 402) with delta (0, -1)
Screenshot: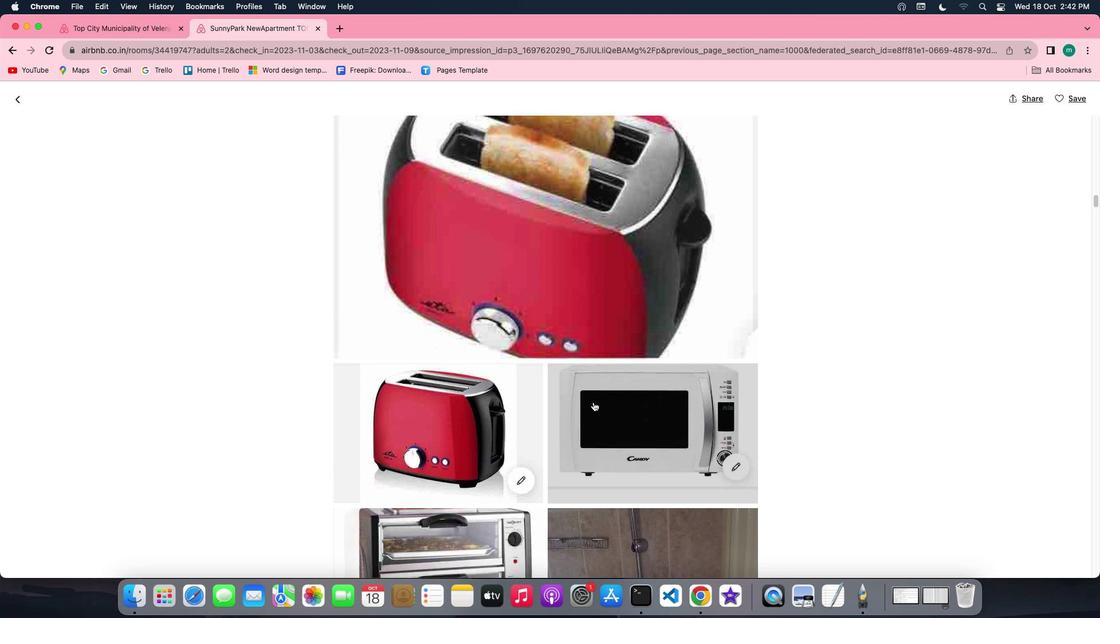 
Action: Mouse scrolled (593, 402) with delta (0, 0)
Screenshot: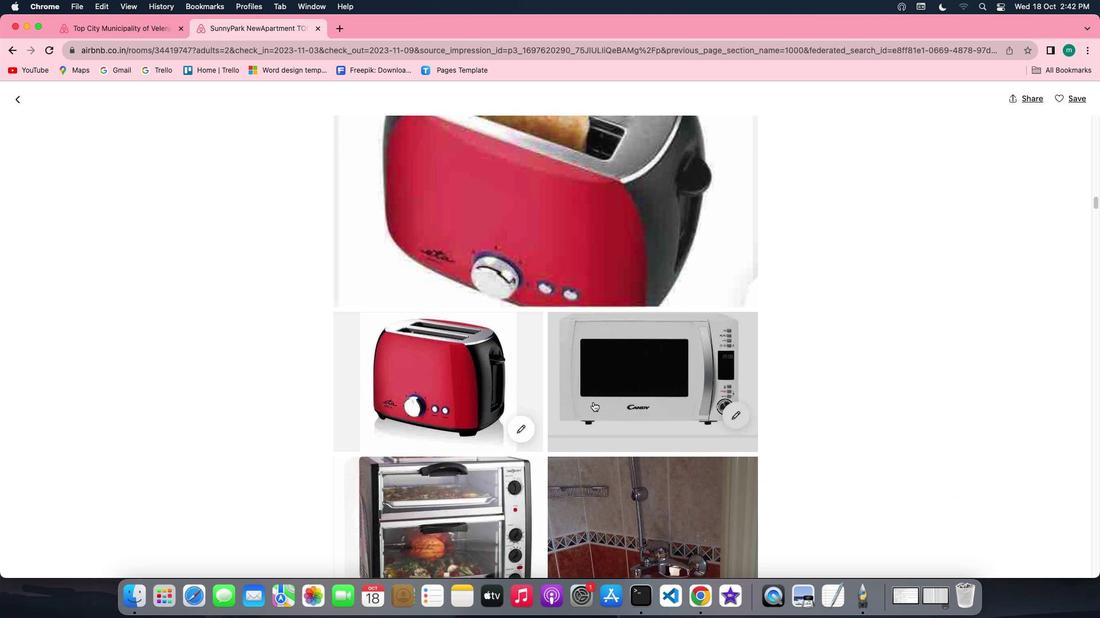 
Action: Mouse scrolled (593, 402) with delta (0, 0)
Screenshot: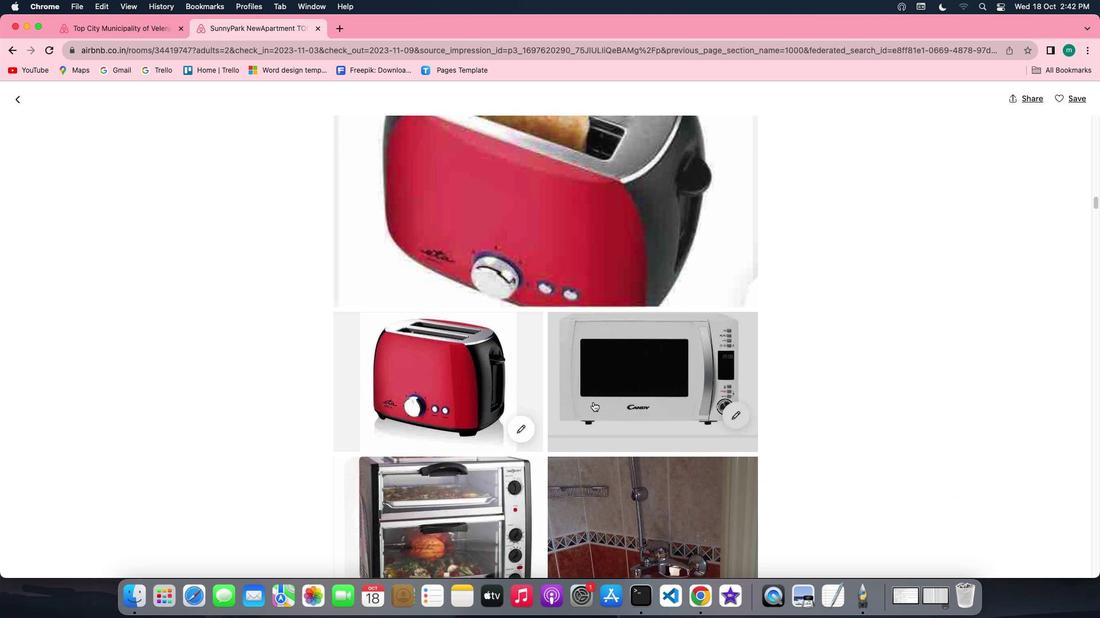 
Action: Mouse scrolled (593, 402) with delta (0, -1)
Screenshot: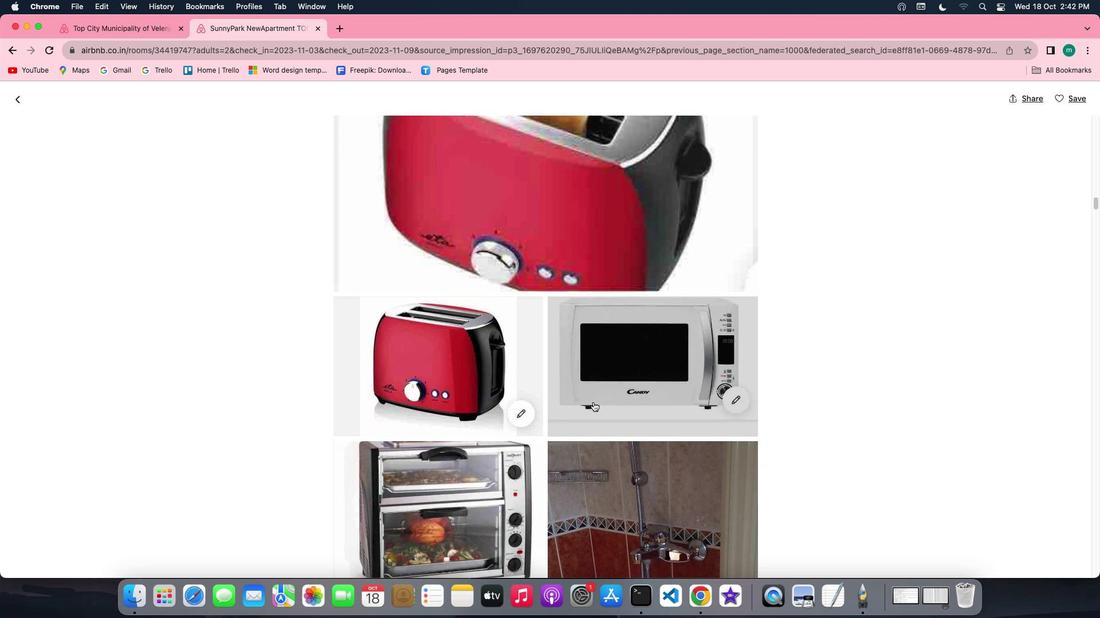 
Action: Mouse scrolled (593, 402) with delta (0, -2)
Screenshot: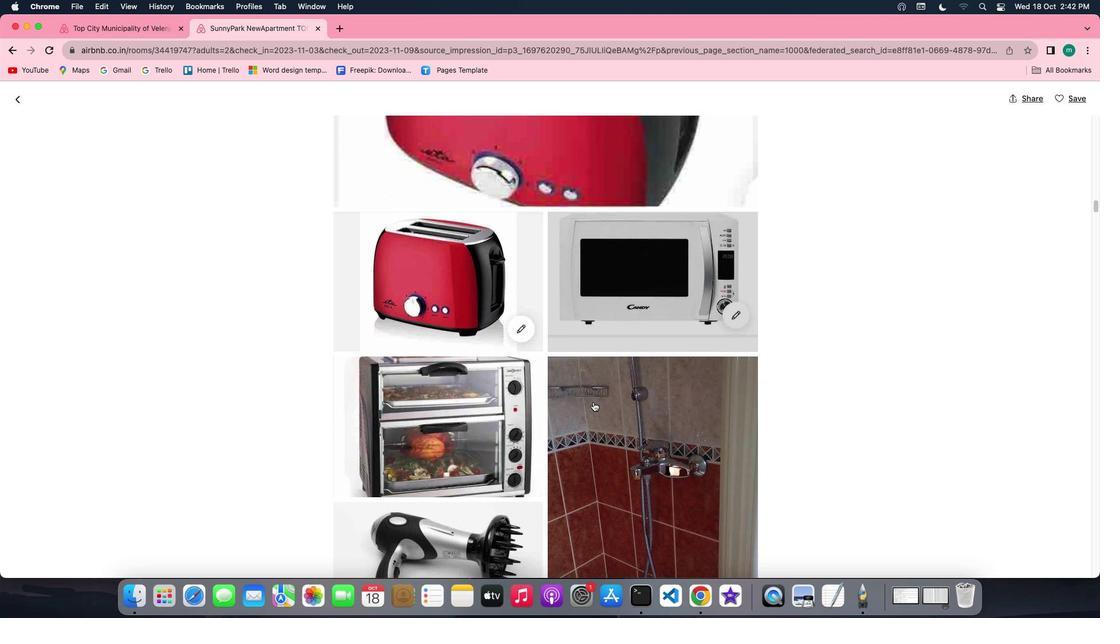 
Action: Mouse scrolled (593, 402) with delta (0, 0)
Screenshot: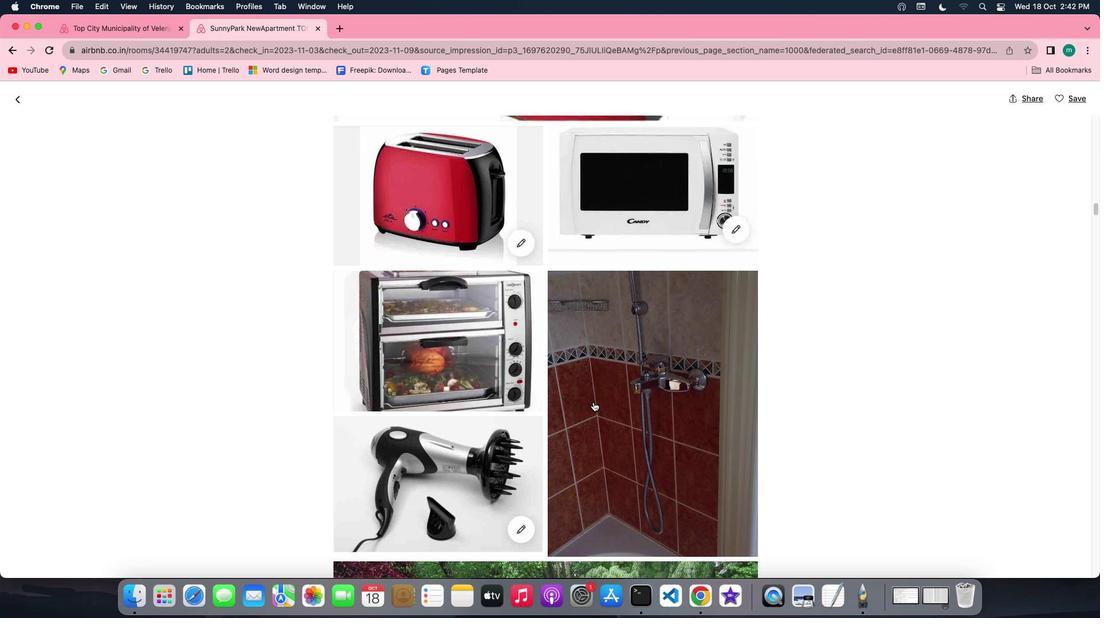 
Action: Mouse scrolled (593, 402) with delta (0, 0)
Screenshot: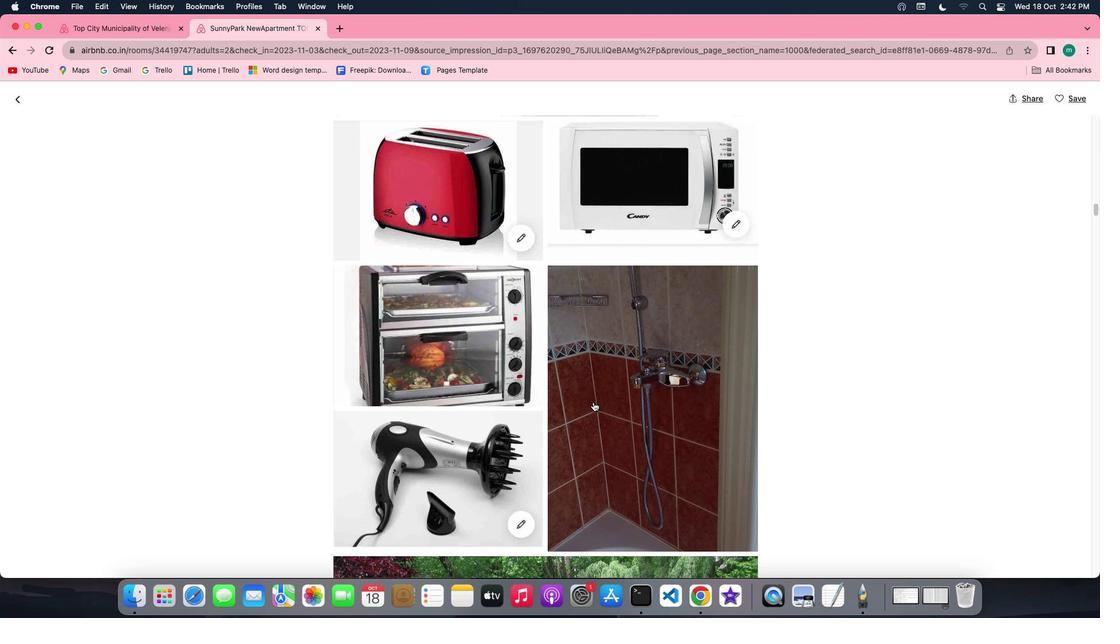 
Action: Mouse scrolled (593, 402) with delta (0, 0)
Screenshot: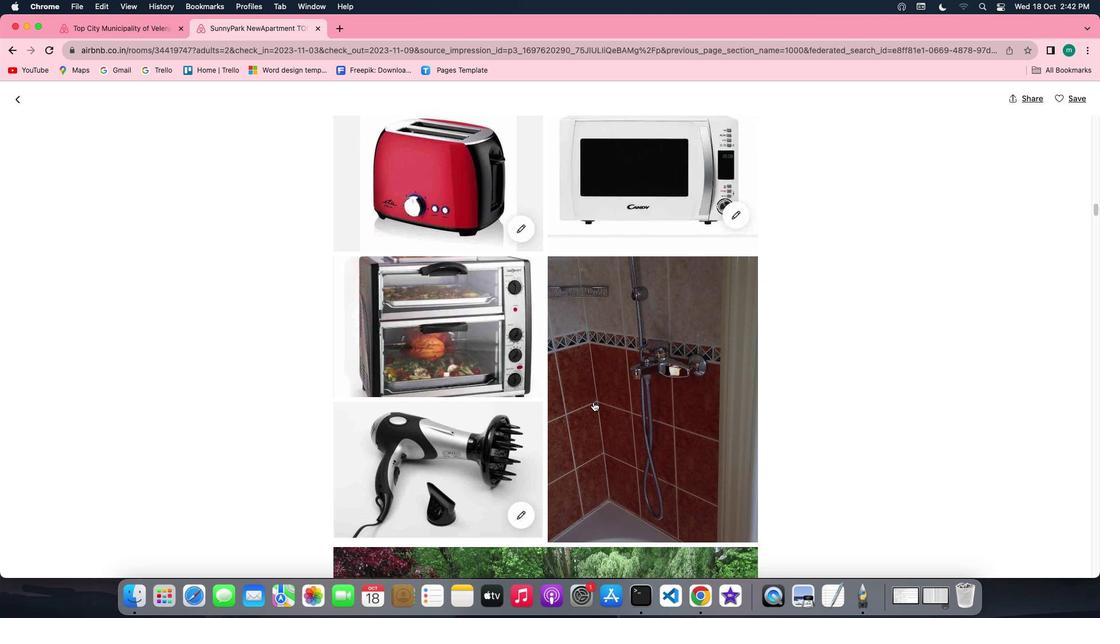 
Action: Mouse scrolled (593, 402) with delta (0, 0)
Screenshot: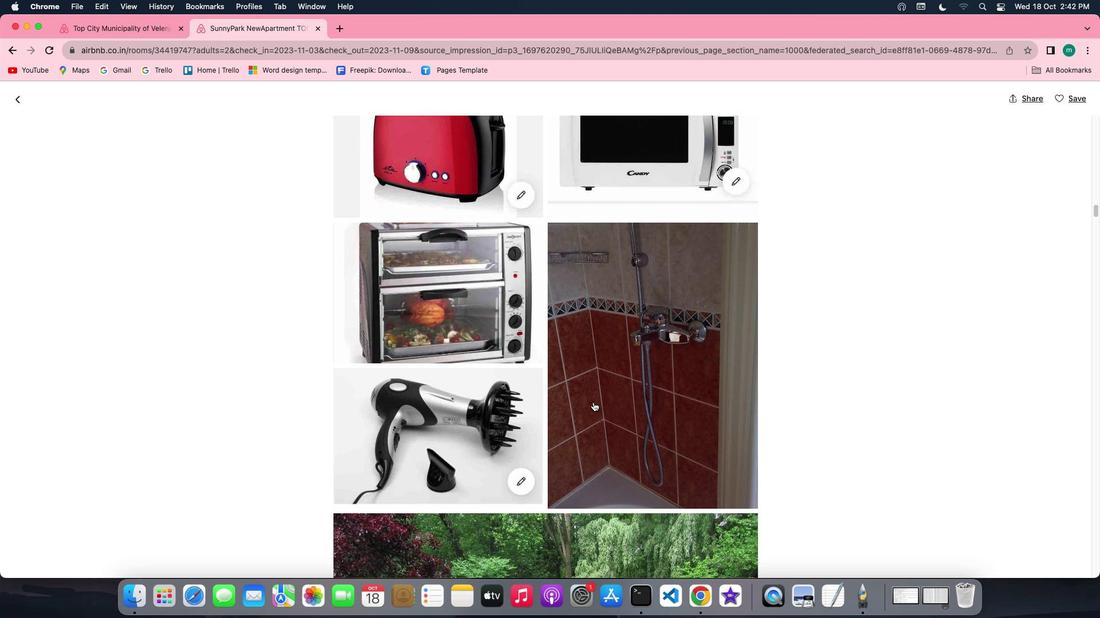 
Action: Mouse scrolled (593, 402) with delta (0, 0)
Screenshot: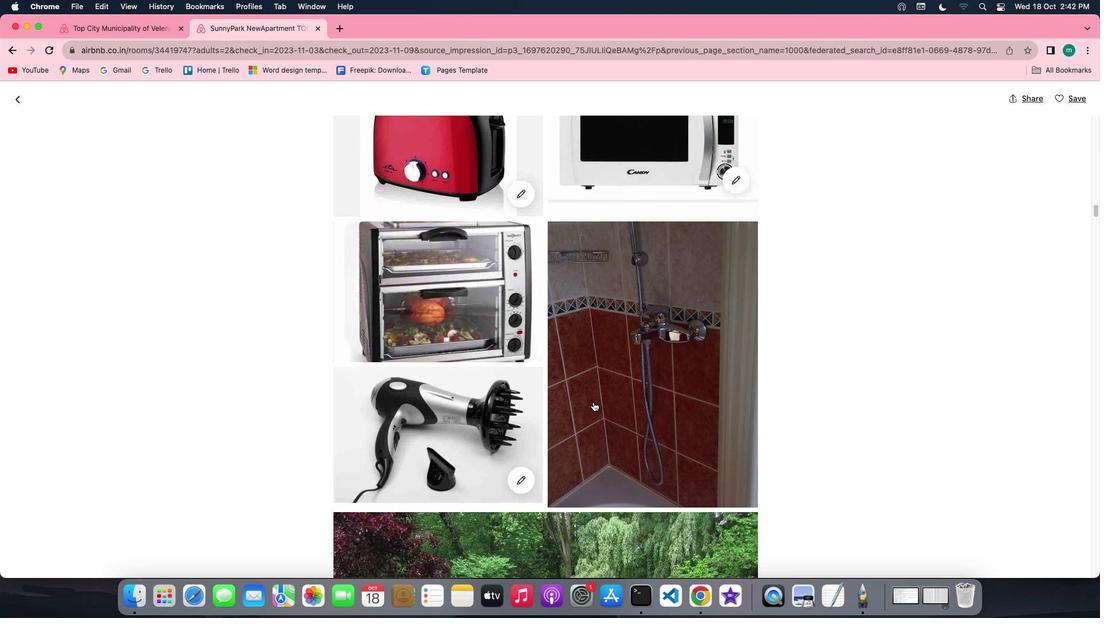 
Action: Mouse scrolled (593, 402) with delta (0, 0)
Screenshot: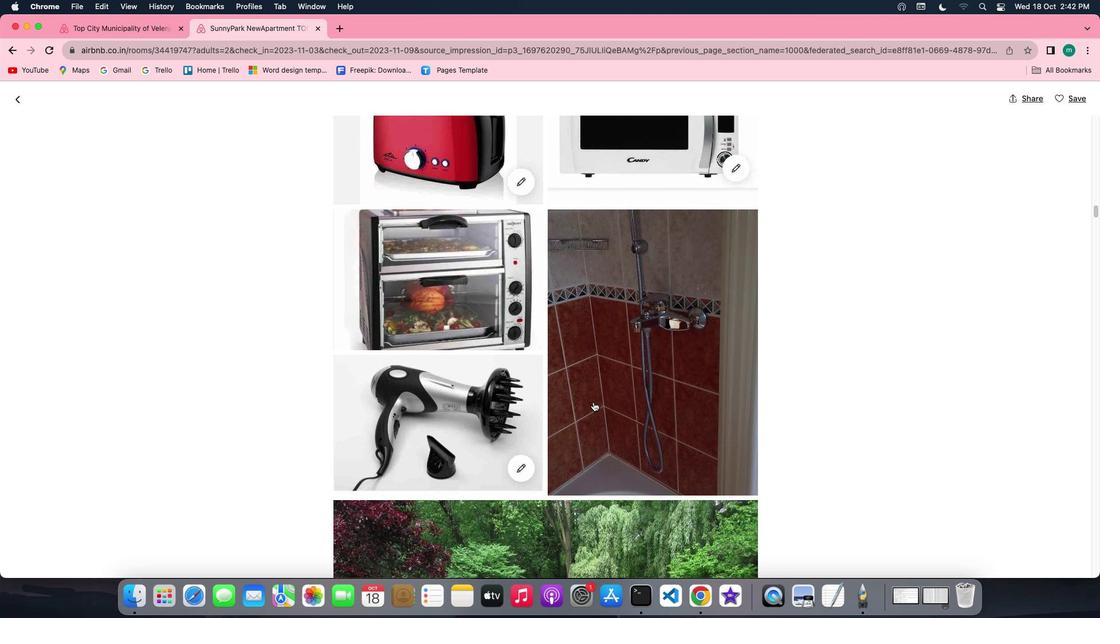 
Action: Mouse scrolled (593, 402) with delta (0, 0)
Screenshot: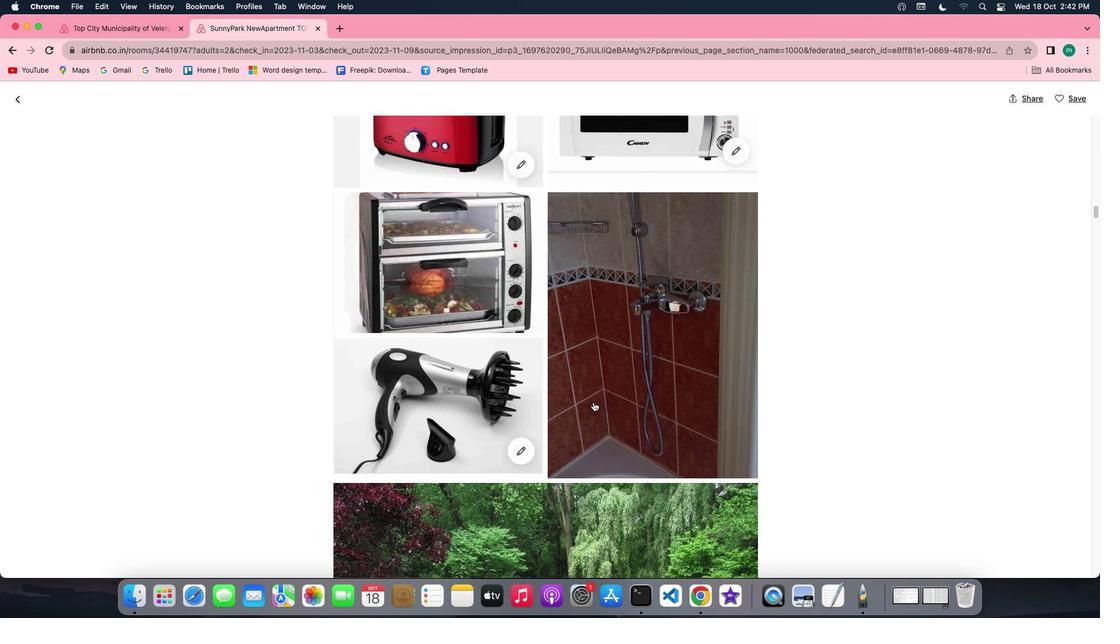 
Action: Mouse scrolled (593, 402) with delta (0, 0)
Screenshot: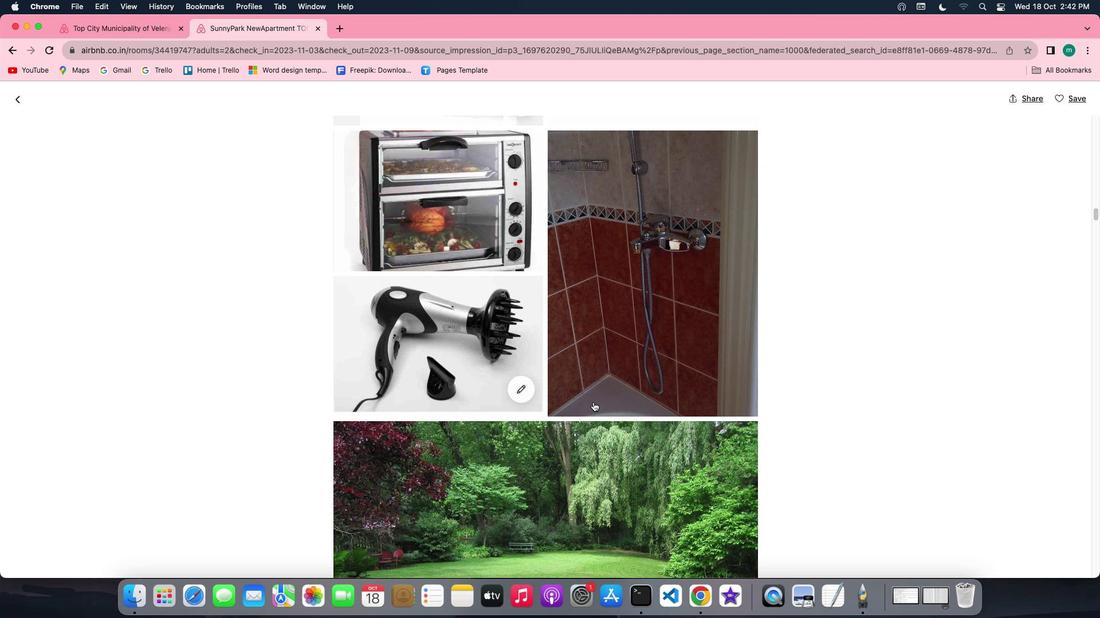 
Action: Mouse scrolled (593, 402) with delta (0, 0)
Screenshot: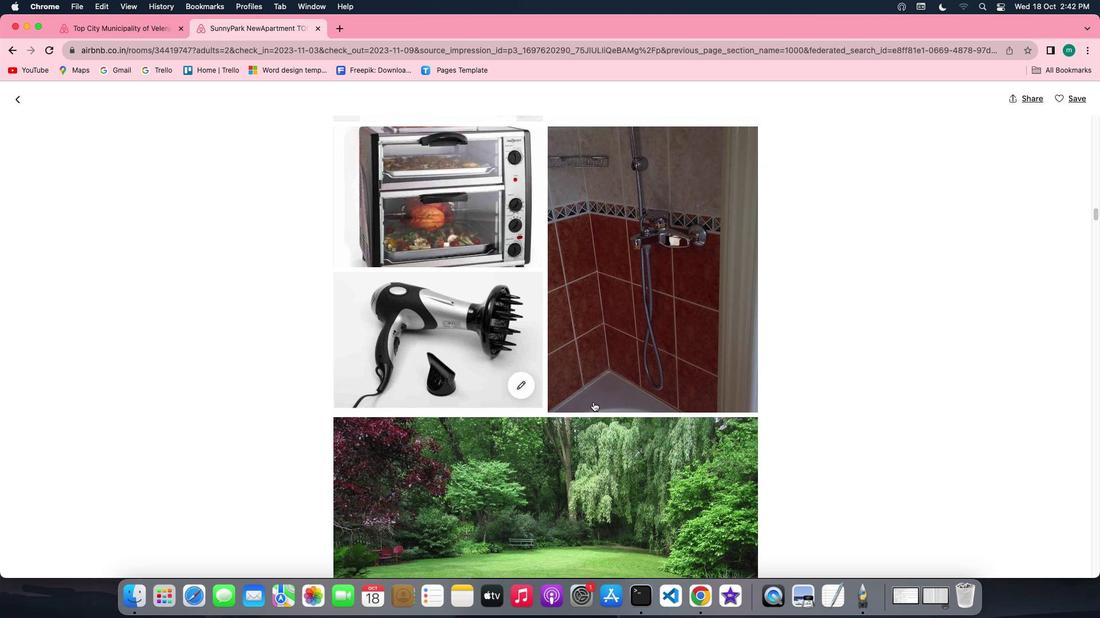 
Action: Mouse scrolled (593, 402) with delta (0, 0)
Screenshot: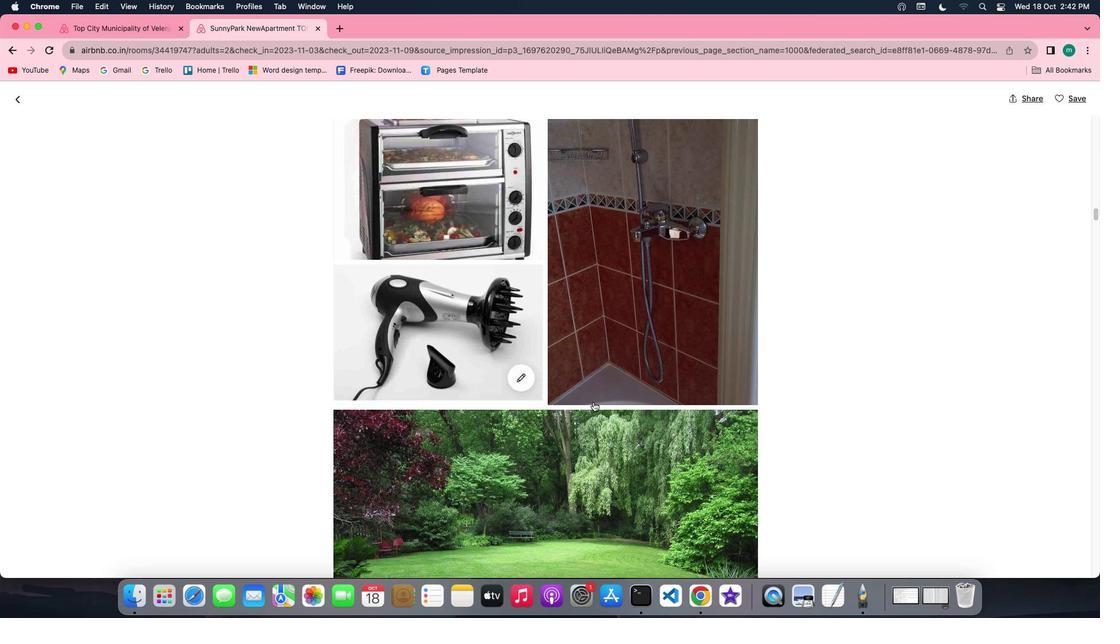 
Action: Mouse scrolled (593, 402) with delta (0, 0)
Screenshot: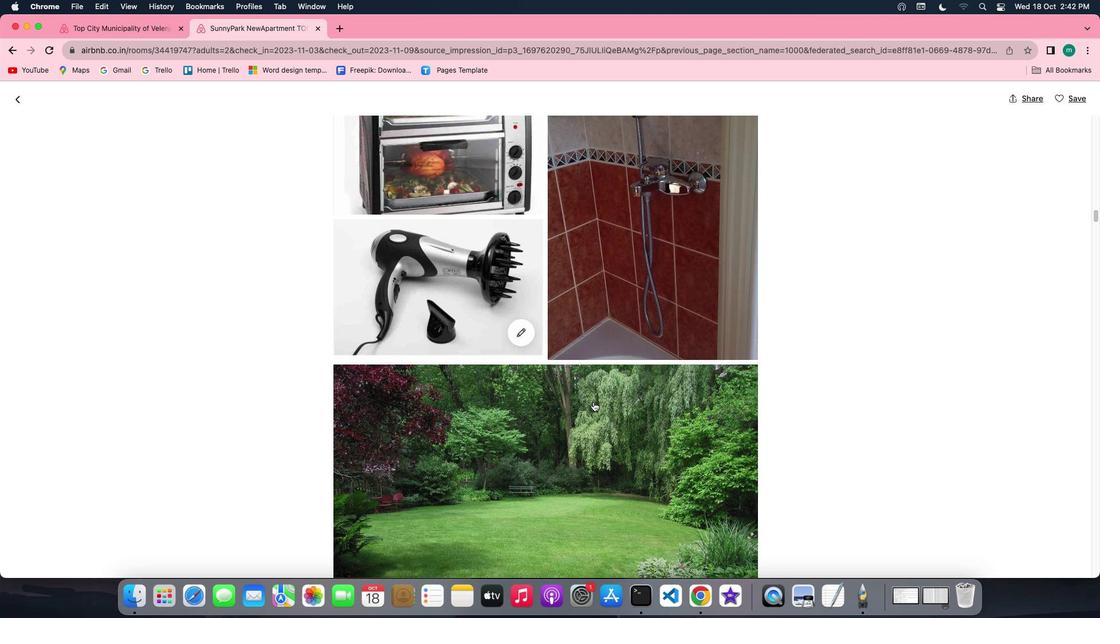 
Action: Mouse scrolled (593, 402) with delta (0, 0)
Screenshot: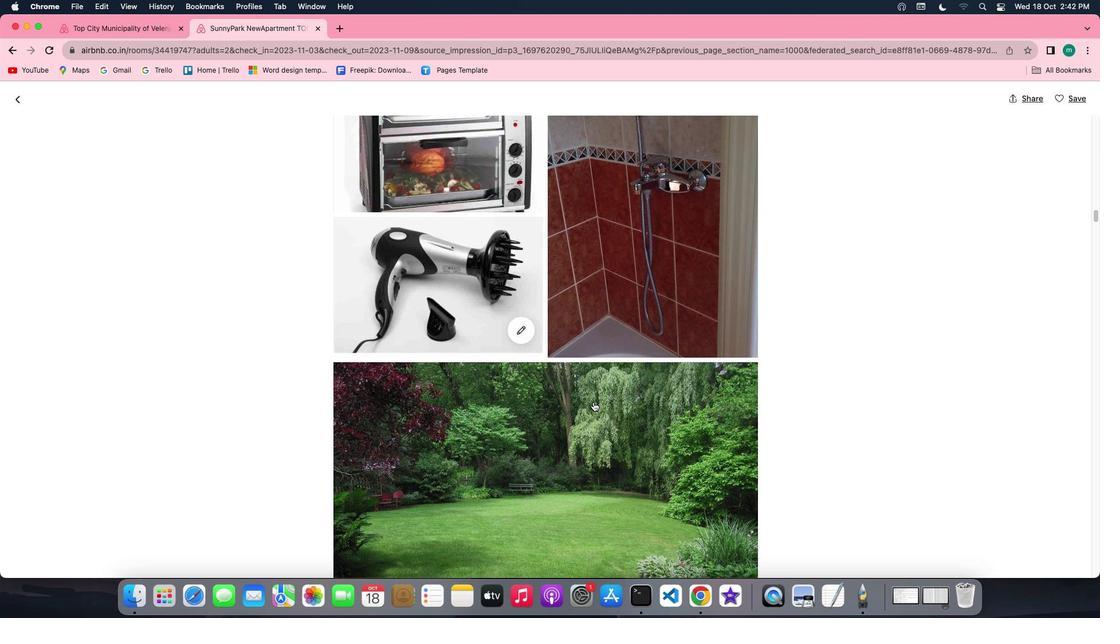 
Action: Mouse scrolled (593, 402) with delta (0, 0)
Screenshot: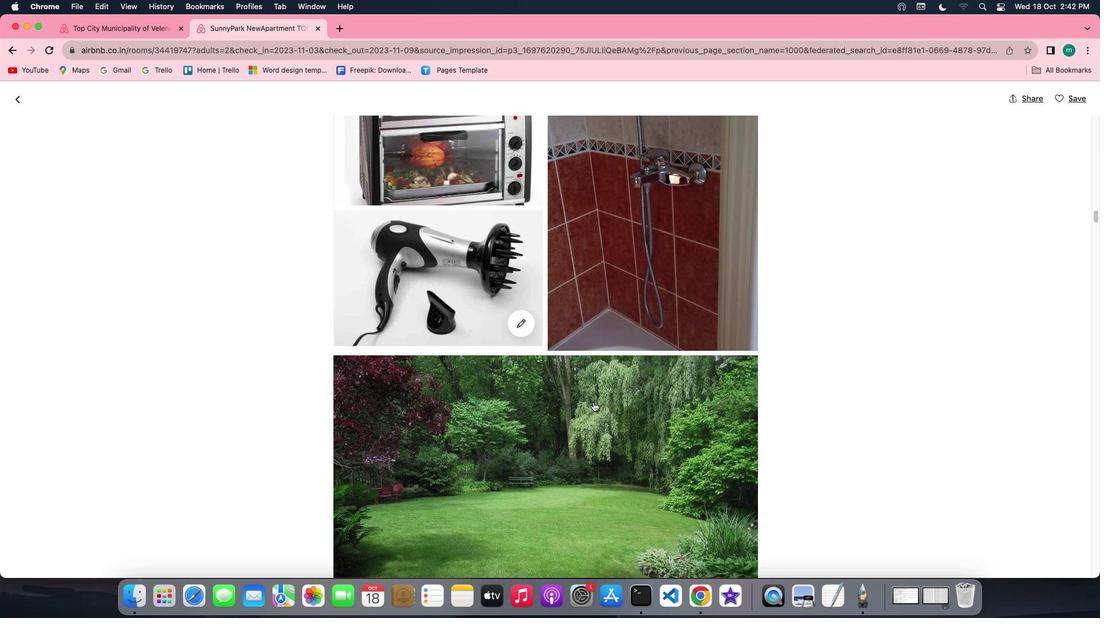
Action: Mouse scrolled (593, 402) with delta (0, 0)
Screenshot: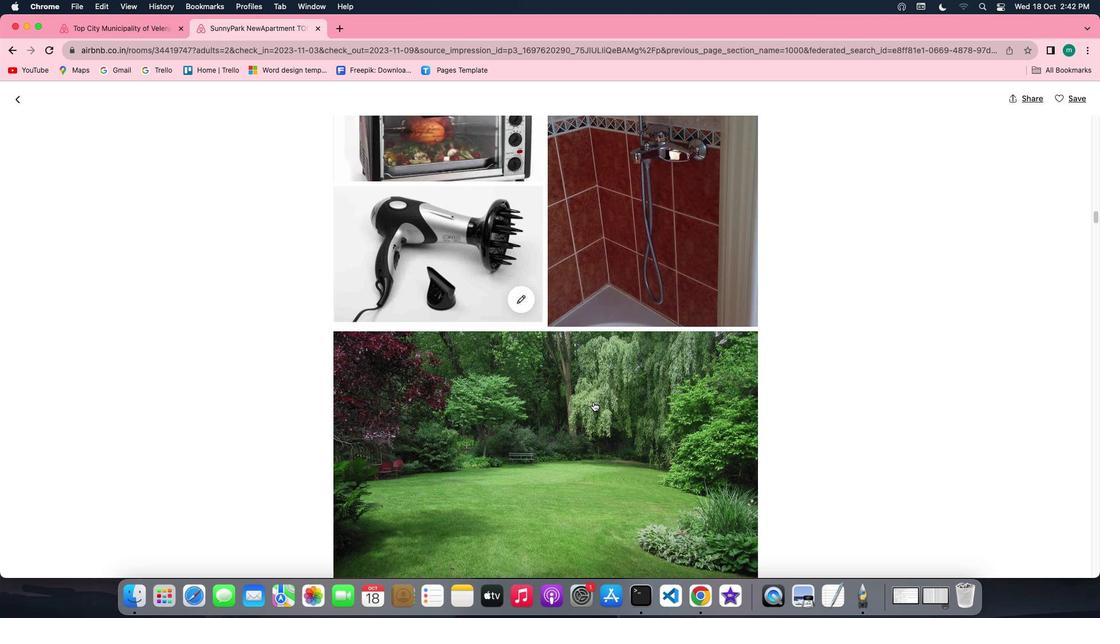 
Action: Mouse scrolled (593, 402) with delta (0, 0)
Screenshot: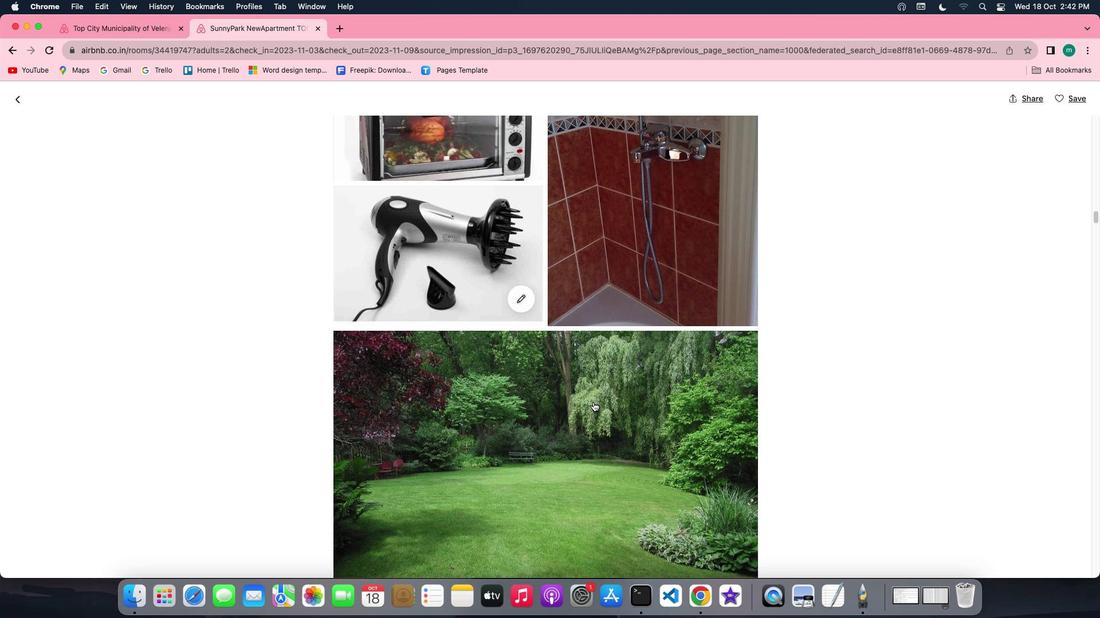 
Action: Mouse scrolled (593, 402) with delta (0, 0)
Screenshot: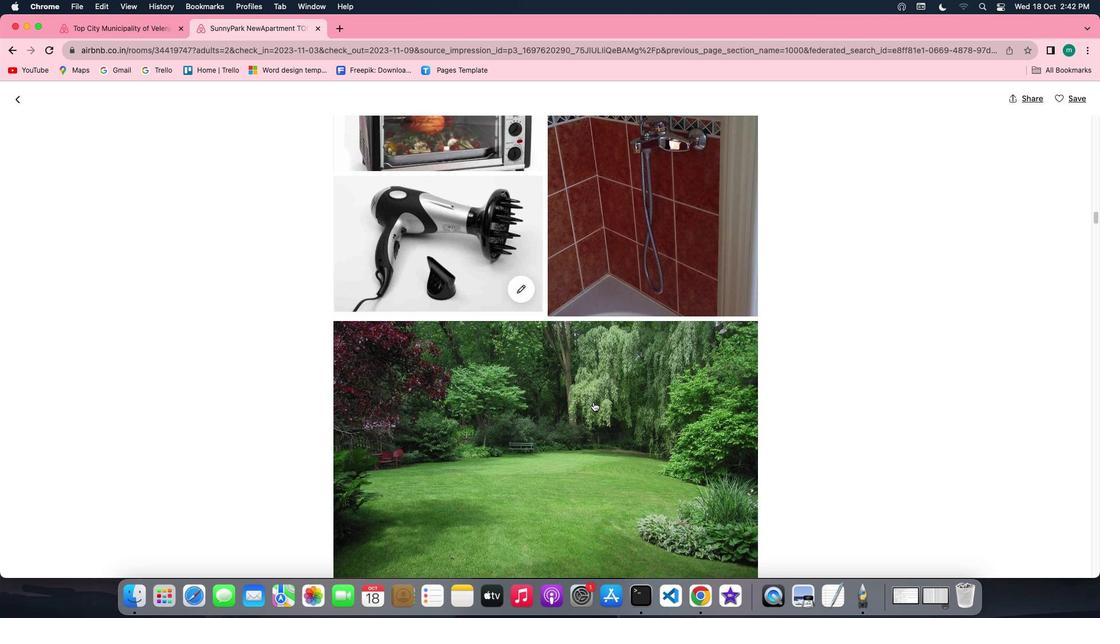 
Action: Mouse scrolled (593, 402) with delta (0, 0)
Screenshot: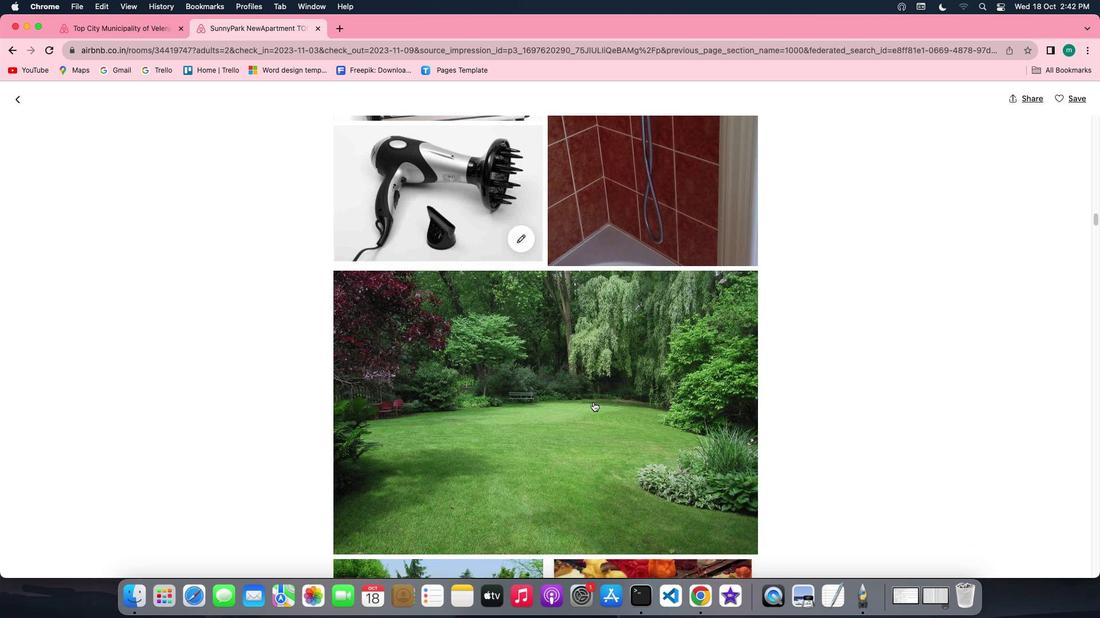 
Action: Mouse scrolled (593, 402) with delta (0, 0)
Screenshot: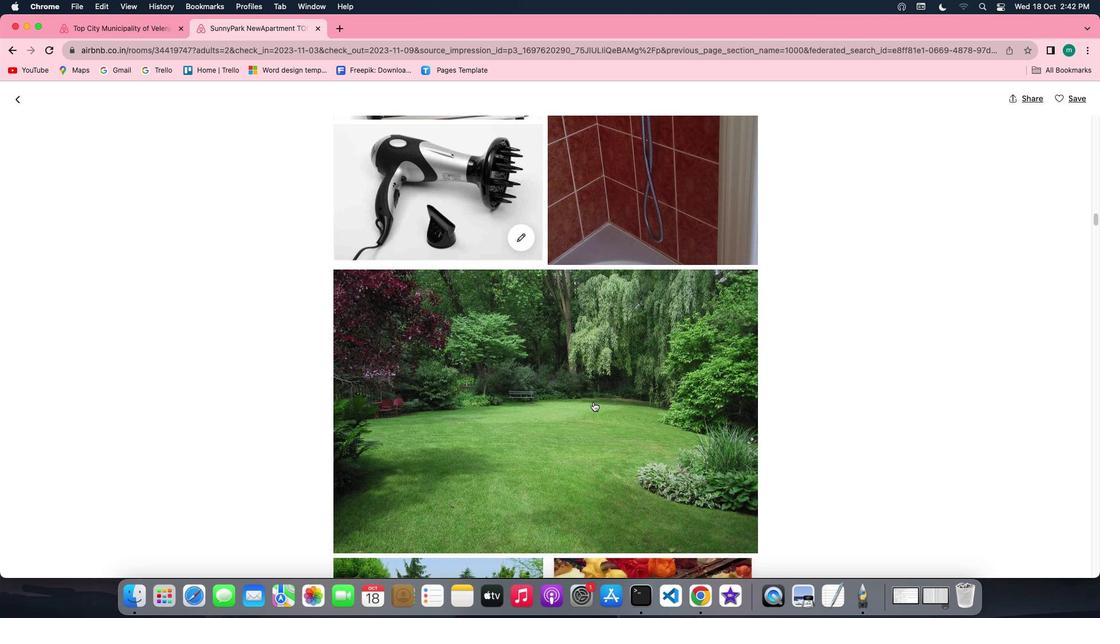 
Action: Mouse scrolled (593, 402) with delta (0, 0)
Screenshot: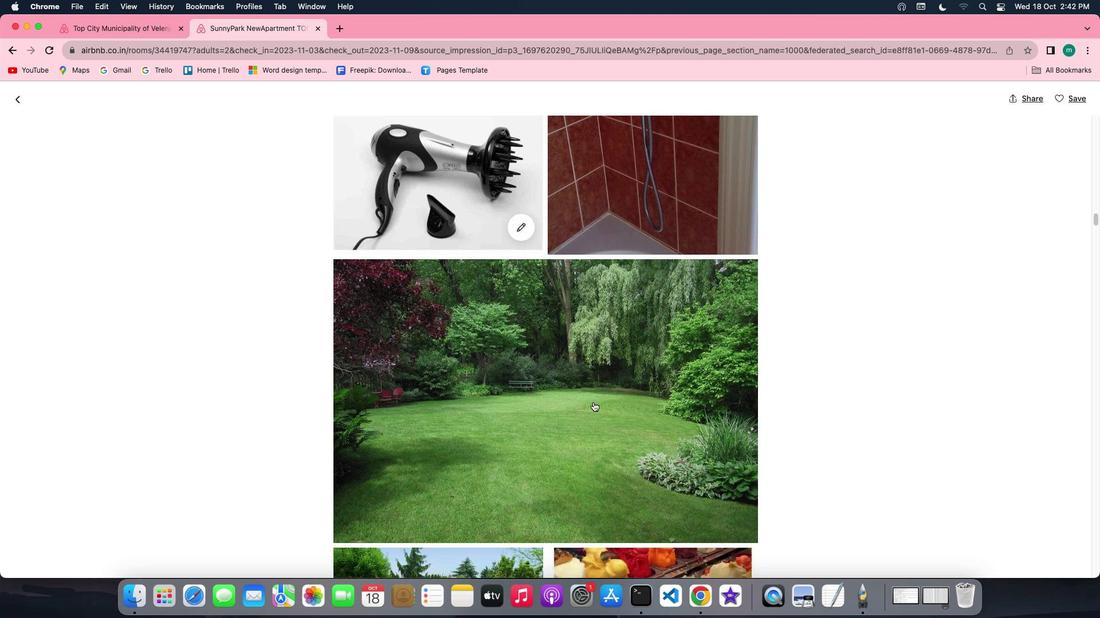 
Action: Mouse scrolled (593, 402) with delta (0, 0)
Screenshot: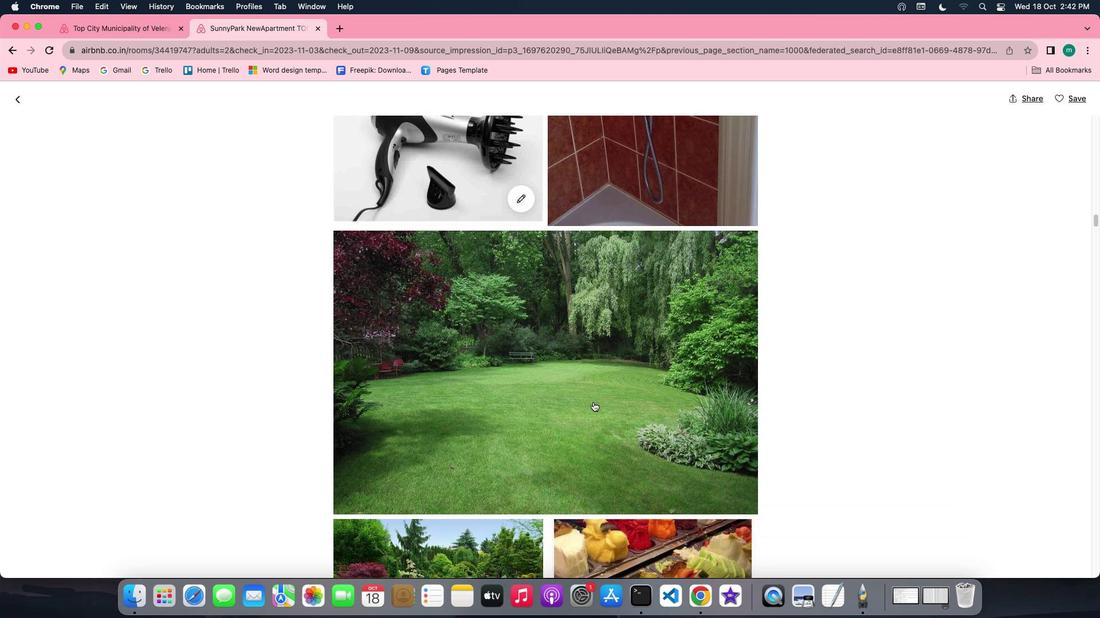 
Action: Mouse scrolled (593, 402) with delta (0, 0)
Screenshot: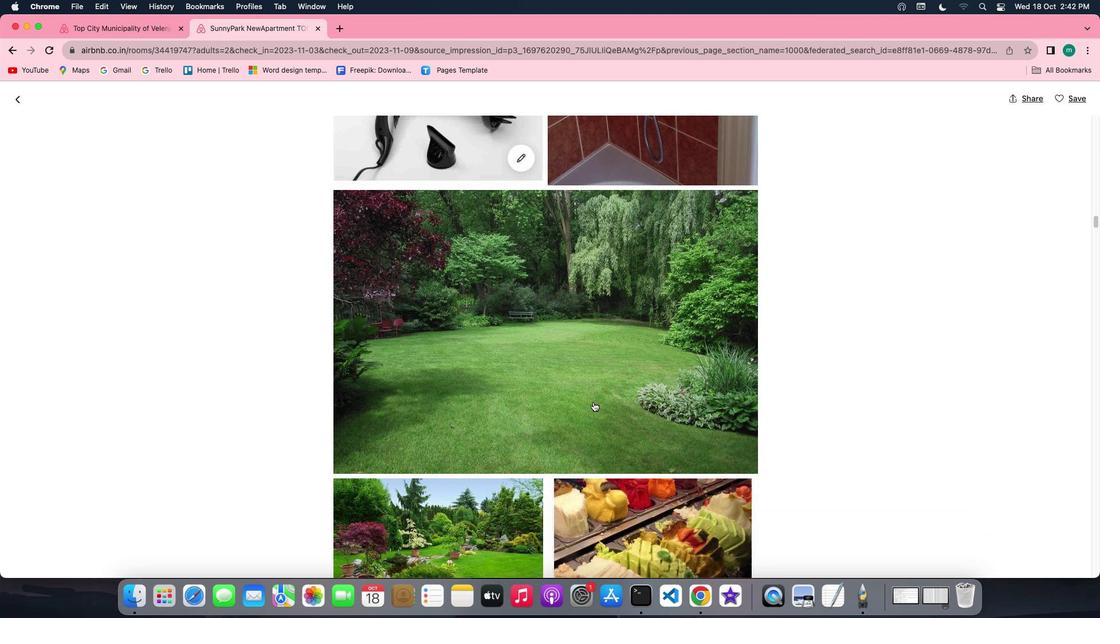
Action: Mouse scrolled (593, 402) with delta (0, 0)
Screenshot: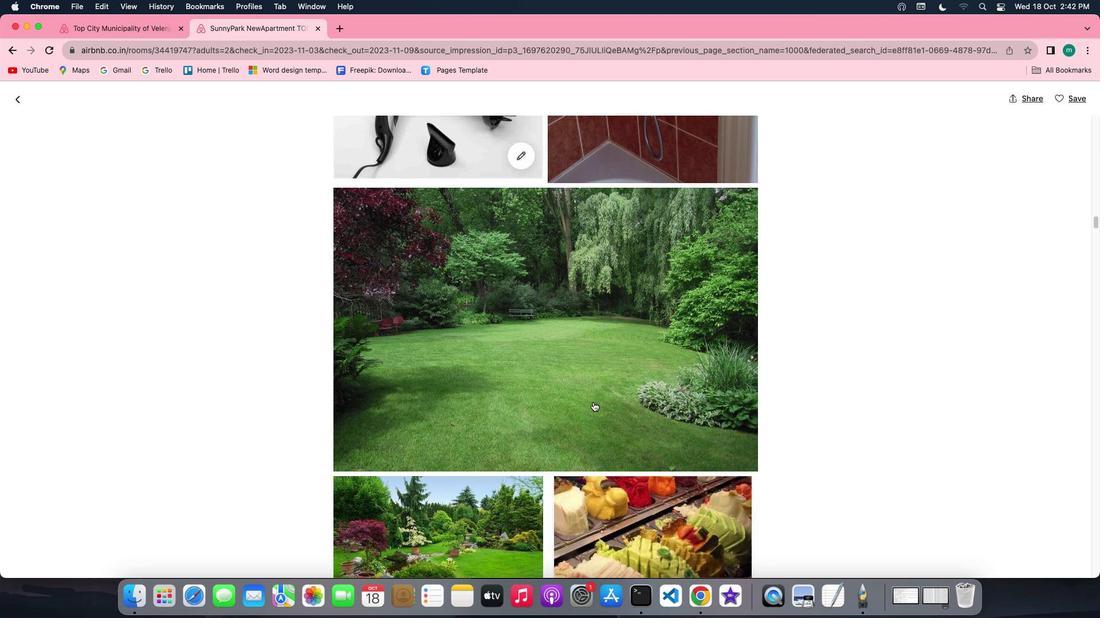 
Action: Mouse scrolled (593, 402) with delta (0, 0)
Screenshot: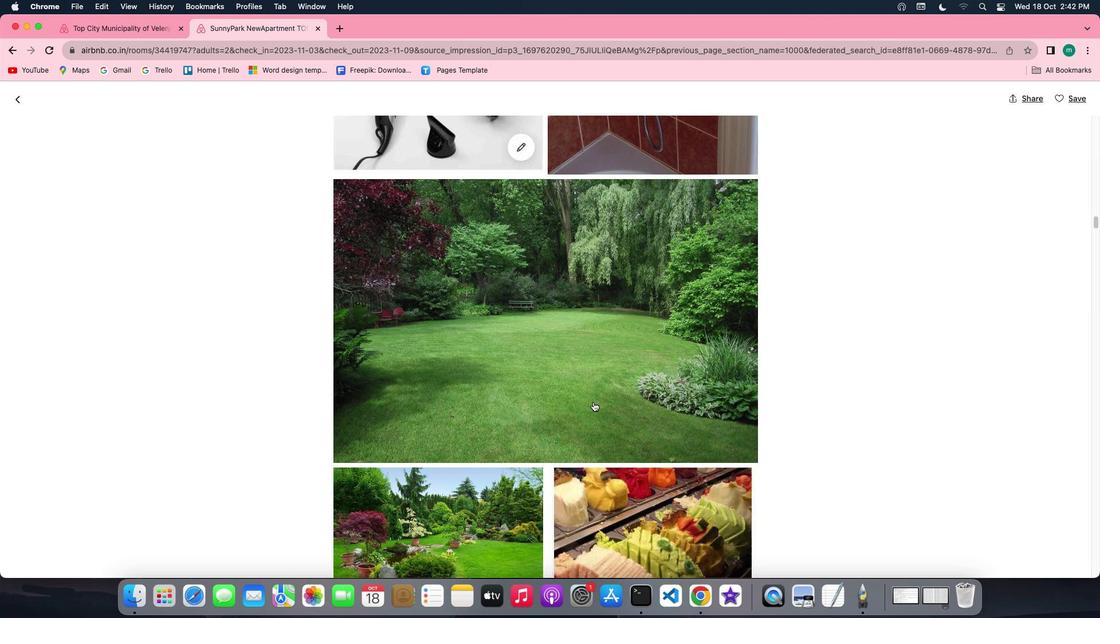 
Action: Mouse scrolled (593, 402) with delta (0, -1)
Screenshot: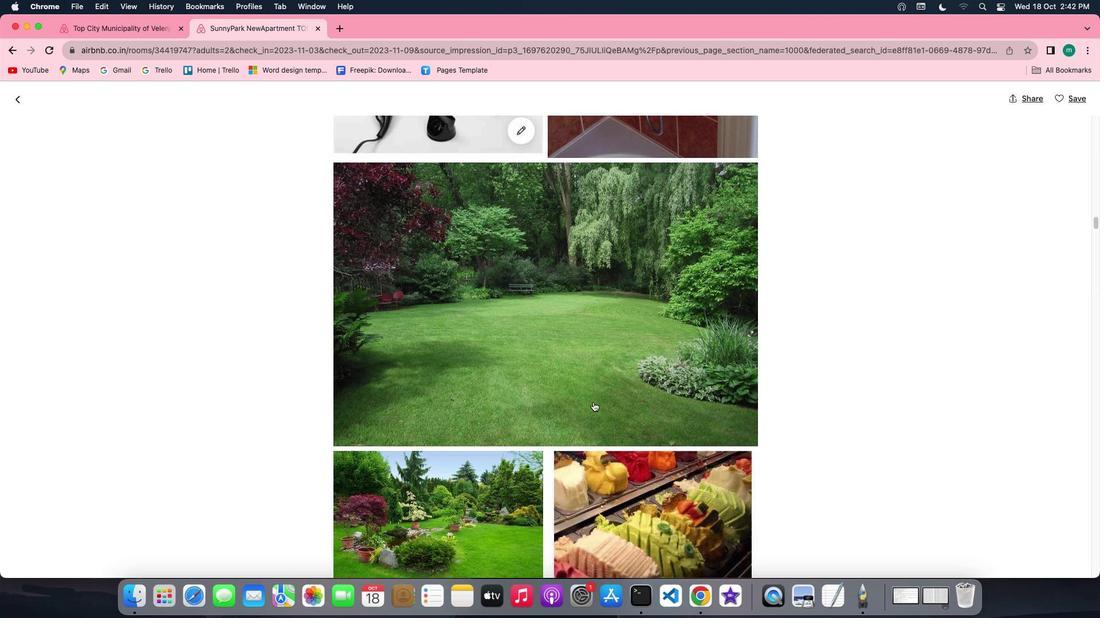 
Action: Mouse scrolled (593, 402) with delta (0, -1)
Screenshot: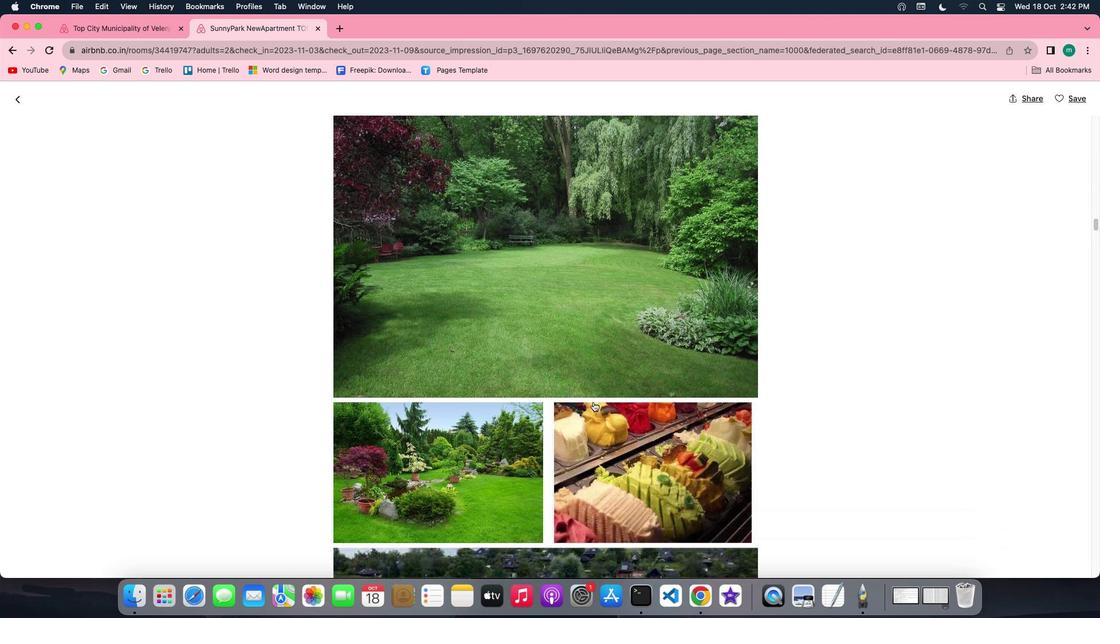 
Action: Mouse scrolled (593, 402) with delta (0, 0)
Screenshot: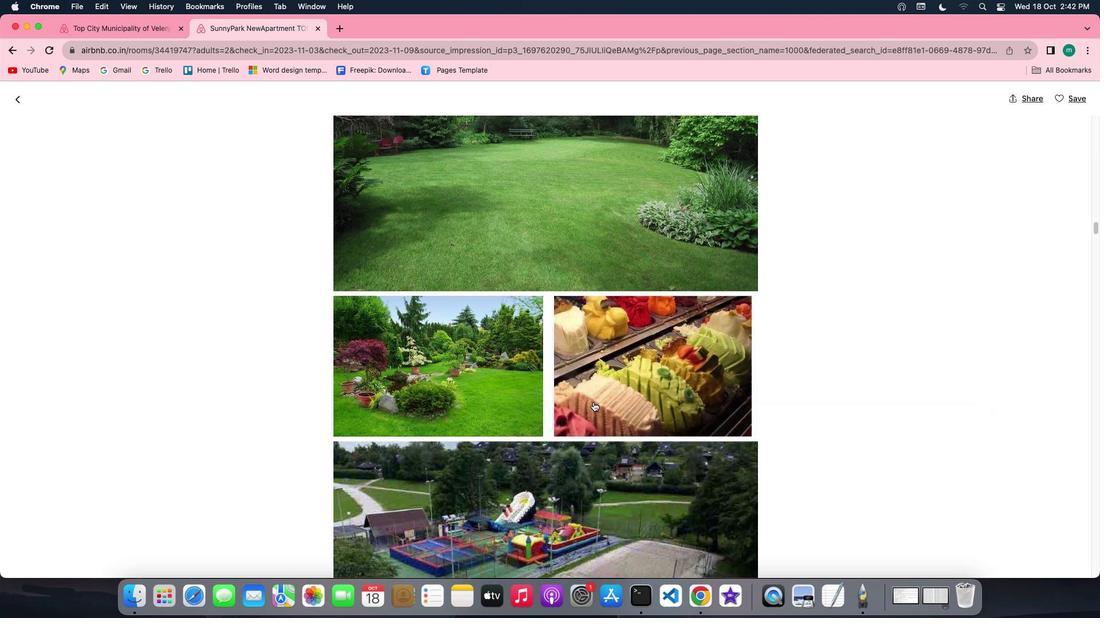 
Action: Mouse scrolled (593, 402) with delta (0, 0)
Screenshot: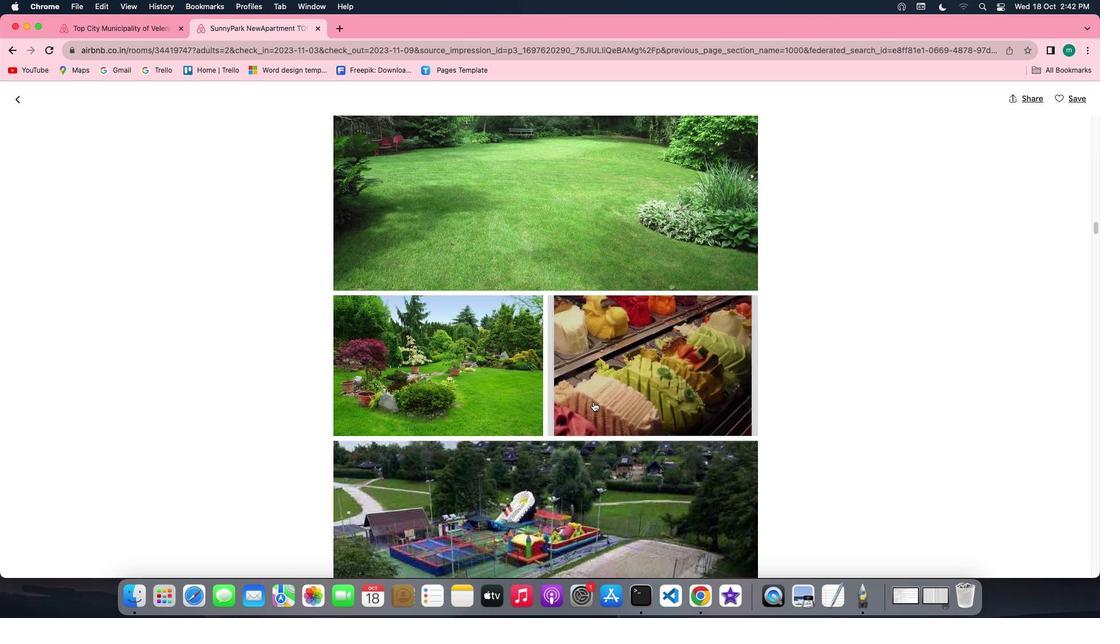 
Action: Mouse scrolled (593, 402) with delta (0, 0)
Screenshot: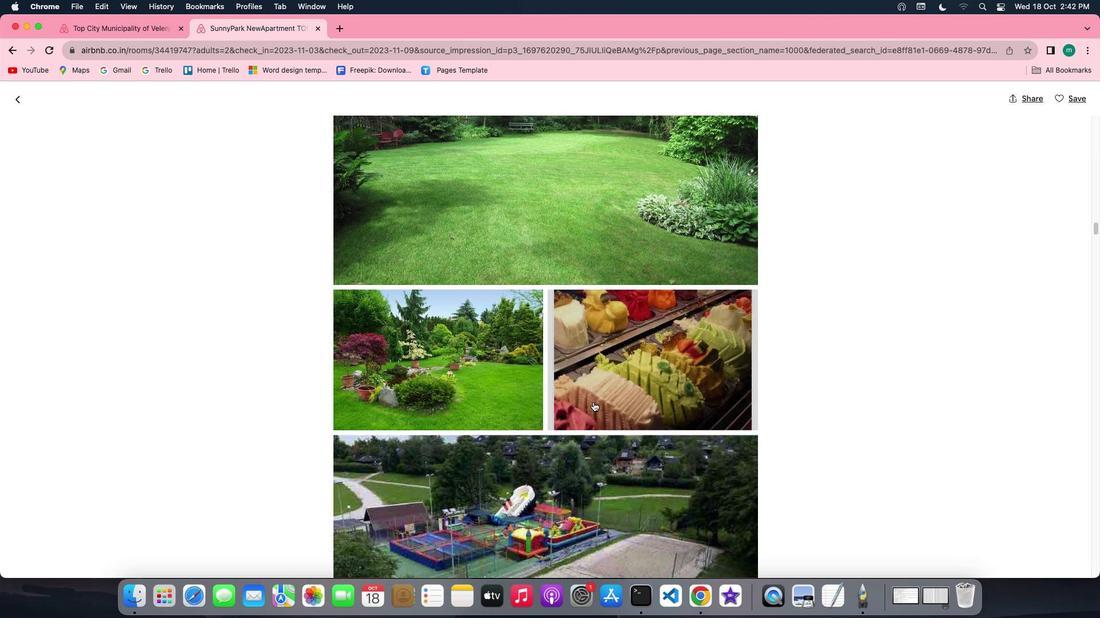 
Action: Mouse scrolled (593, 402) with delta (0, -1)
Screenshot: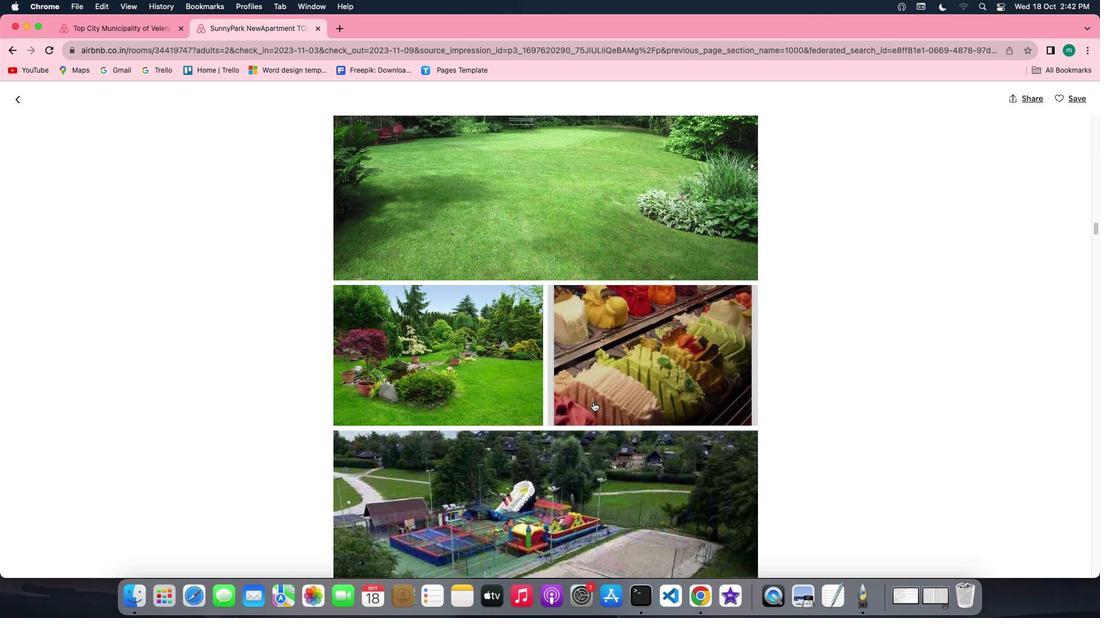 
Action: Mouse scrolled (593, 402) with delta (0, -1)
Screenshot: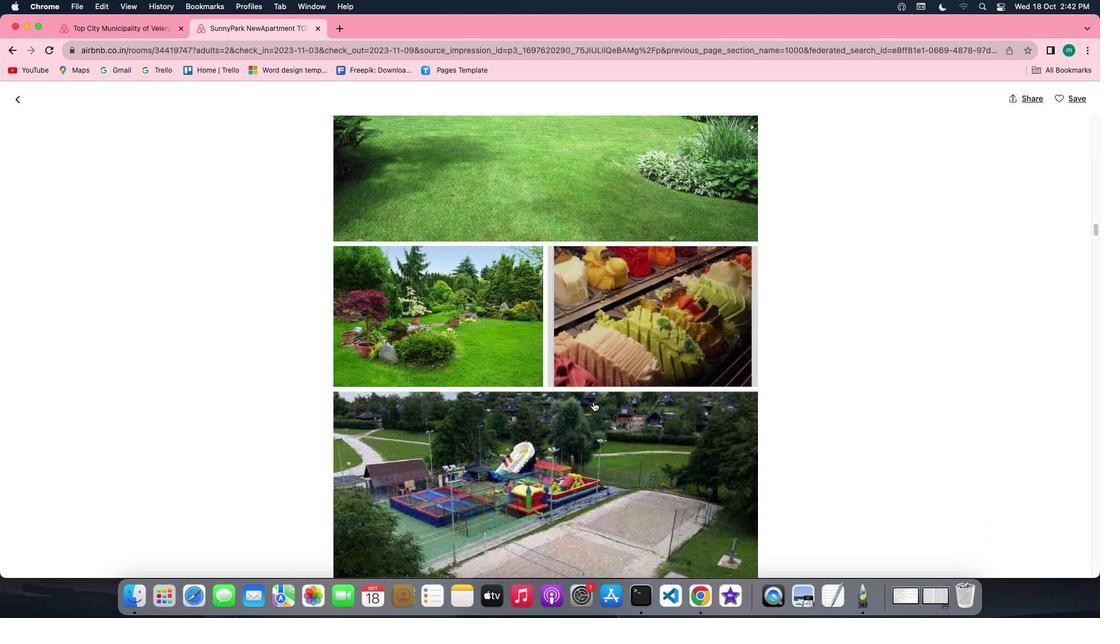 
Action: Mouse scrolled (593, 402) with delta (0, 0)
Screenshot: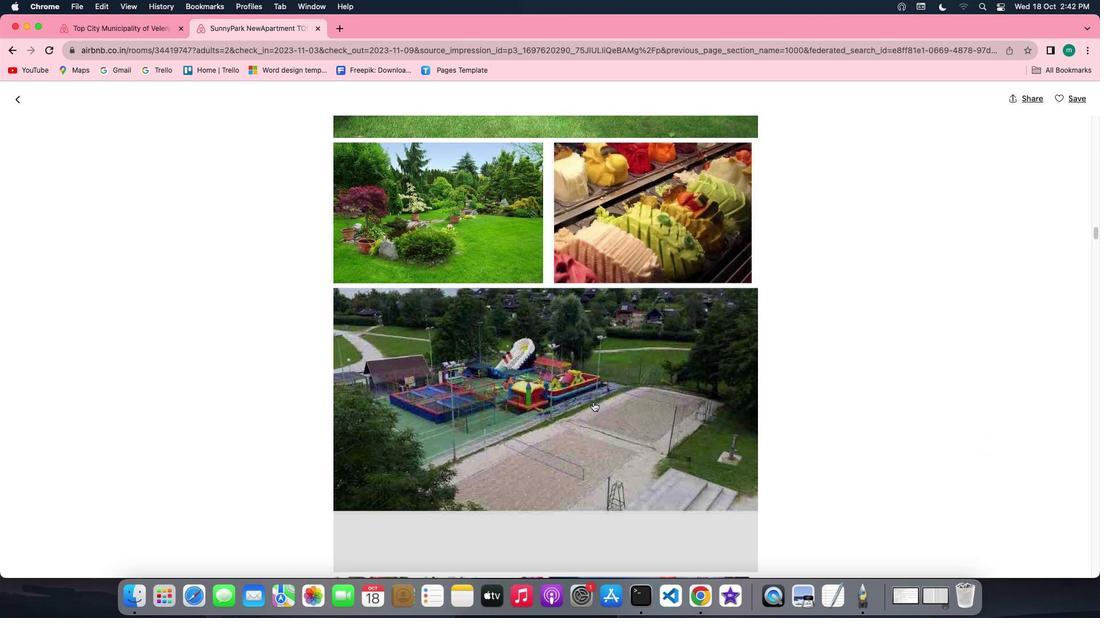 
Action: Mouse scrolled (593, 402) with delta (0, 0)
Screenshot: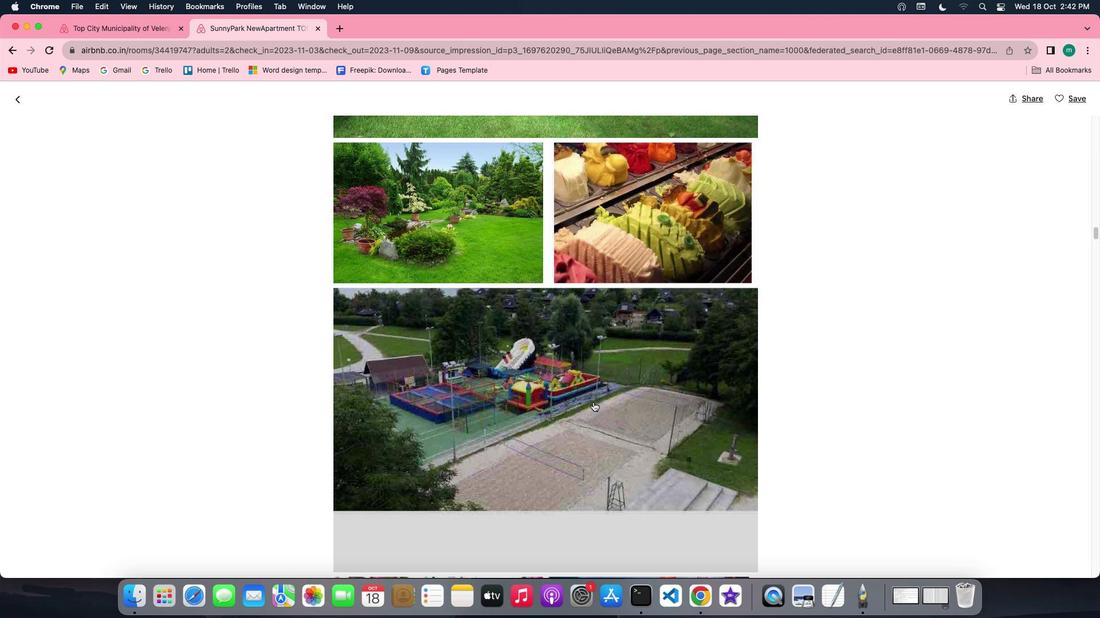 
Action: Mouse scrolled (593, 402) with delta (0, 0)
Screenshot: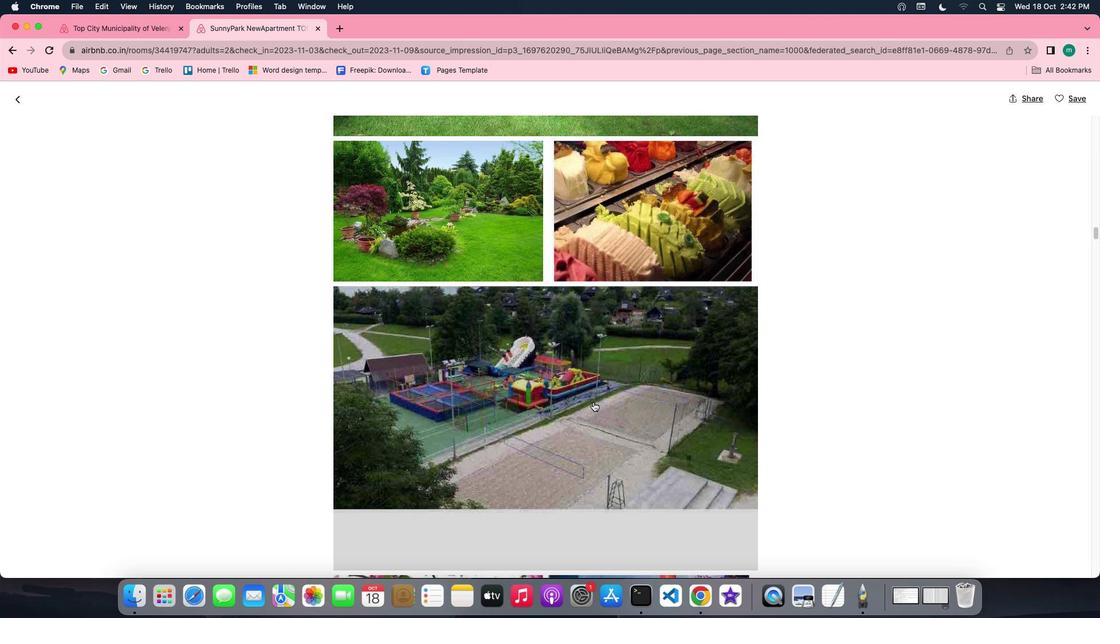 
Action: Mouse scrolled (593, 402) with delta (0, -1)
Screenshot: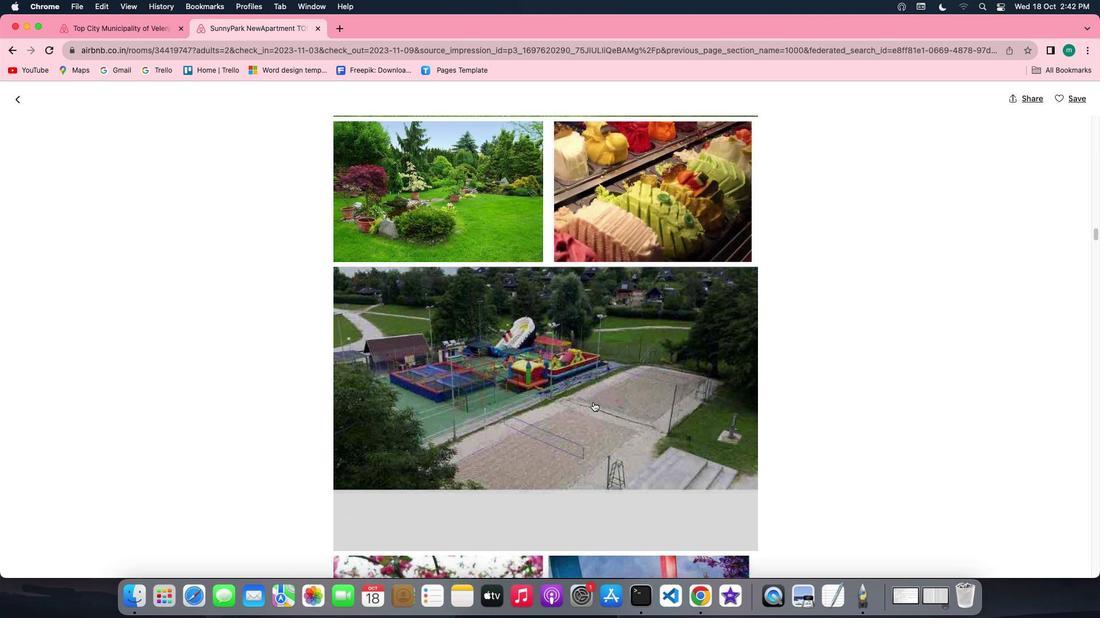 
Action: Mouse scrolled (593, 402) with delta (0, -1)
Screenshot: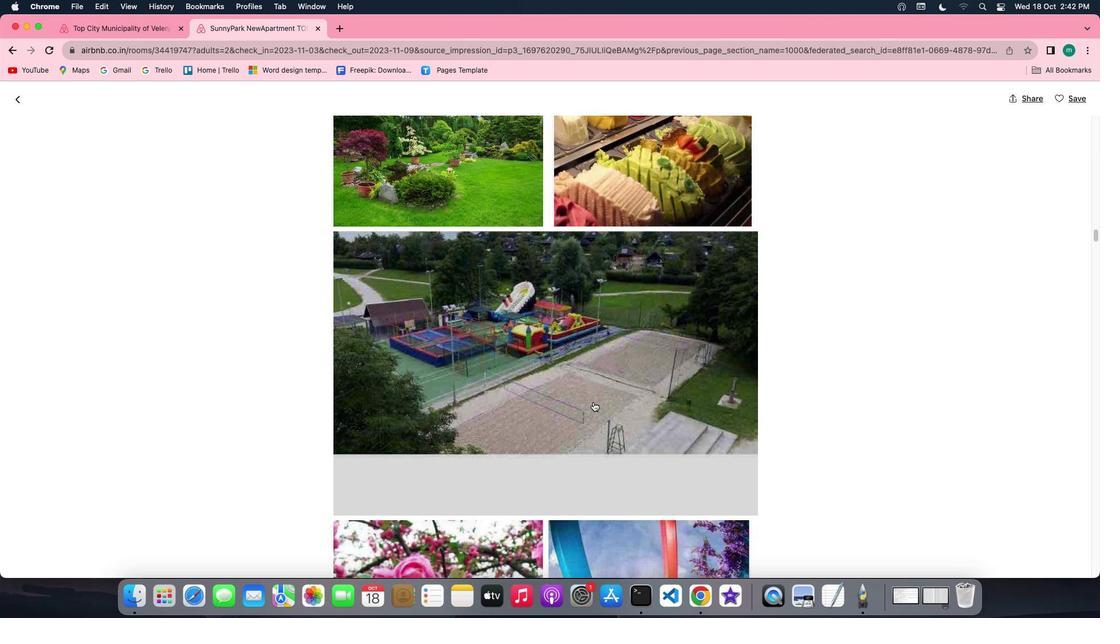
Action: Mouse scrolled (593, 402) with delta (0, 0)
Screenshot: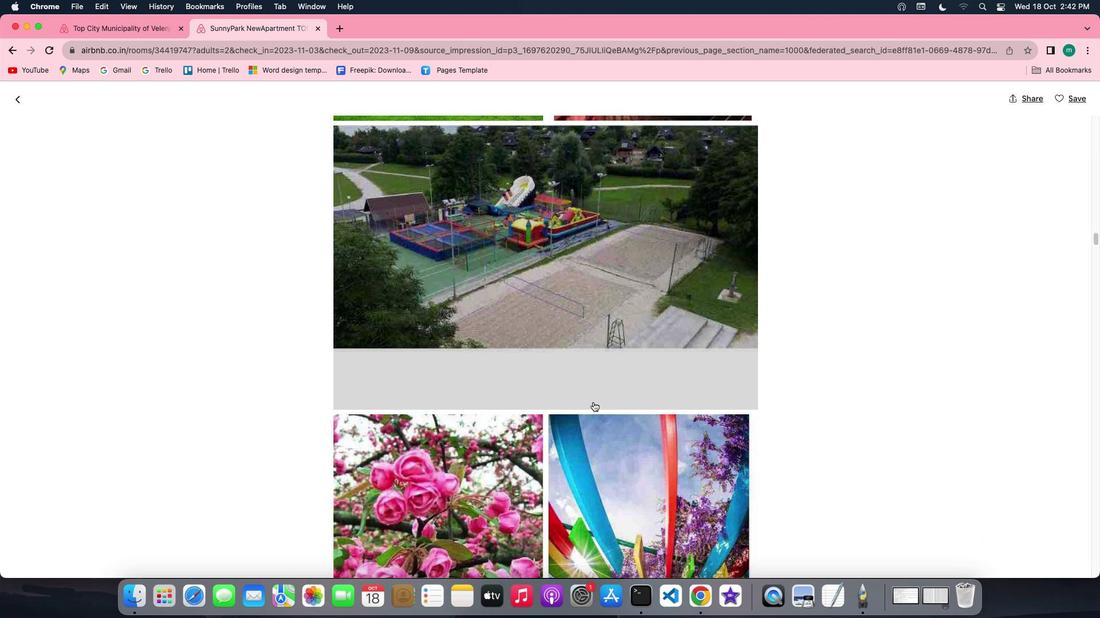 
Action: Mouse scrolled (593, 402) with delta (0, 0)
Screenshot: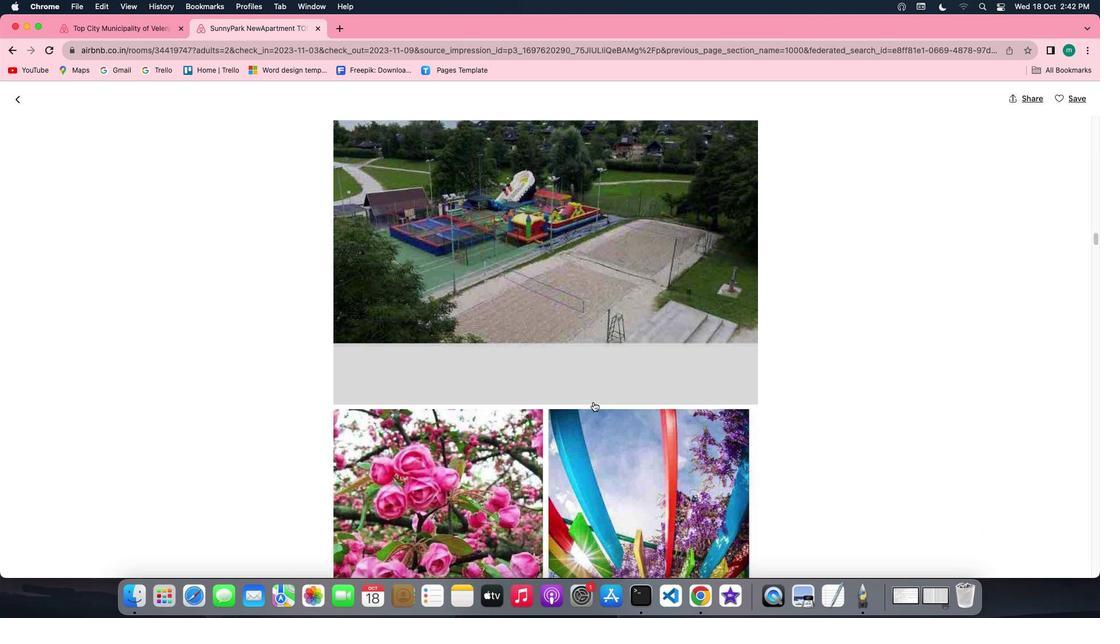 
Action: Mouse scrolled (593, 402) with delta (0, -1)
Screenshot: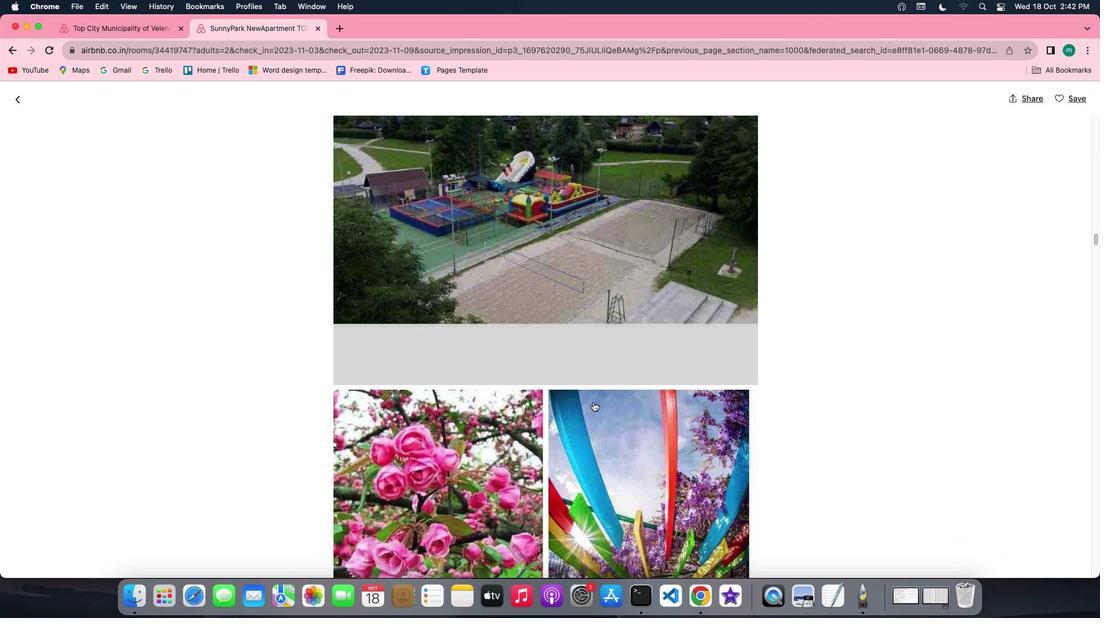 
Action: Mouse scrolled (593, 402) with delta (0, -1)
Screenshot: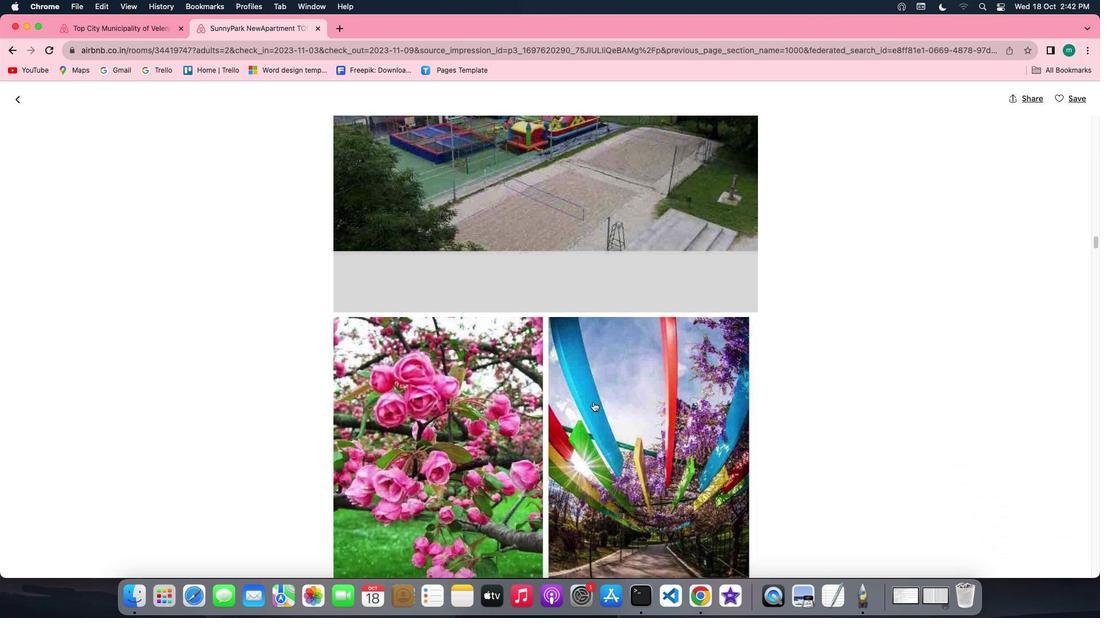 
Action: Mouse scrolled (593, 402) with delta (0, 0)
Screenshot: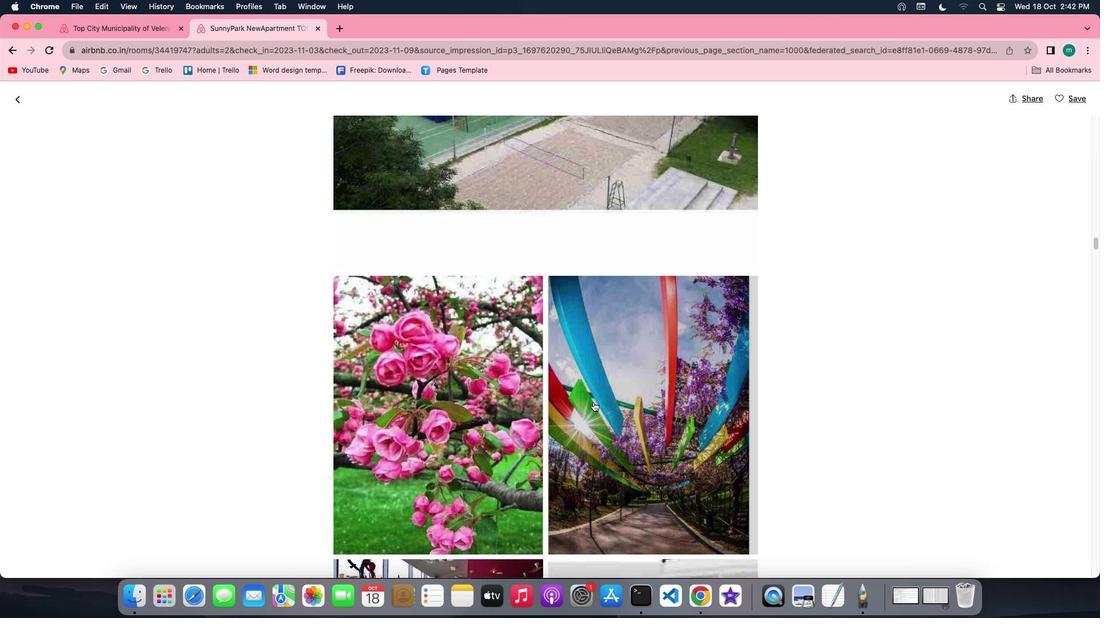 
Action: Mouse scrolled (593, 402) with delta (0, 0)
Screenshot: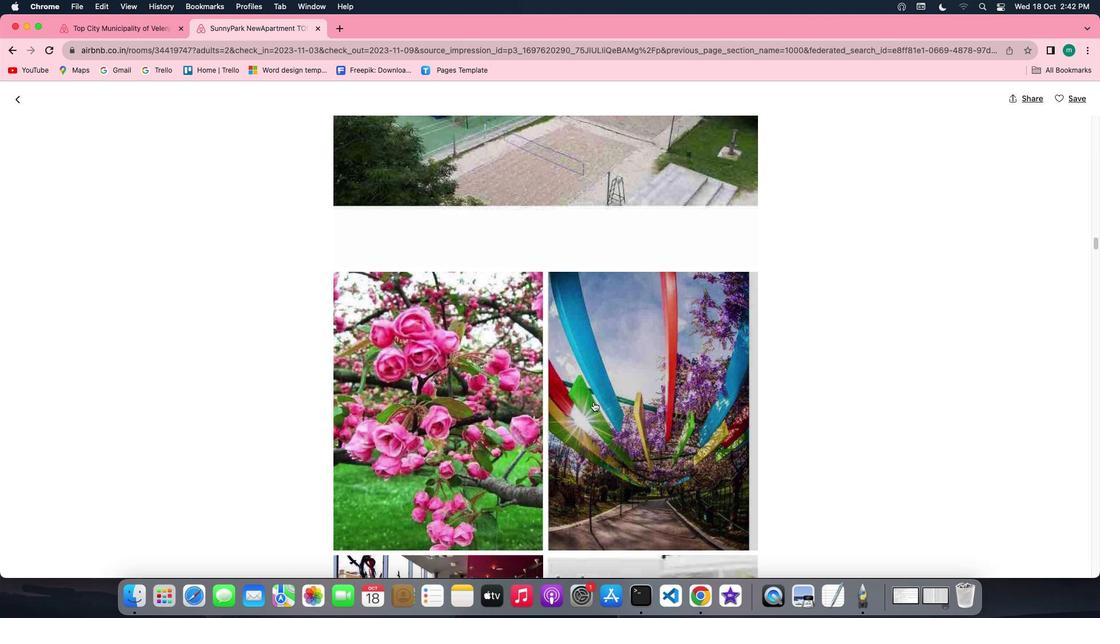 
Action: Mouse scrolled (593, 402) with delta (0, 0)
Screenshot: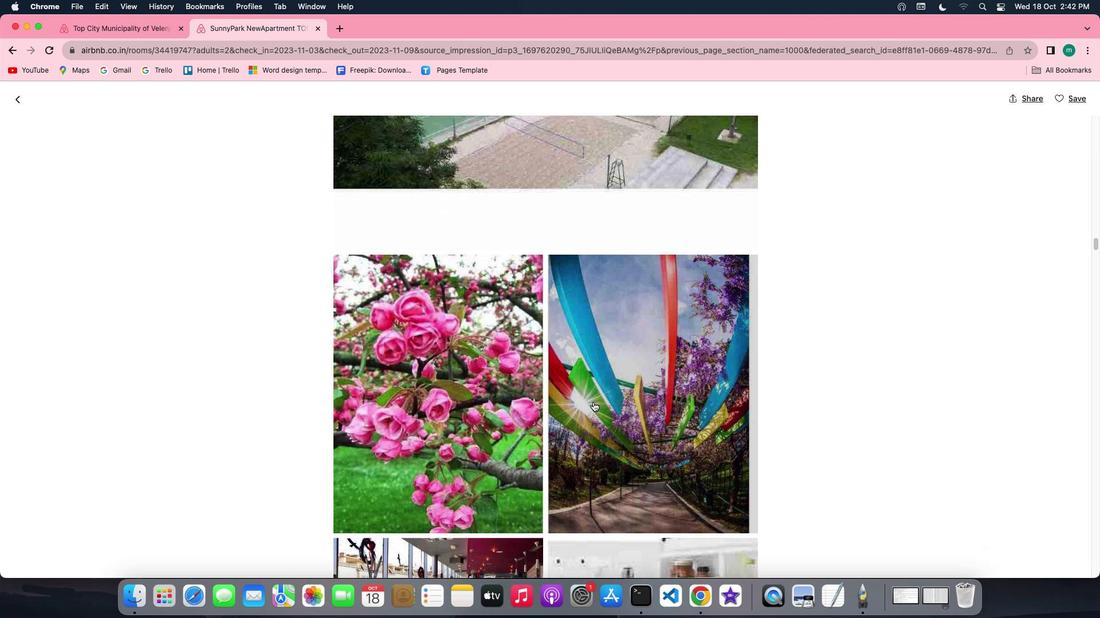 
Action: Mouse scrolled (593, 402) with delta (0, 0)
Screenshot: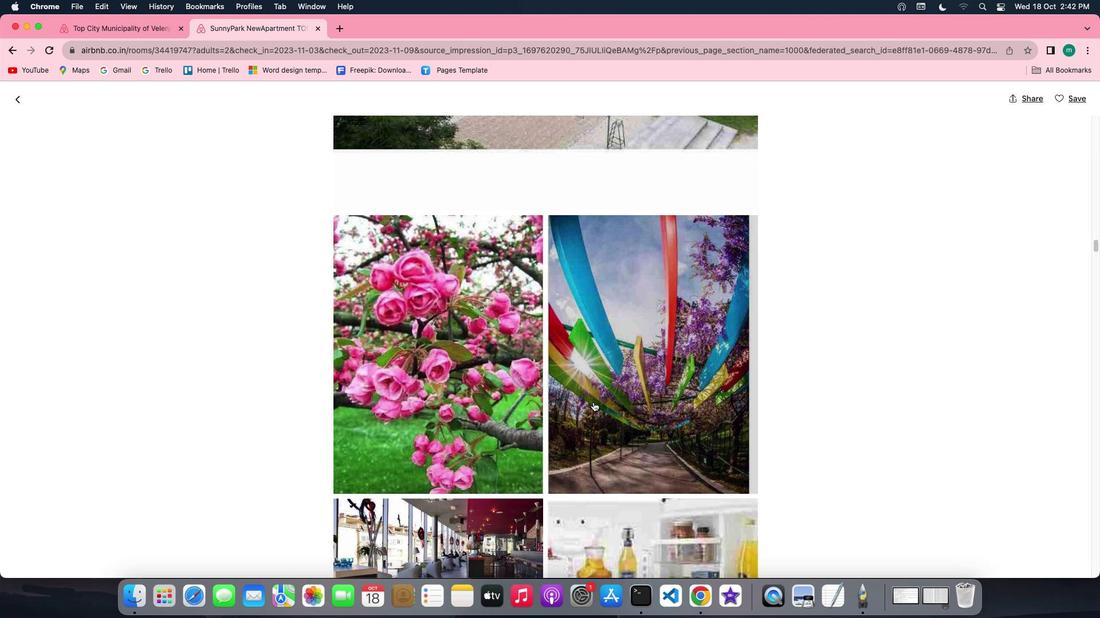 
Action: Mouse scrolled (593, 402) with delta (0, 0)
Screenshot: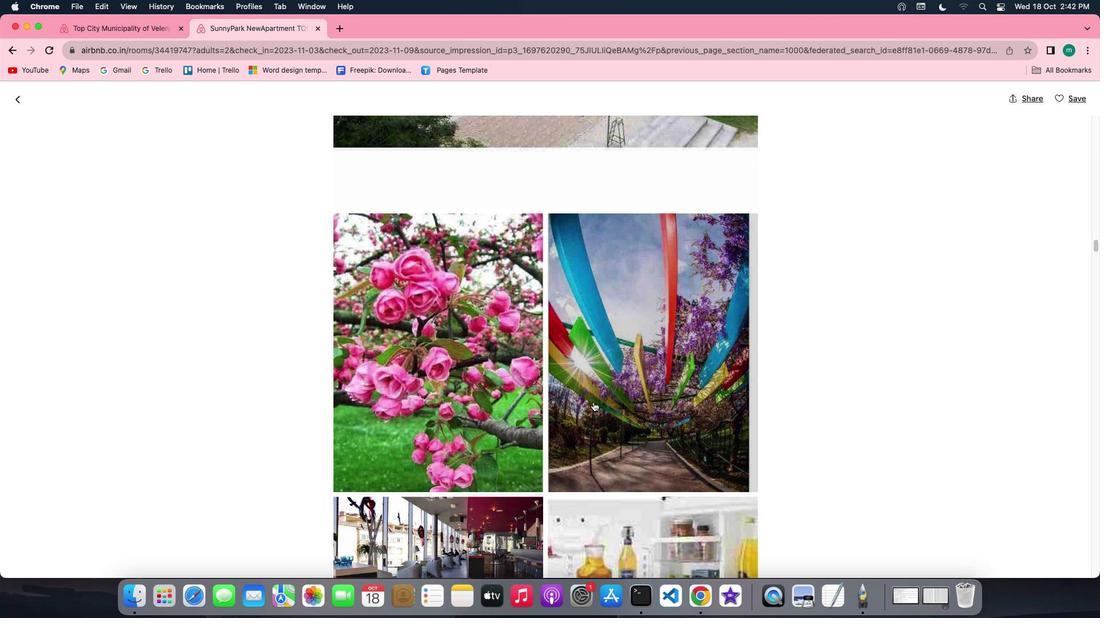 
Action: Mouse scrolled (593, 402) with delta (0, 0)
Screenshot: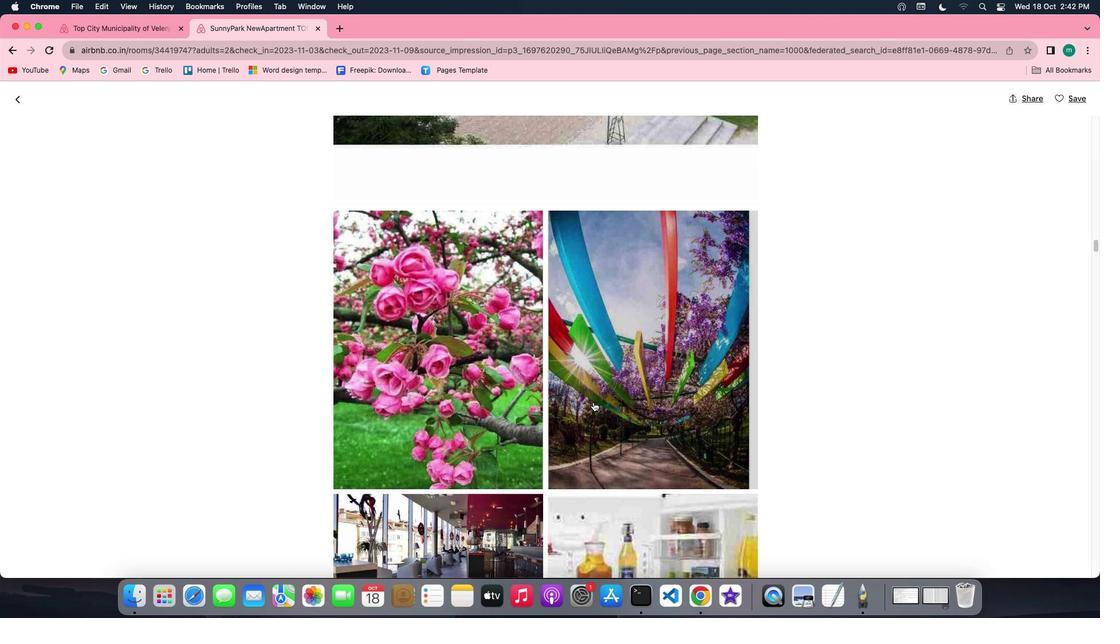 
Action: Mouse scrolled (593, 402) with delta (0, 0)
Screenshot: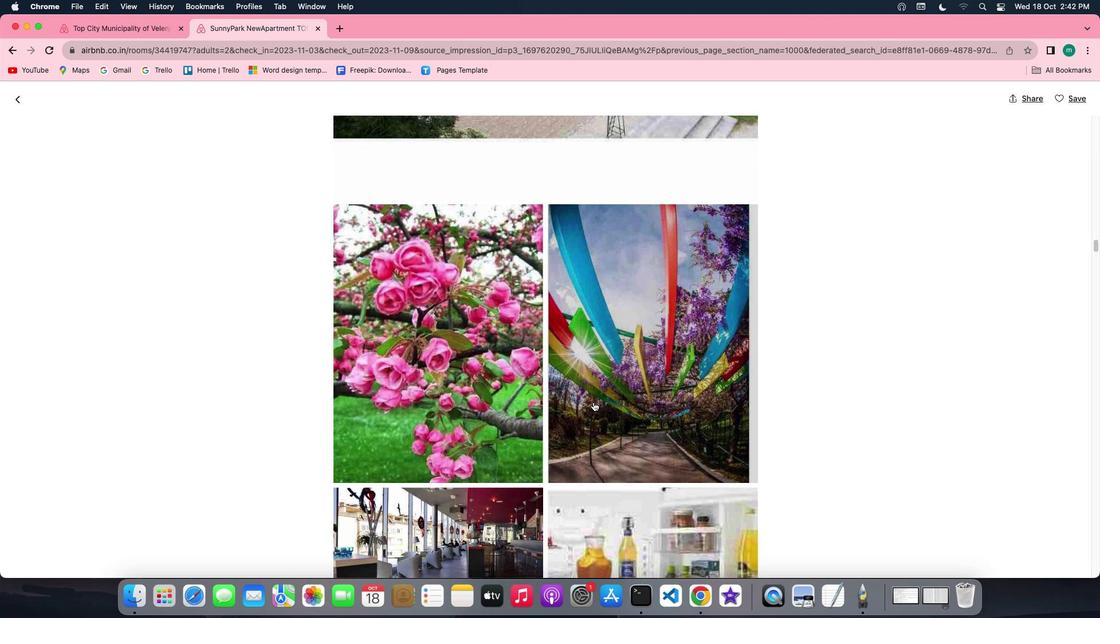 
Action: Mouse scrolled (593, 402) with delta (0, 0)
Screenshot: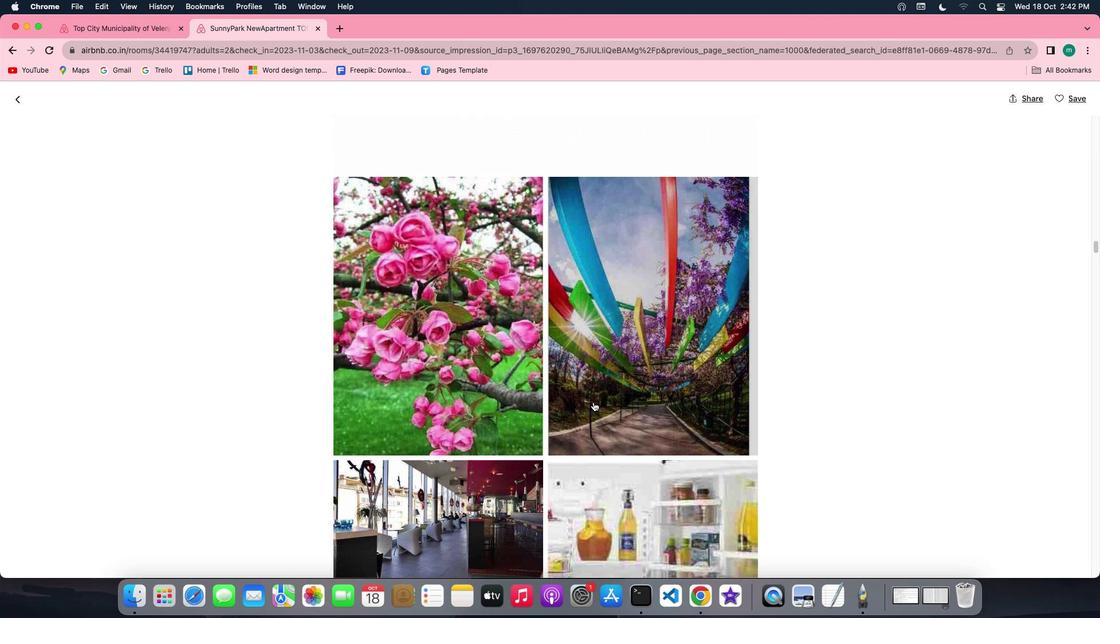 
Action: Mouse scrolled (593, 402) with delta (0, 0)
Screenshot: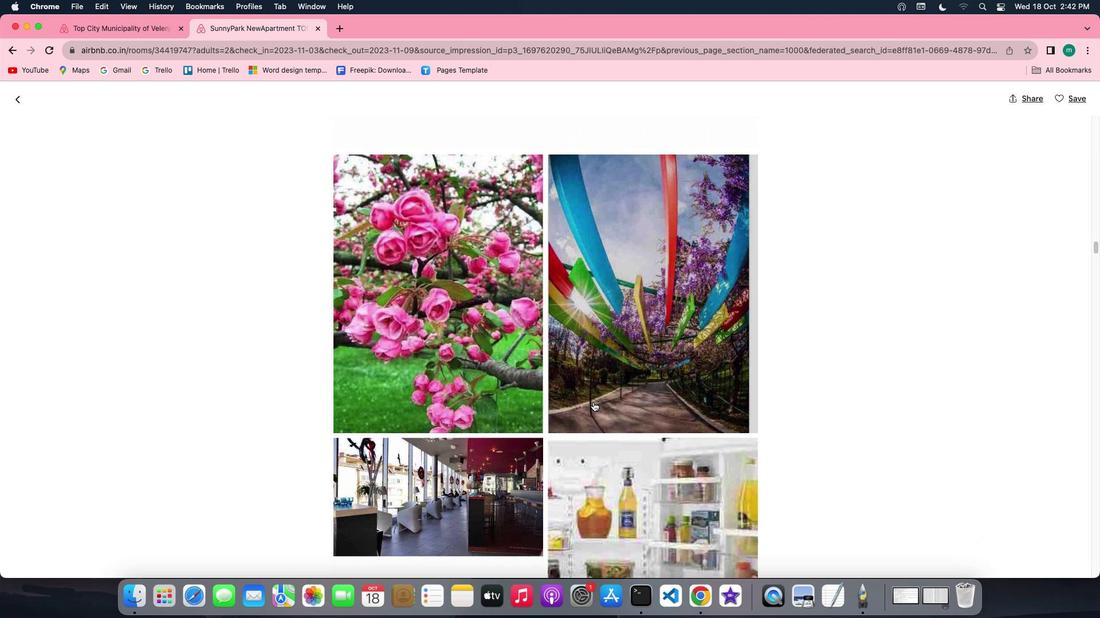 
Action: Mouse scrolled (593, 402) with delta (0, 0)
Screenshot: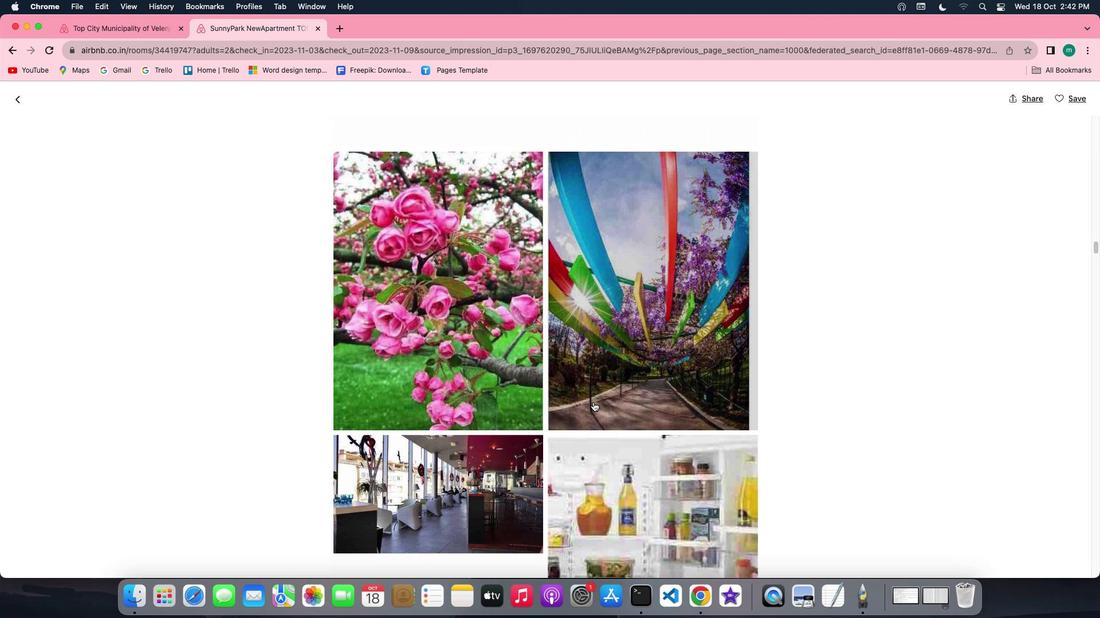 
Action: Mouse scrolled (593, 402) with delta (0, 0)
Screenshot: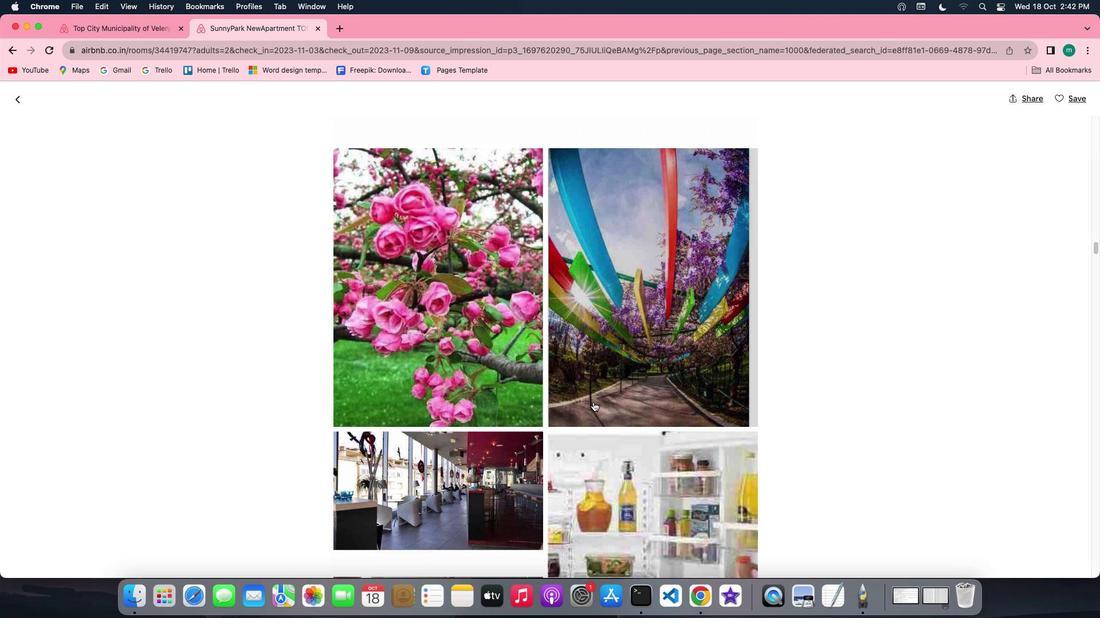 
Action: Mouse scrolled (593, 402) with delta (0, -1)
Screenshot: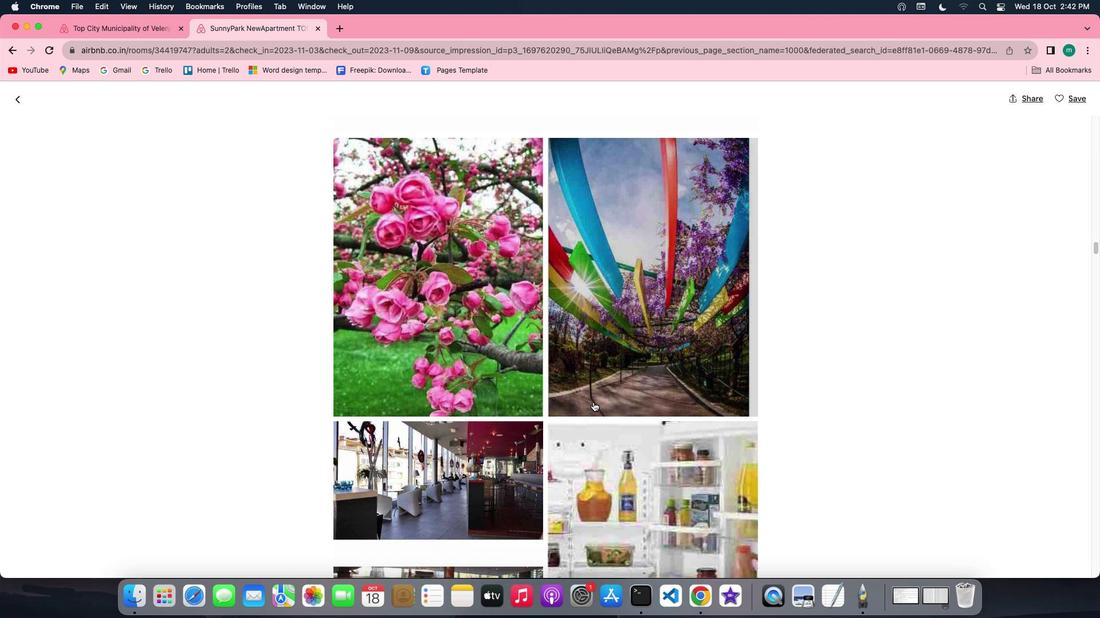 
Action: Mouse scrolled (593, 402) with delta (0, -1)
Screenshot: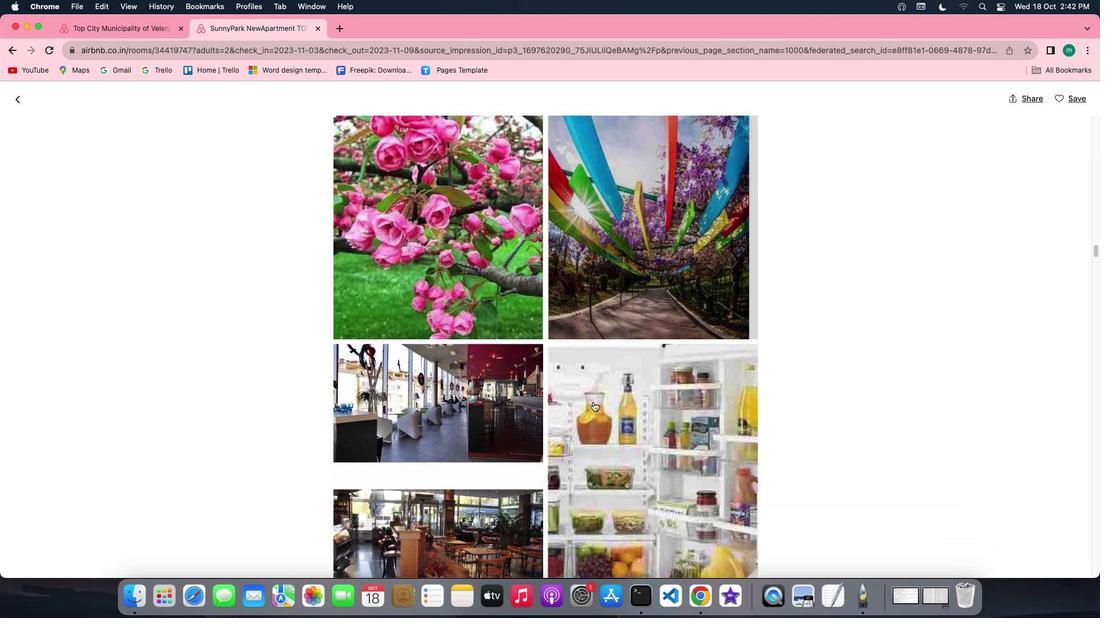 
Action: Mouse scrolled (593, 402) with delta (0, 0)
Screenshot: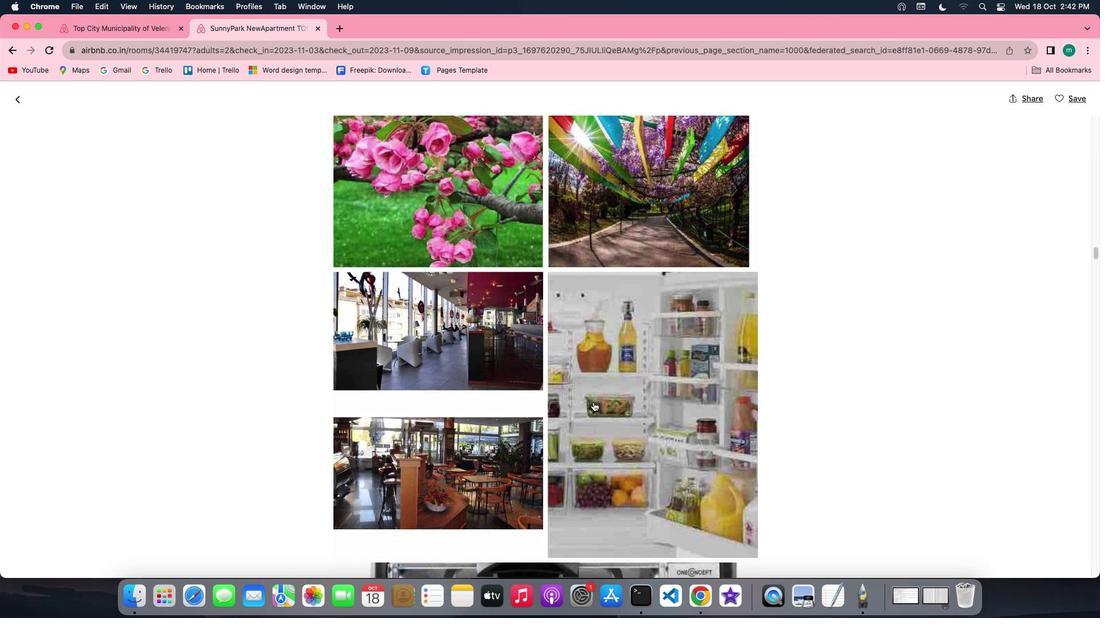 
Action: Mouse scrolled (593, 402) with delta (0, 0)
